 Task: Research Airbnb properties in Newport, United Kingdom from 23rd December, 2023 to 27th December, 2023 for 3 adults, 1 child. Place can be entire room with 3 bedrooms having 4 beds and 2 bathrooms. Property type can be house.
Action: Mouse moved to (524, 138)
Screenshot: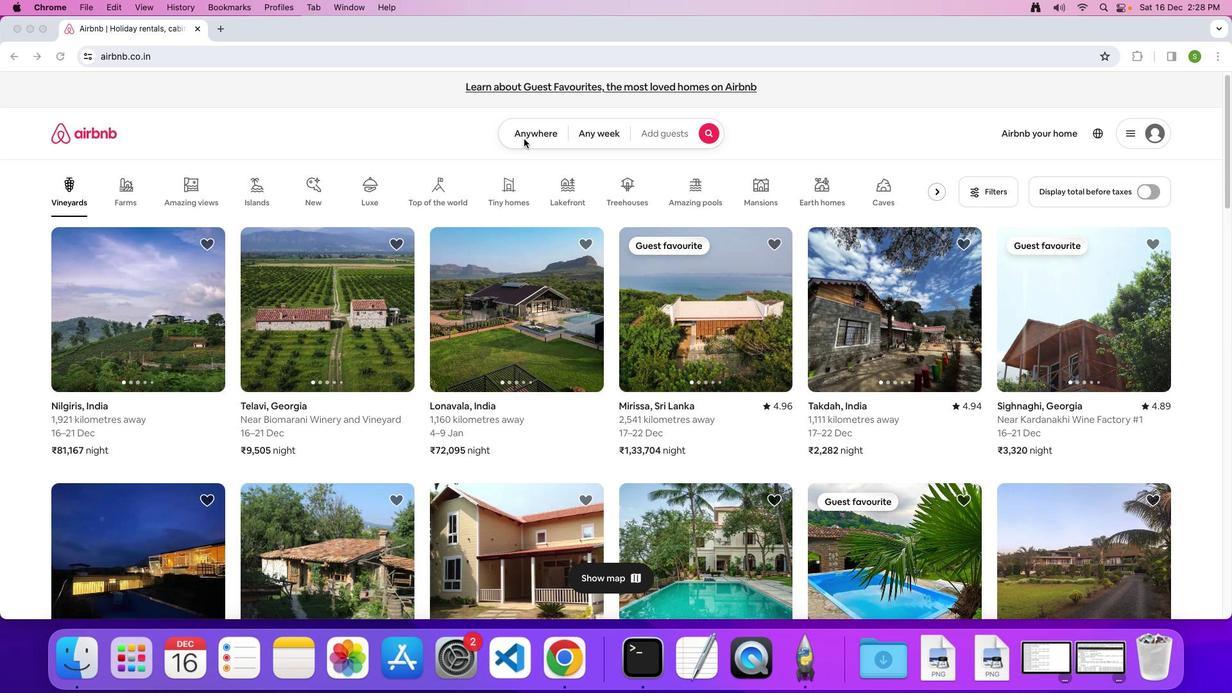 
Action: Mouse pressed left at (524, 138)
Screenshot: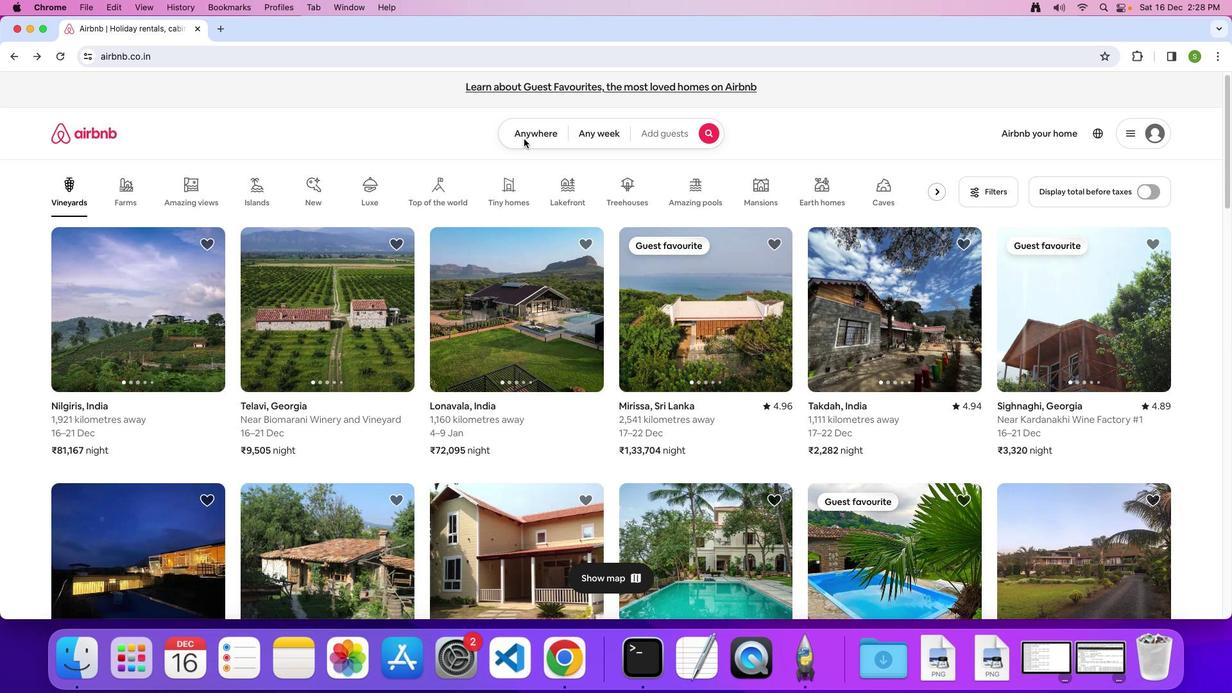 
Action: Mouse moved to (526, 129)
Screenshot: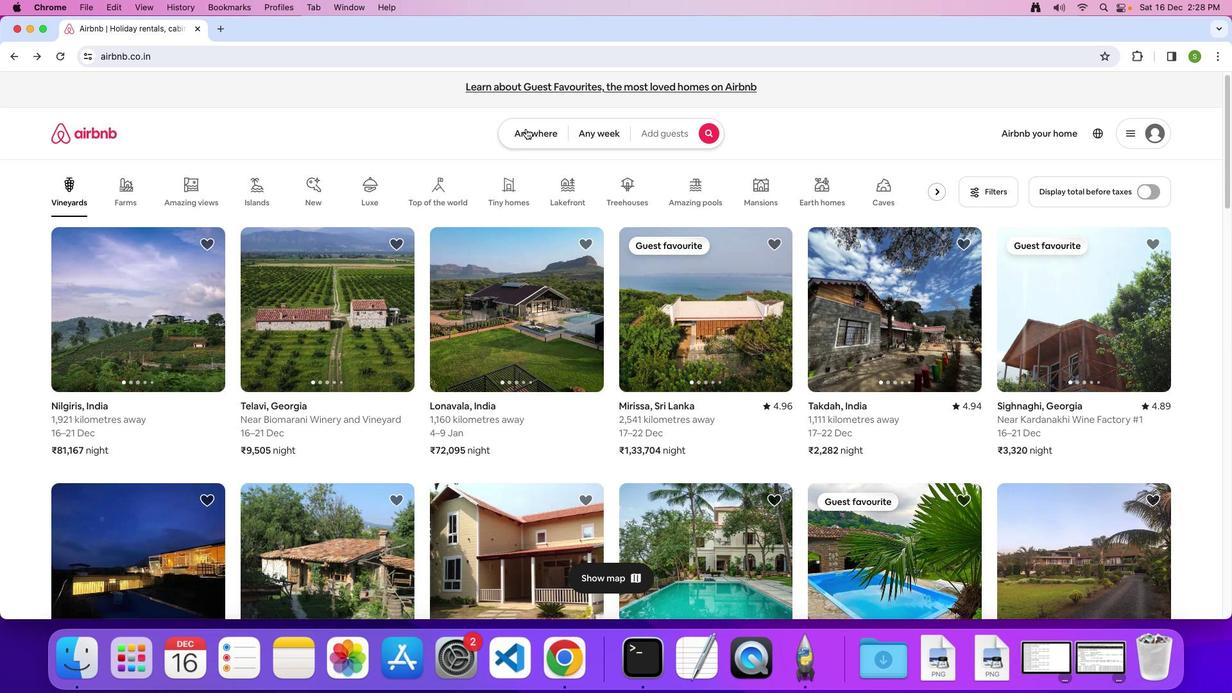 
Action: Mouse pressed left at (526, 129)
Screenshot: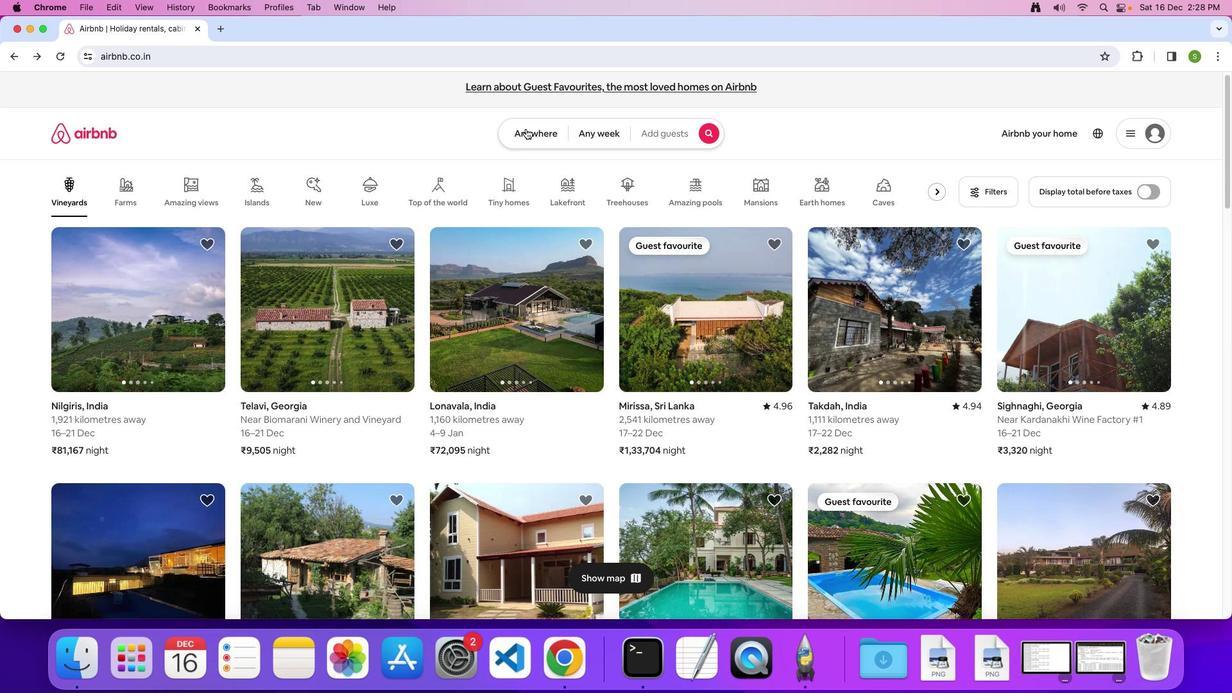 
Action: Mouse moved to (448, 175)
Screenshot: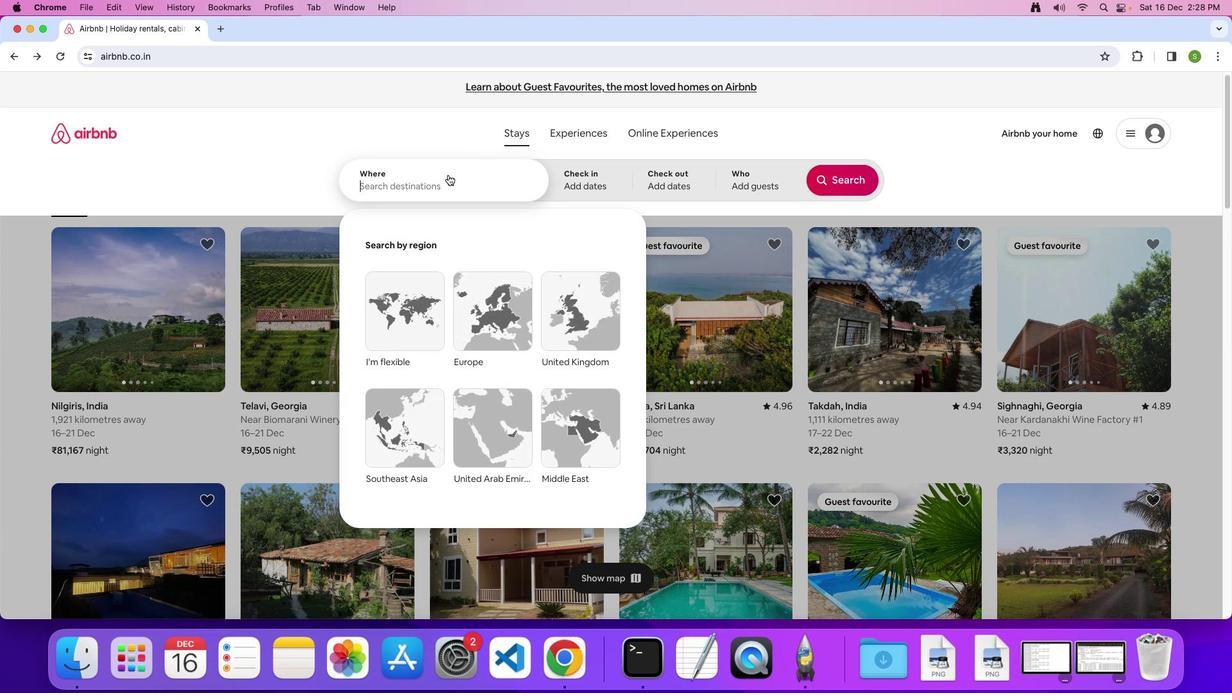 
Action: Mouse pressed left at (448, 175)
Screenshot: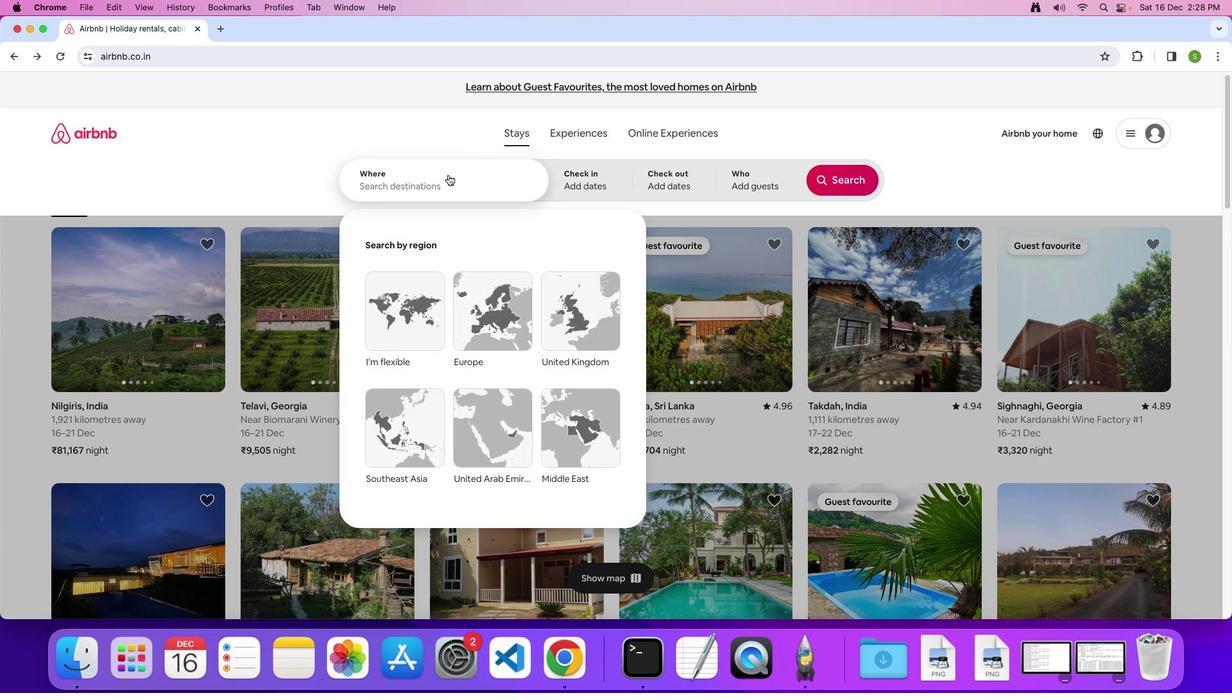 
Action: Key pressed 'N'Key.caps_lock'e''w''p''o''r''t'','Key.spaceKey.shift'U''n''i''t''e''d'Key.spaceKey.shift'K''i''n''g''d''o''m'Key.enter
Screenshot: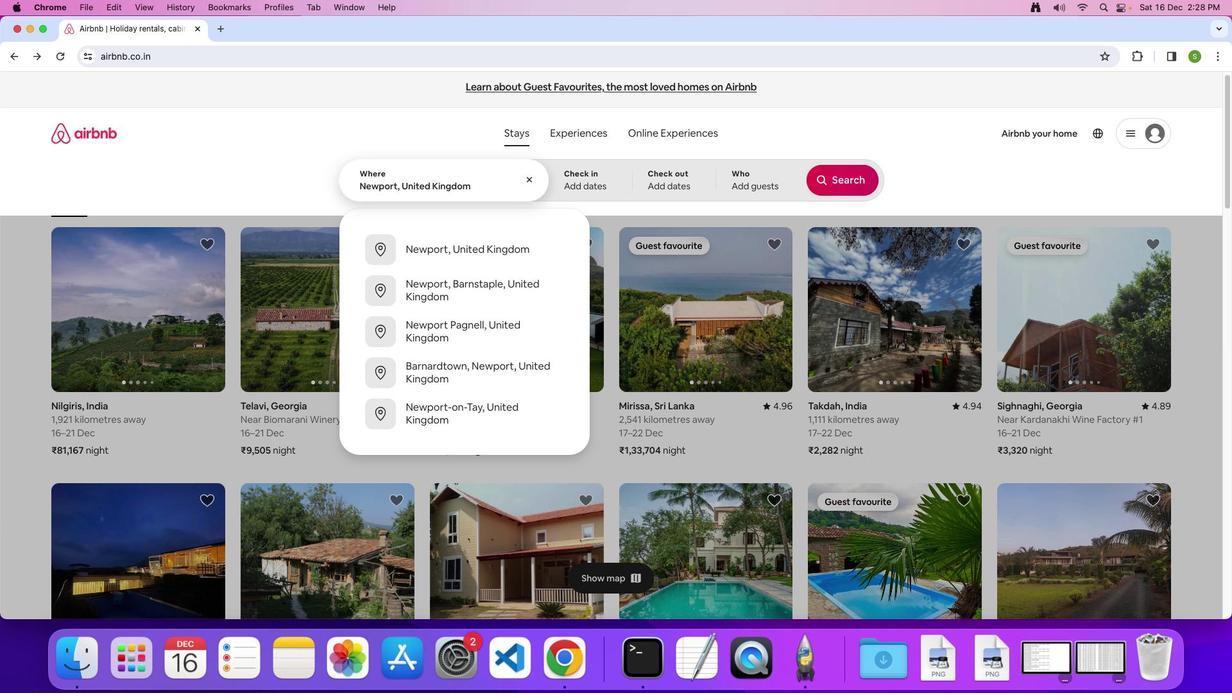 
Action: Mouse moved to (576, 432)
Screenshot: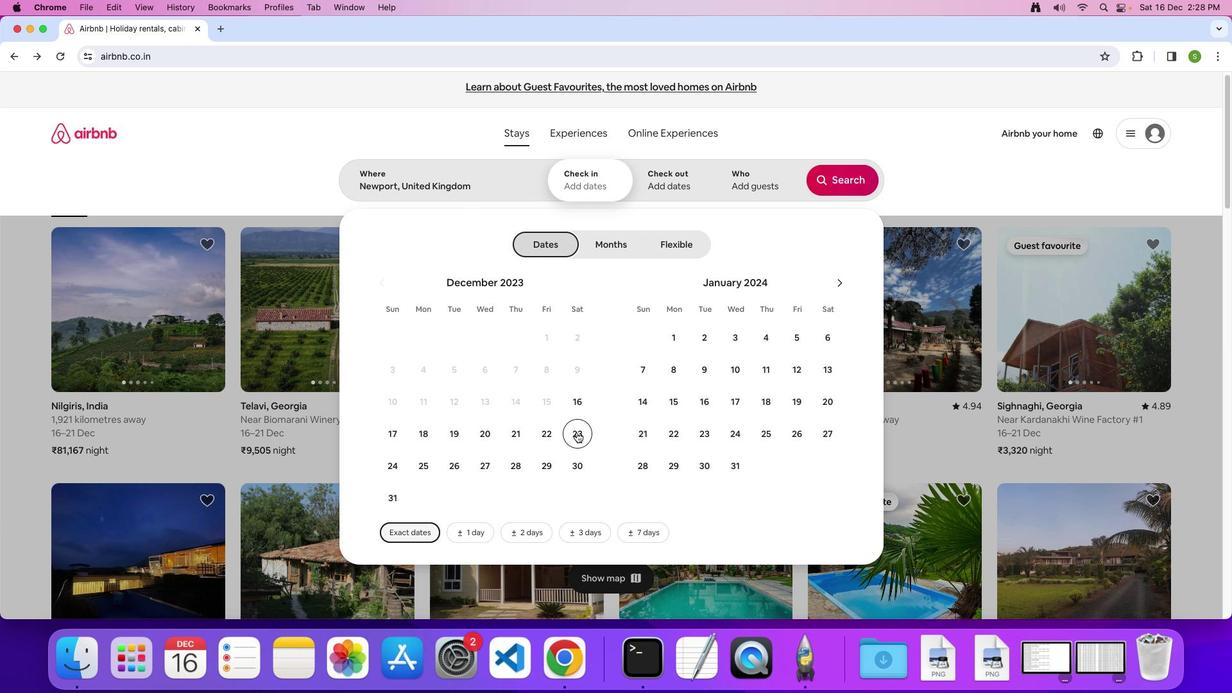 
Action: Mouse pressed left at (576, 432)
Screenshot: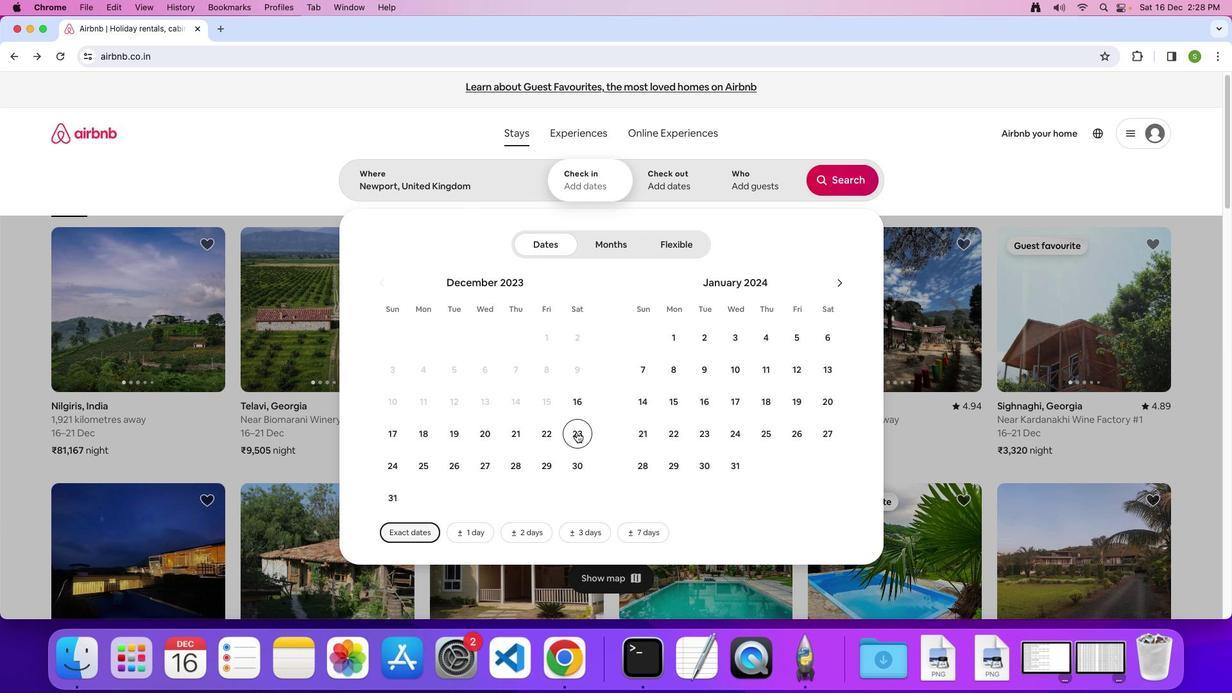
Action: Mouse moved to (493, 464)
Screenshot: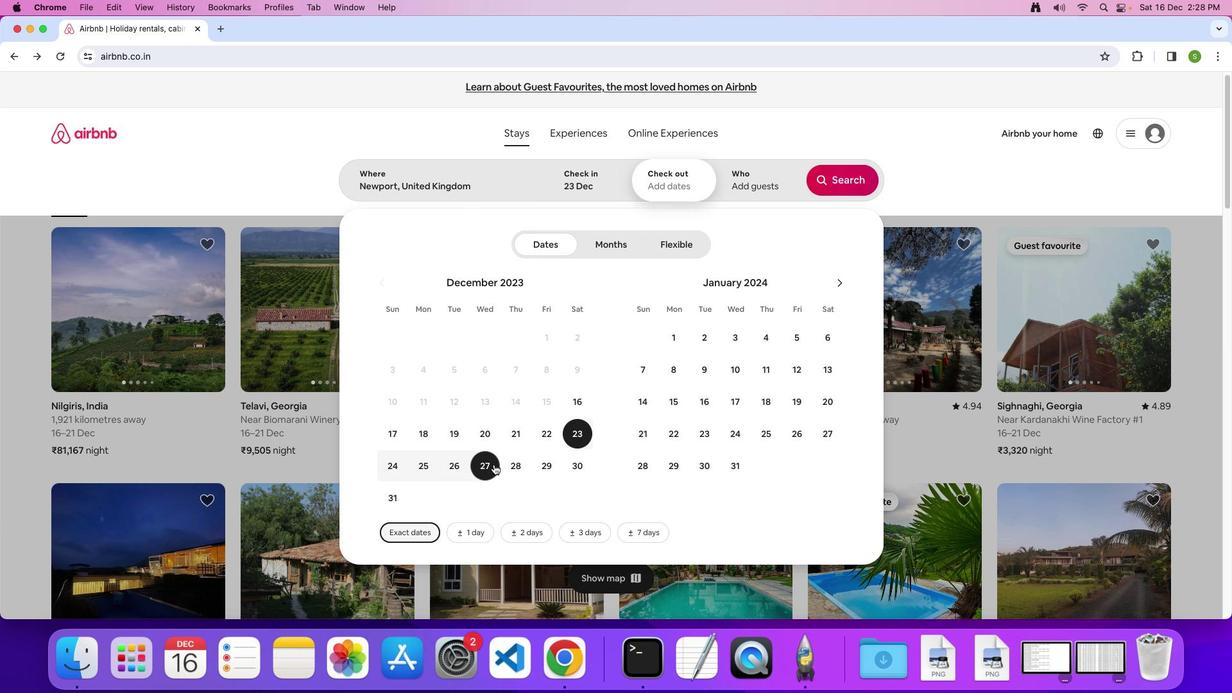 
Action: Mouse pressed left at (493, 464)
Screenshot: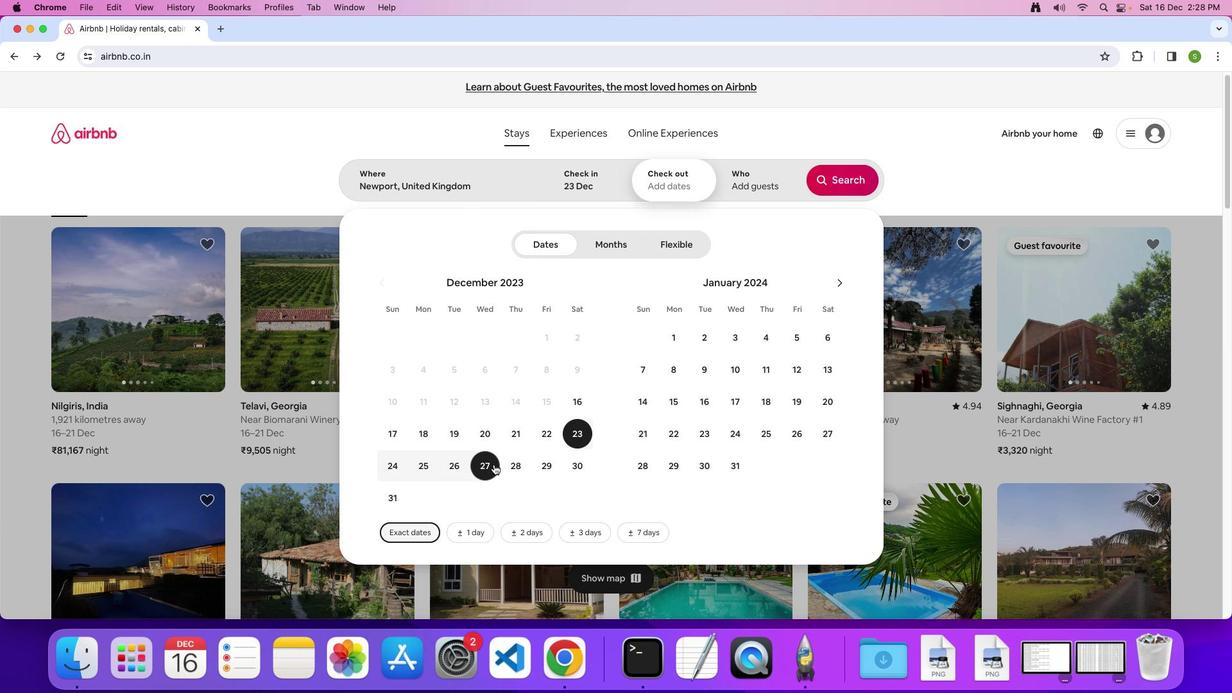 
Action: Mouse moved to (743, 191)
Screenshot: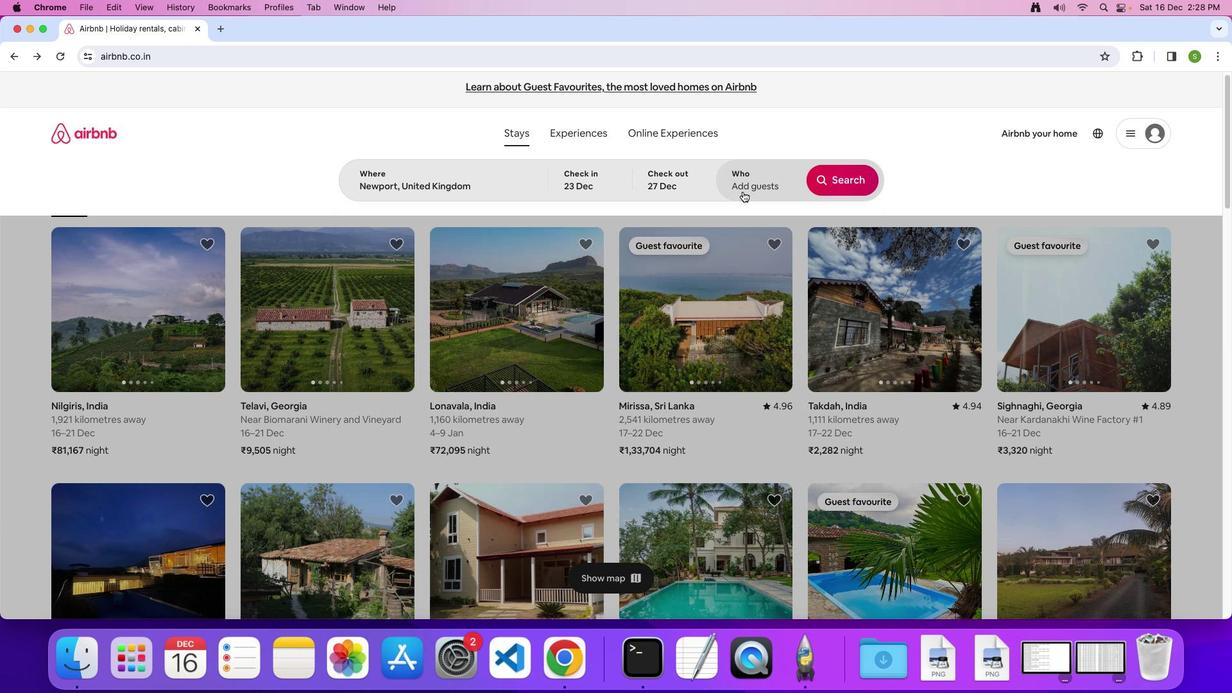 
Action: Mouse pressed left at (743, 191)
Screenshot: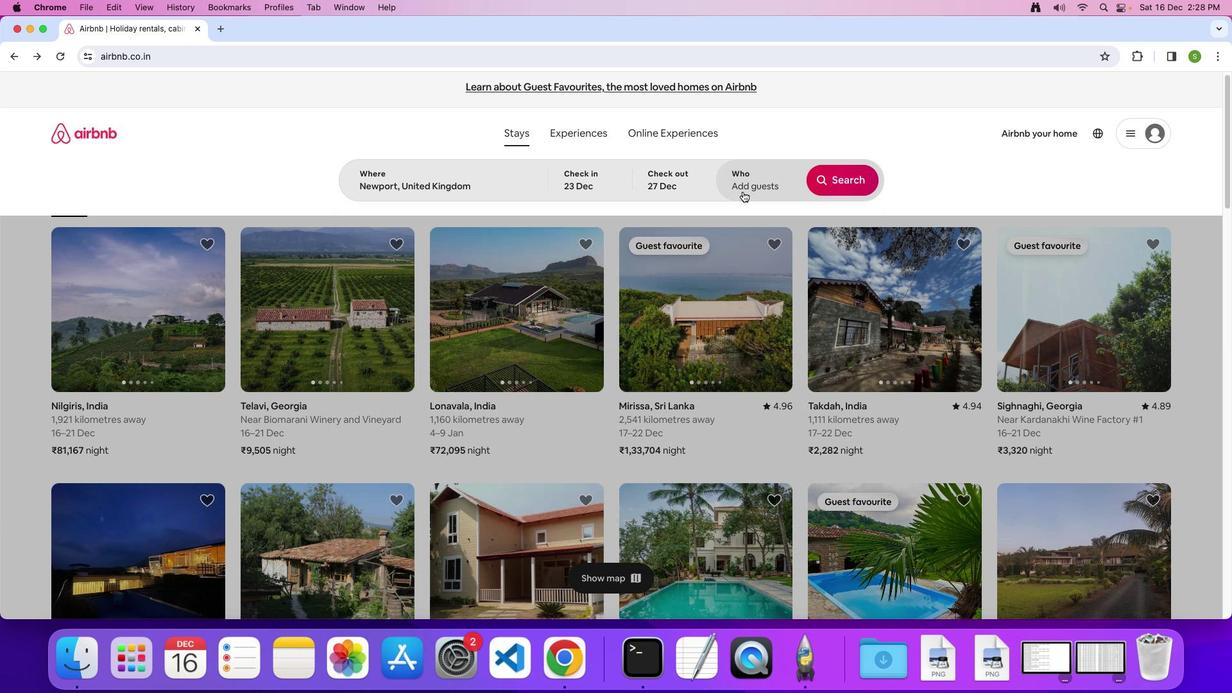 
Action: Mouse moved to (841, 249)
Screenshot: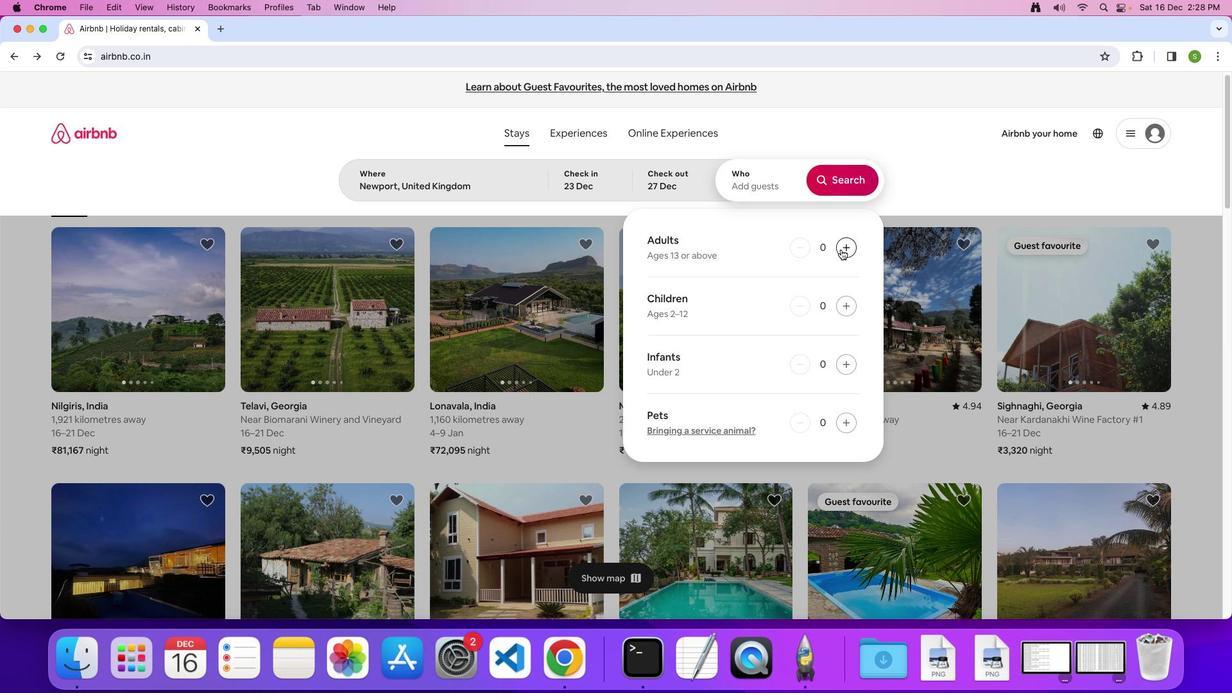
Action: Mouse pressed left at (841, 249)
Screenshot: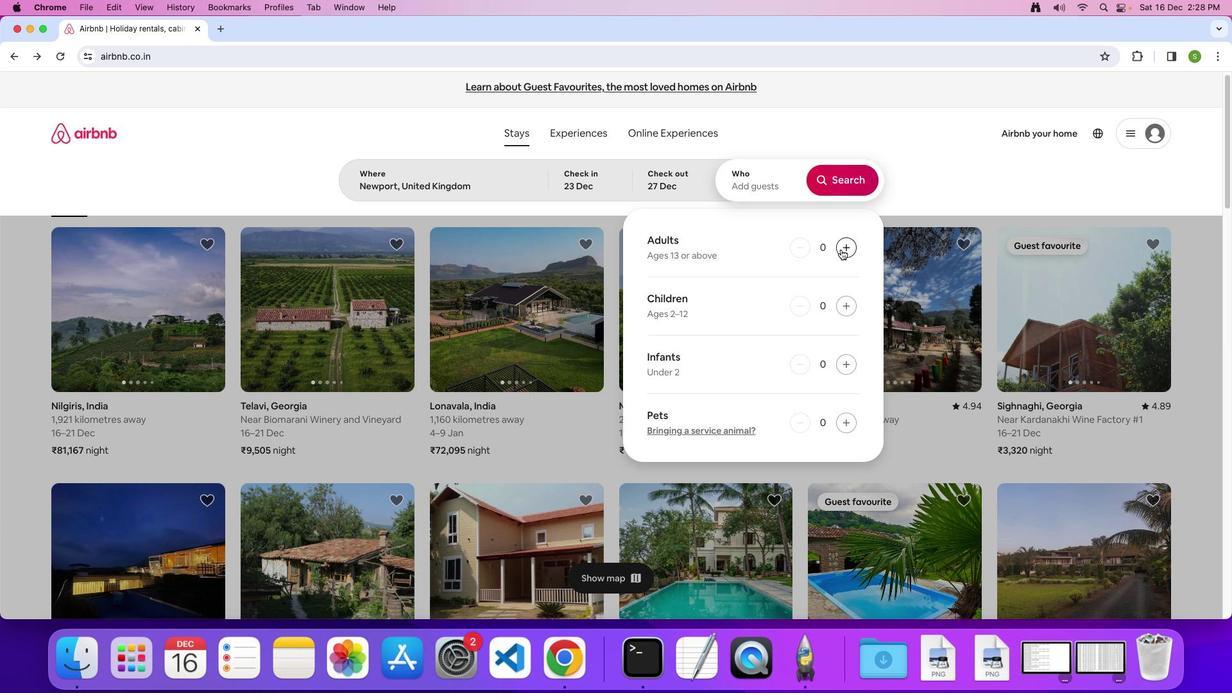 
Action: Mouse pressed left at (841, 249)
Screenshot: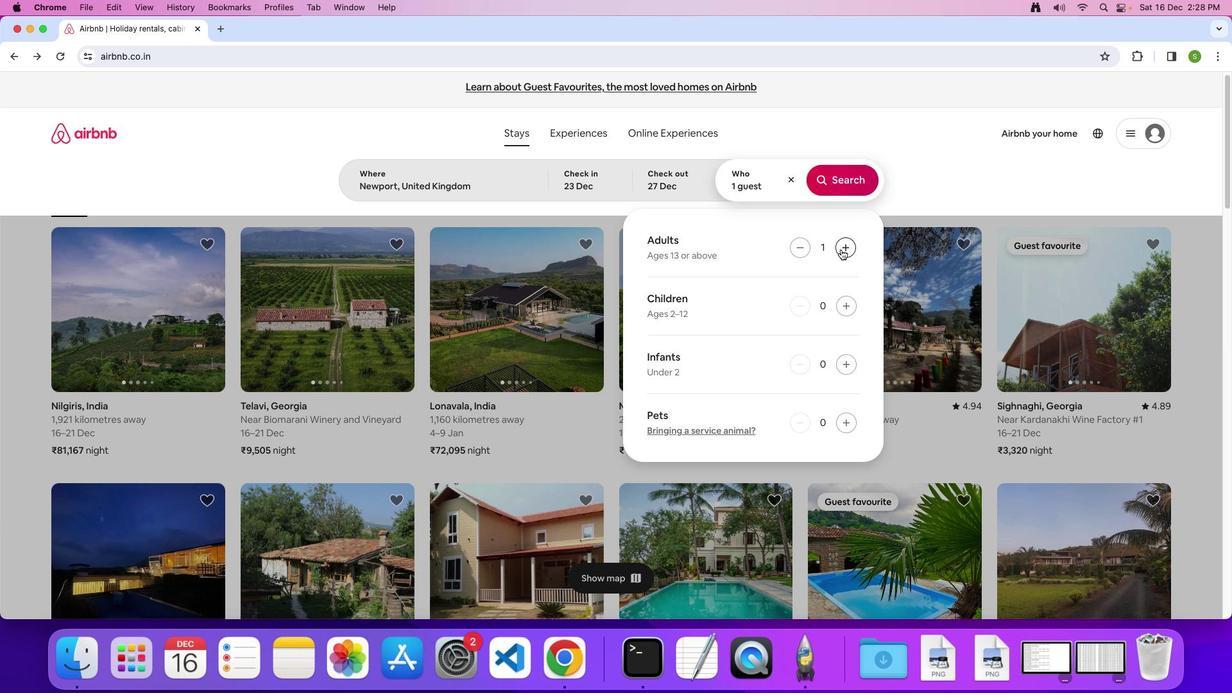 
Action: Mouse pressed left at (841, 249)
Screenshot: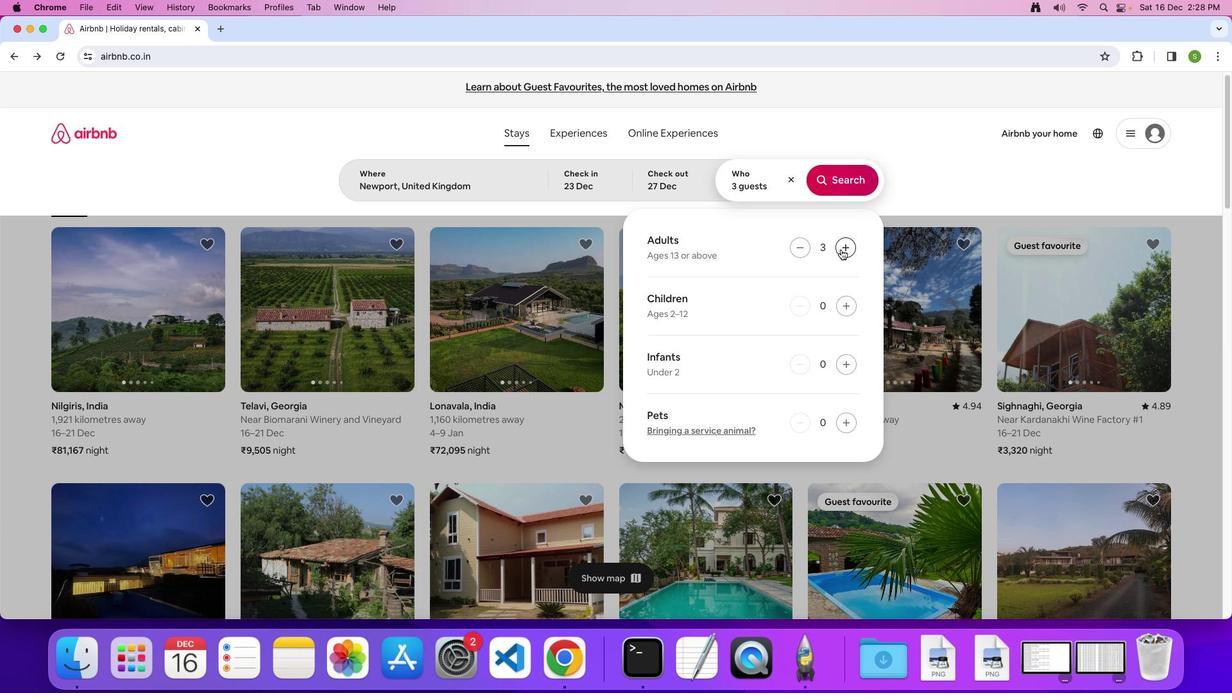 
Action: Mouse moved to (842, 305)
Screenshot: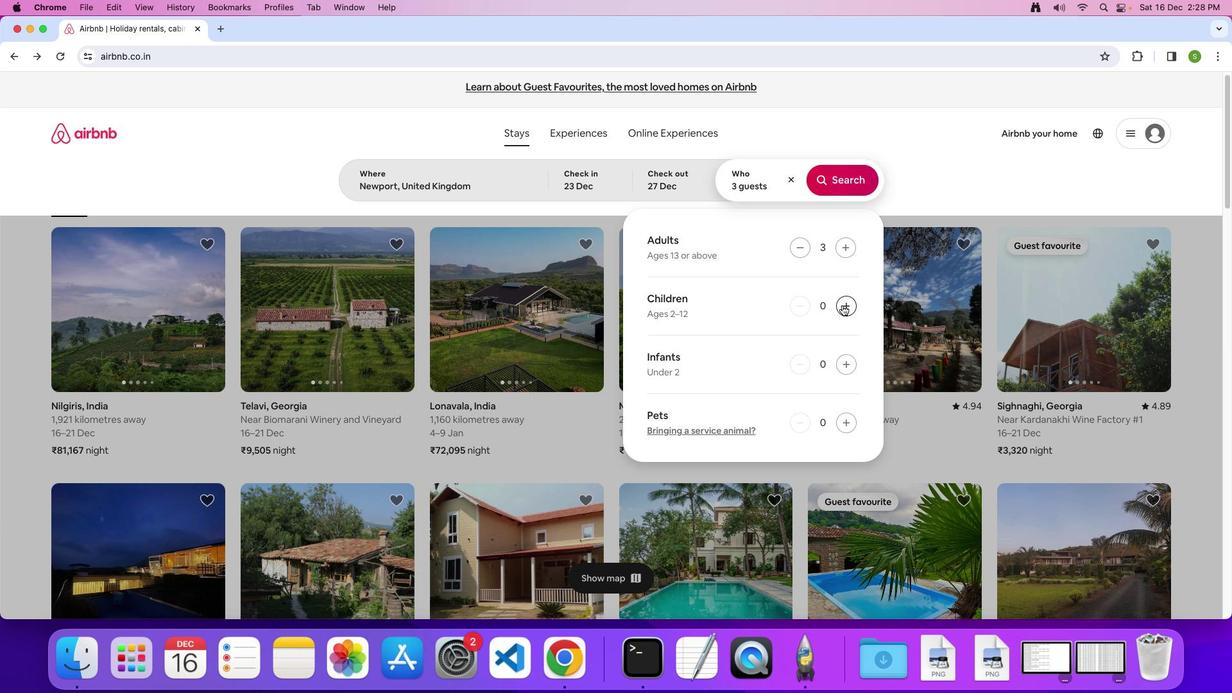 
Action: Mouse pressed left at (842, 305)
Screenshot: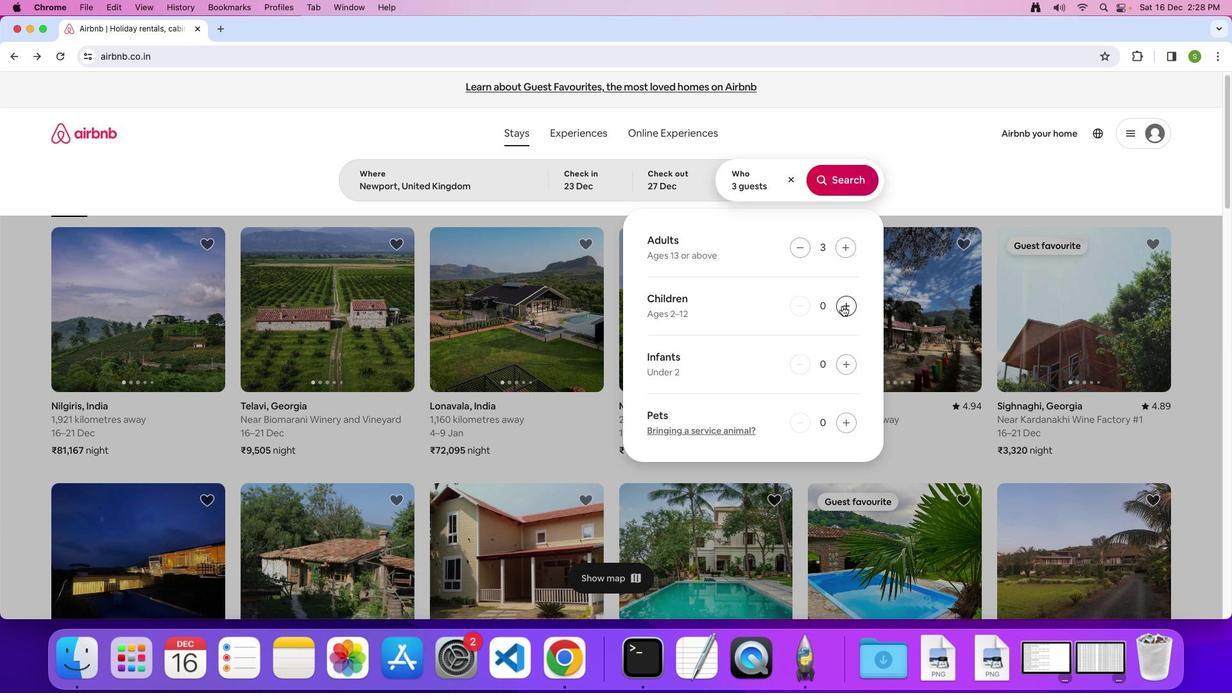 
Action: Mouse moved to (825, 182)
Screenshot: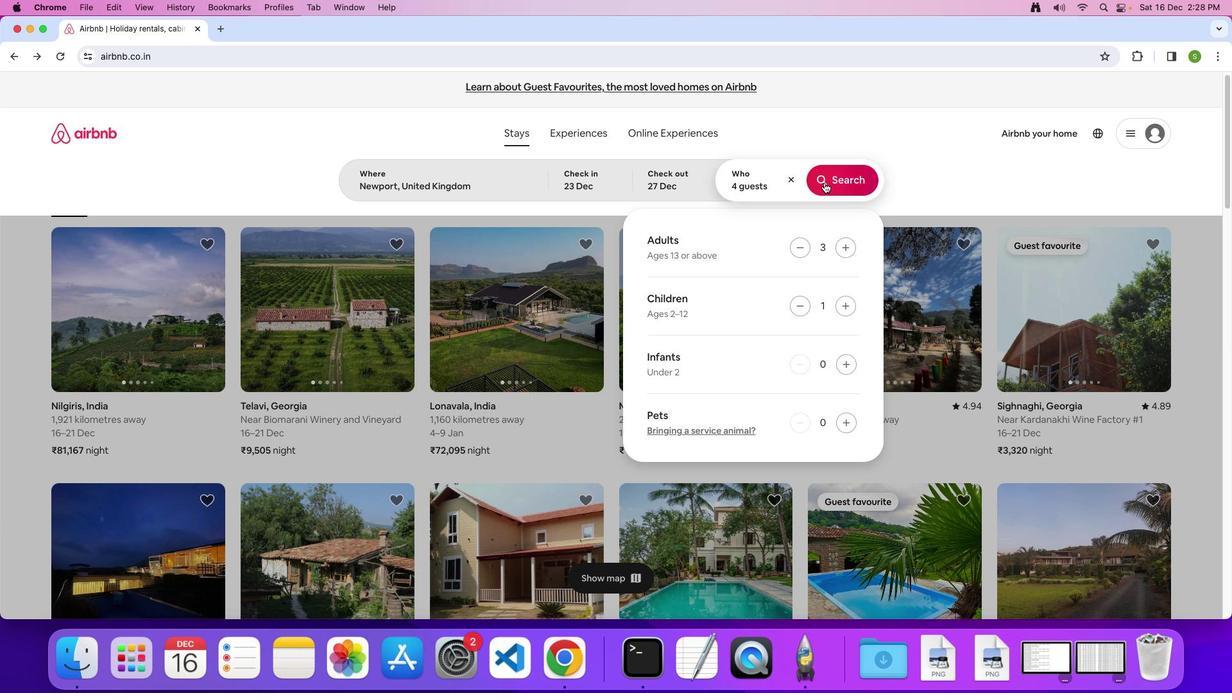 
Action: Mouse pressed left at (825, 182)
Screenshot: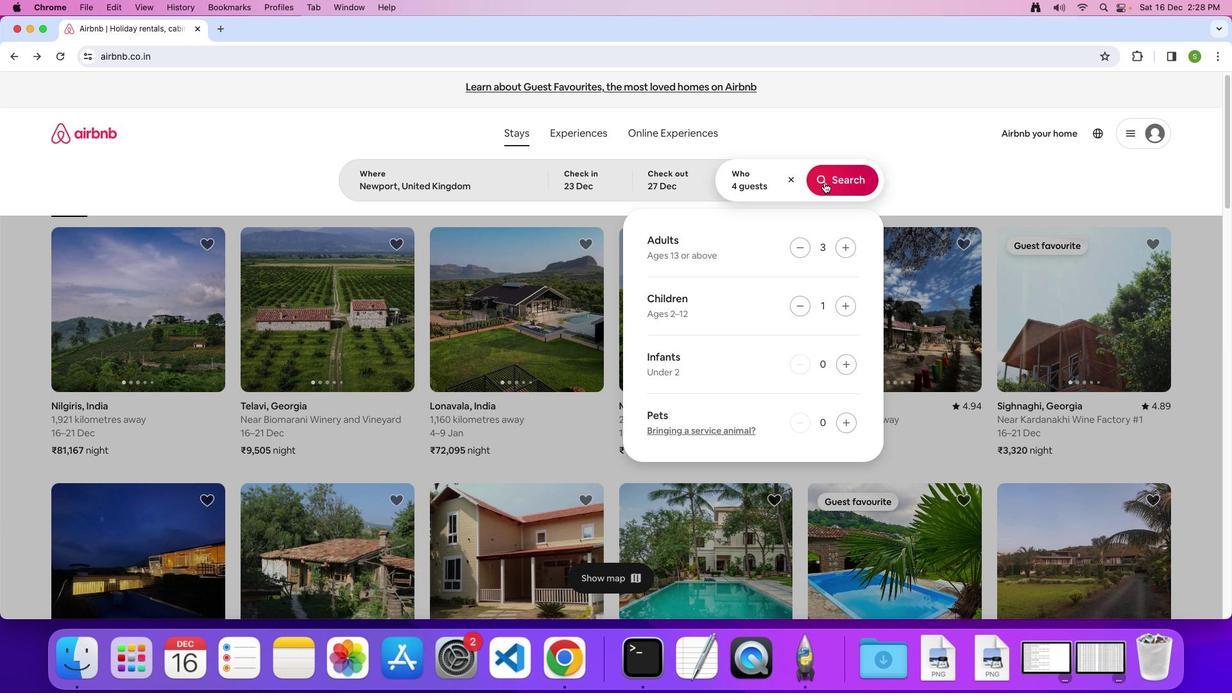 
Action: Mouse moved to (1030, 158)
Screenshot: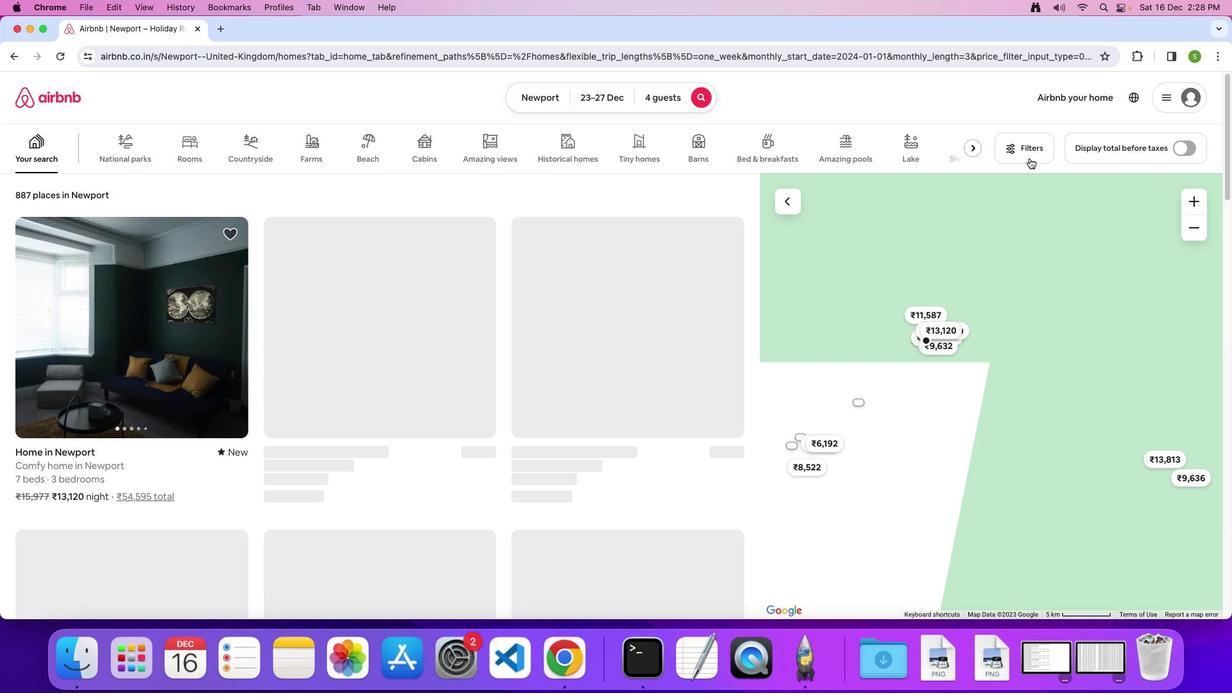 
Action: Mouse pressed left at (1030, 158)
Screenshot: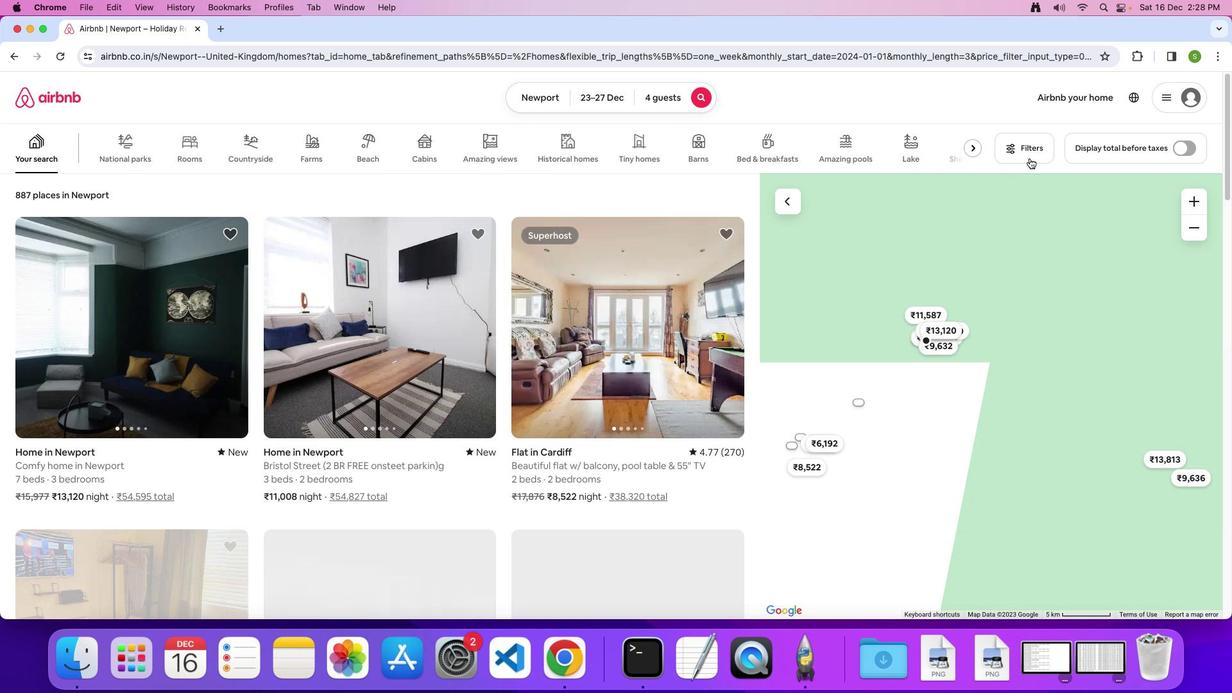 
Action: Mouse moved to (634, 371)
Screenshot: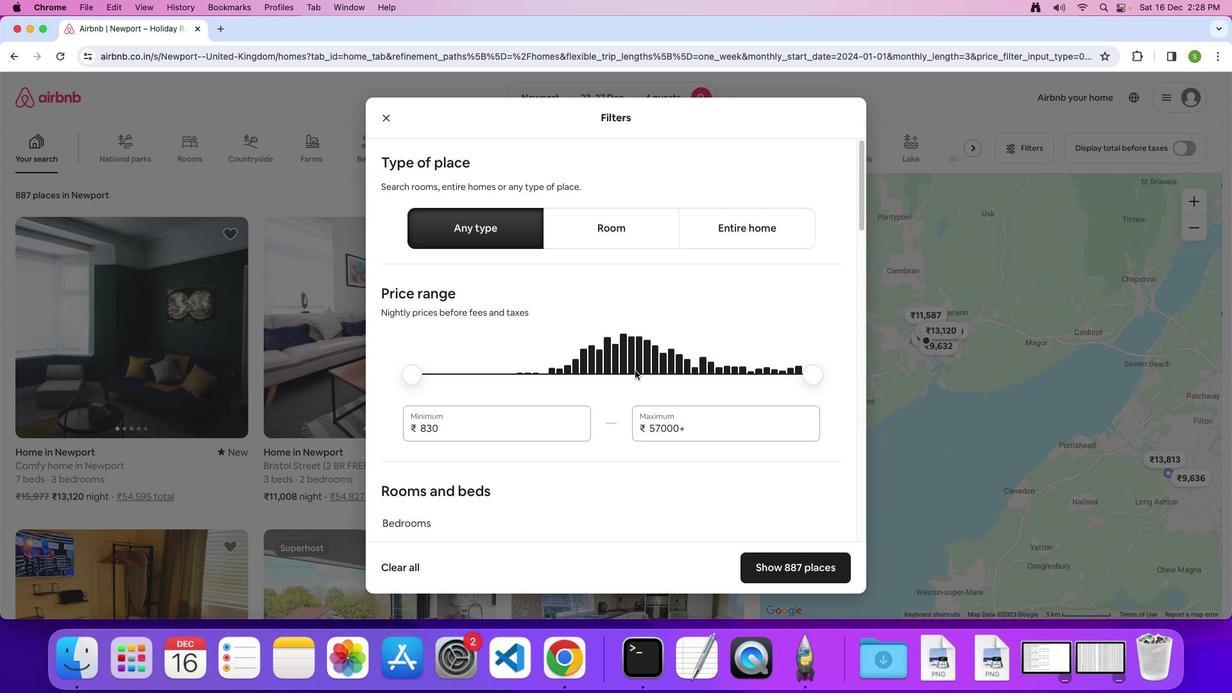 
Action: Mouse scrolled (634, 371) with delta (0, 0)
Screenshot: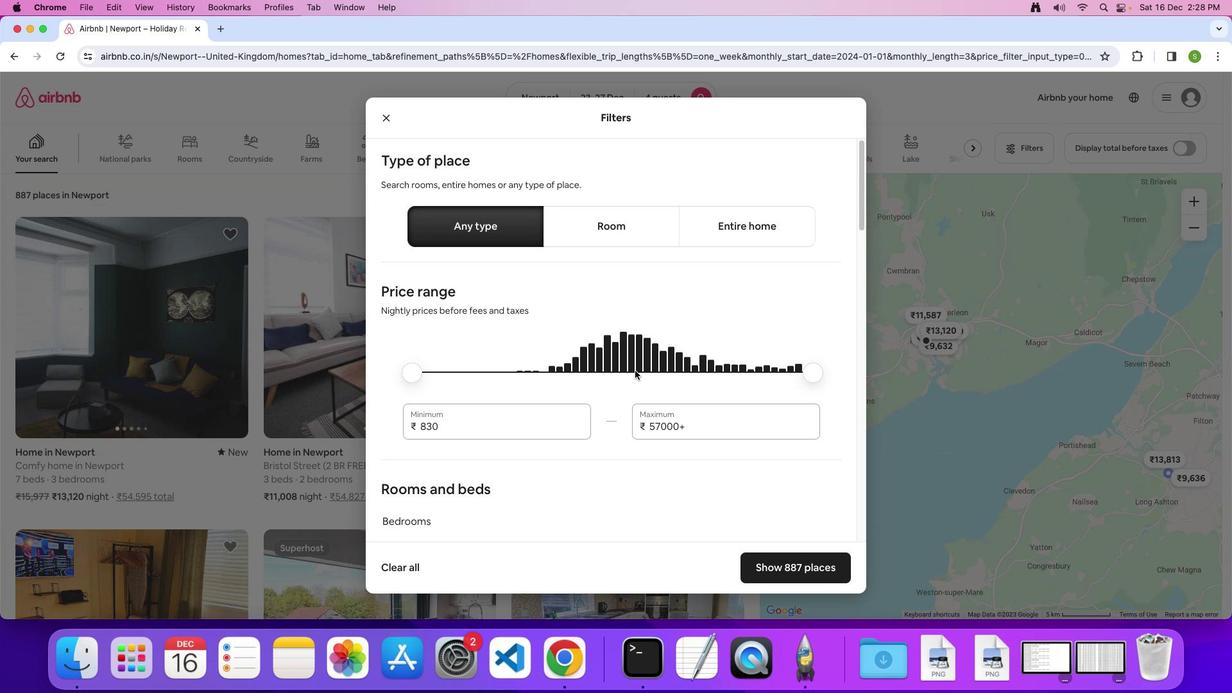 
Action: Mouse scrolled (634, 371) with delta (0, 0)
Screenshot: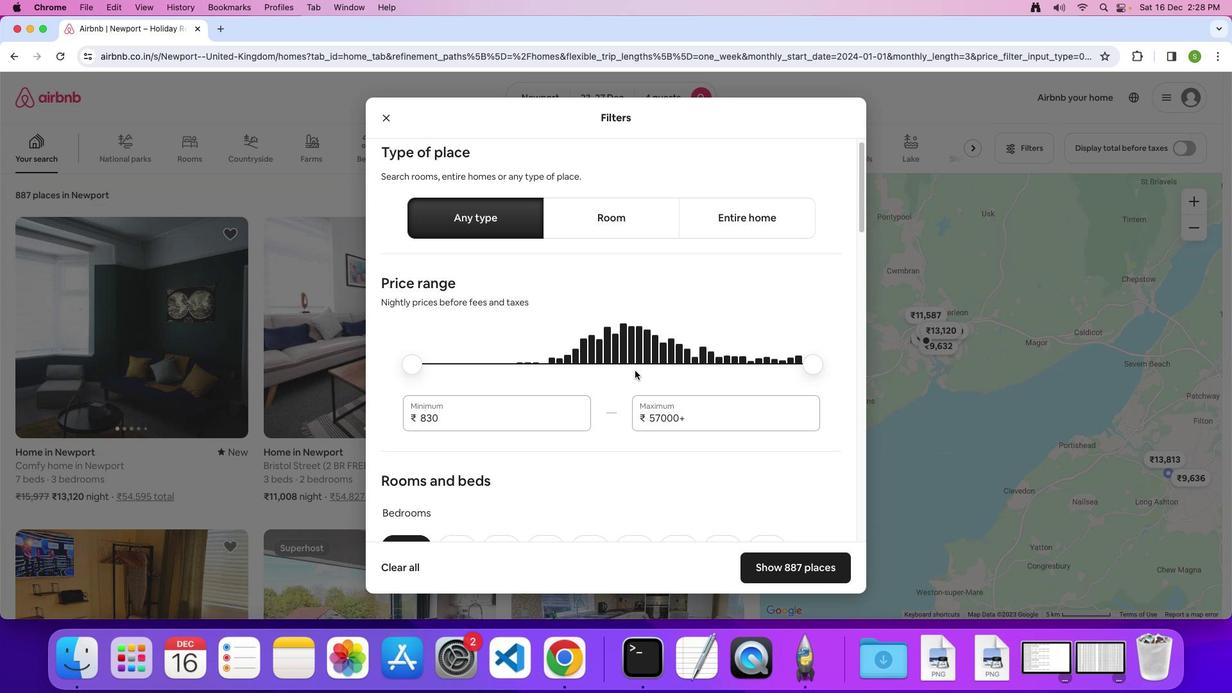 
Action: Mouse moved to (634, 370)
Screenshot: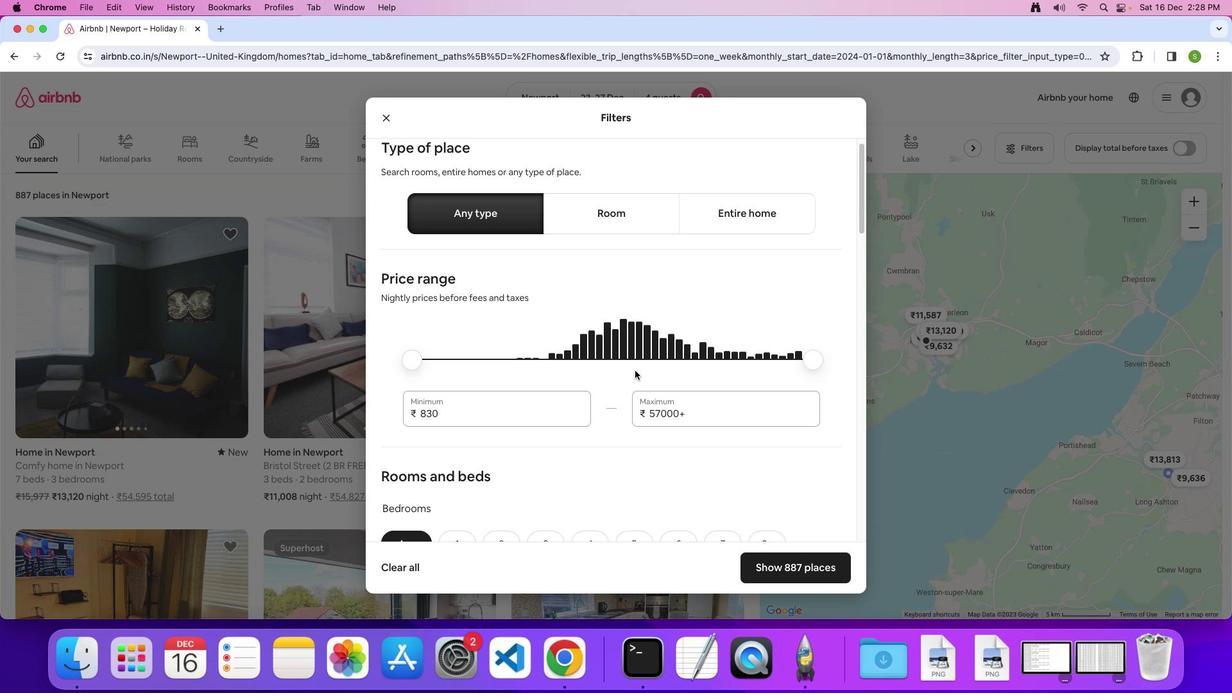 
Action: Mouse scrolled (634, 370) with delta (0, 0)
Screenshot: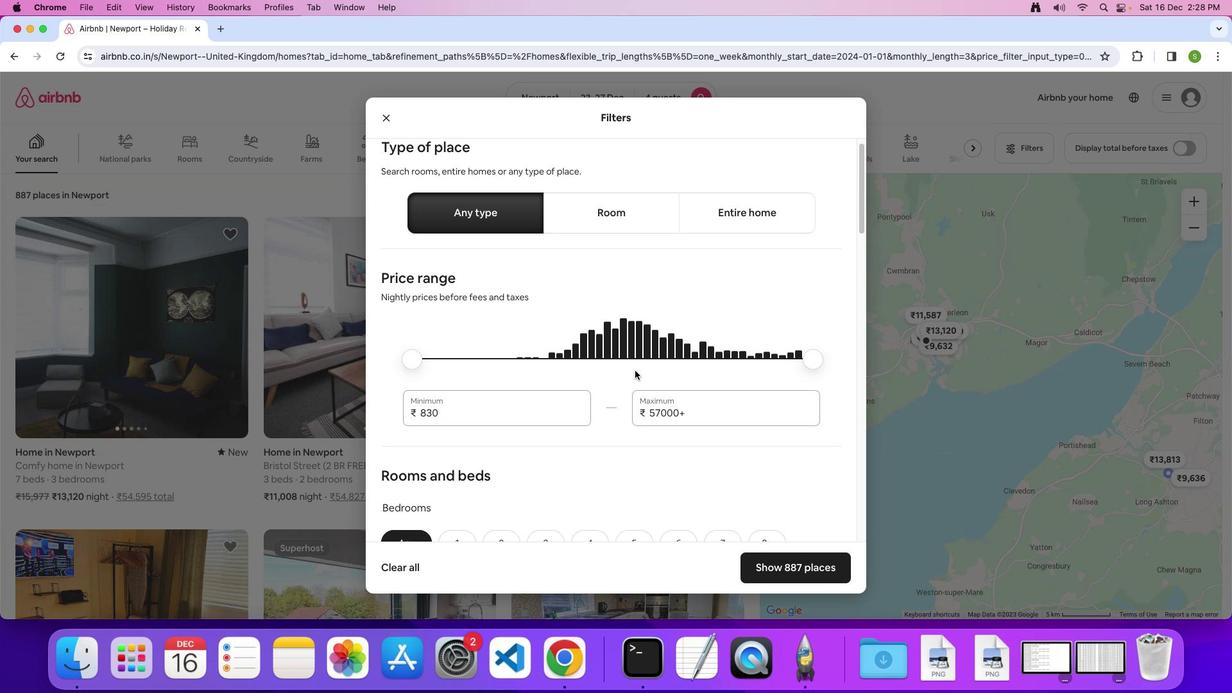 
Action: Mouse scrolled (634, 370) with delta (0, 0)
Screenshot: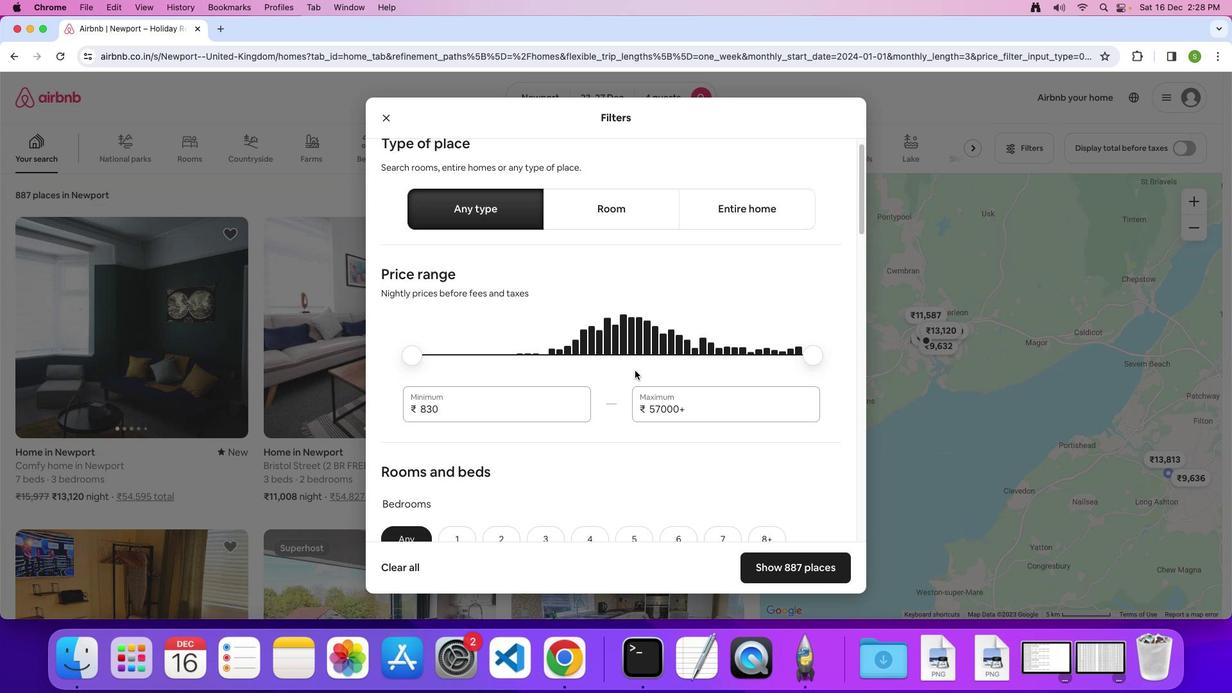 
Action: Mouse scrolled (634, 370) with delta (0, 0)
Screenshot: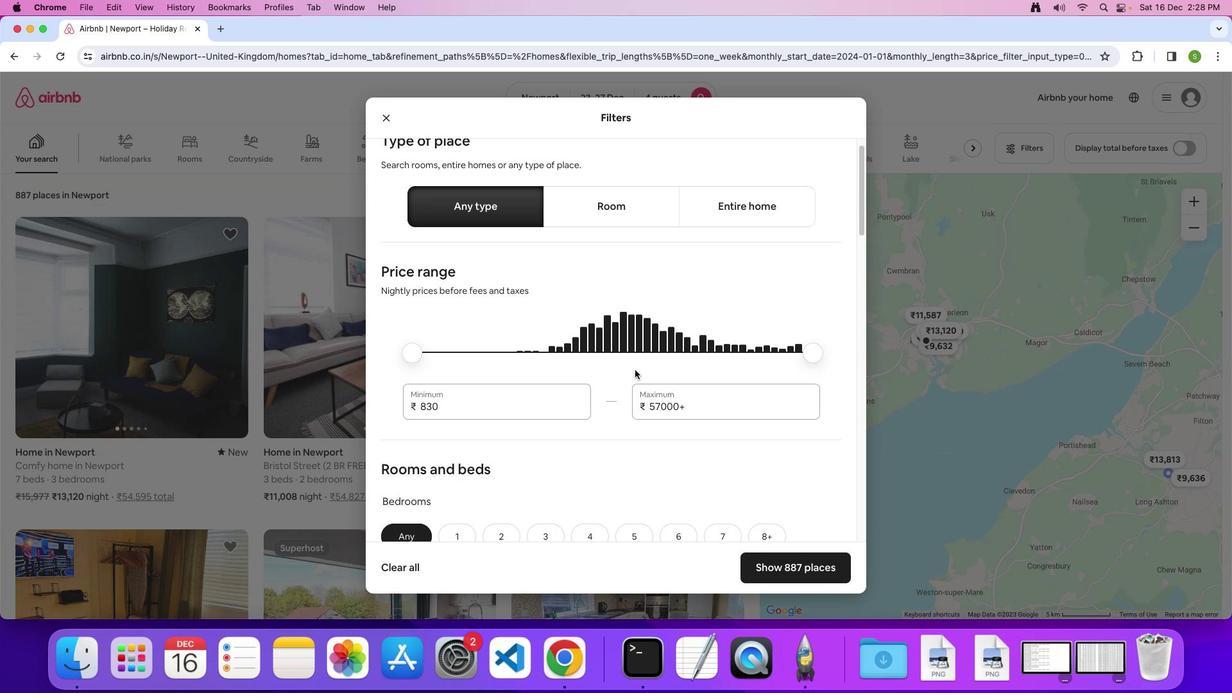 
Action: Mouse moved to (634, 370)
Screenshot: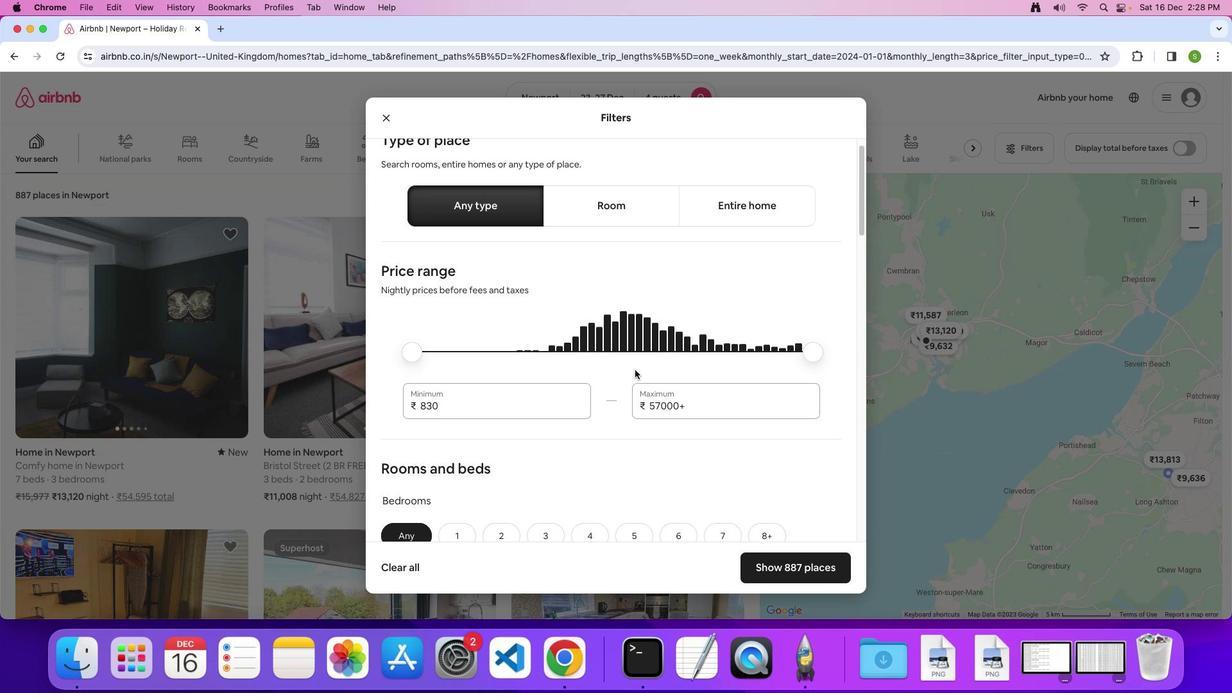 
Action: Mouse scrolled (634, 370) with delta (0, 0)
Screenshot: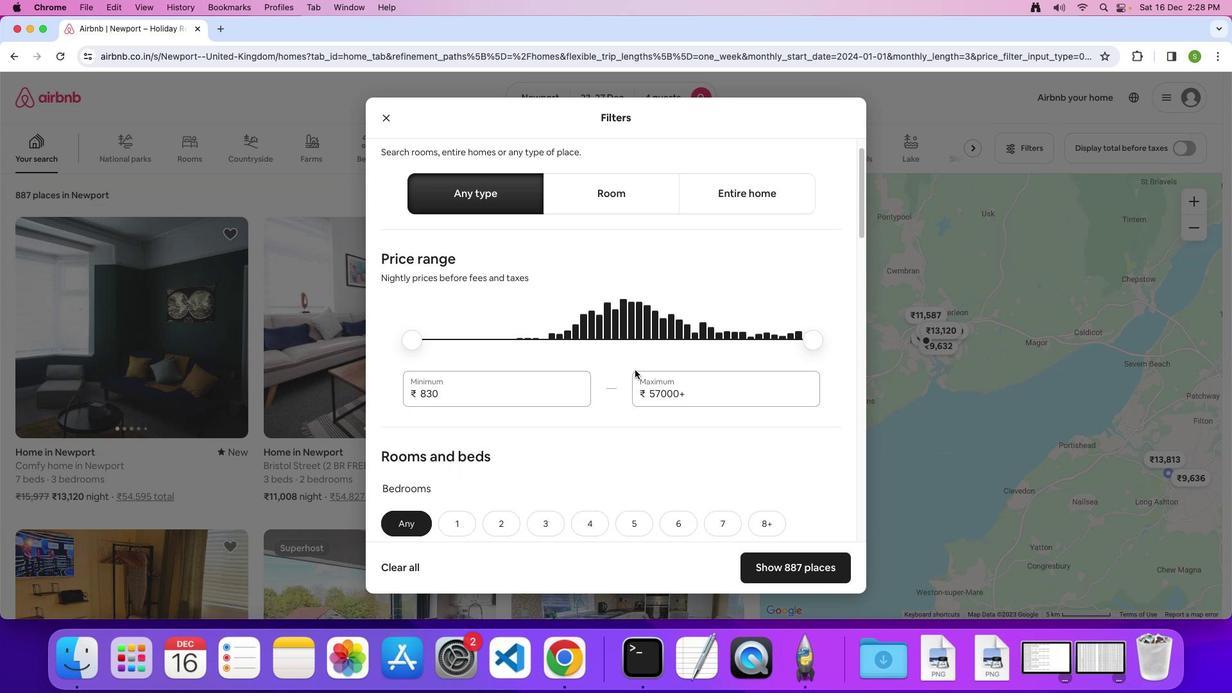 
Action: Mouse scrolled (634, 370) with delta (0, 0)
Screenshot: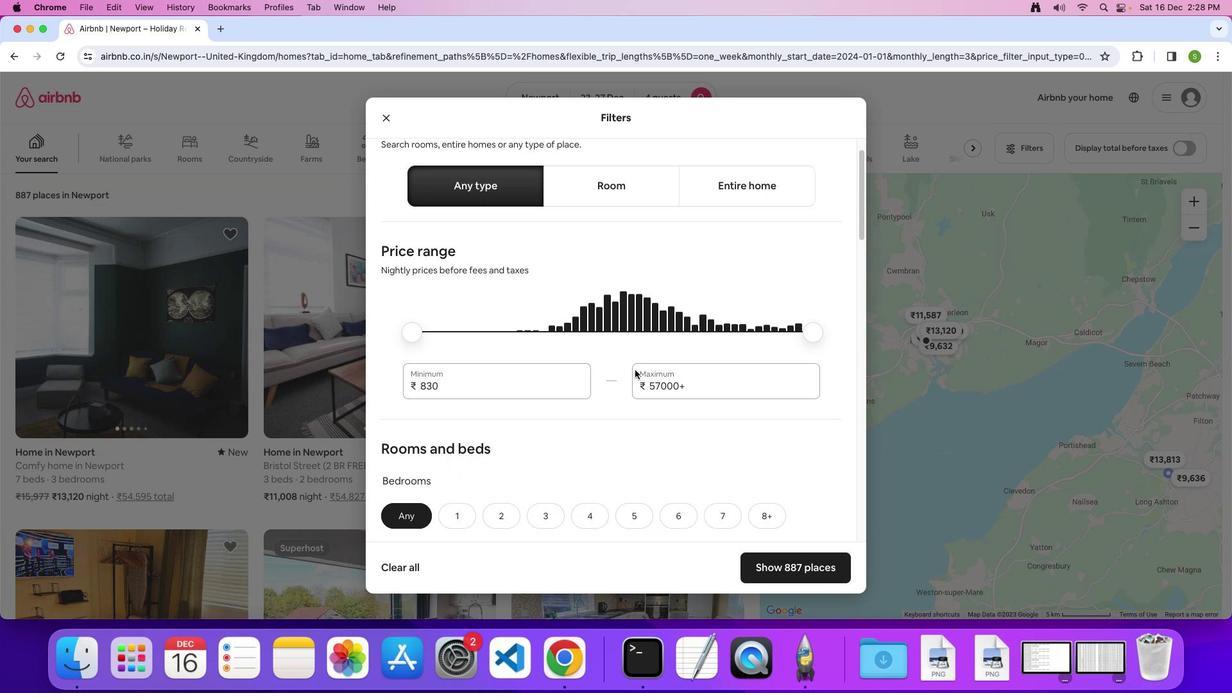 
Action: Mouse moved to (635, 369)
Screenshot: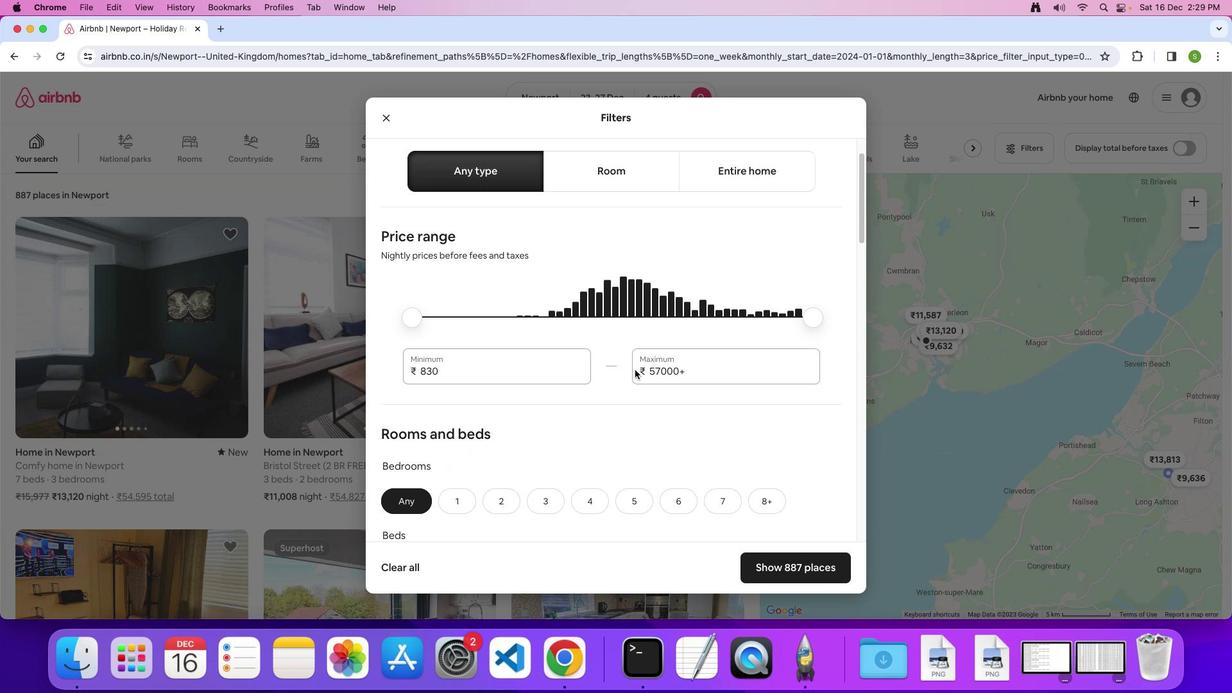 
Action: Mouse scrolled (635, 369) with delta (0, 0)
Screenshot: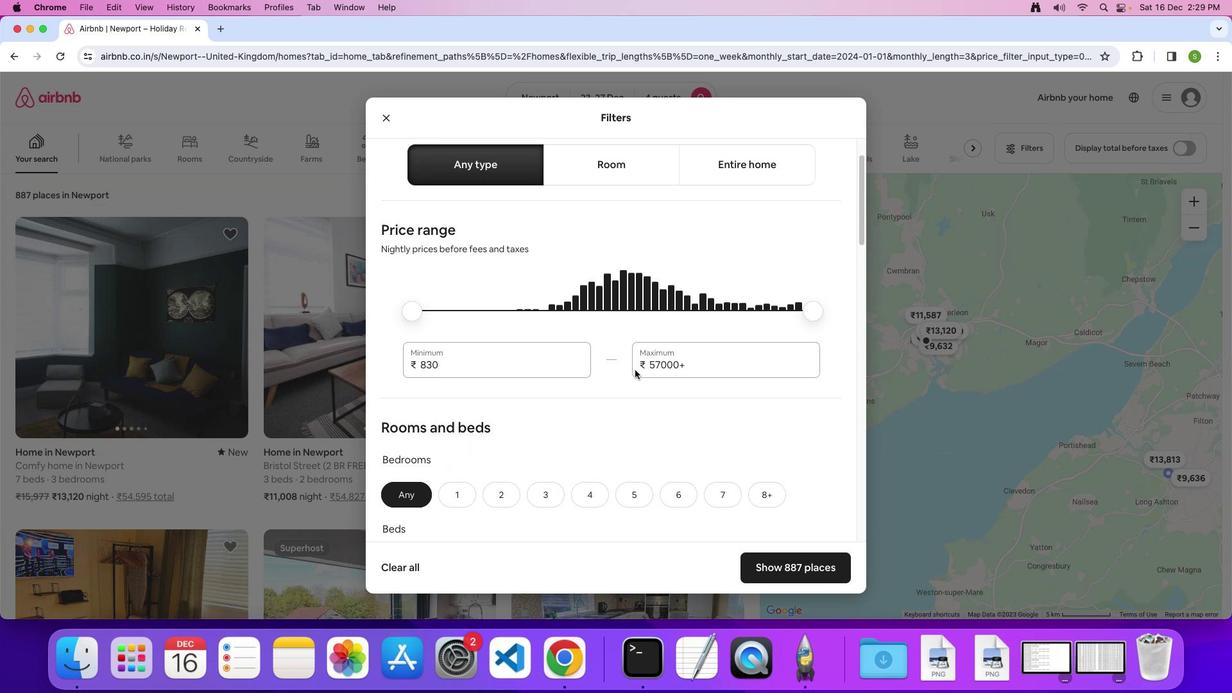 
Action: Mouse moved to (635, 369)
Screenshot: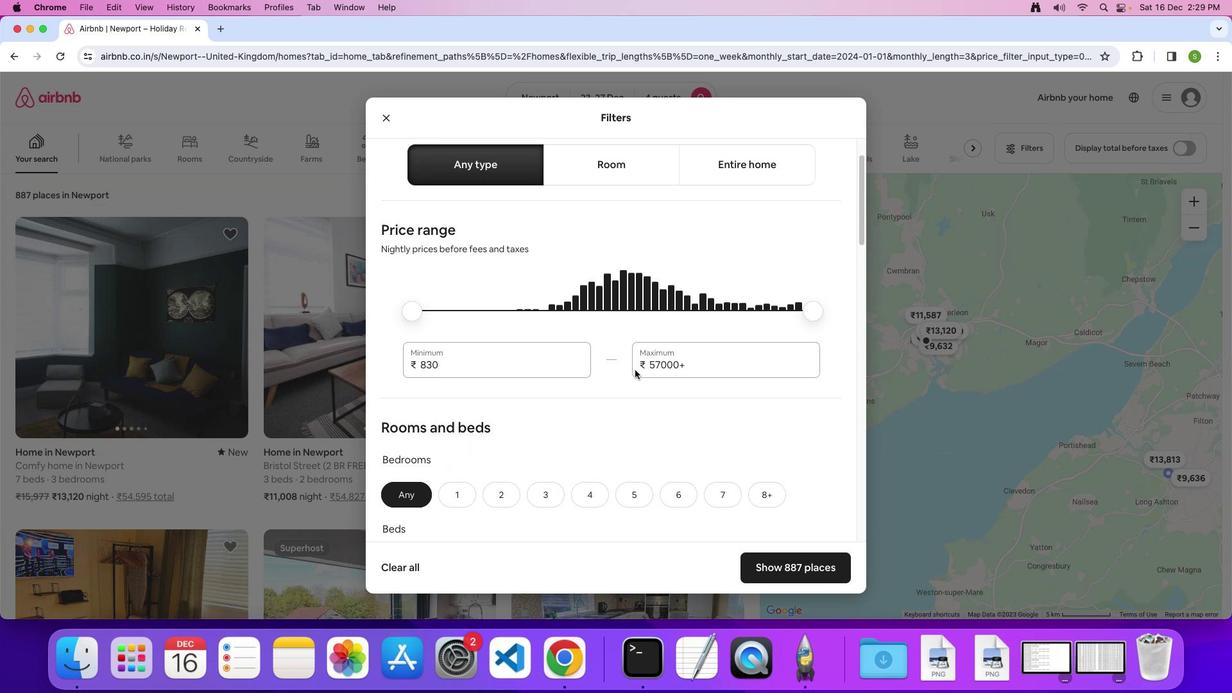 
Action: Mouse scrolled (635, 369) with delta (0, 0)
Screenshot: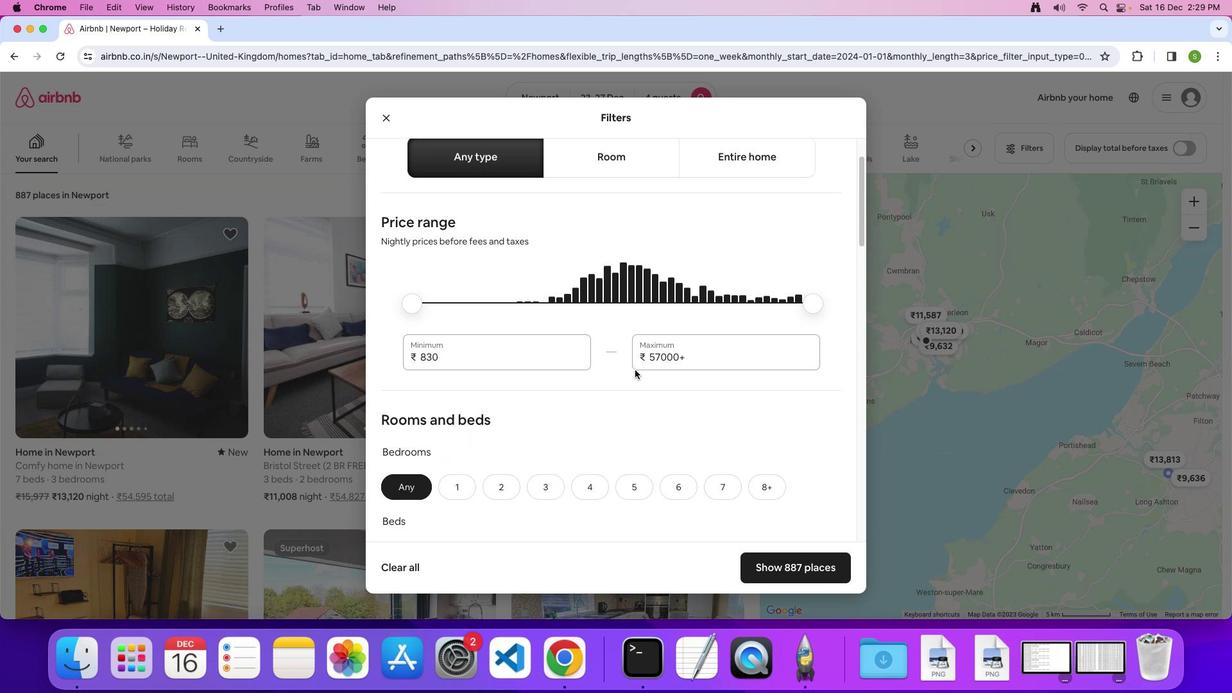 
Action: Mouse scrolled (635, 369) with delta (0, 0)
Screenshot: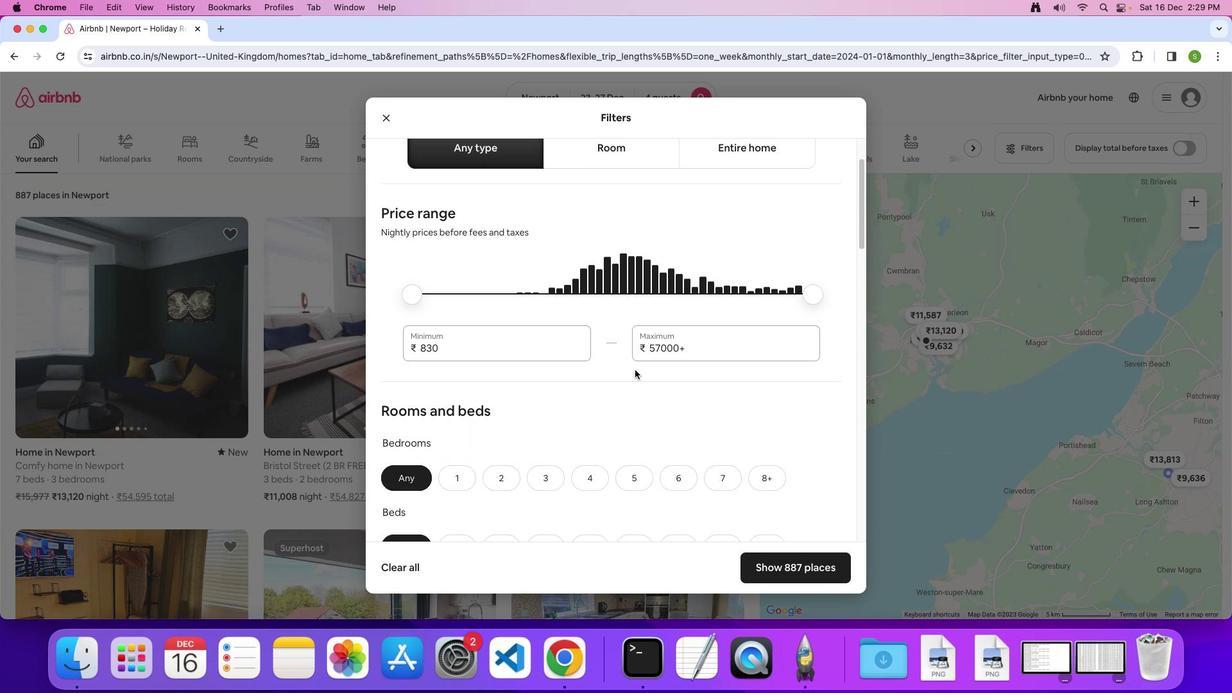 
Action: Mouse moved to (635, 369)
Screenshot: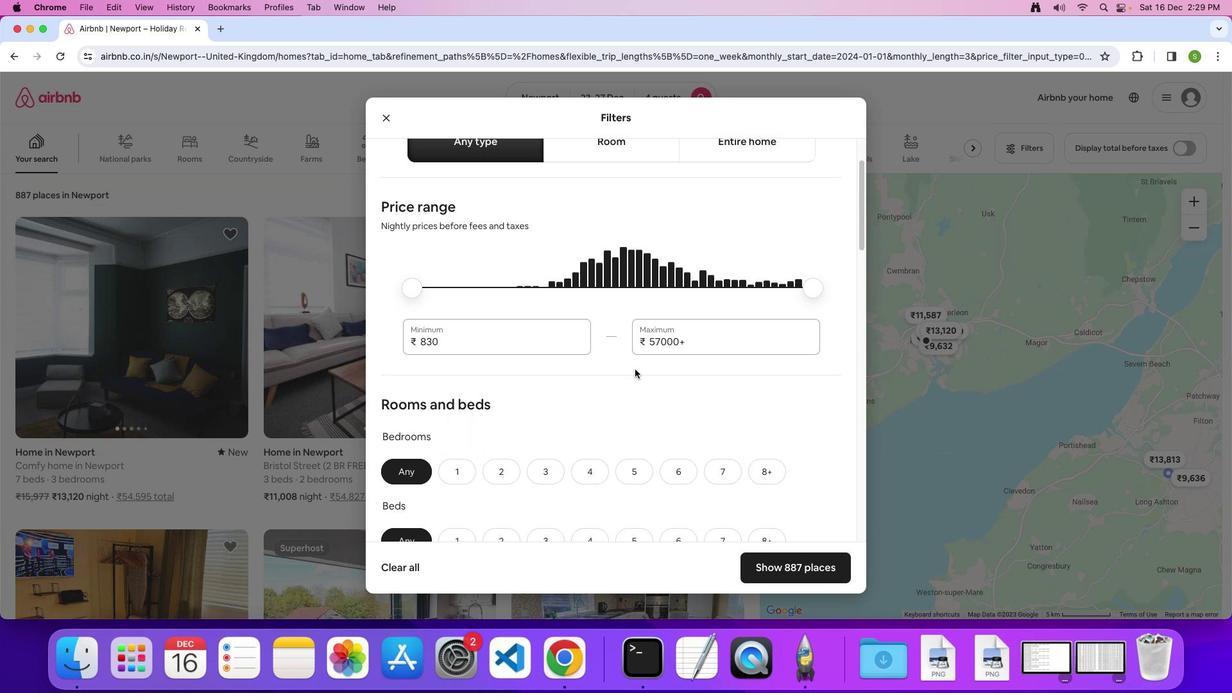 
Action: Mouse scrolled (635, 369) with delta (0, 0)
Screenshot: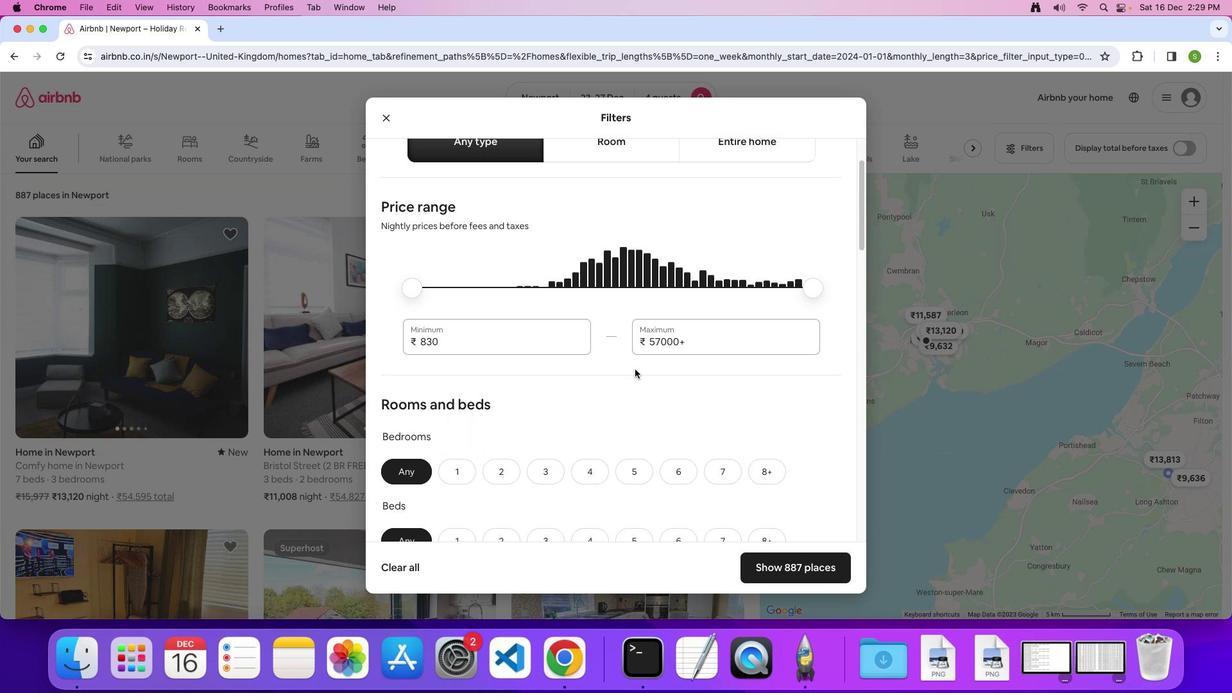 
Action: Mouse scrolled (635, 369) with delta (0, 0)
Screenshot: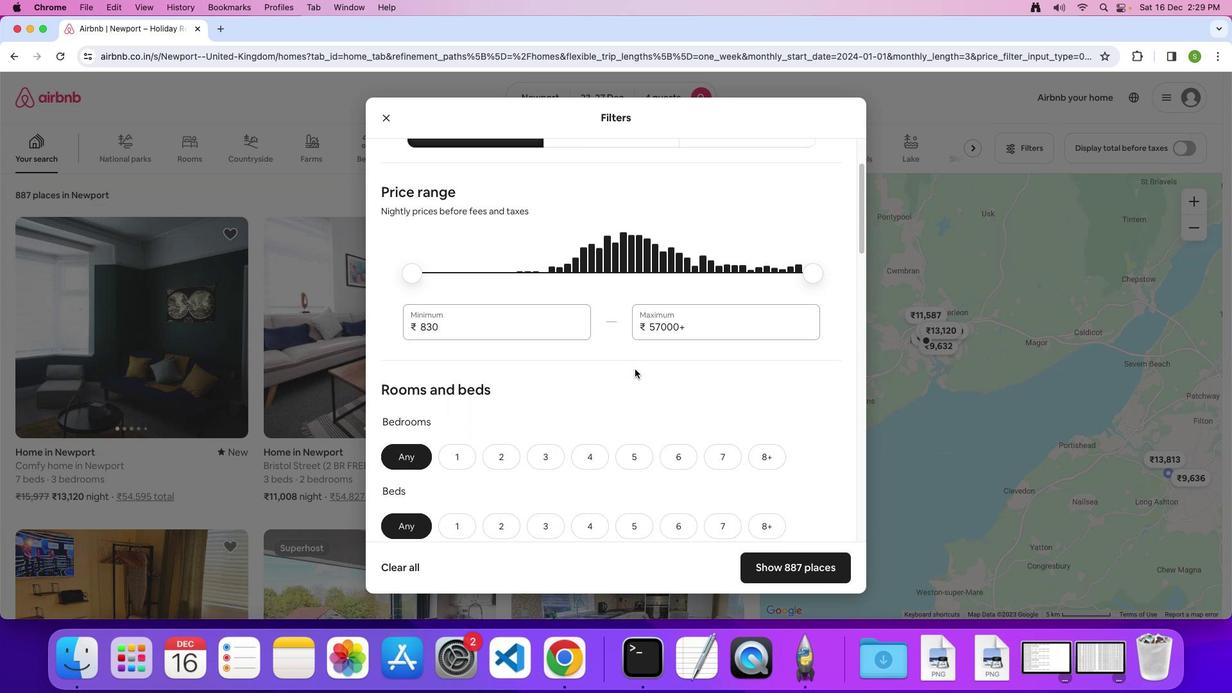 
Action: Mouse moved to (635, 369)
Screenshot: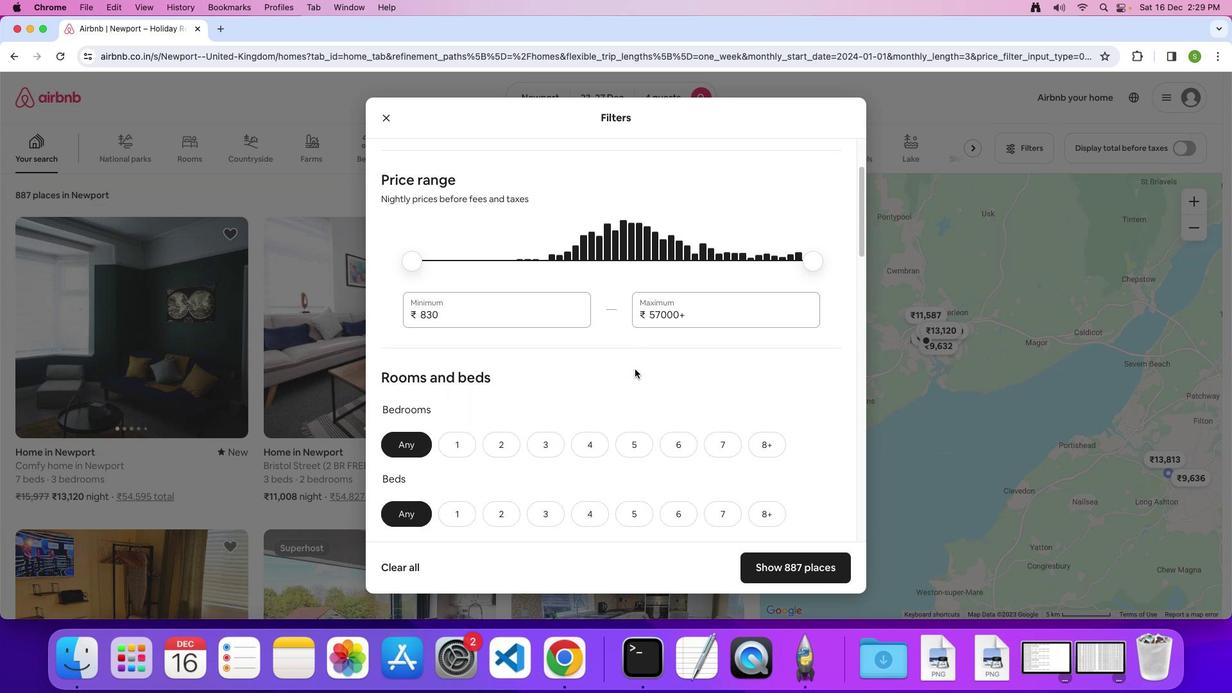
Action: Mouse scrolled (635, 369) with delta (0, 0)
Screenshot: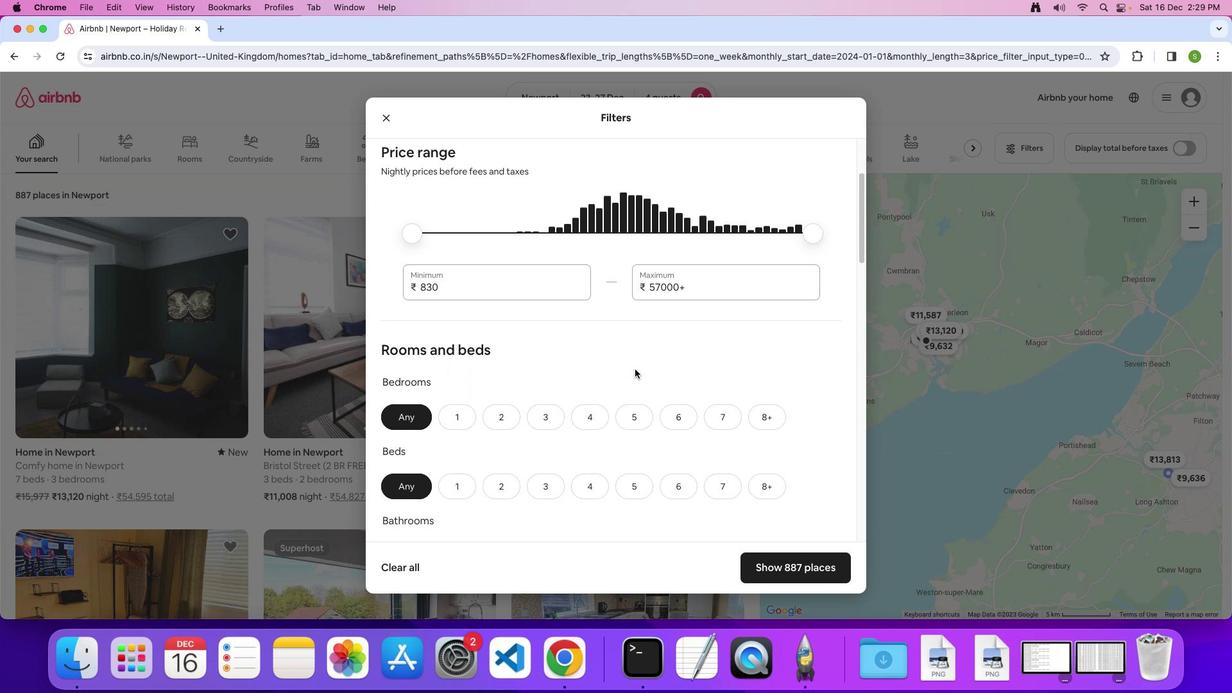 
Action: Mouse moved to (635, 368)
Screenshot: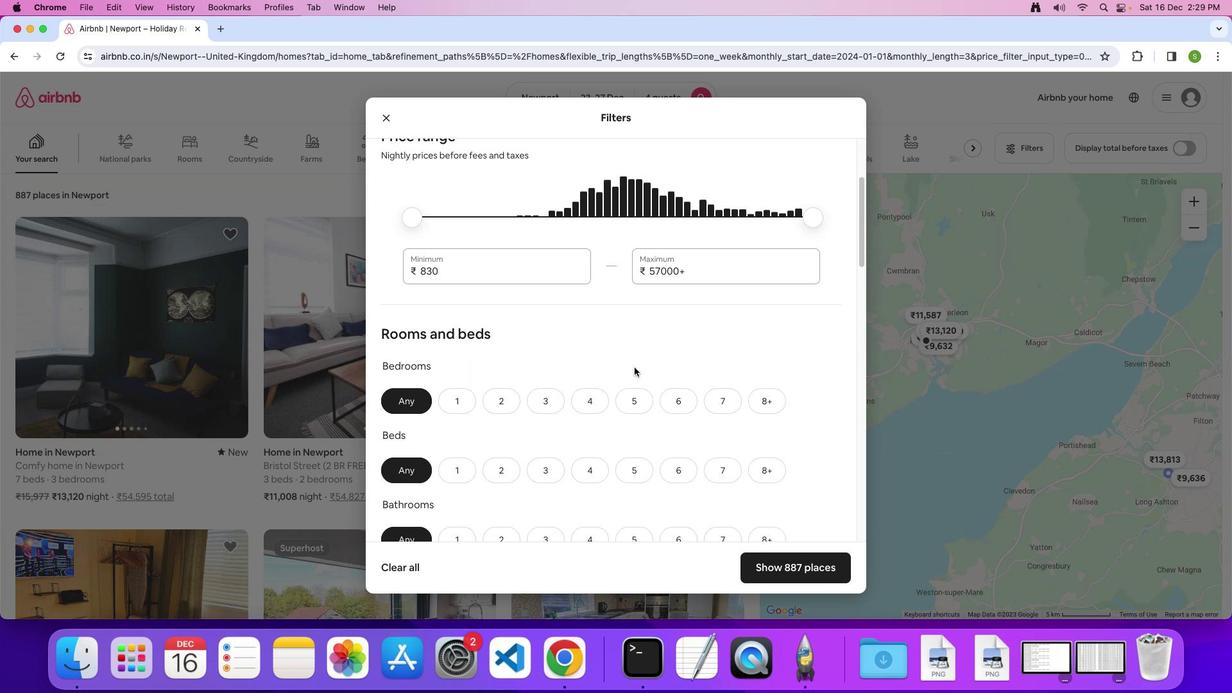 
Action: Mouse scrolled (635, 368) with delta (0, 0)
Screenshot: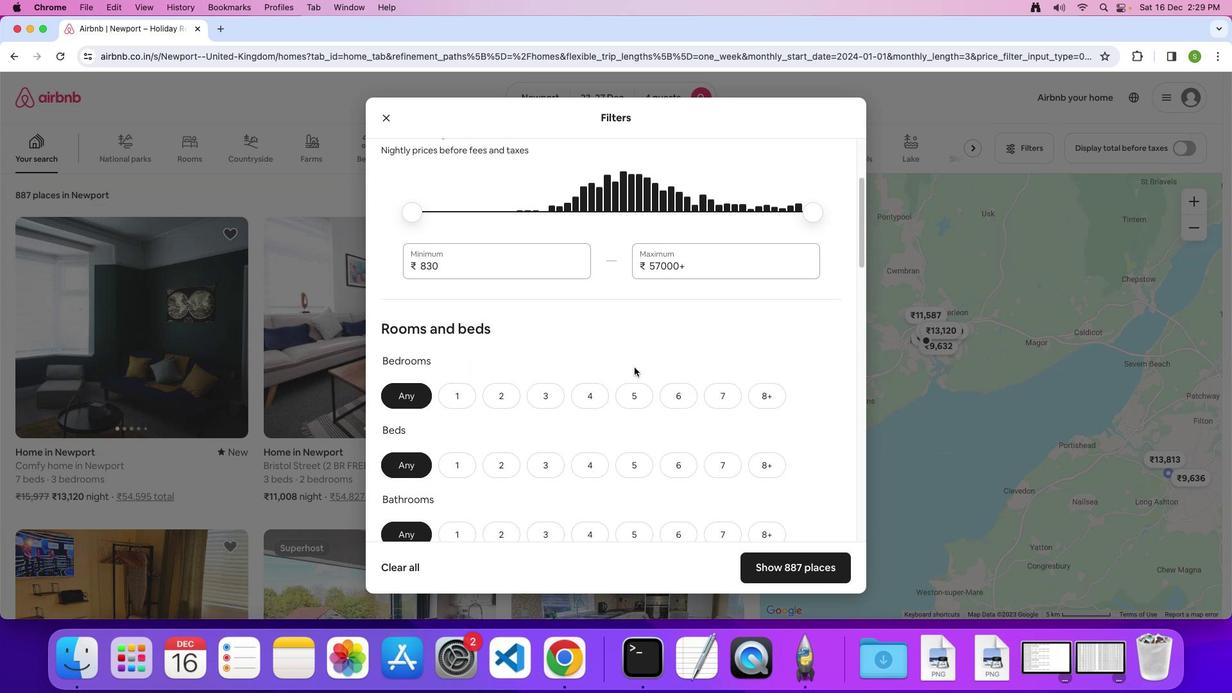
Action: Mouse moved to (635, 368)
Screenshot: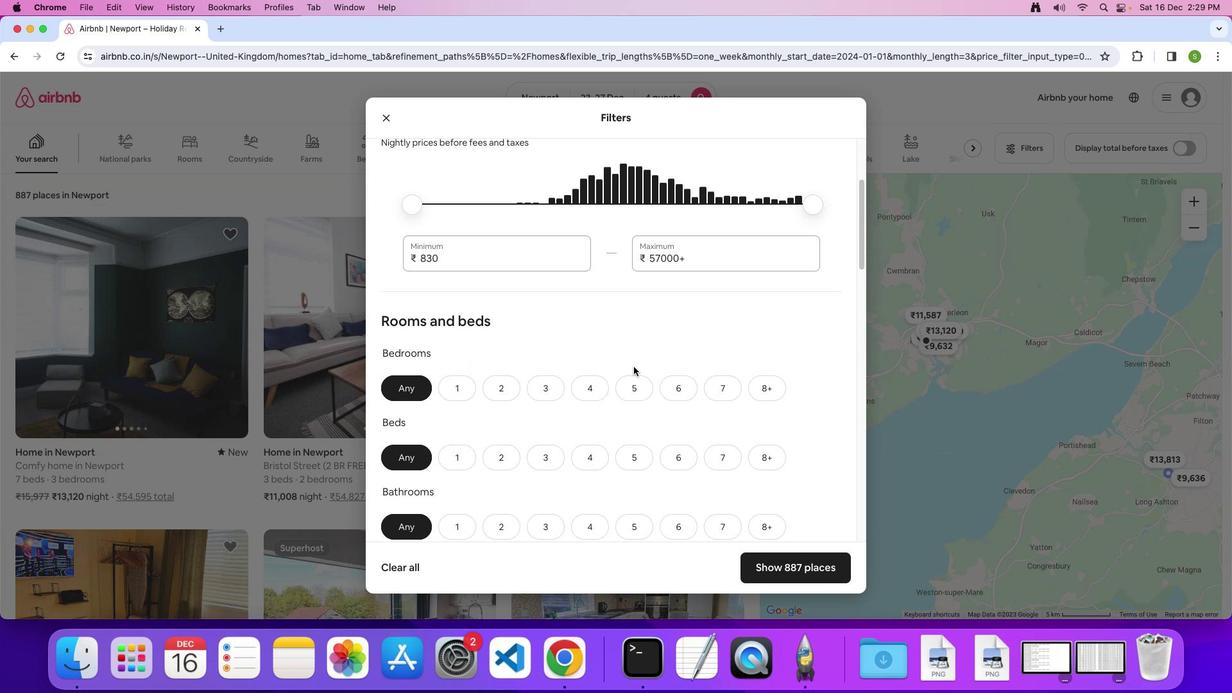 
Action: Mouse scrolled (635, 368) with delta (0, 0)
Screenshot: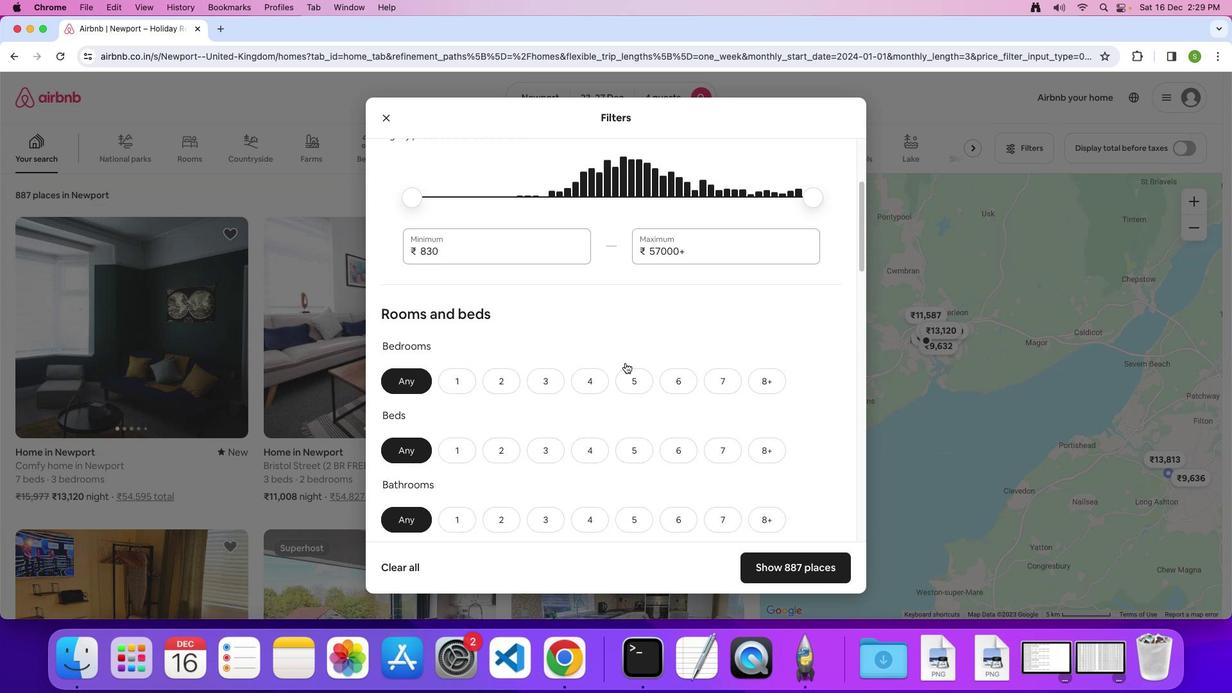 
Action: Mouse moved to (545, 374)
Screenshot: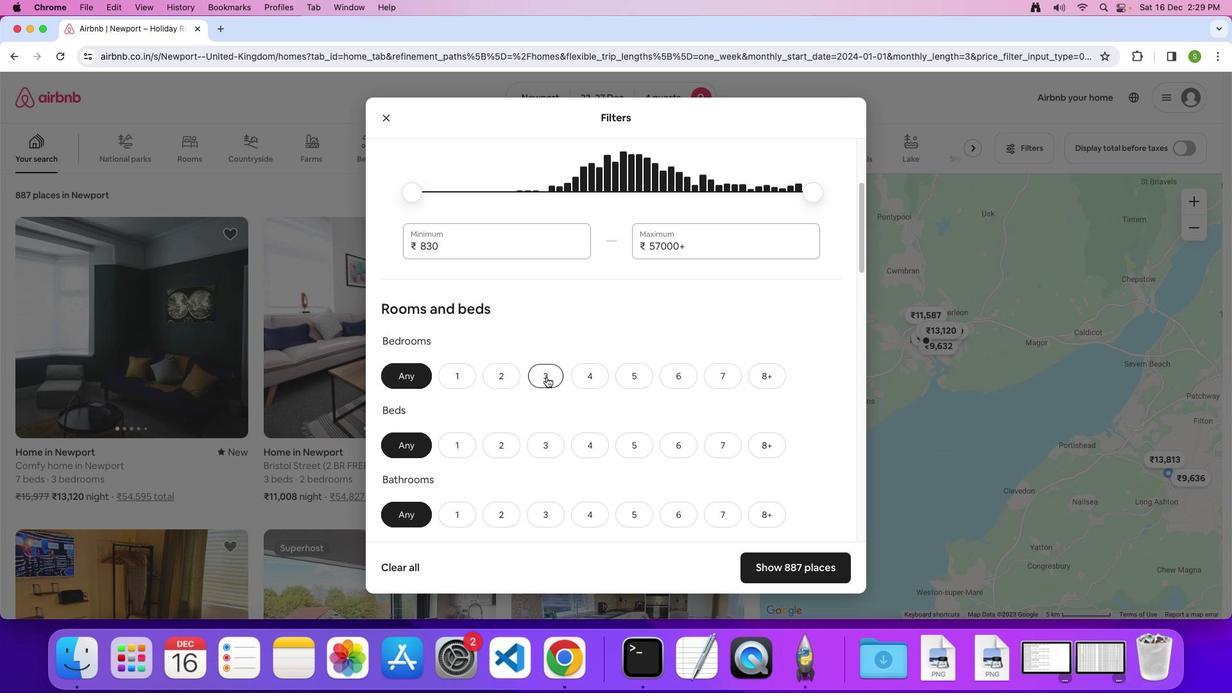 
Action: Mouse pressed left at (545, 374)
Screenshot: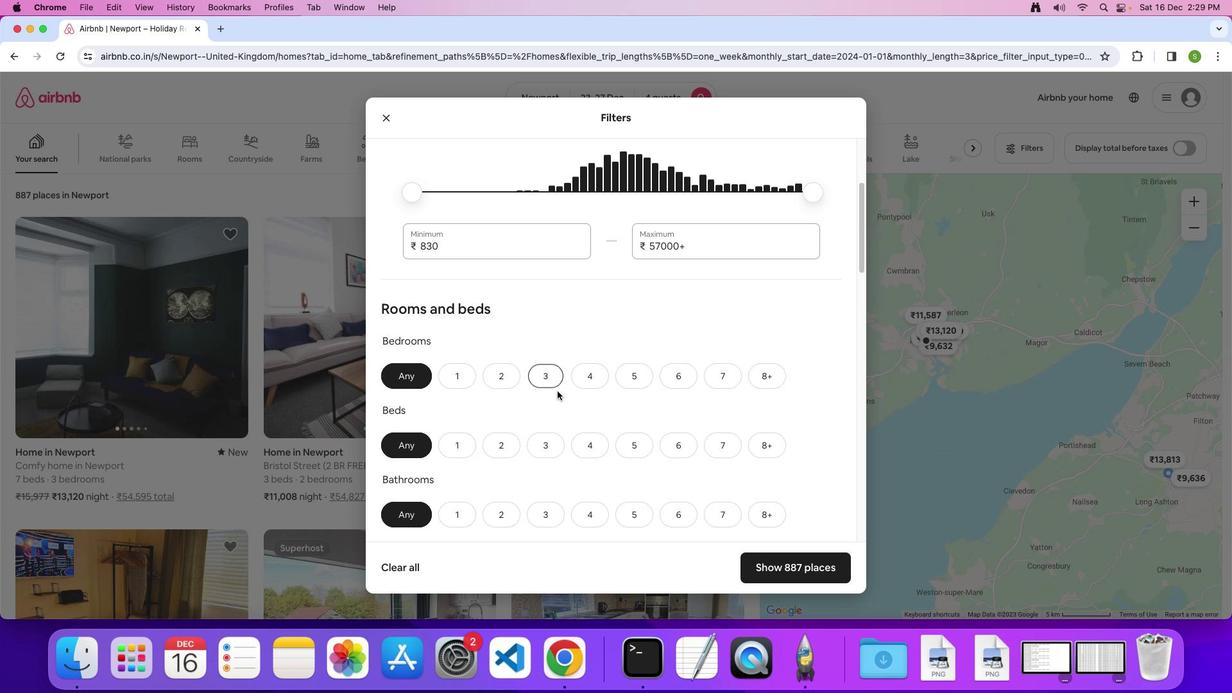 
Action: Mouse moved to (585, 445)
Screenshot: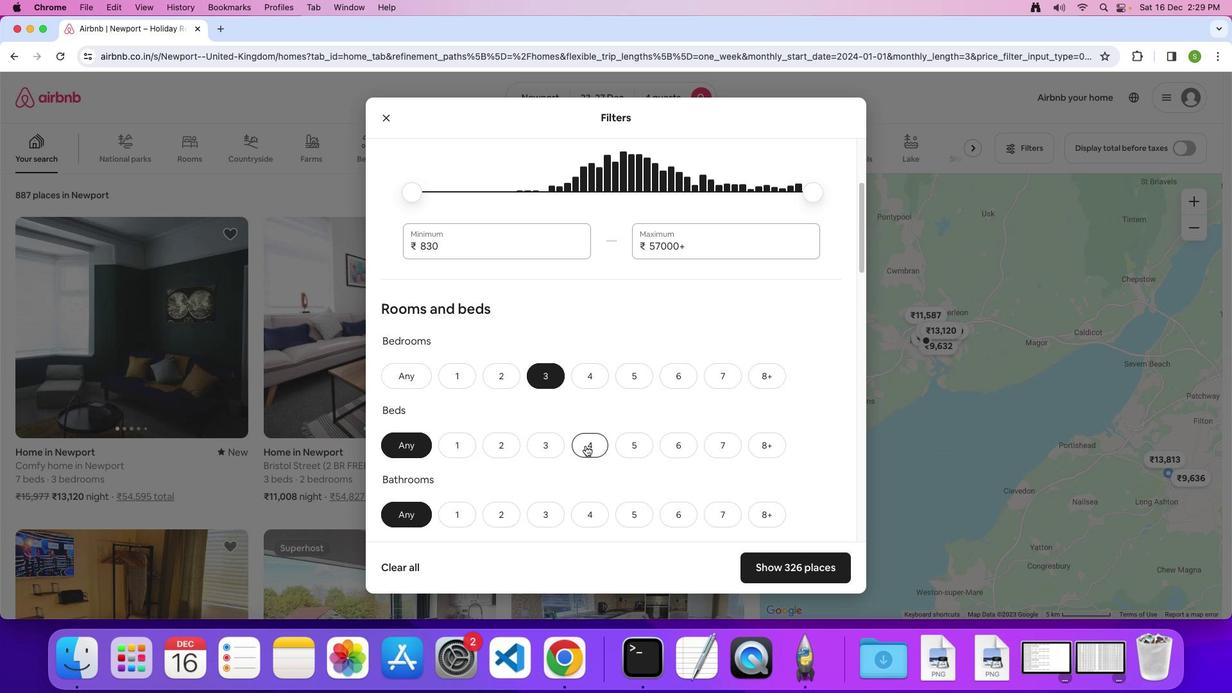 
Action: Mouse pressed left at (585, 445)
Screenshot: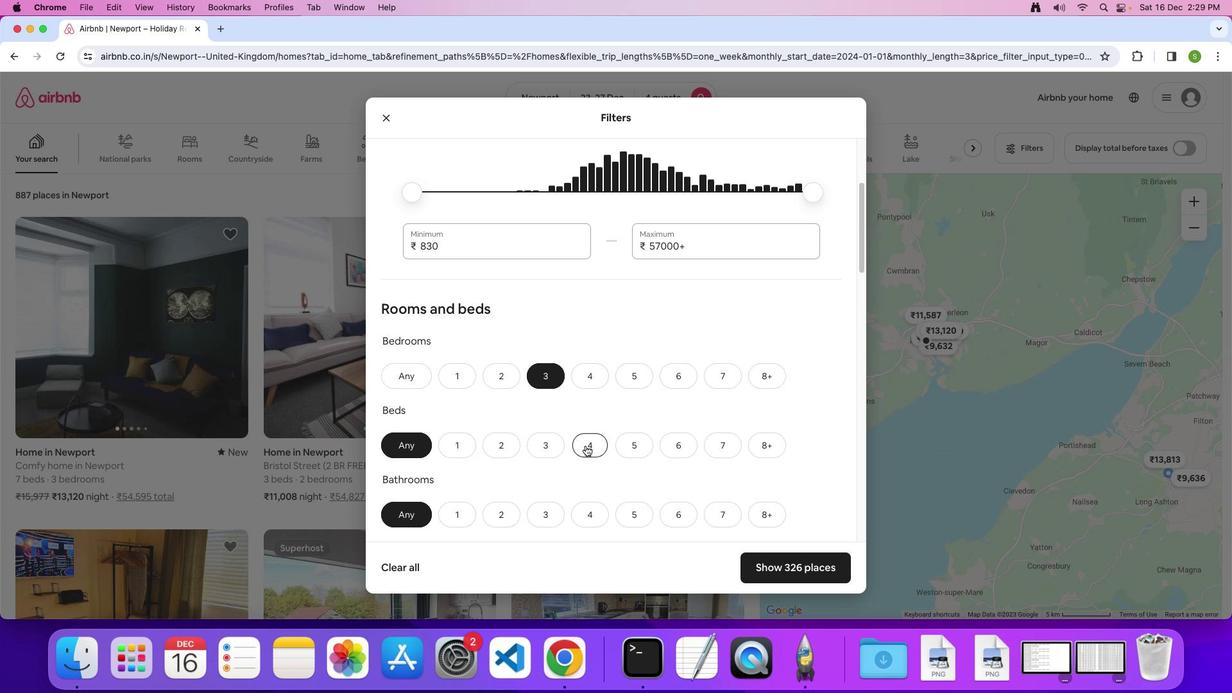 
Action: Mouse moved to (509, 512)
Screenshot: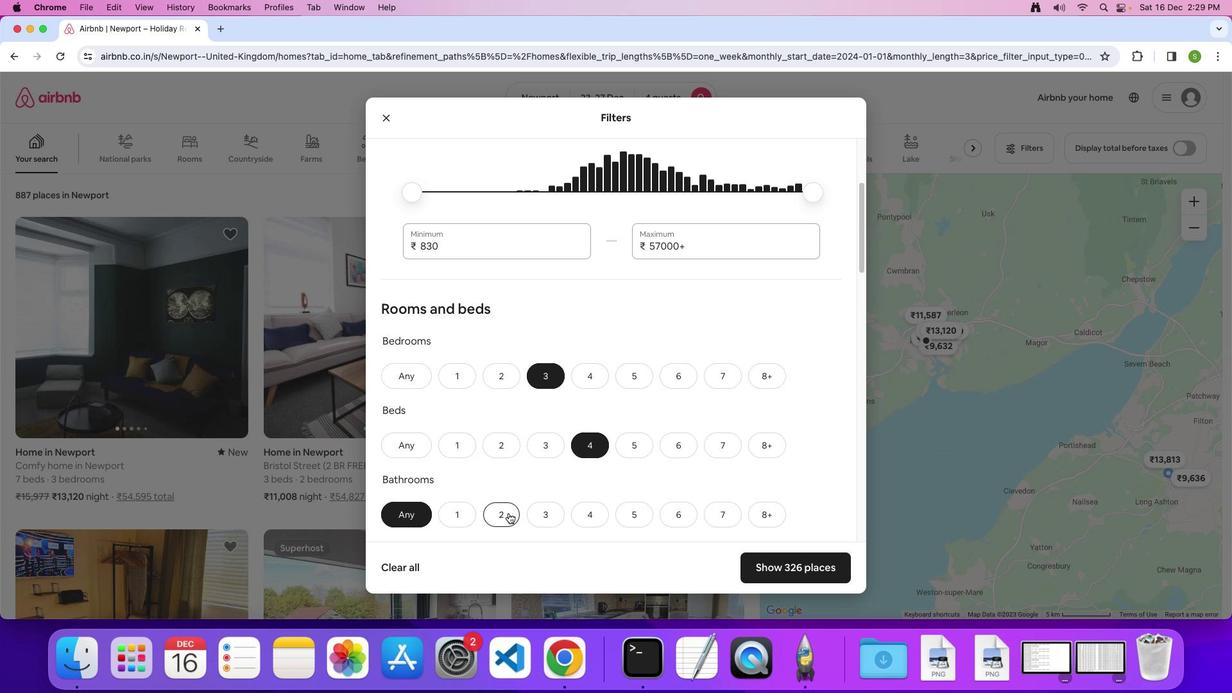 
Action: Mouse pressed left at (509, 512)
Screenshot: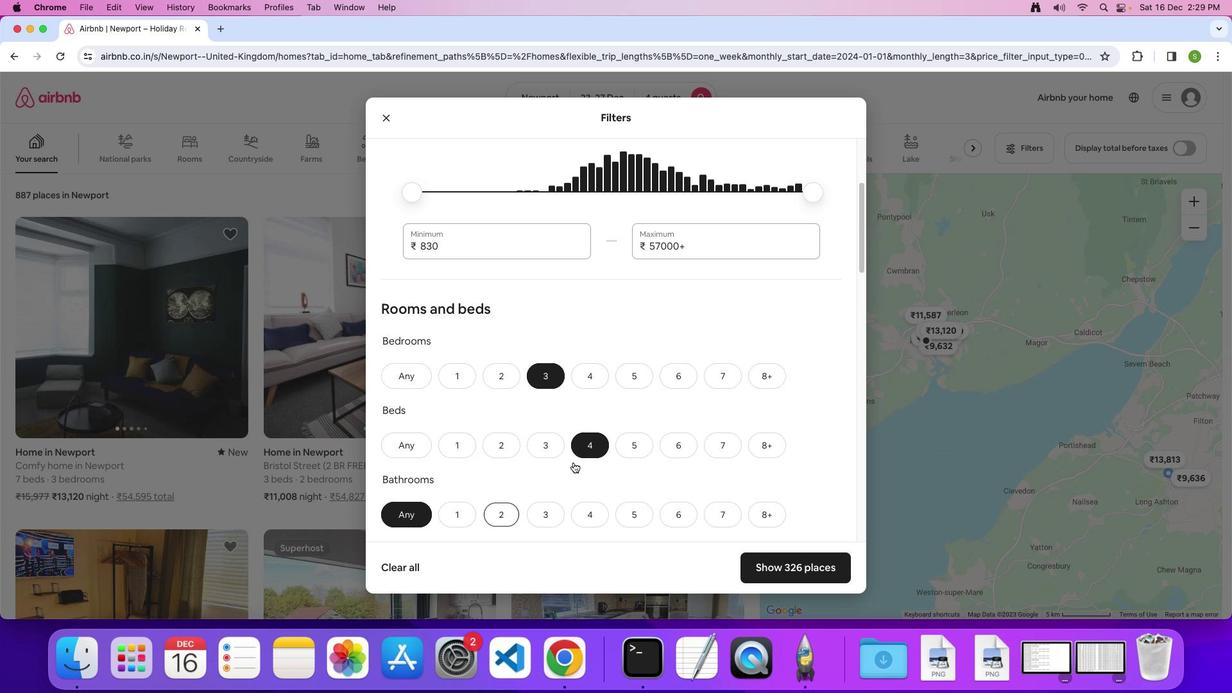 
Action: Mouse moved to (652, 364)
Screenshot: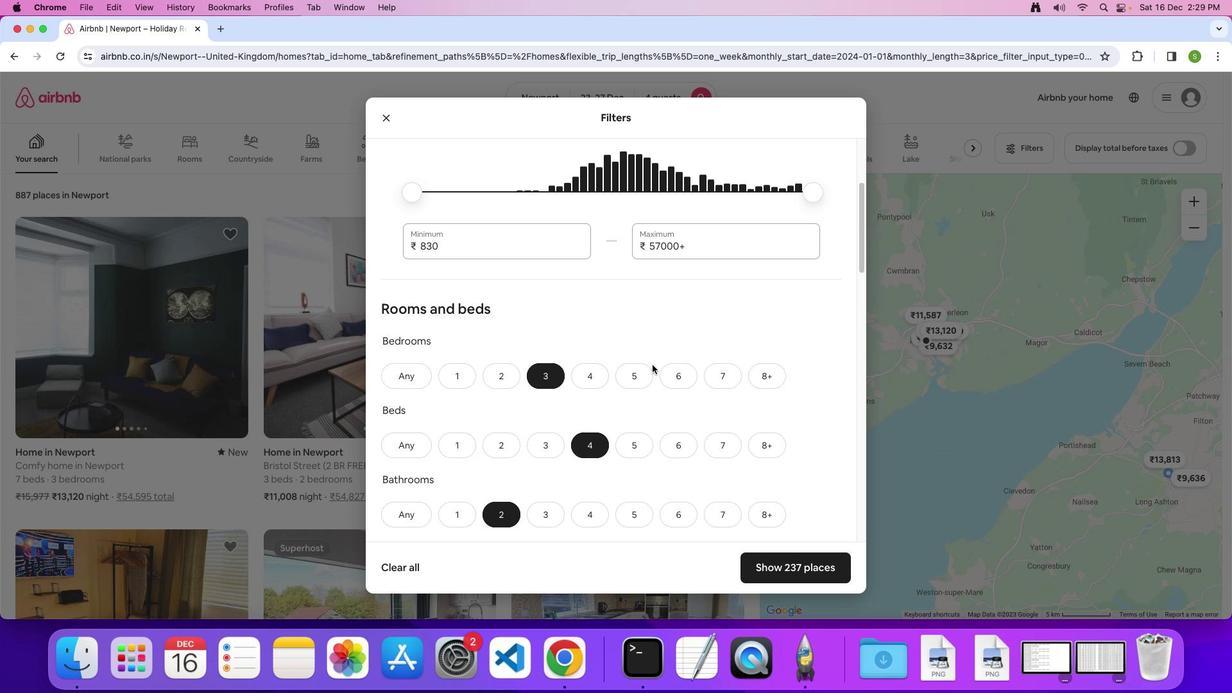 
Action: Mouse scrolled (652, 364) with delta (0, 0)
Screenshot: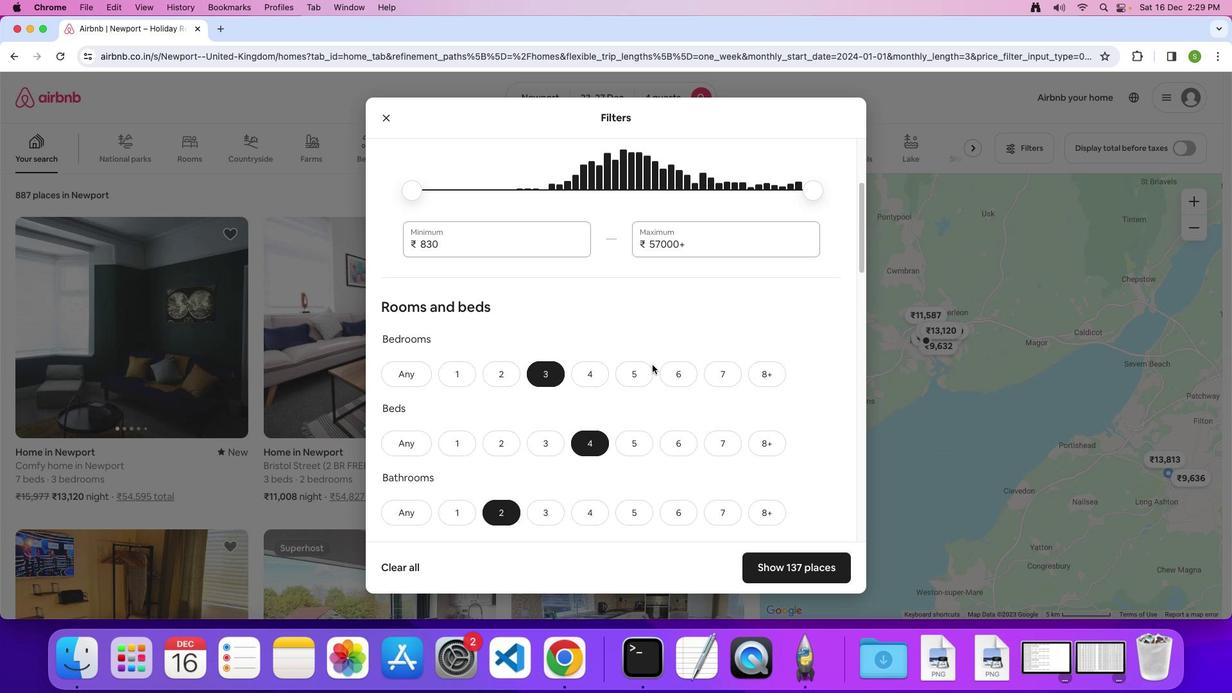 
Action: Mouse scrolled (652, 364) with delta (0, 0)
Screenshot: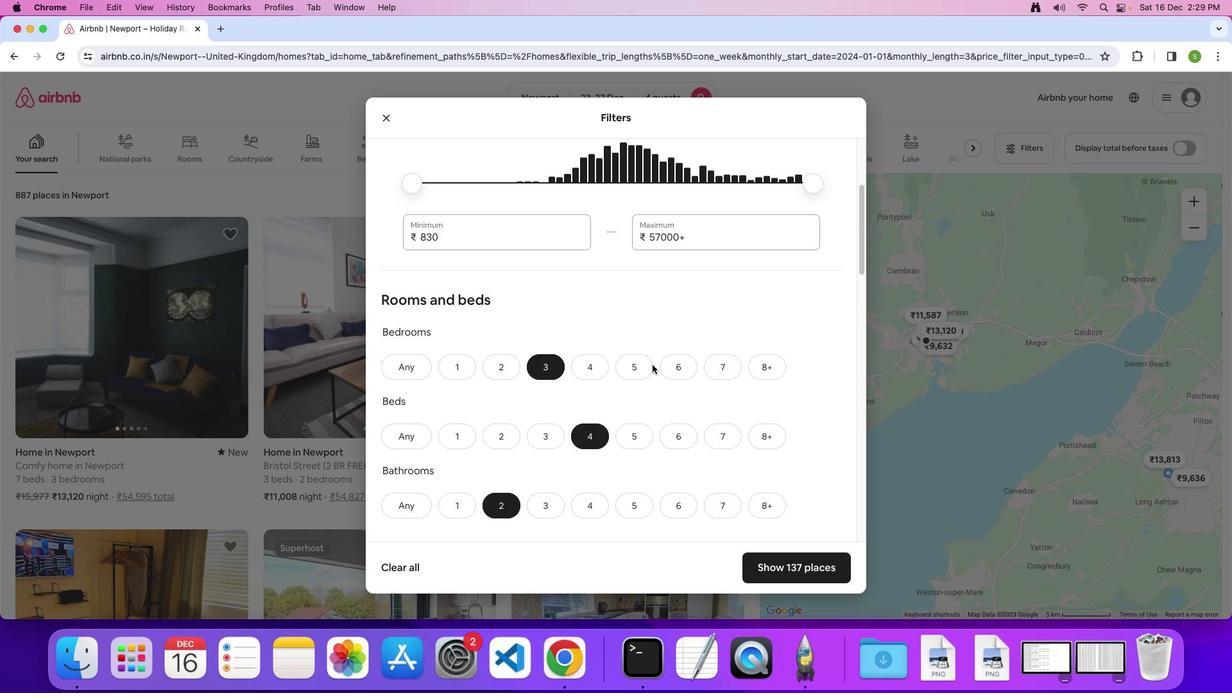 
Action: Mouse scrolled (652, 364) with delta (0, 0)
Screenshot: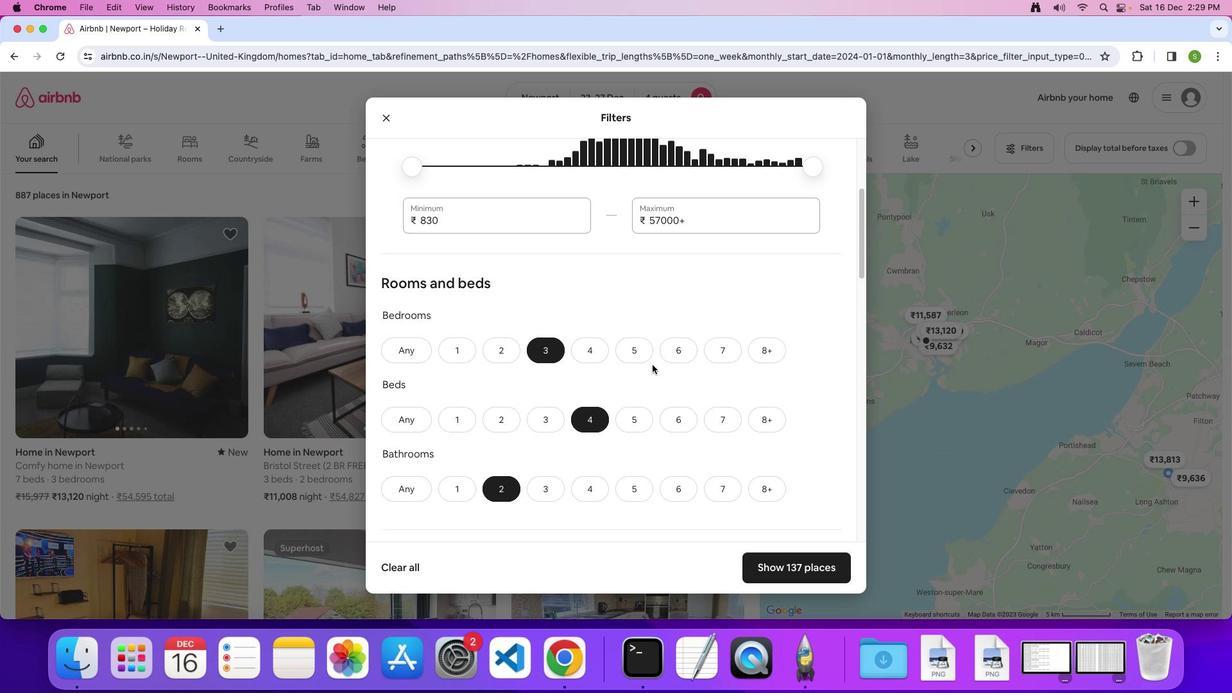 
Action: Mouse scrolled (652, 364) with delta (0, 0)
Screenshot: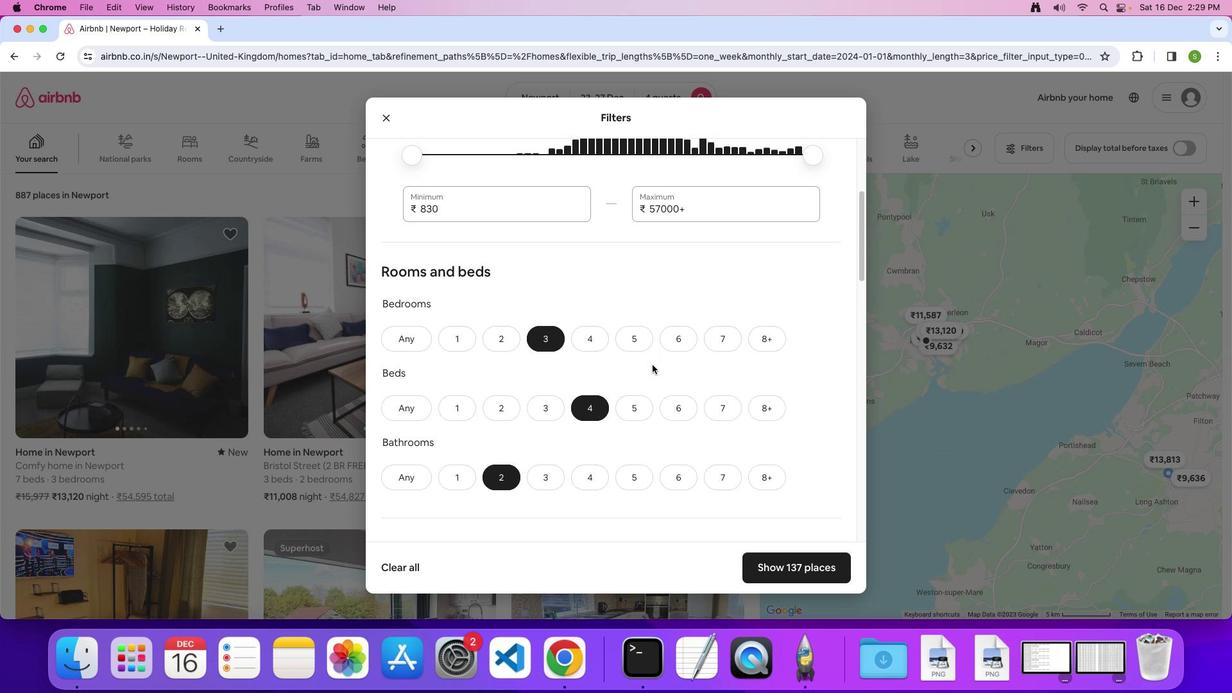 
Action: Mouse scrolled (652, 364) with delta (0, 0)
Screenshot: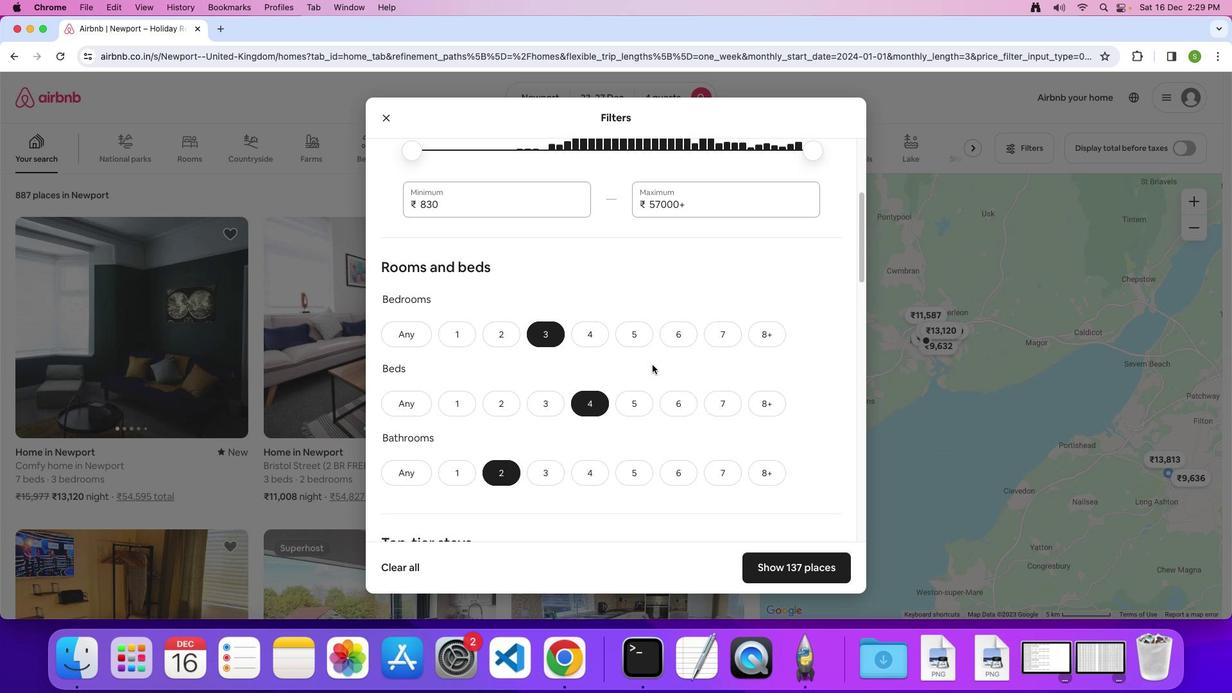 
Action: Mouse scrolled (652, 364) with delta (0, 0)
Screenshot: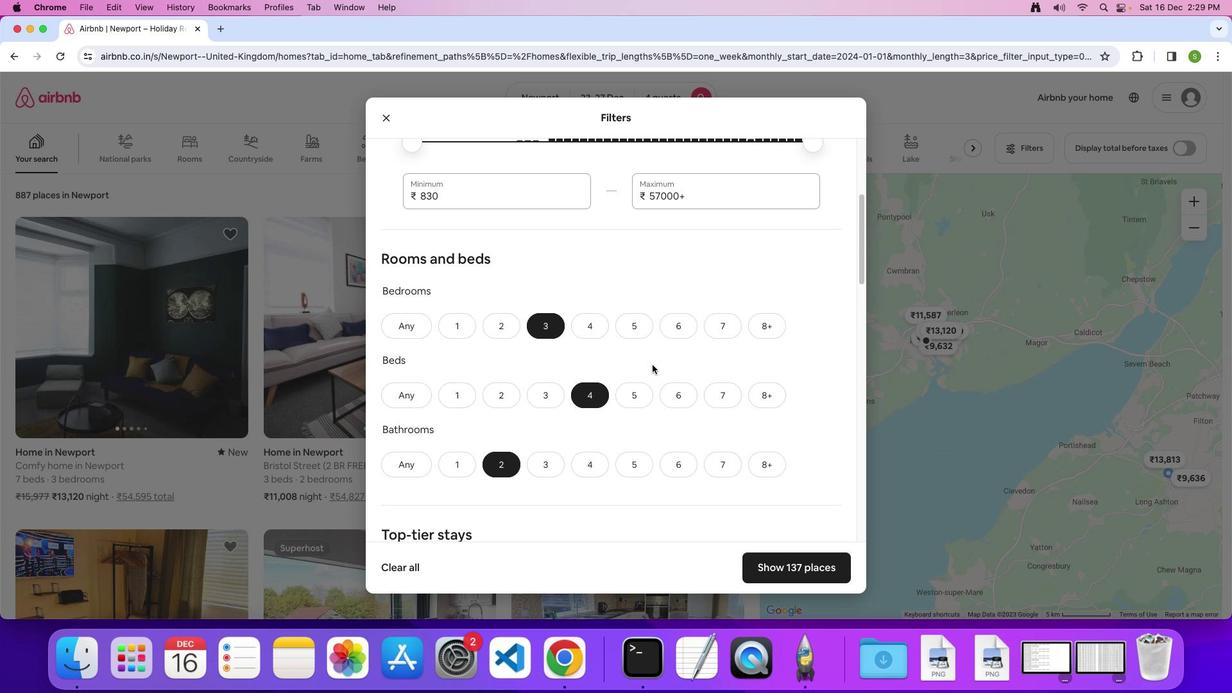 
Action: Mouse scrolled (652, 364) with delta (0, 0)
Screenshot: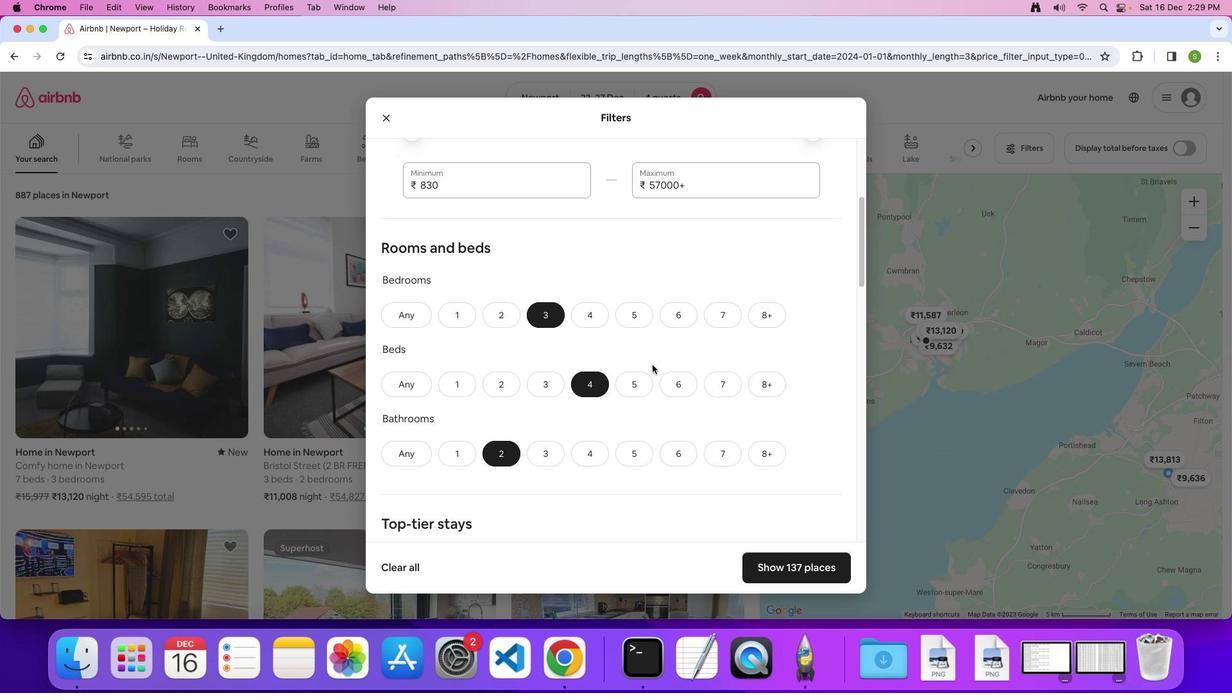 
Action: Mouse scrolled (652, 364) with delta (0, 0)
Screenshot: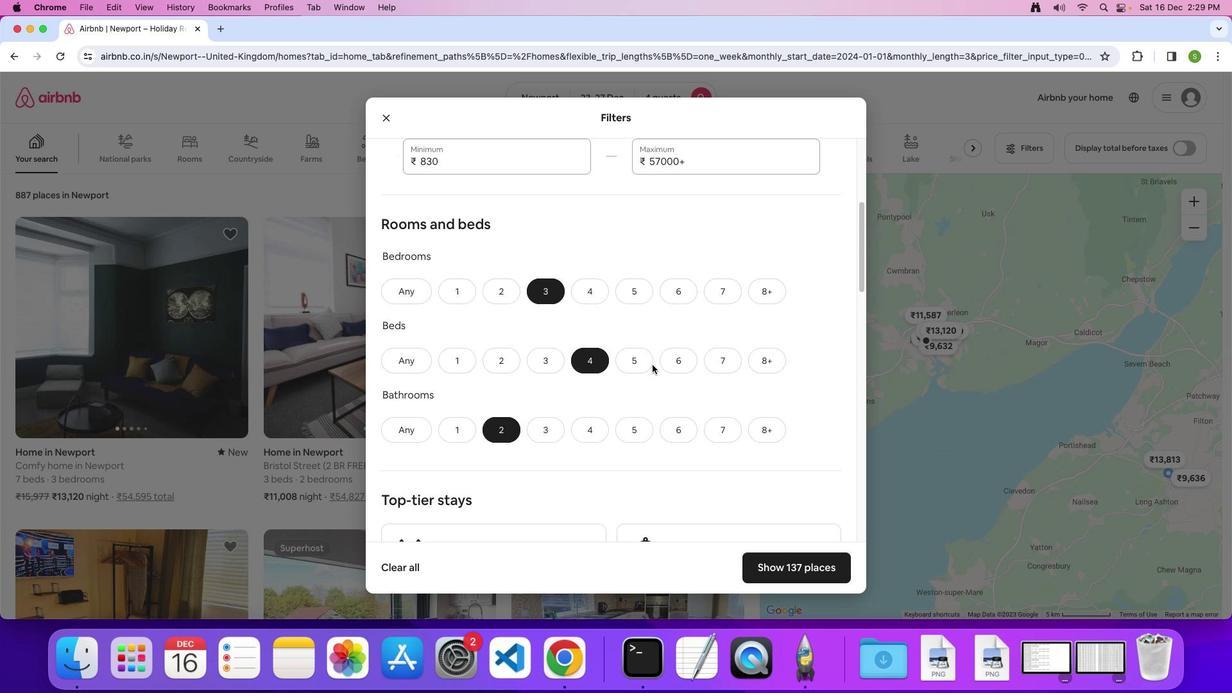 
Action: Mouse moved to (652, 362)
Screenshot: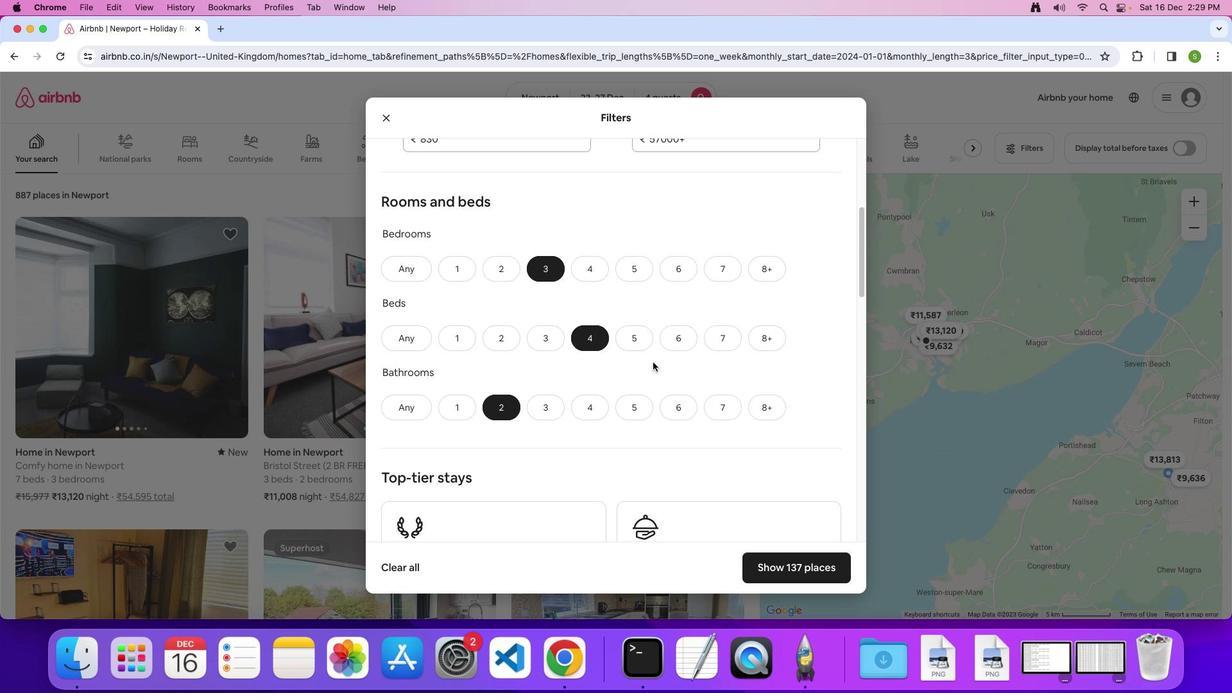 
Action: Mouse scrolled (652, 362) with delta (0, 0)
Screenshot: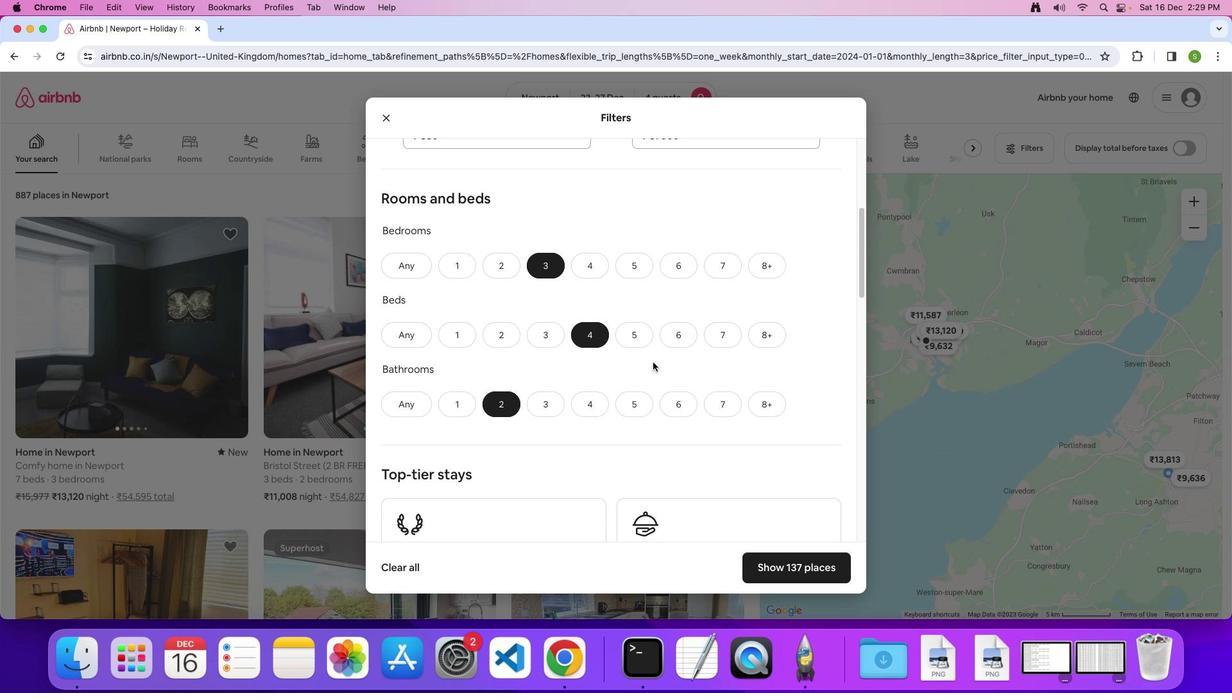 
Action: Mouse scrolled (652, 362) with delta (0, 0)
Screenshot: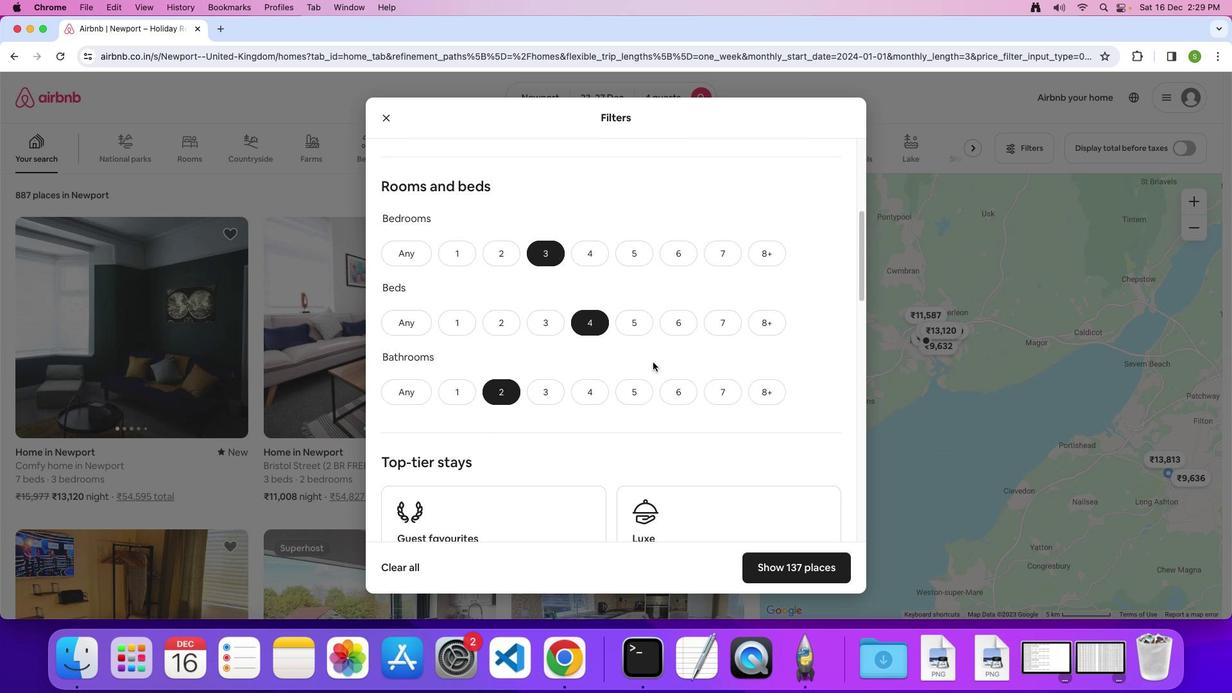 
Action: Mouse scrolled (652, 362) with delta (0, 0)
Screenshot: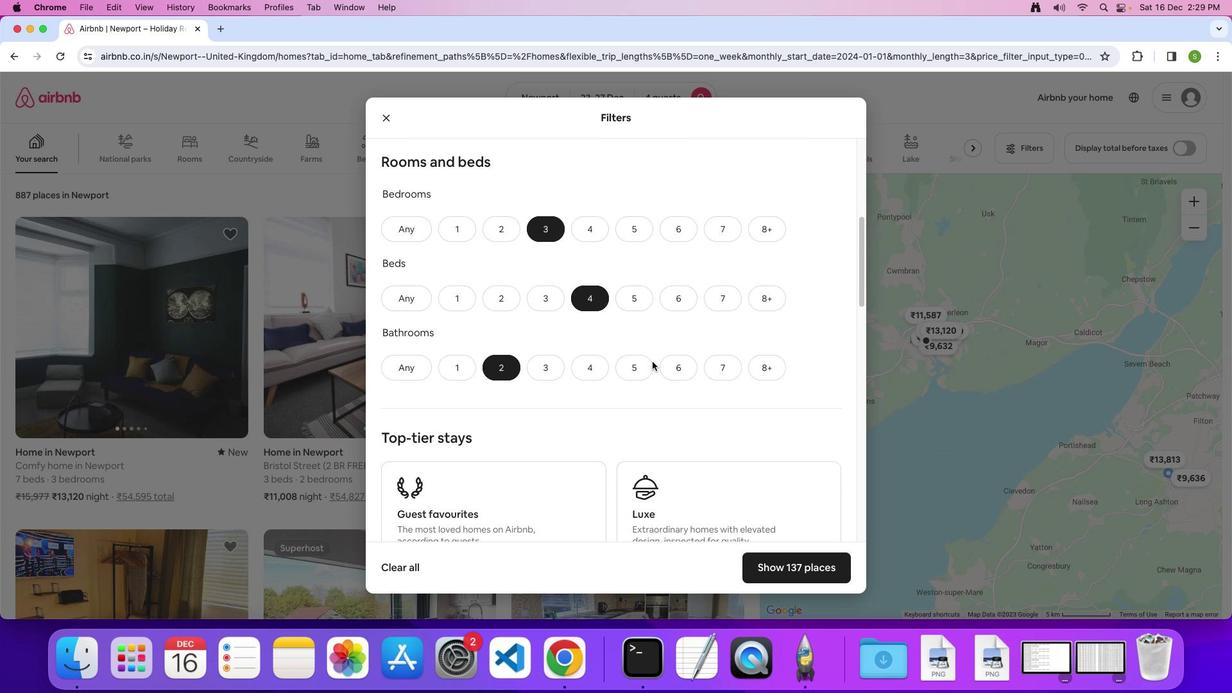 
Action: Mouse moved to (651, 362)
Screenshot: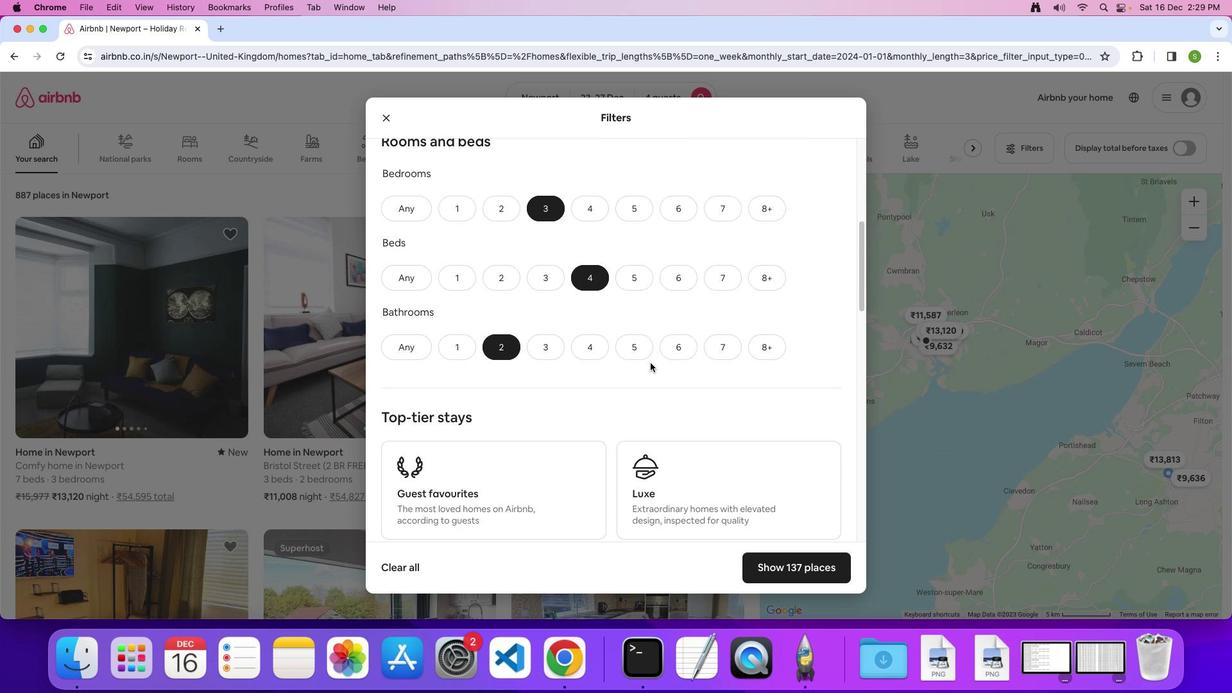 
Action: Mouse scrolled (651, 362) with delta (0, 0)
Screenshot: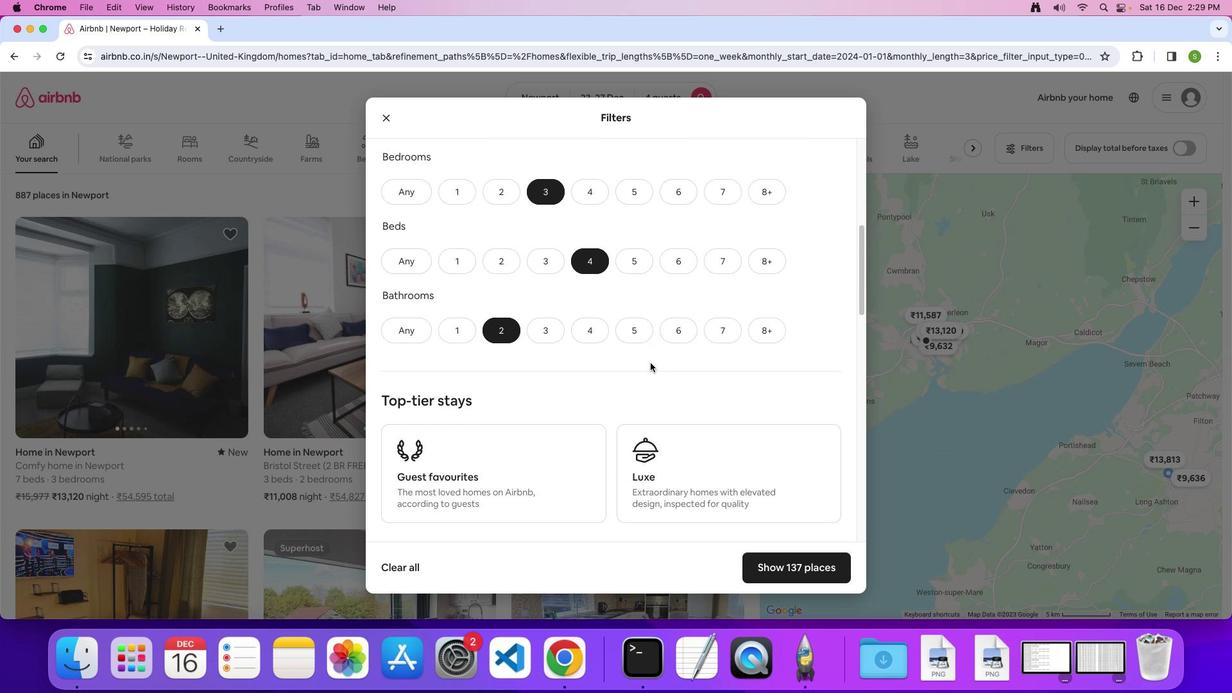 
Action: Mouse scrolled (651, 362) with delta (0, 0)
Screenshot: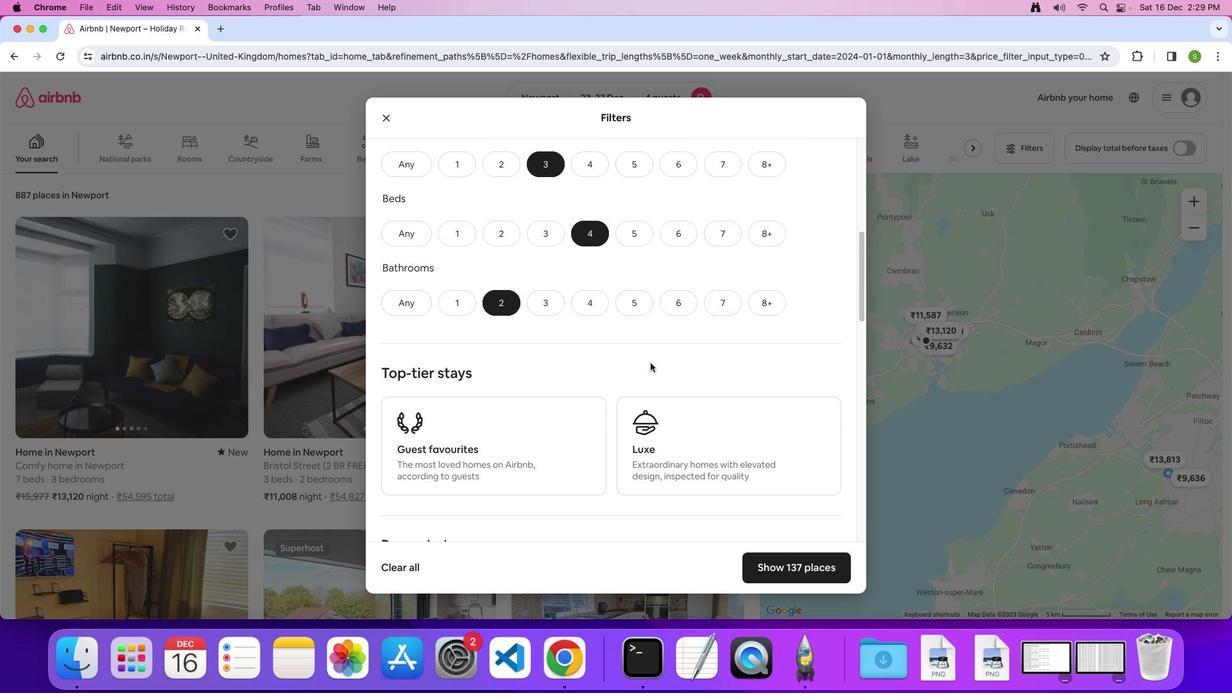 
Action: Mouse scrolled (651, 362) with delta (0, -1)
Screenshot: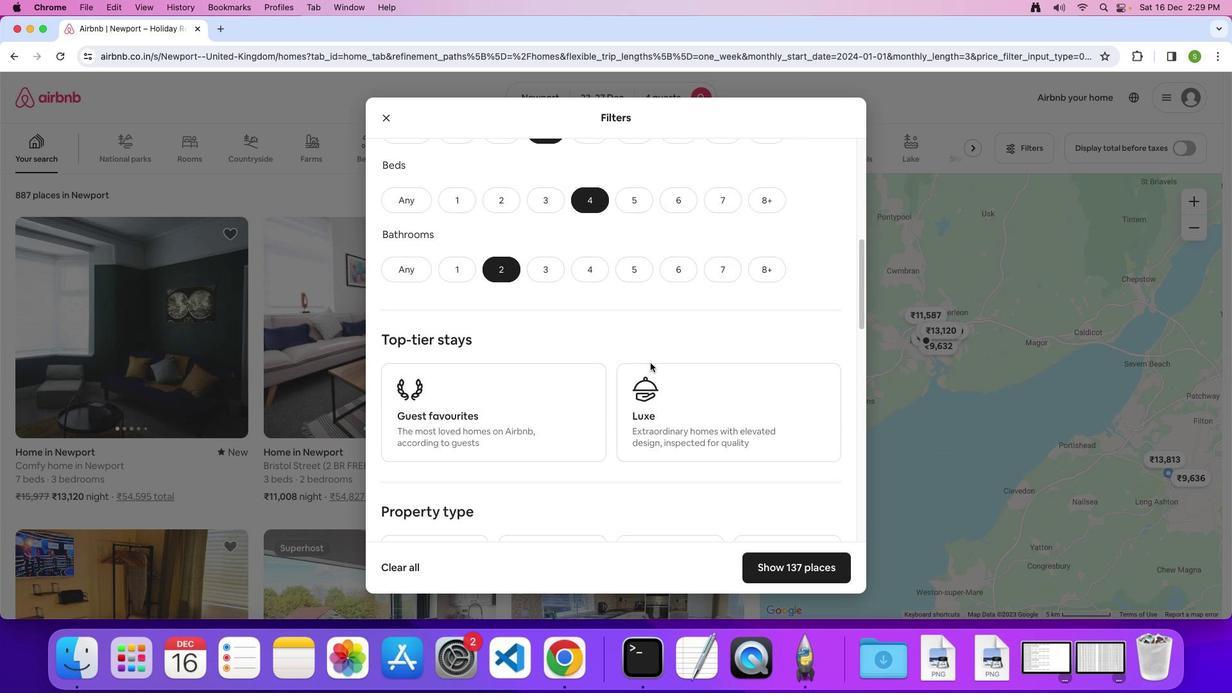 
Action: Mouse moved to (649, 363)
Screenshot: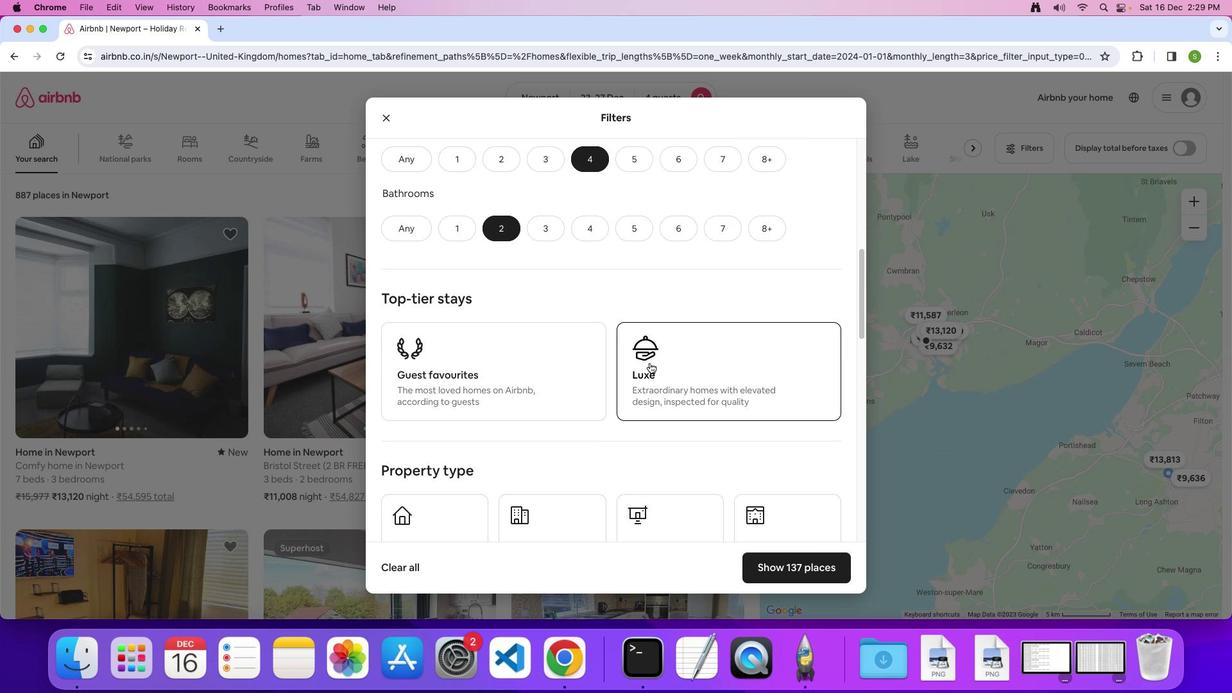 
Action: Mouse scrolled (649, 363) with delta (0, 0)
Screenshot: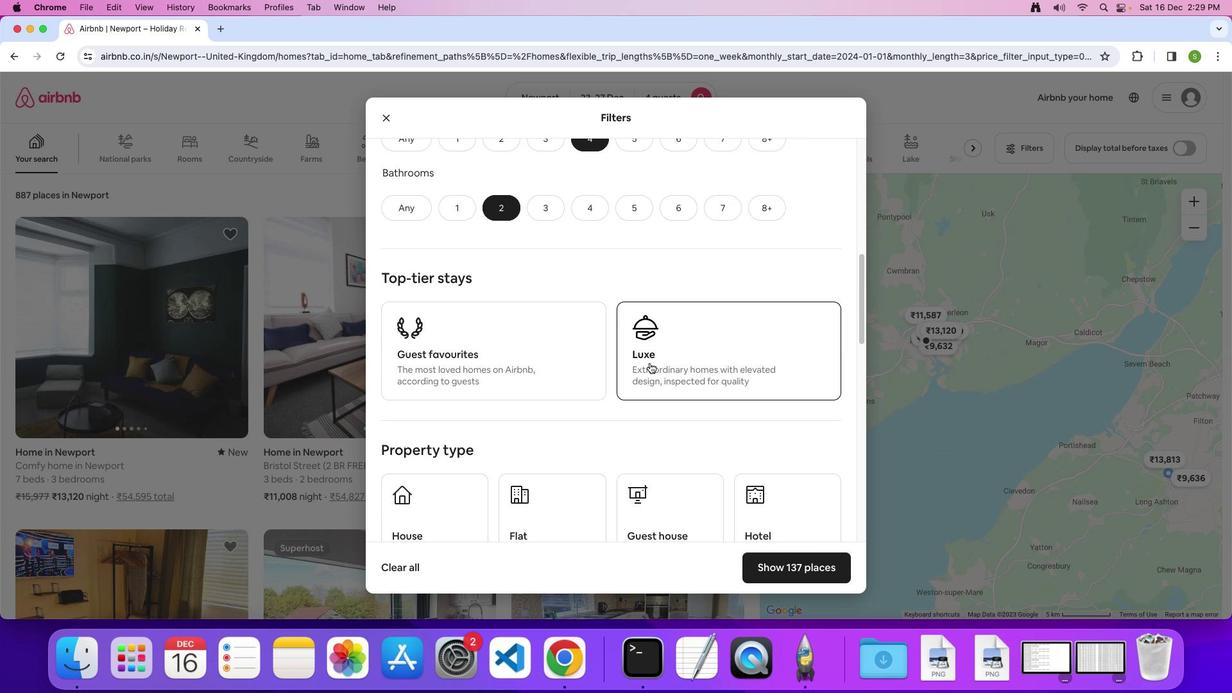 
Action: Mouse scrolled (649, 363) with delta (0, 0)
Screenshot: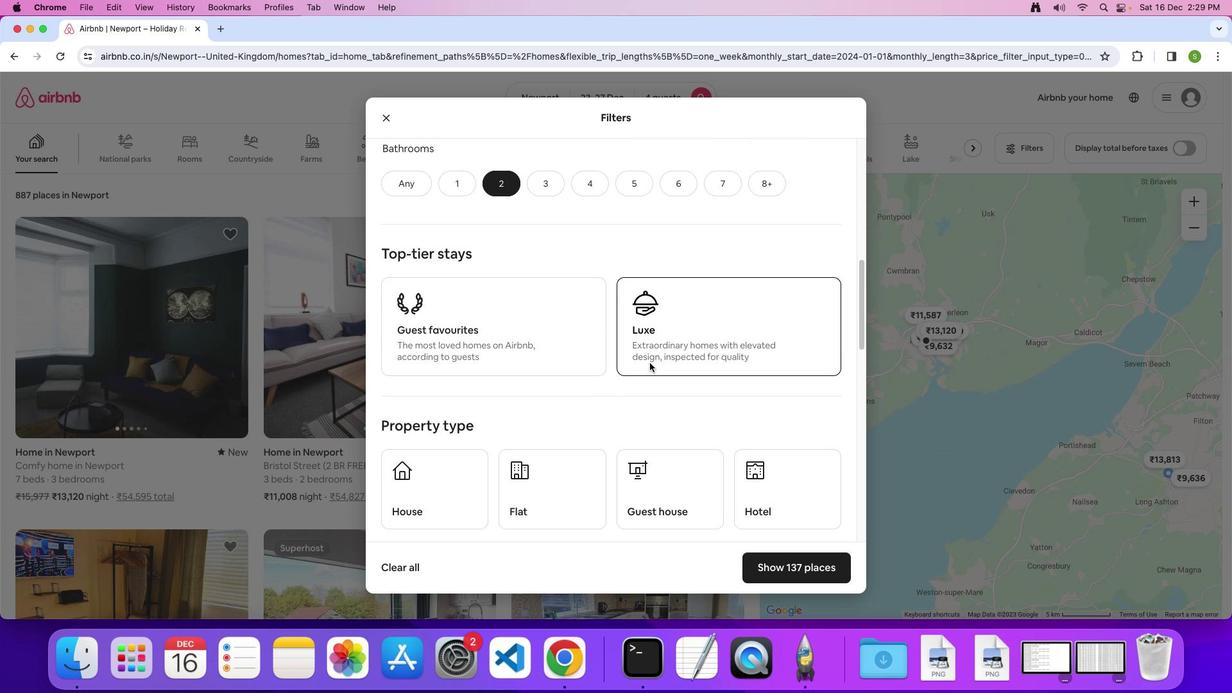 
Action: Mouse scrolled (649, 363) with delta (0, -1)
Screenshot: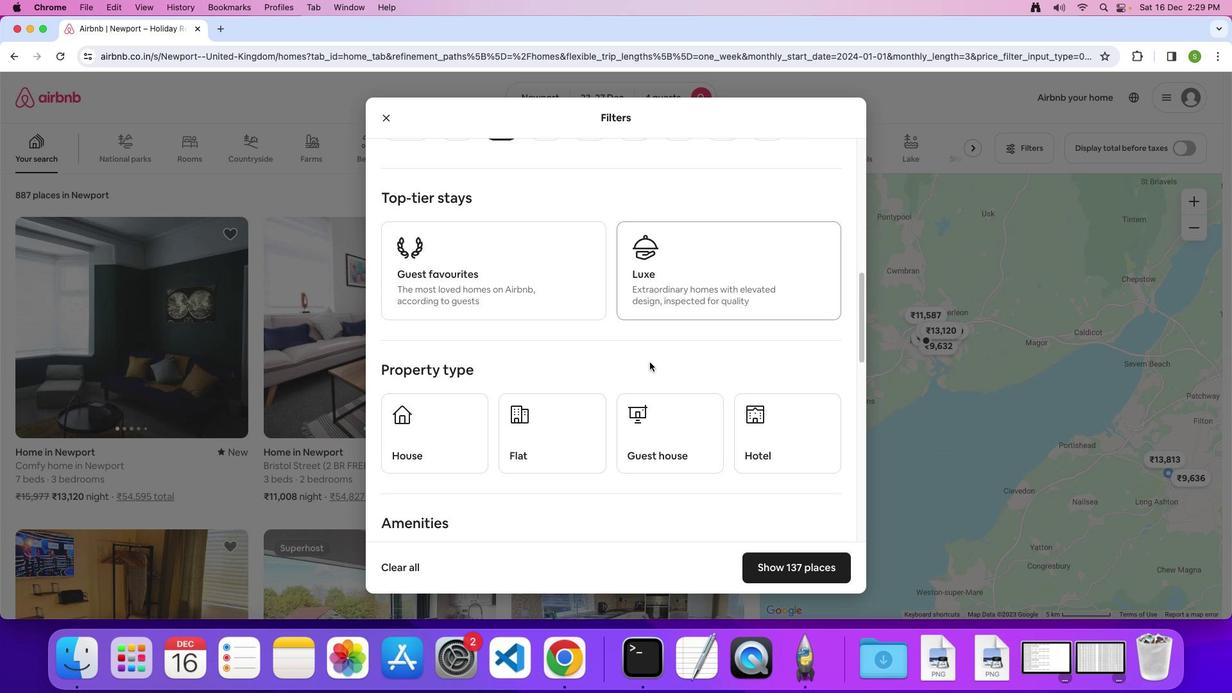 
Action: Mouse moved to (649, 362)
Screenshot: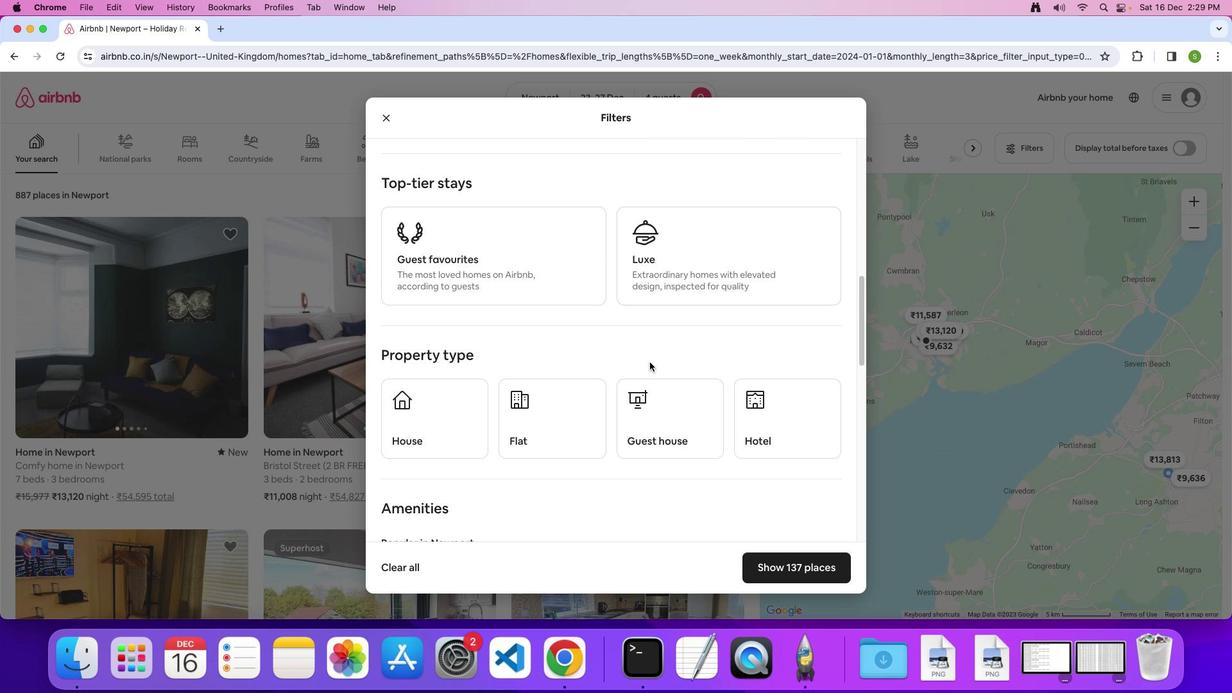 
Action: Mouse scrolled (649, 362) with delta (0, 0)
Screenshot: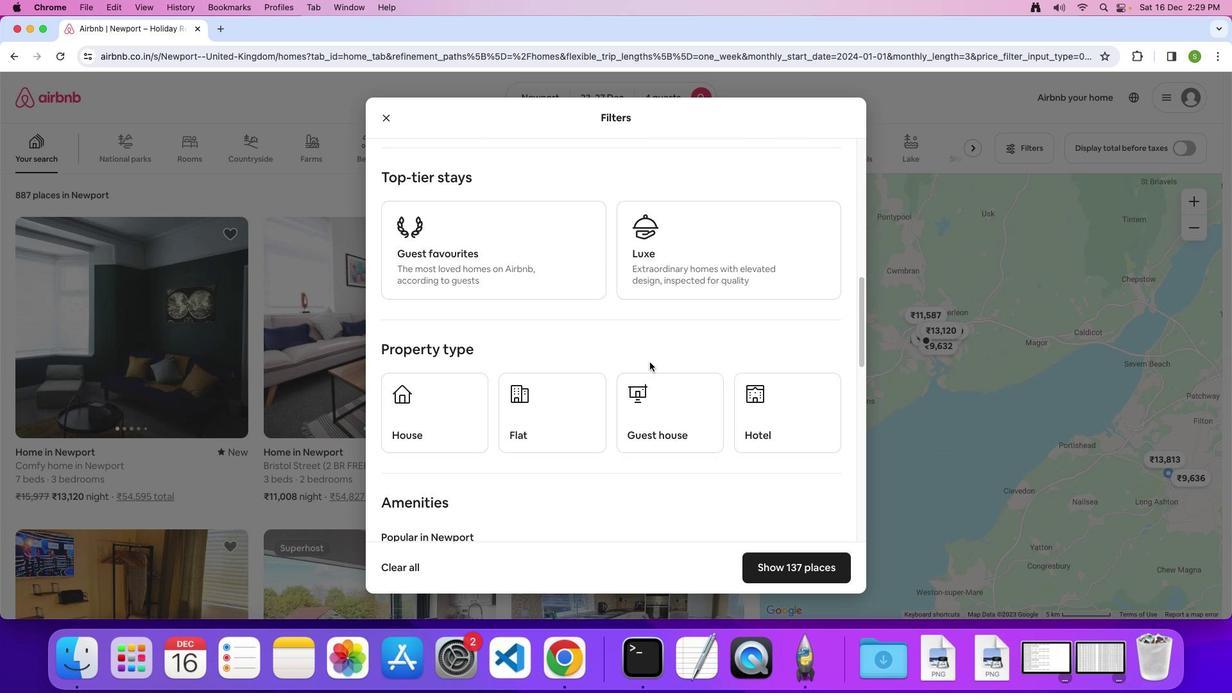 
Action: Mouse scrolled (649, 362) with delta (0, 0)
Screenshot: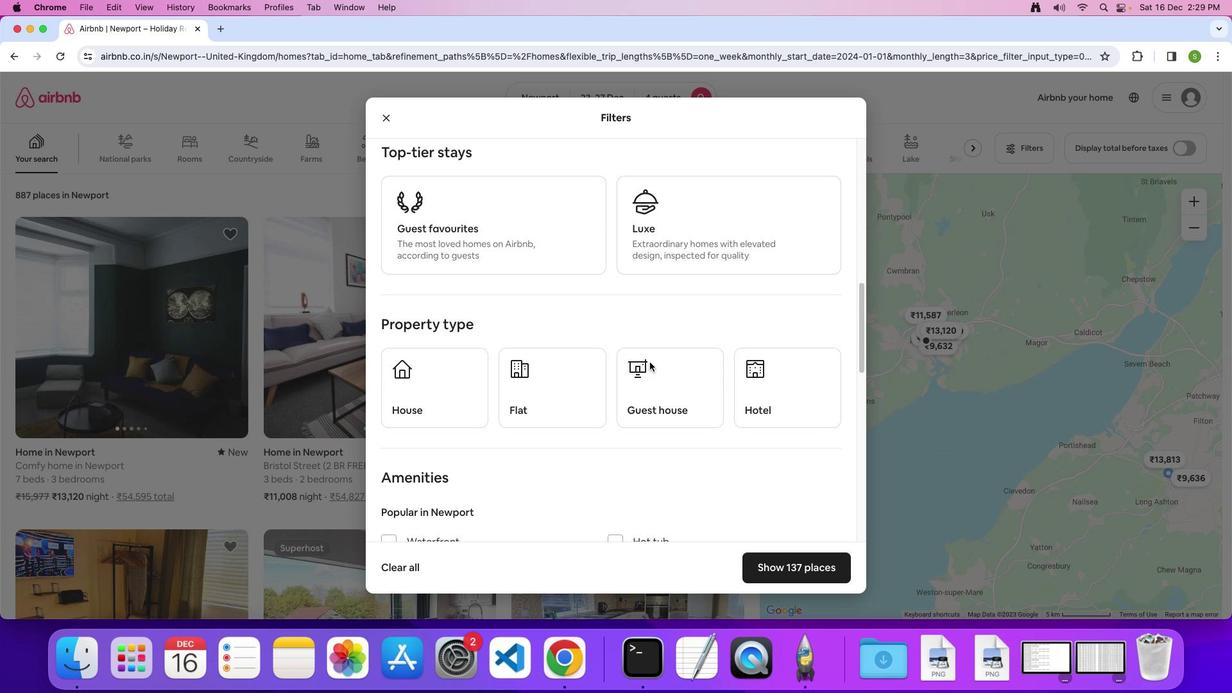
Action: Mouse scrolled (649, 362) with delta (0, -1)
Screenshot: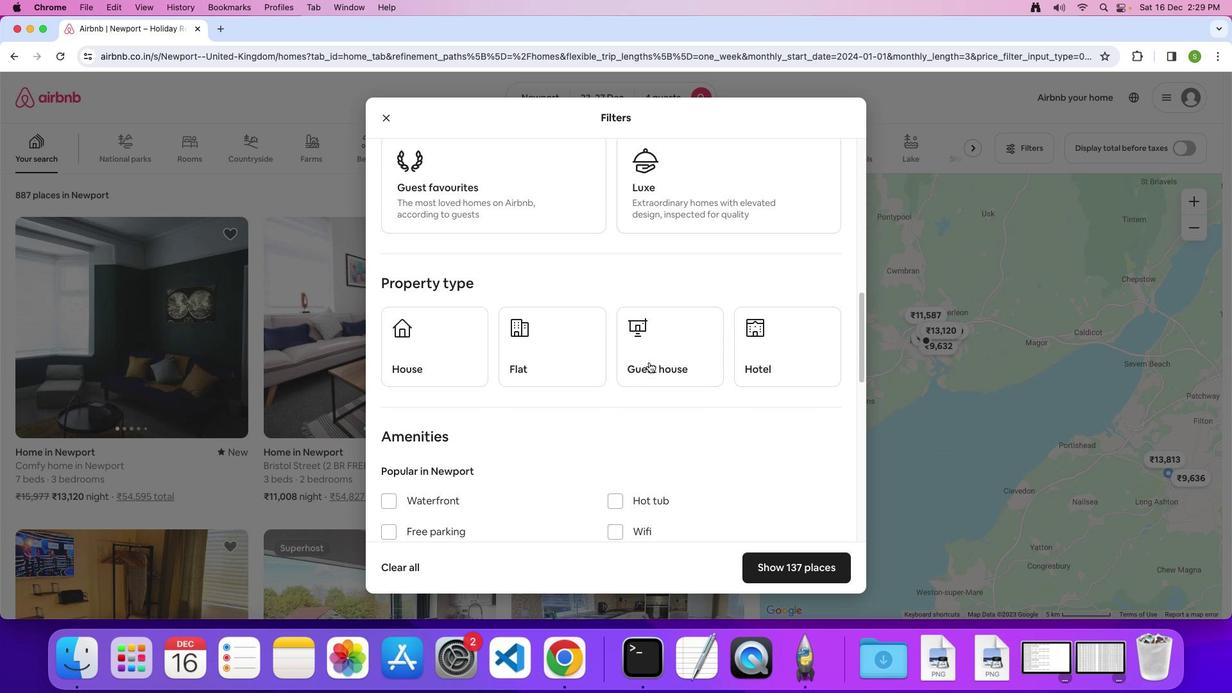 
Action: Mouse moved to (429, 334)
Screenshot: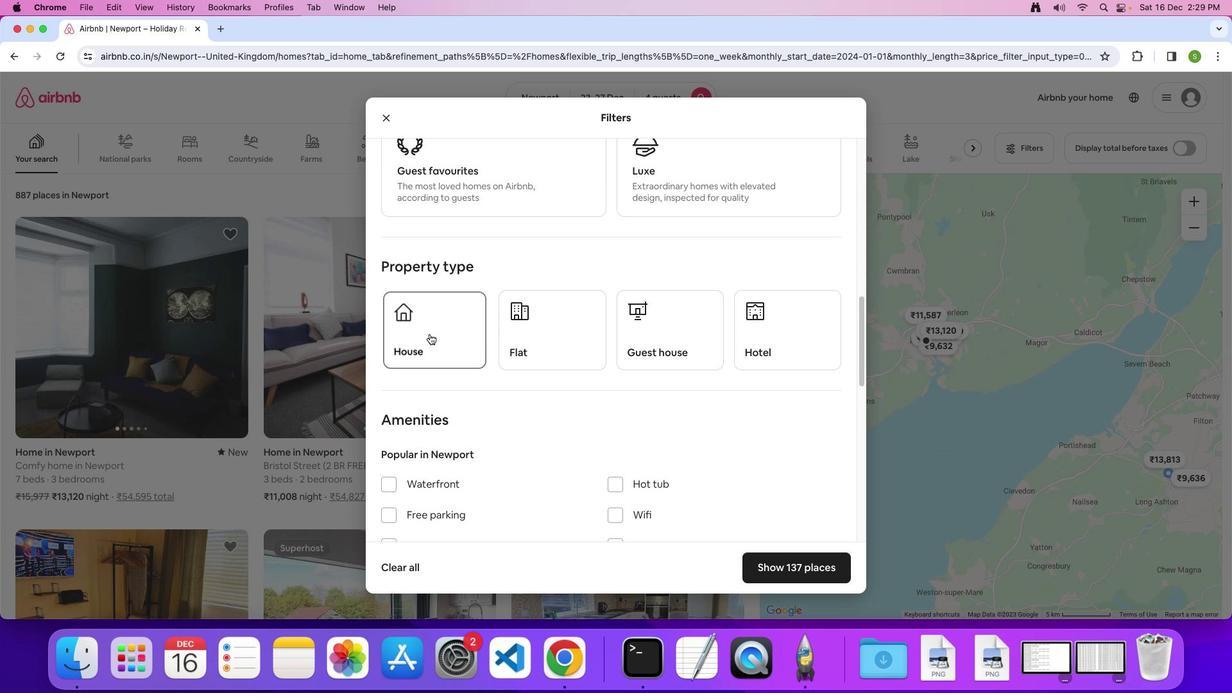 
Action: Mouse pressed left at (429, 334)
Screenshot: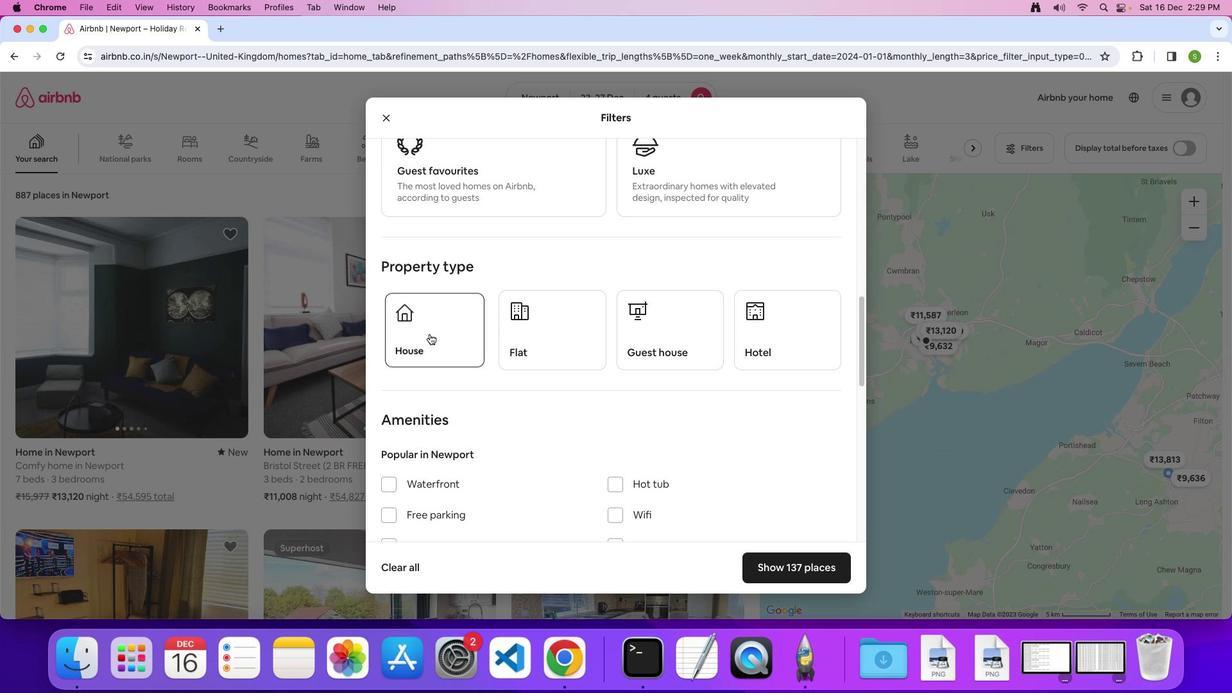 
Action: Mouse moved to (668, 368)
Screenshot: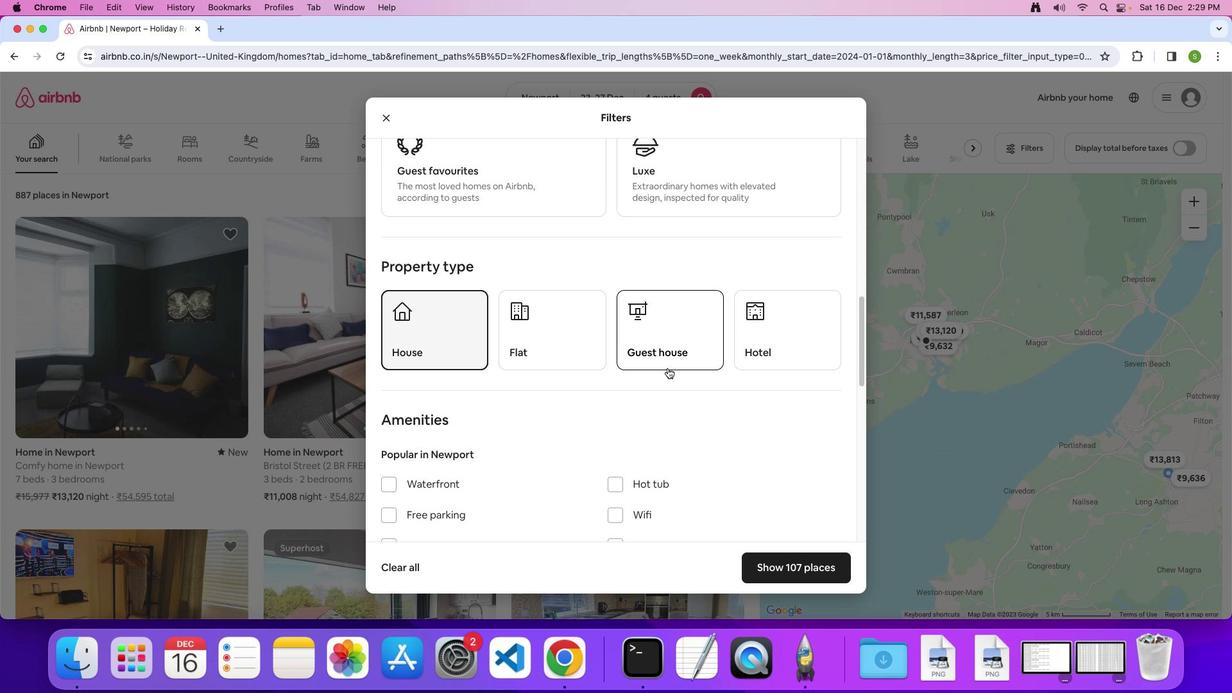 
Action: Mouse scrolled (668, 368) with delta (0, 0)
Screenshot: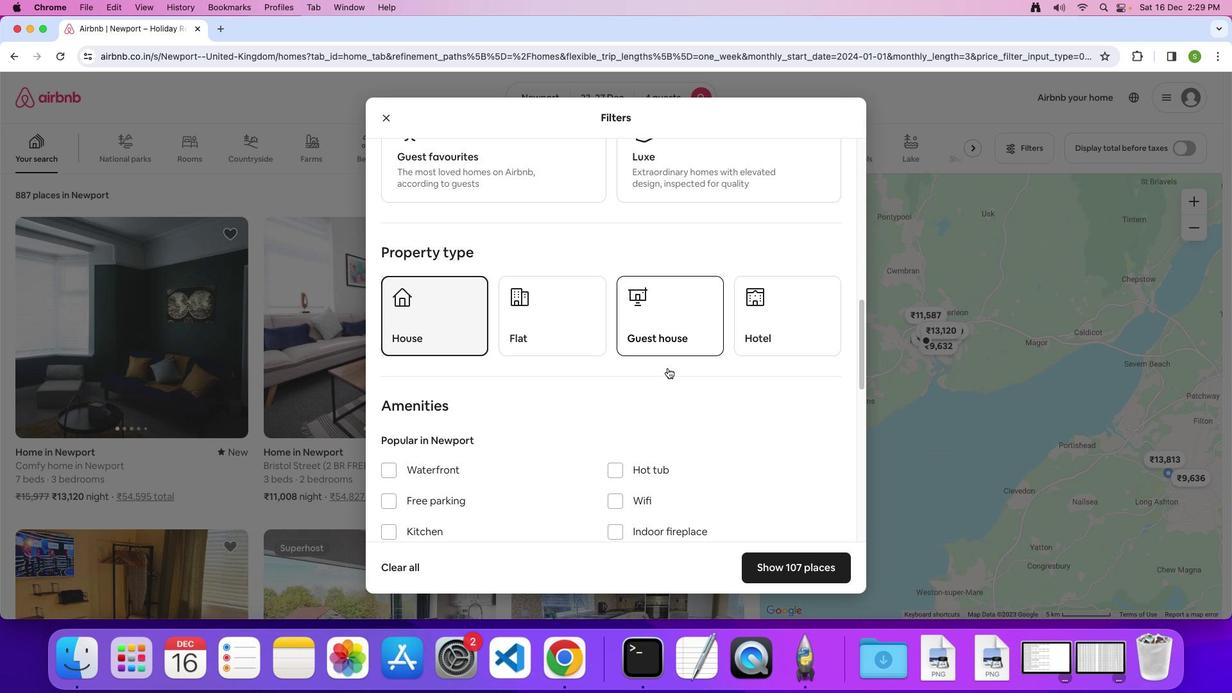 
Action: Mouse scrolled (668, 368) with delta (0, 0)
Screenshot: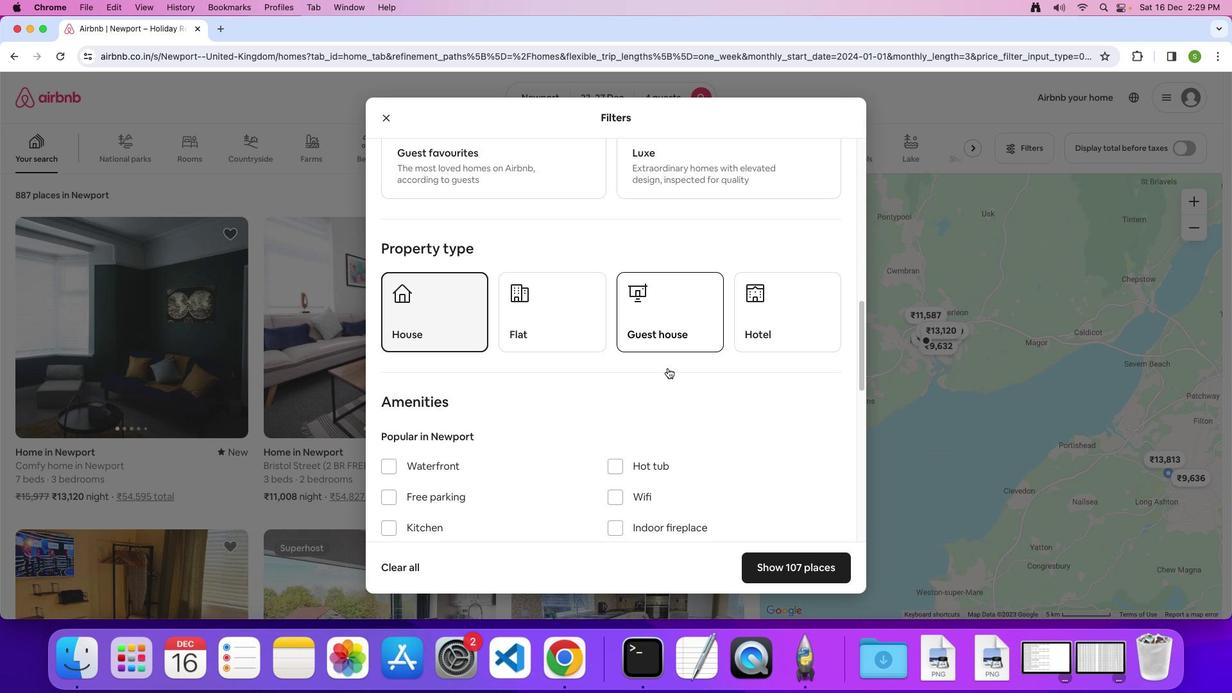 
Action: Mouse moved to (667, 368)
Screenshot: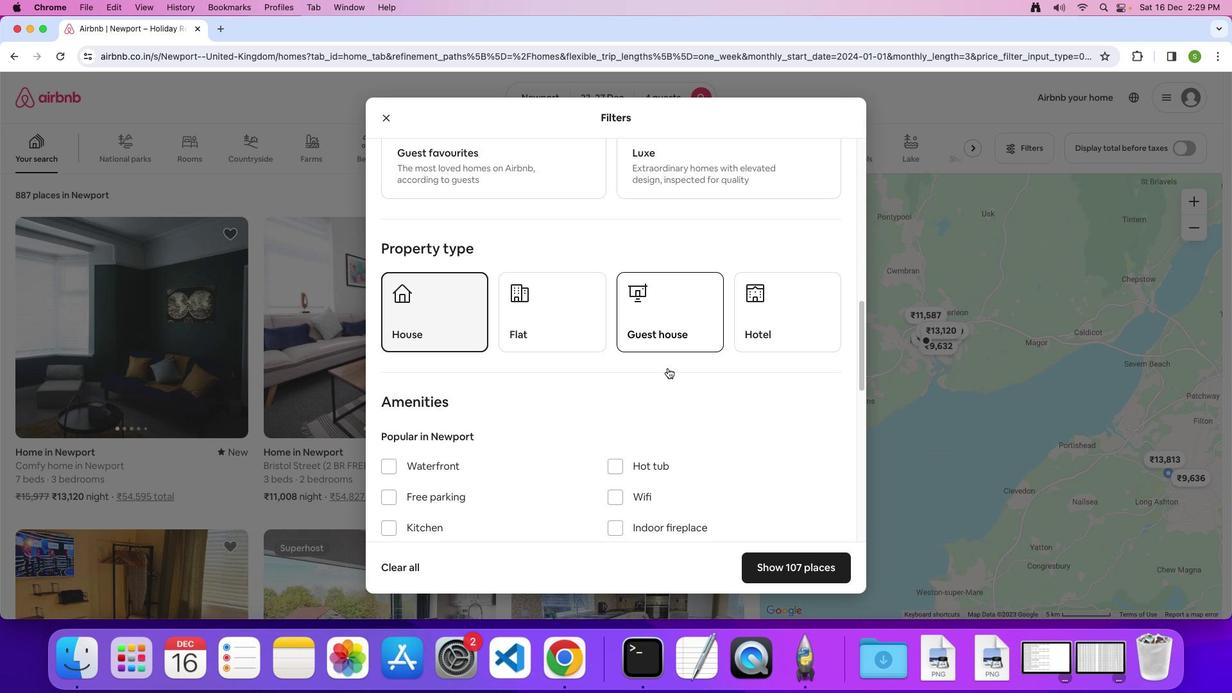 
Action: Mouse scrolled (667, 368) with delta (0, 0)
Screenshot: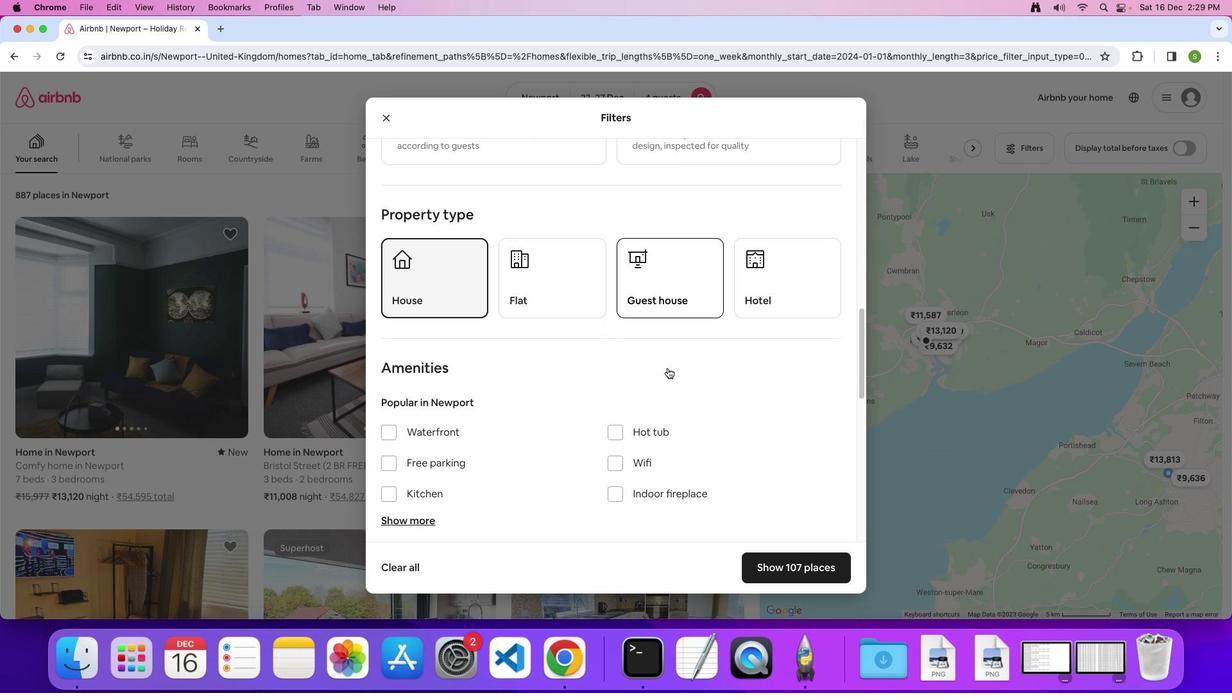 
Action: Mouse moved to (667, 366)
Screenshot: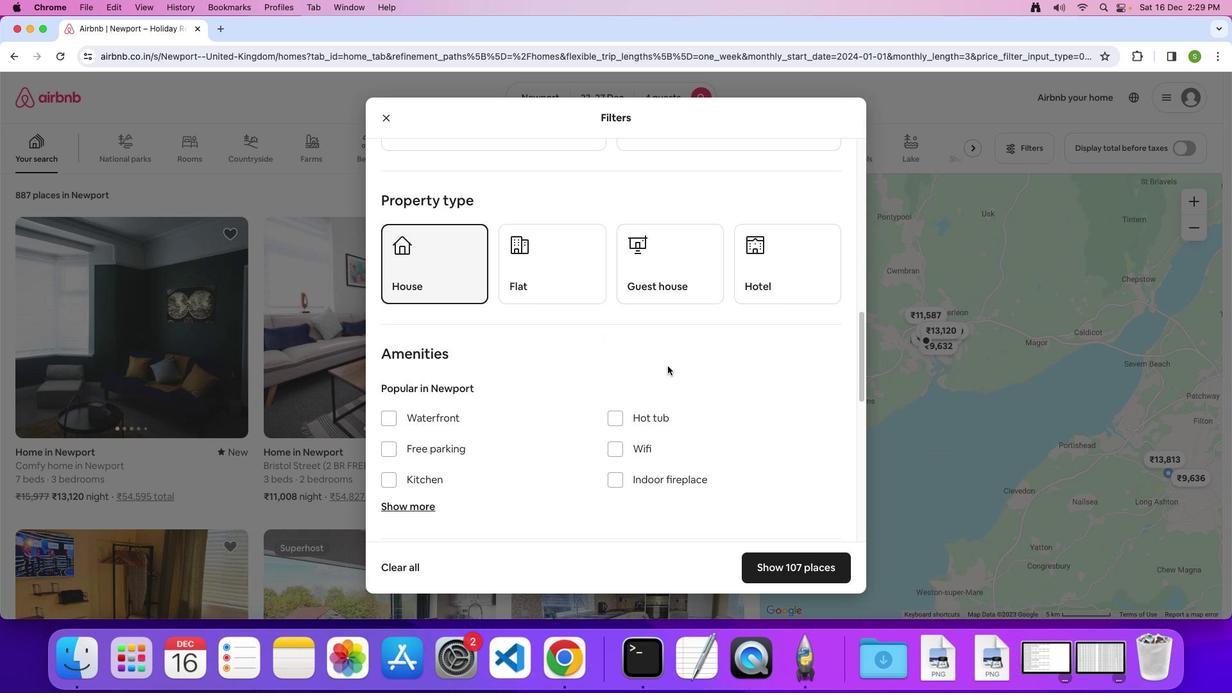 
Action: Mouse scrolled (667, 366) with delta (0, 0)
Screenshot: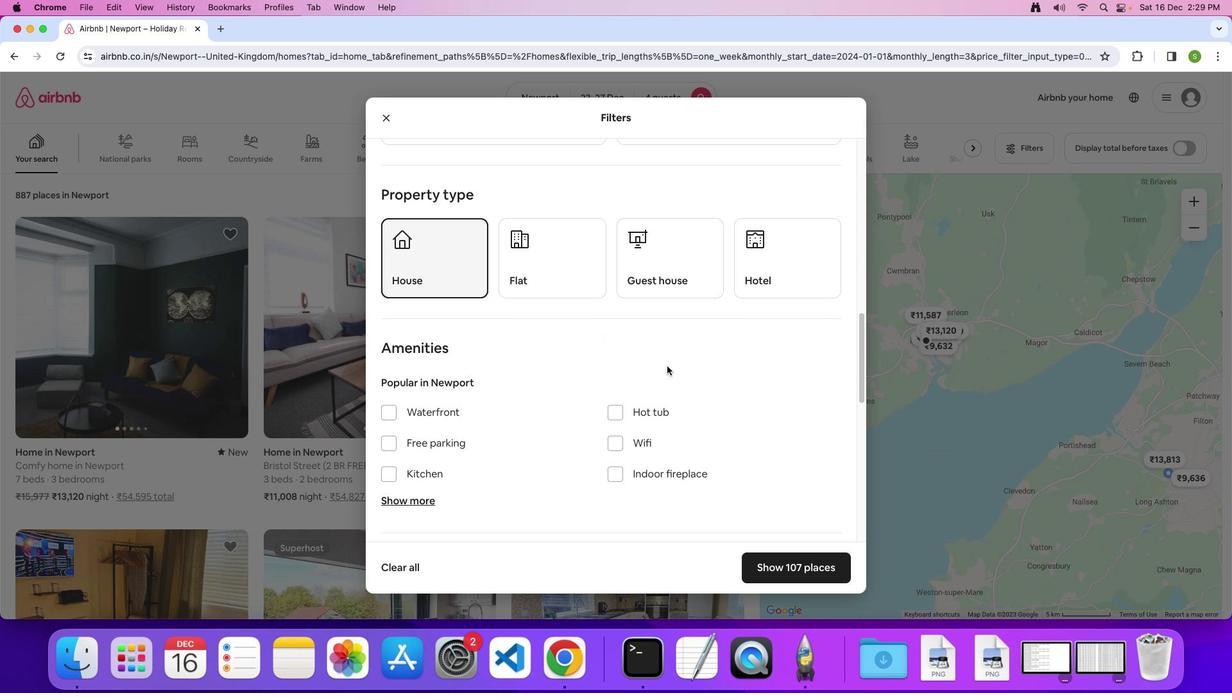 
Action: Mouse scrolled (667, 366) with delta (0, 0)
Screenshot: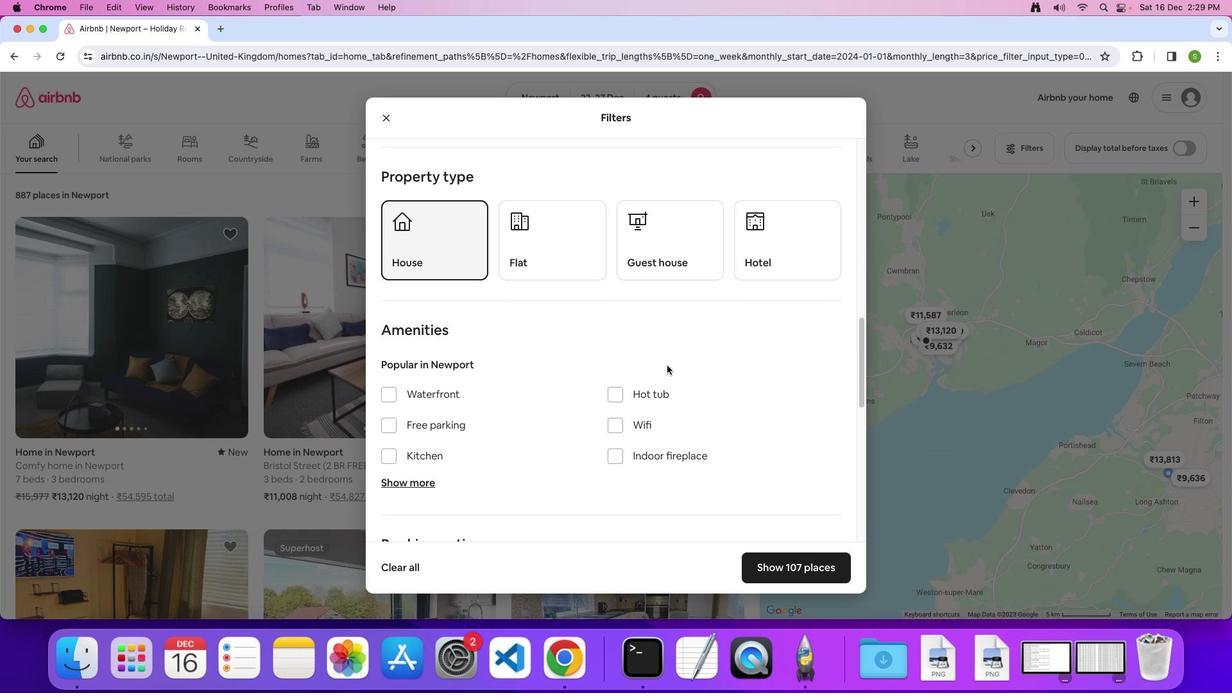 
Action: Mouse moved to (667, 365)
Screenshot: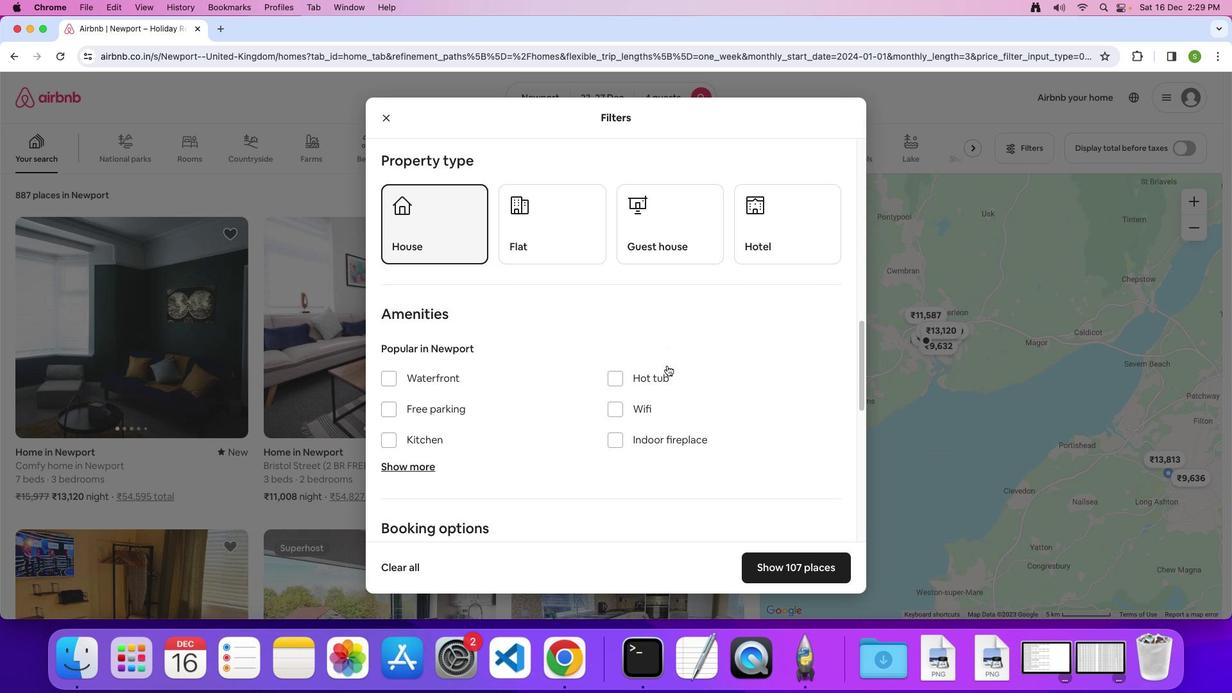 
Action: Mouse scrolled (667, 365) with delta (0, -1)
Screenshot: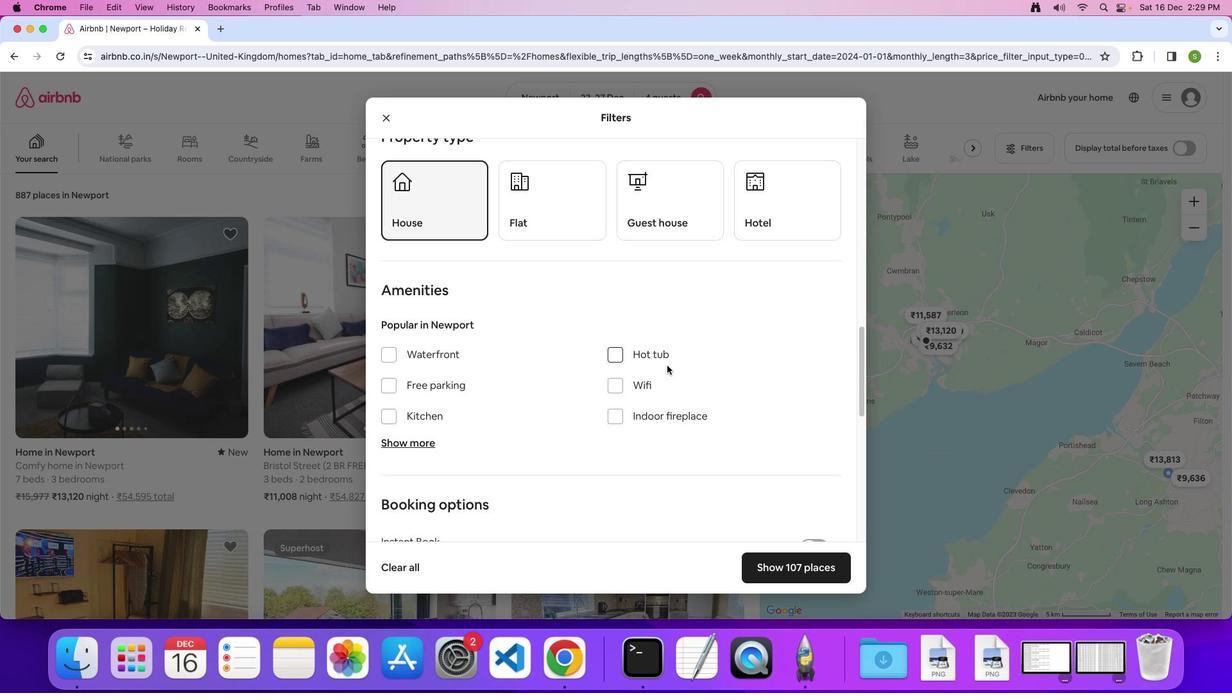 
Action: Mouse moved to (667, 365)
Screenshot: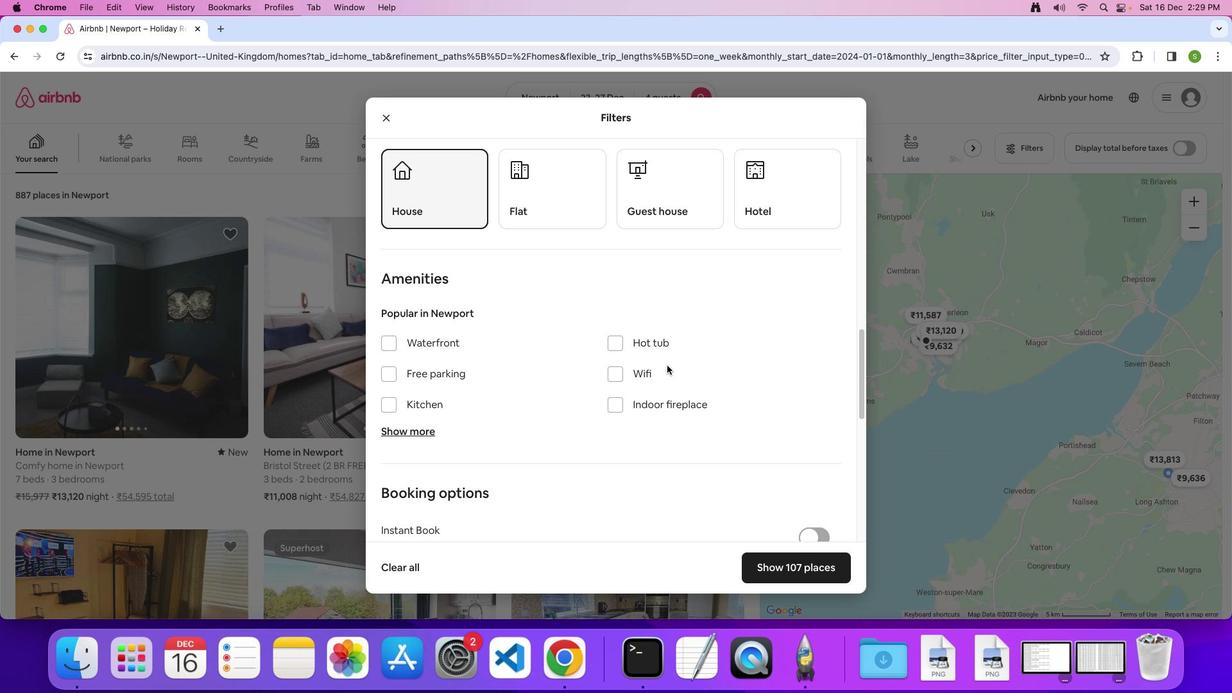 
Action: Mouse scrolled (667, 365) with delta (0, 0)
Screenshot: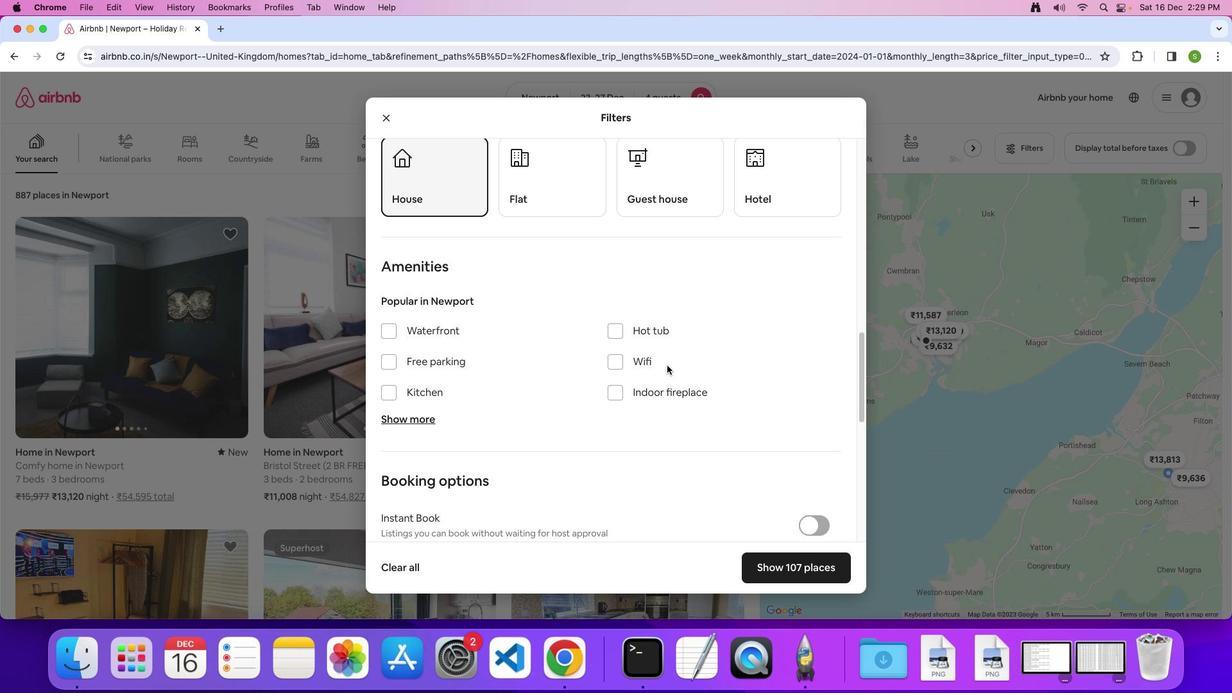 
Action: Mouse scrolled (667, 365) with delta (0, 0)
Screenshot: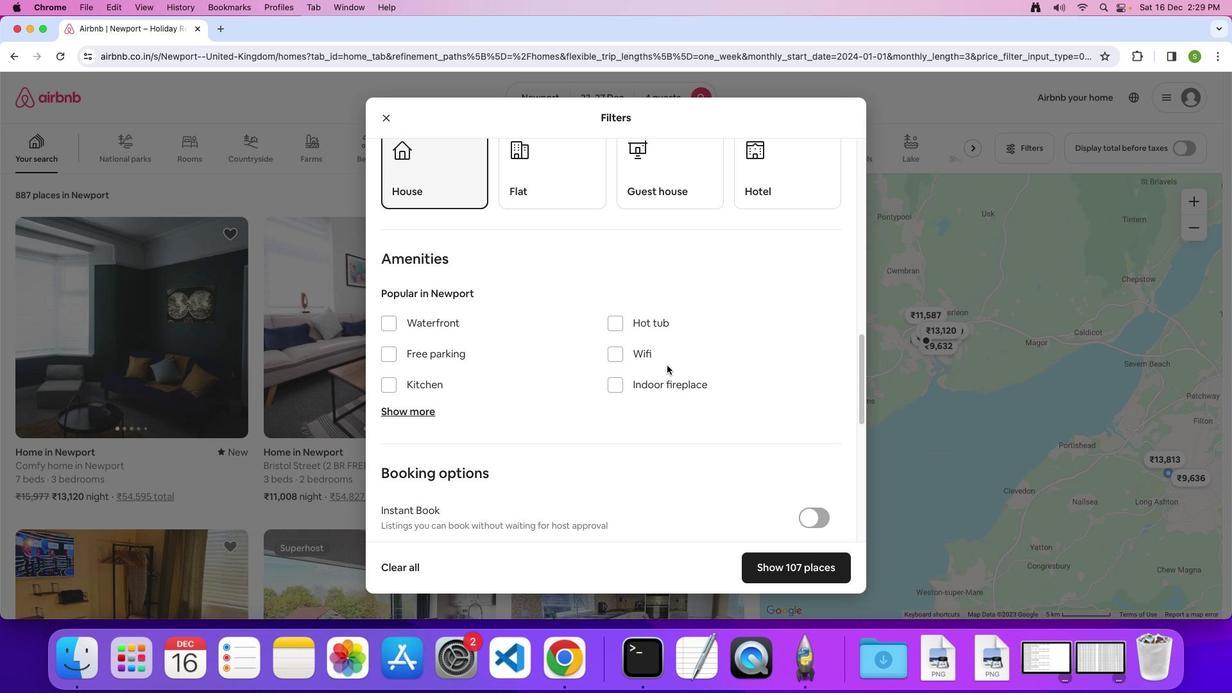
Action: Mouse scrolled (667, 365) with delta (0, 0)
Screenshot: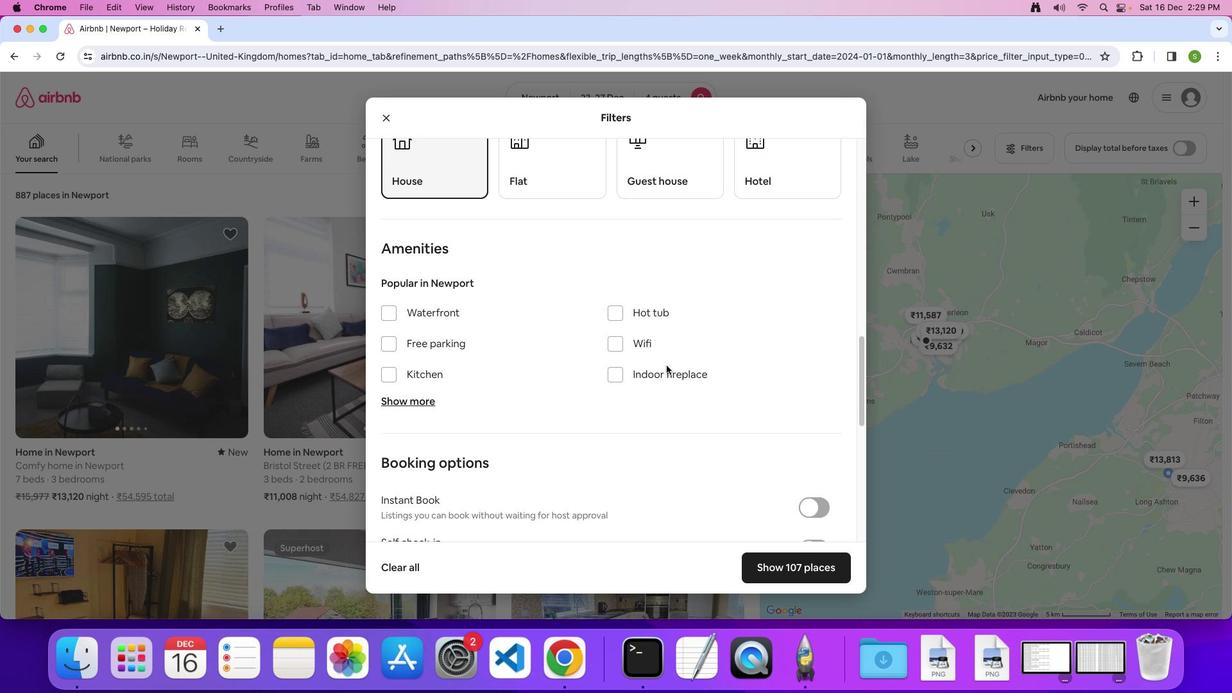 
Action: Mouse moved to (667, 365)
Screenshot: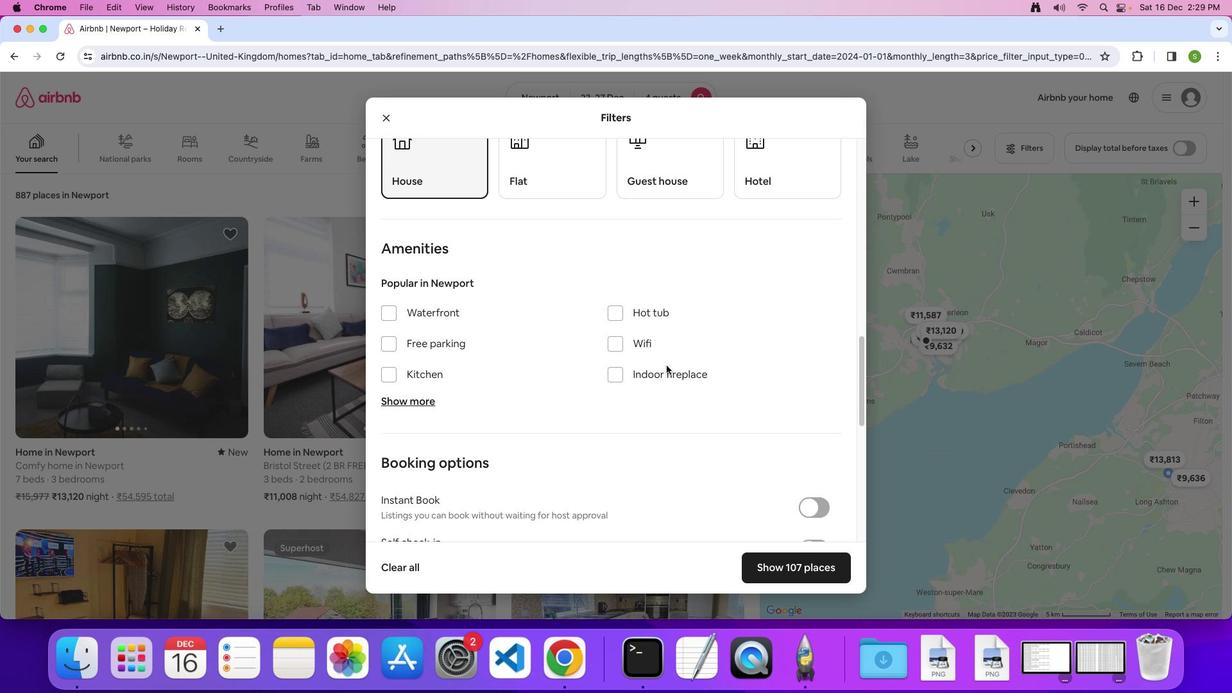 
Action: Mouse scrolled (667, 365) with delta (0, 0)
Screenshot: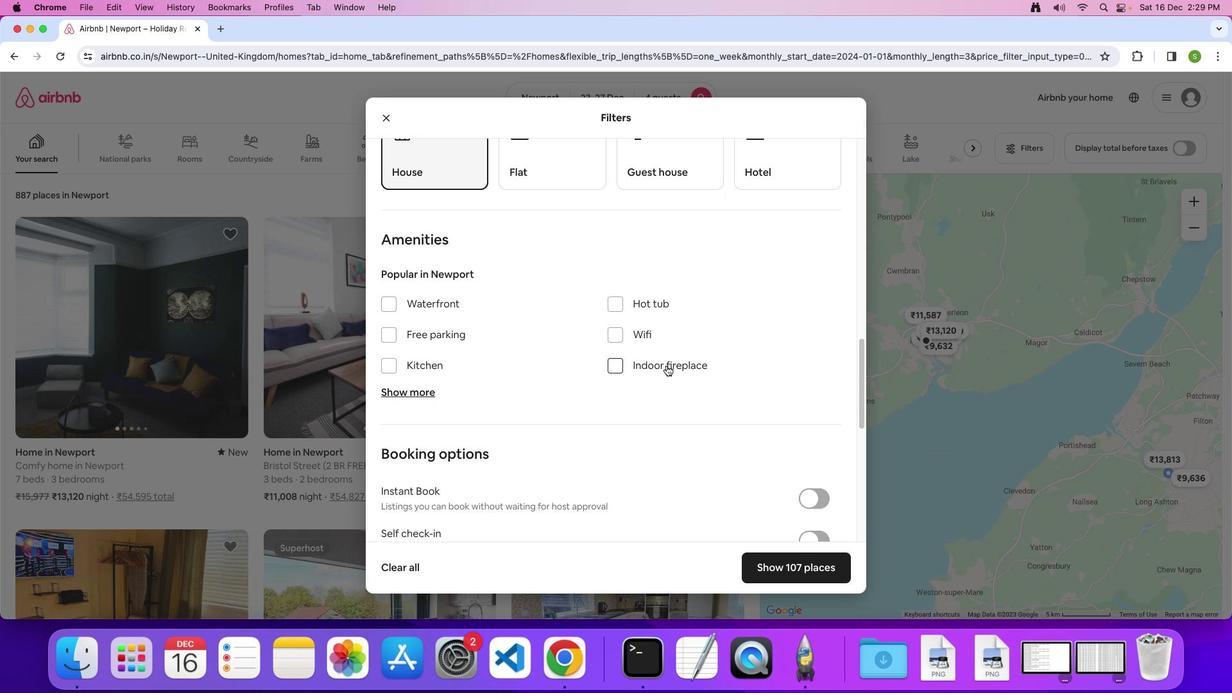 
Action: Mouse scrolled (667, 365) with delta (0, 0)
Screenshot: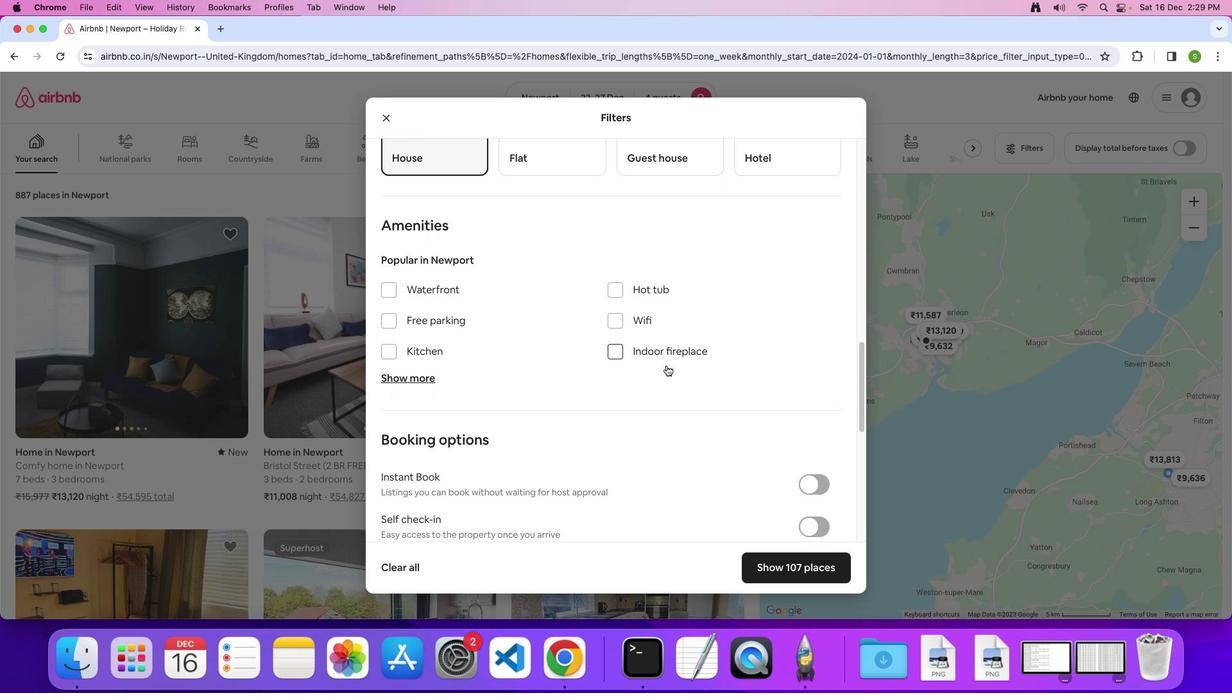
Action: Mouse moved to (666, 365)
Screenshot: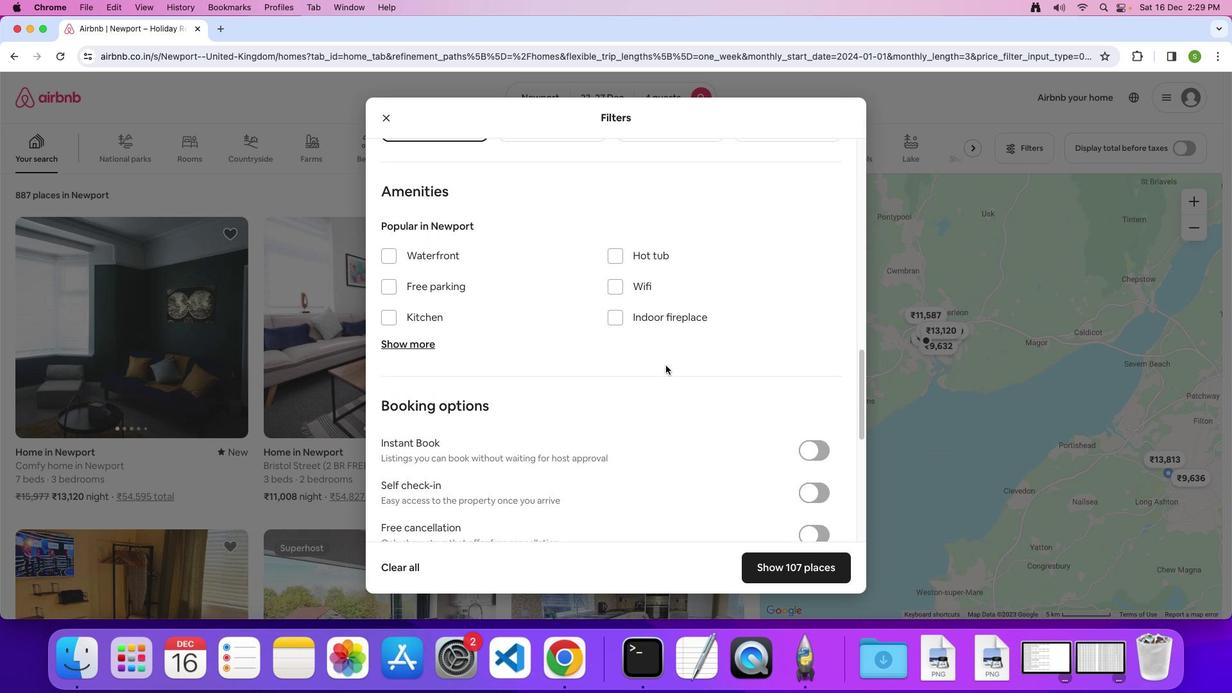 
Action: Mouse scrolled (666, 365) with delta (0, 0)
Screenshot: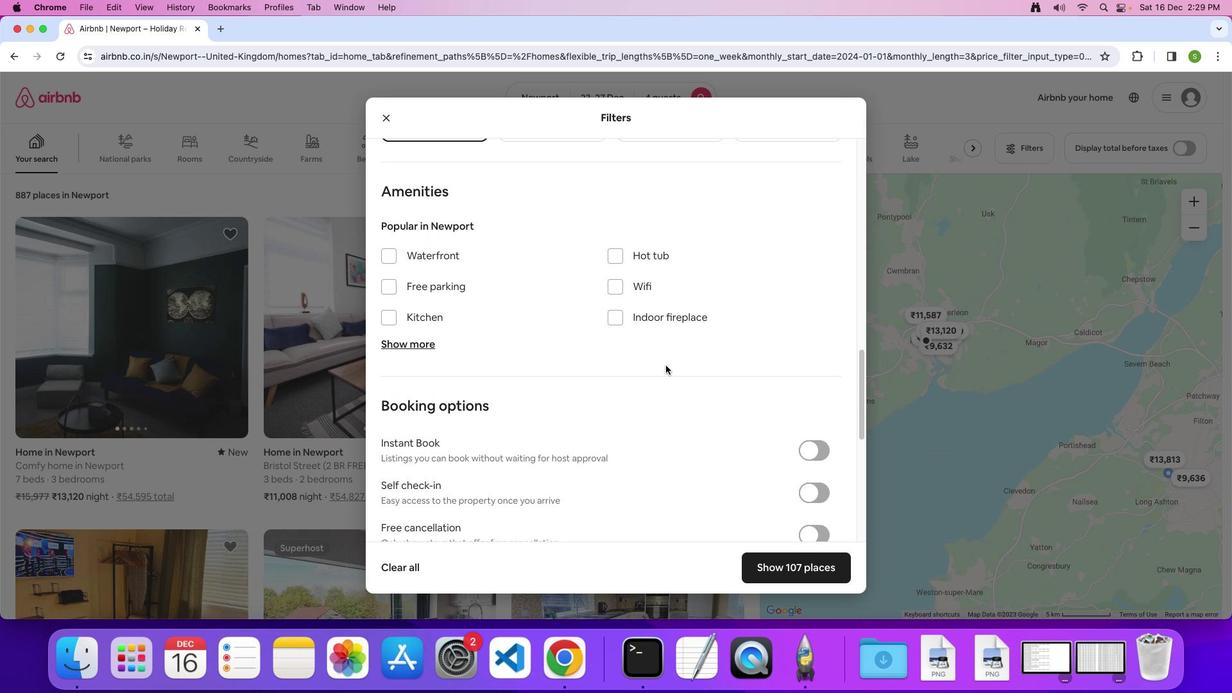 
Action: Mouse moved to (665, 365)
Screenshot: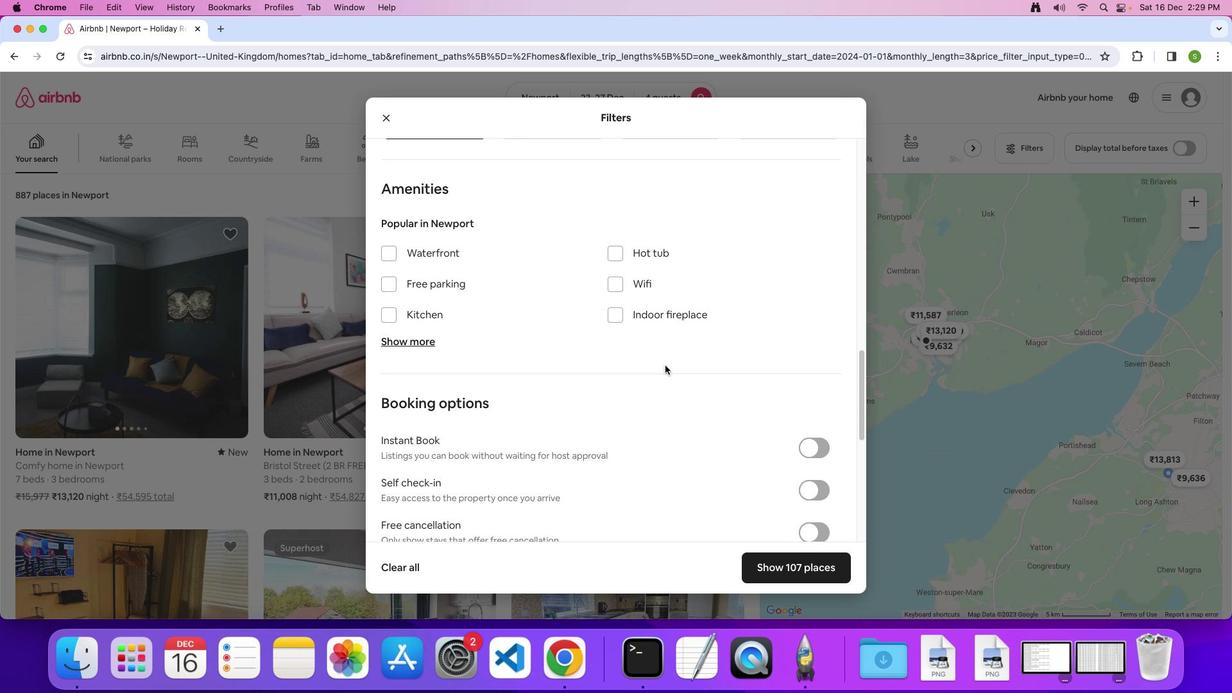 
Action: Mouse scrolled (665, 365) with delta (0, 0)
Screenshot: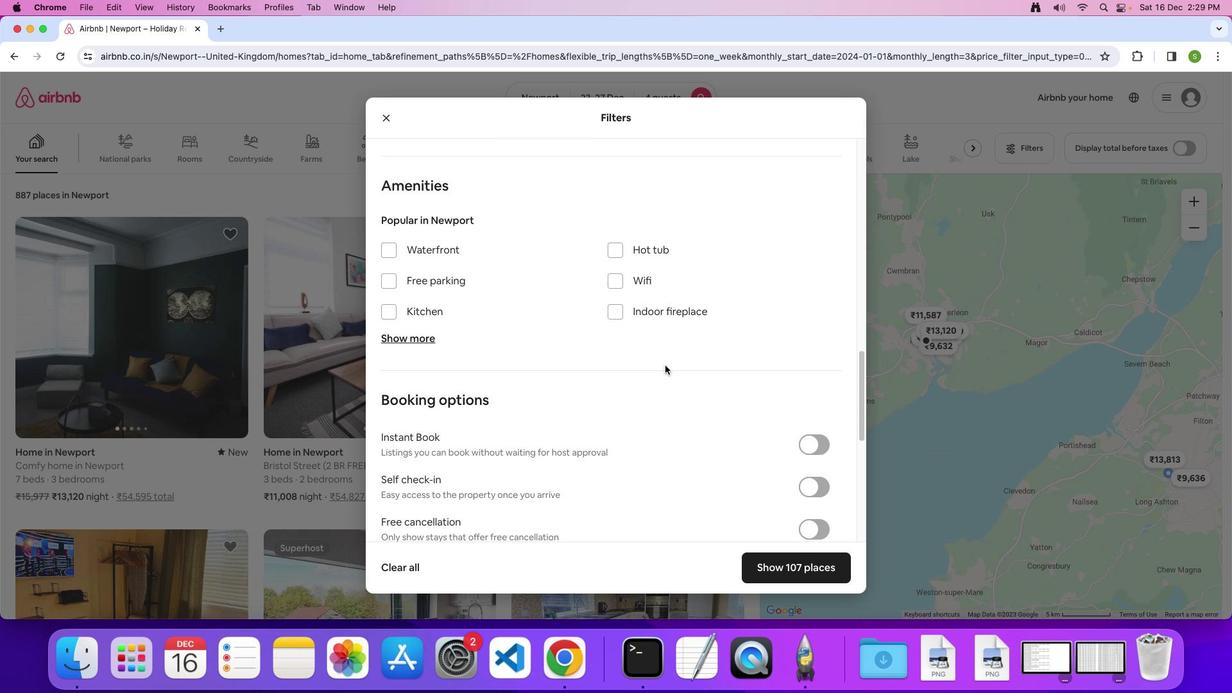 
Action: Mouse moved to (665, 365)
Screenshot: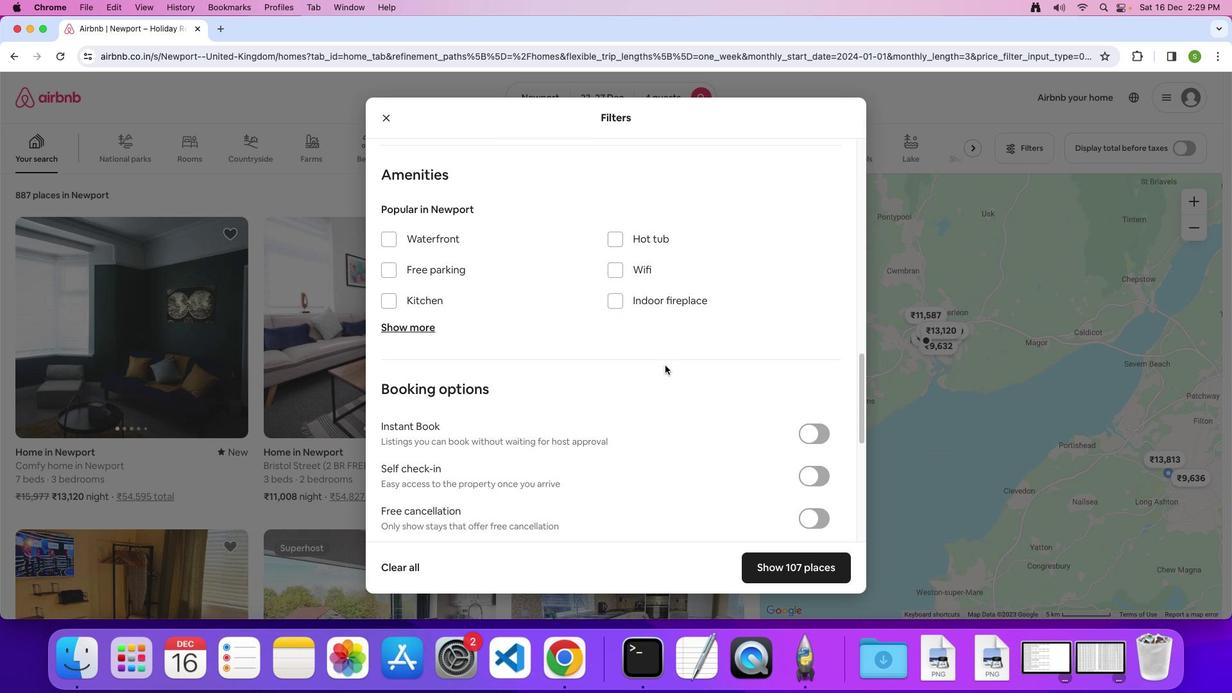 
Action: Mouse scrolled (665, 365) with delta (0, 0)
Screenshot: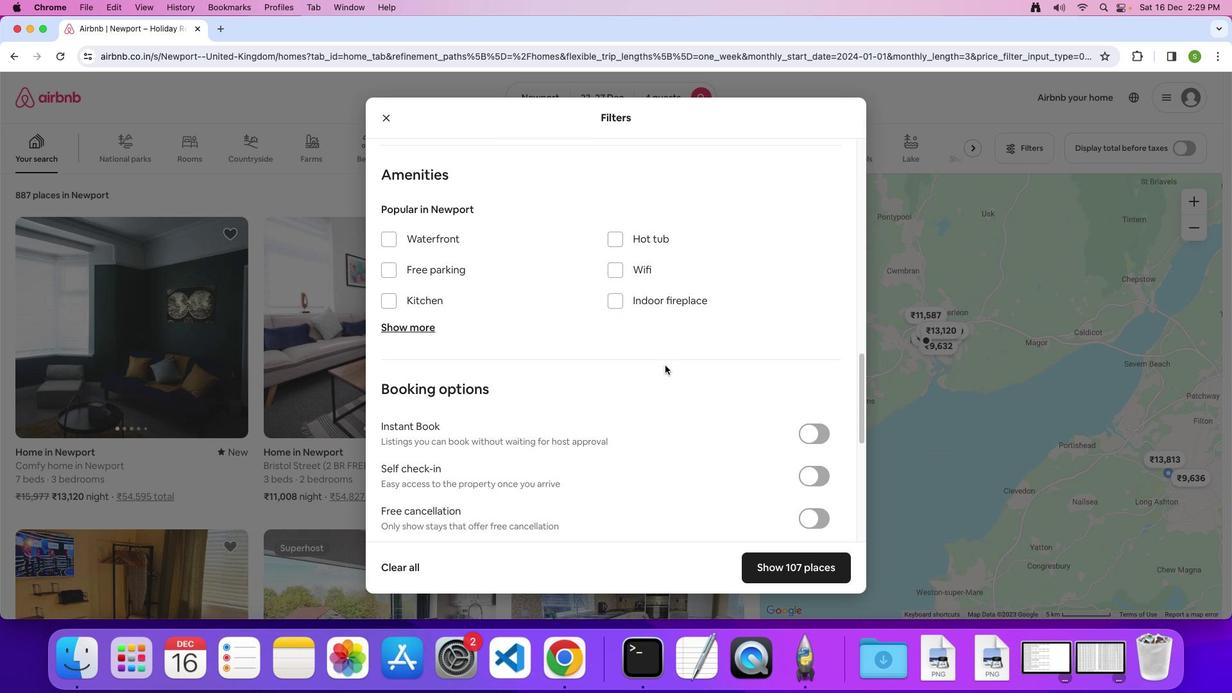 
Action: Mouse moved to (665, 365)
Screenshot: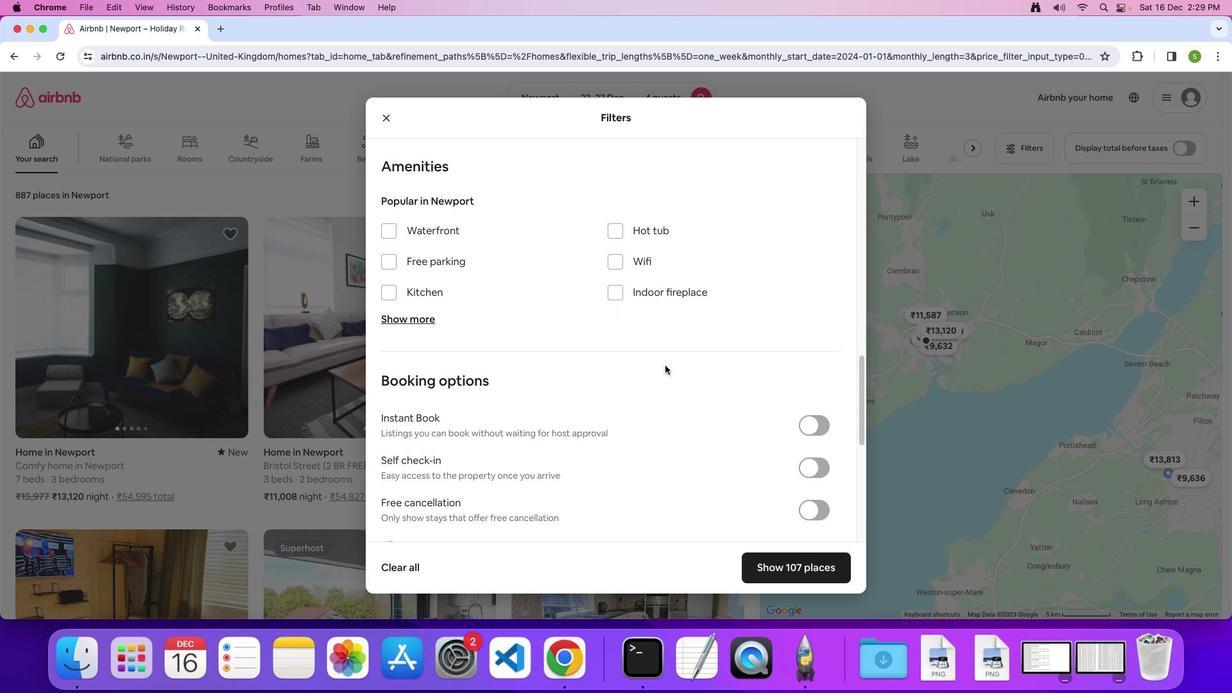 
Action: Mouse scrolled (665, 365) with delta (0, 0)
Screenshot: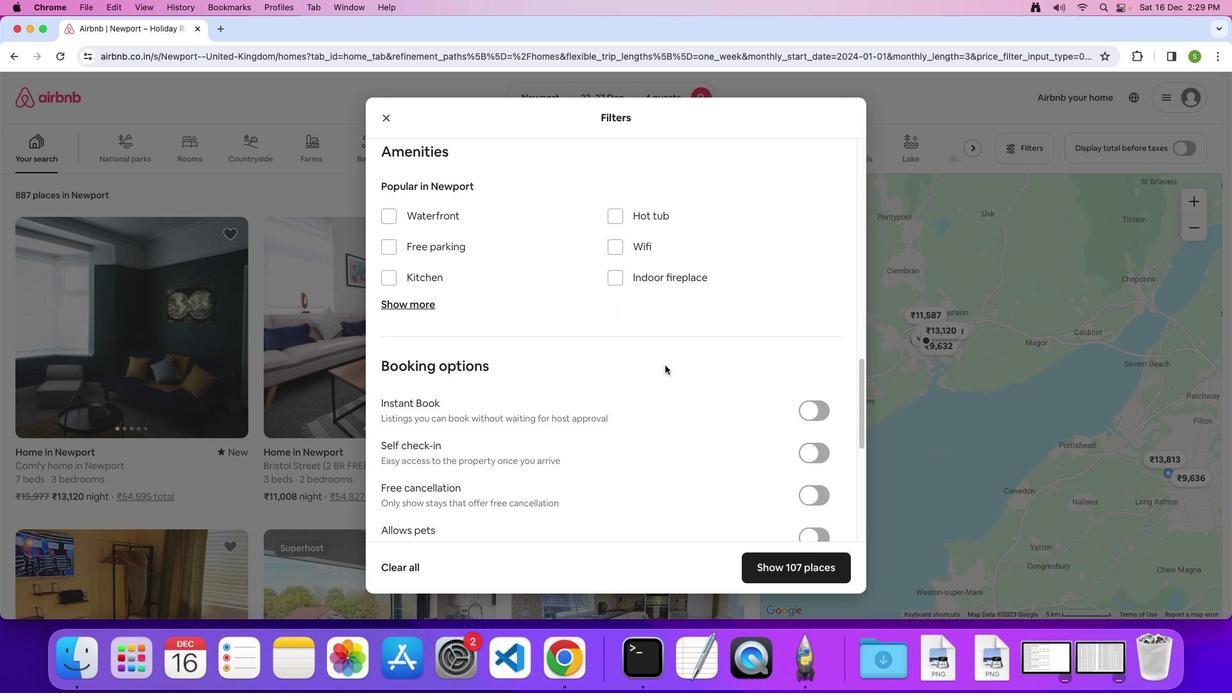
Action: Mouse scrolled (665, 365) with delta (0, 0)
Screenshot: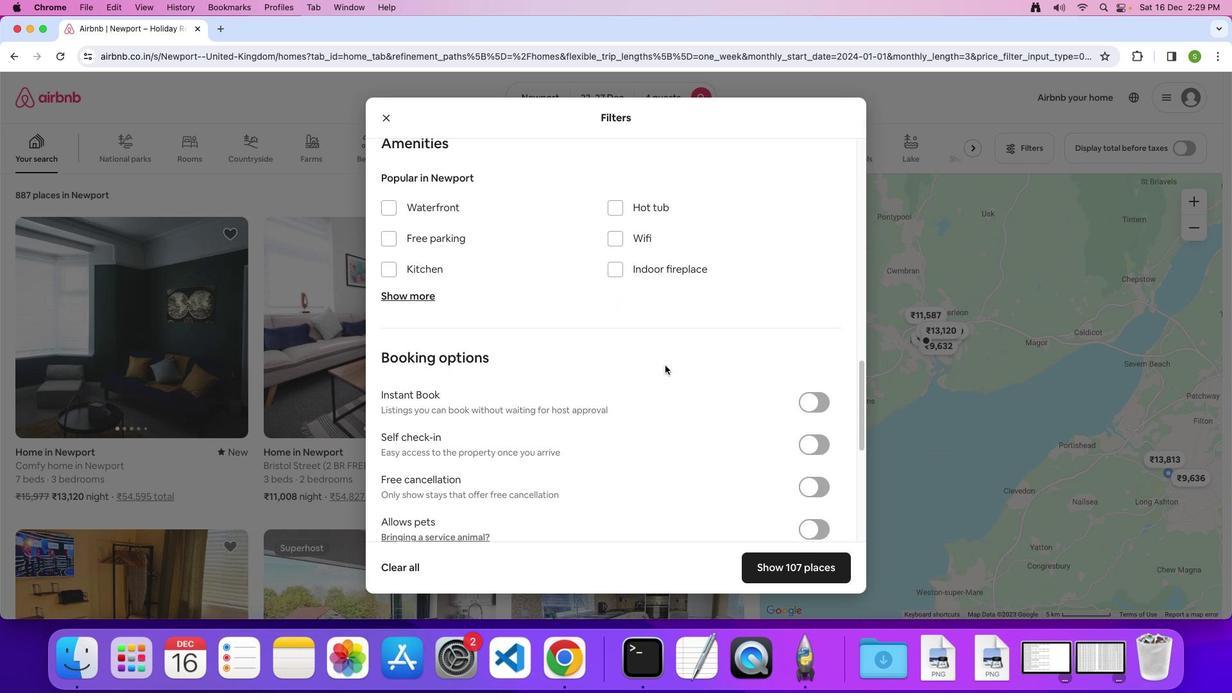 
Action: Mouse scrolled (665, 365) with delta (0, -1)
Screenshot: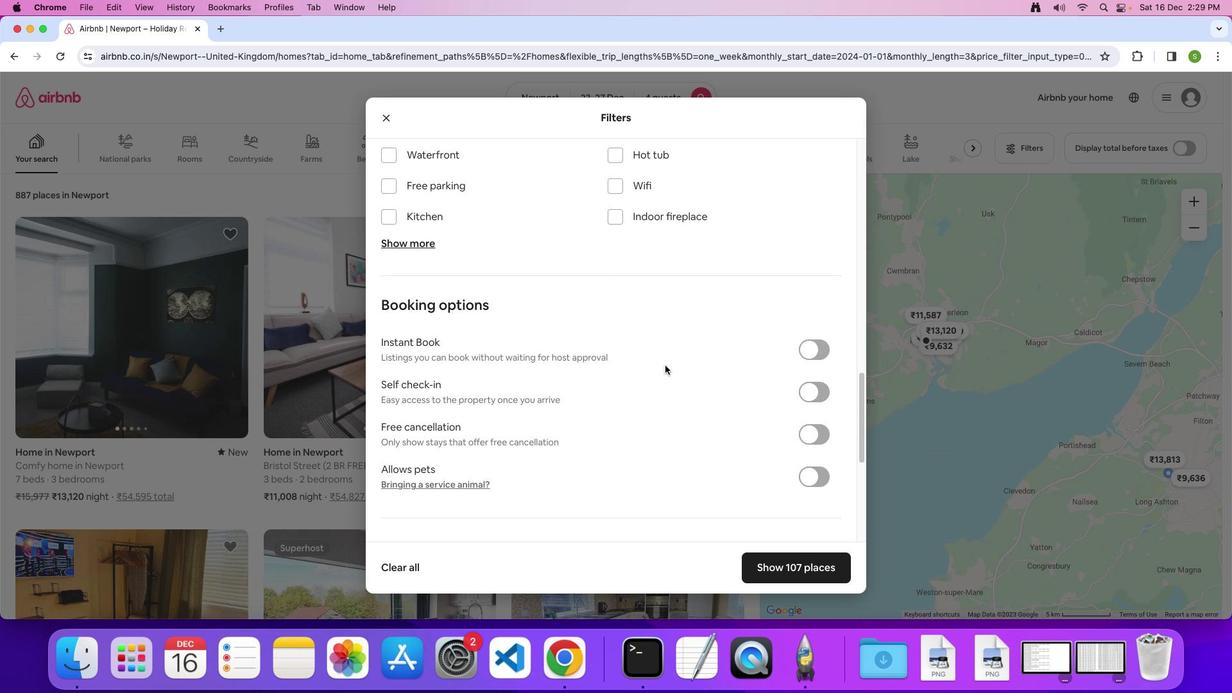 
Action: Mouse scrolled (665, 365) with delta (0, 0)
Screenshot: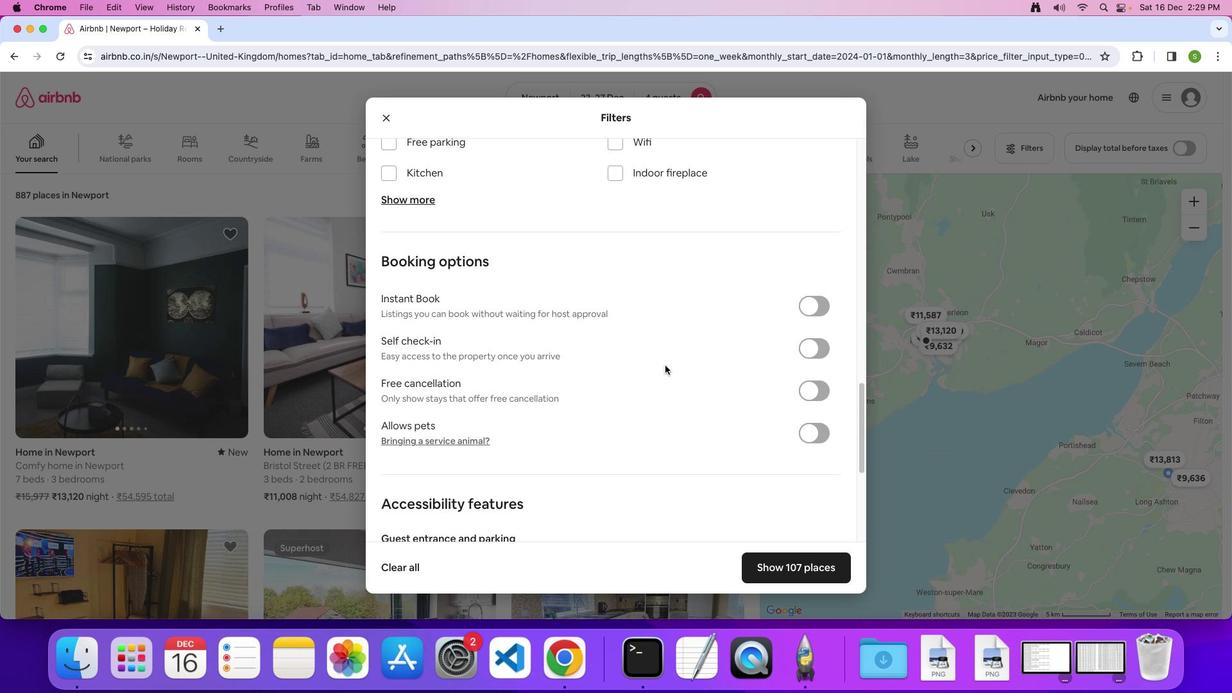 
Action: Mouse scrolled (665, 365) with delta (0, 0)
Screenshot: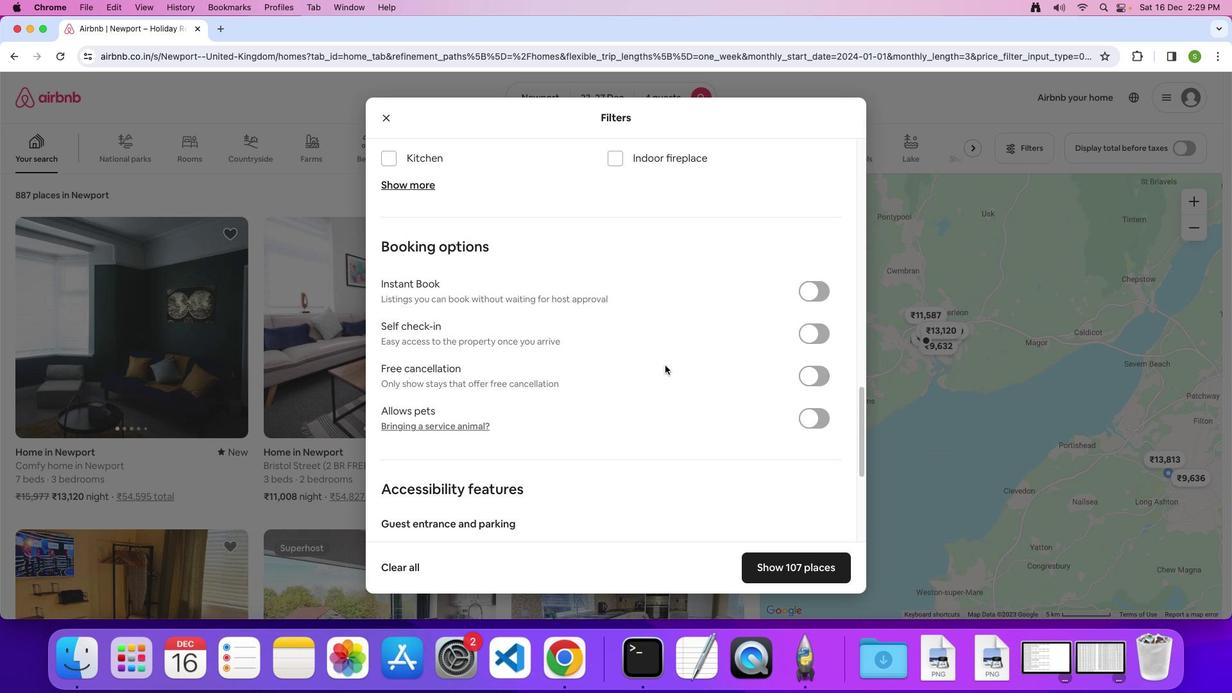 
Action: Mouse scrolled (665, 365) with delta (0, -1)
Screenshot: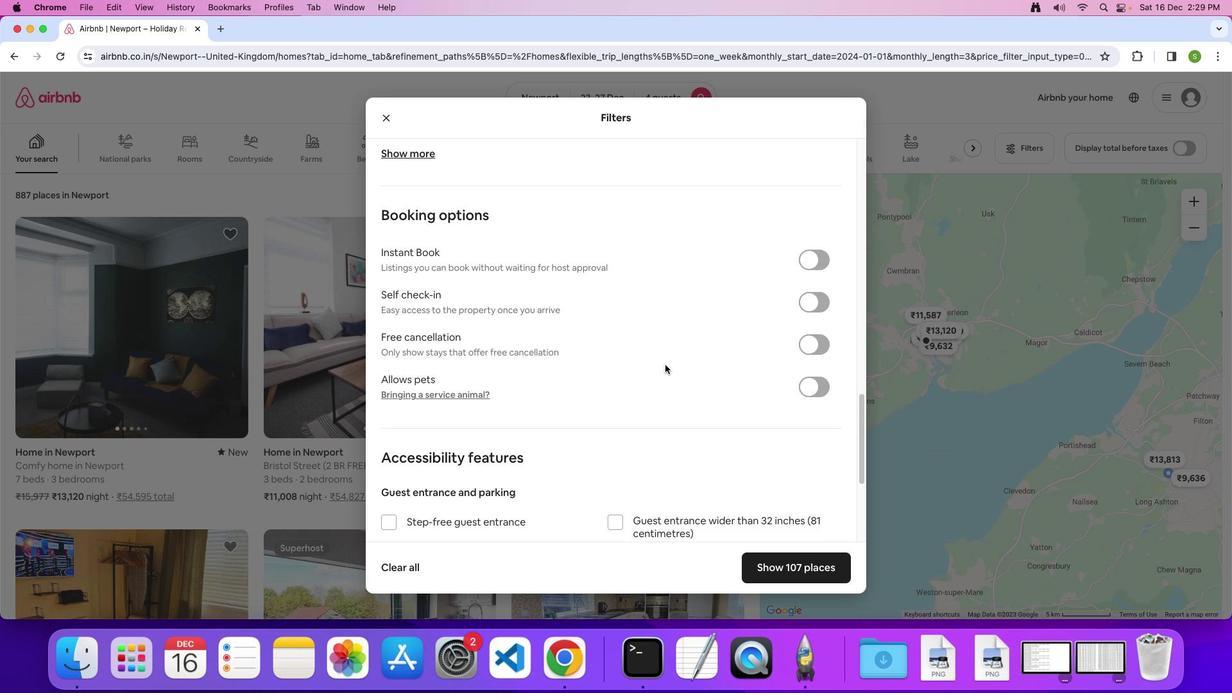 
Action: Mouse moved to (665, 365)
Screenshot: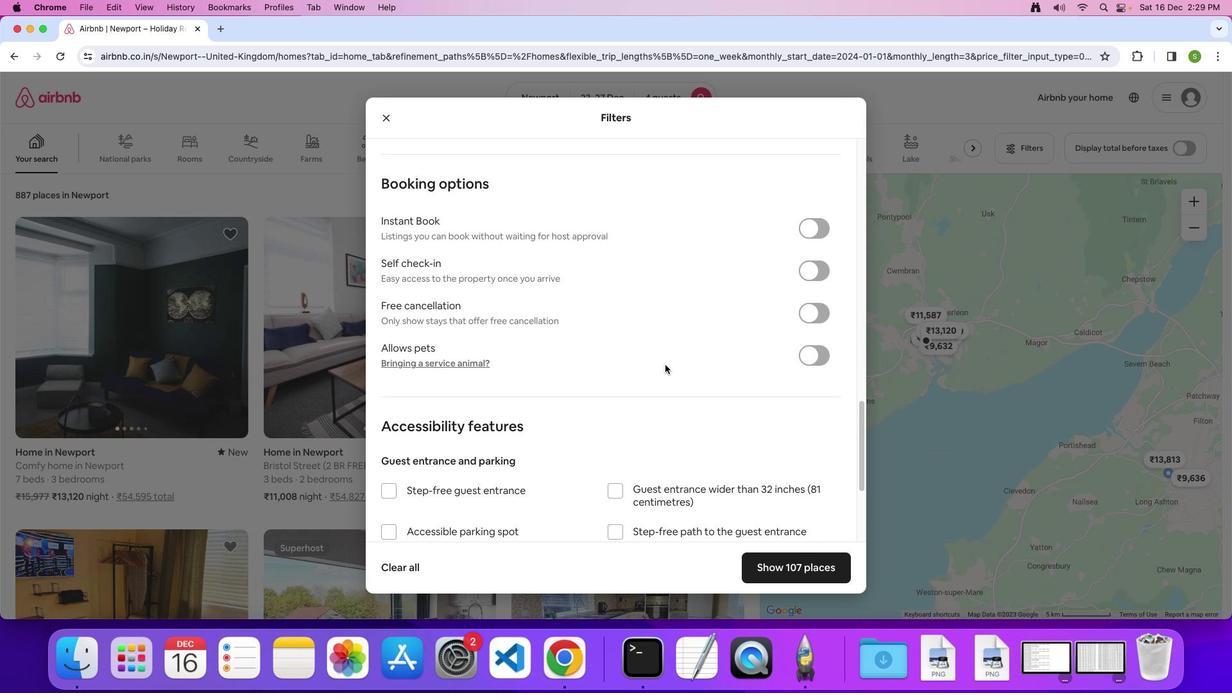
Action: Mouse scrolled (665, 365) with delta (0, 0)
Screenshot: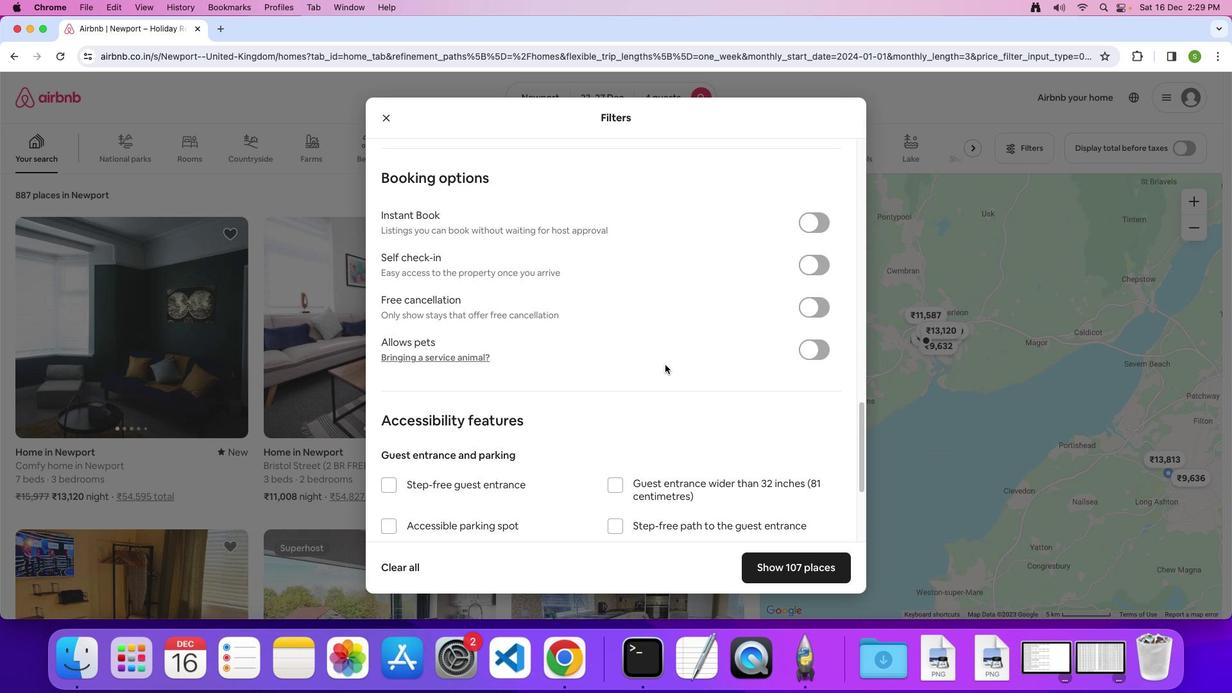 
Action: Mouse scrolled (665, 365) with delta (0, 0)
Screenshot: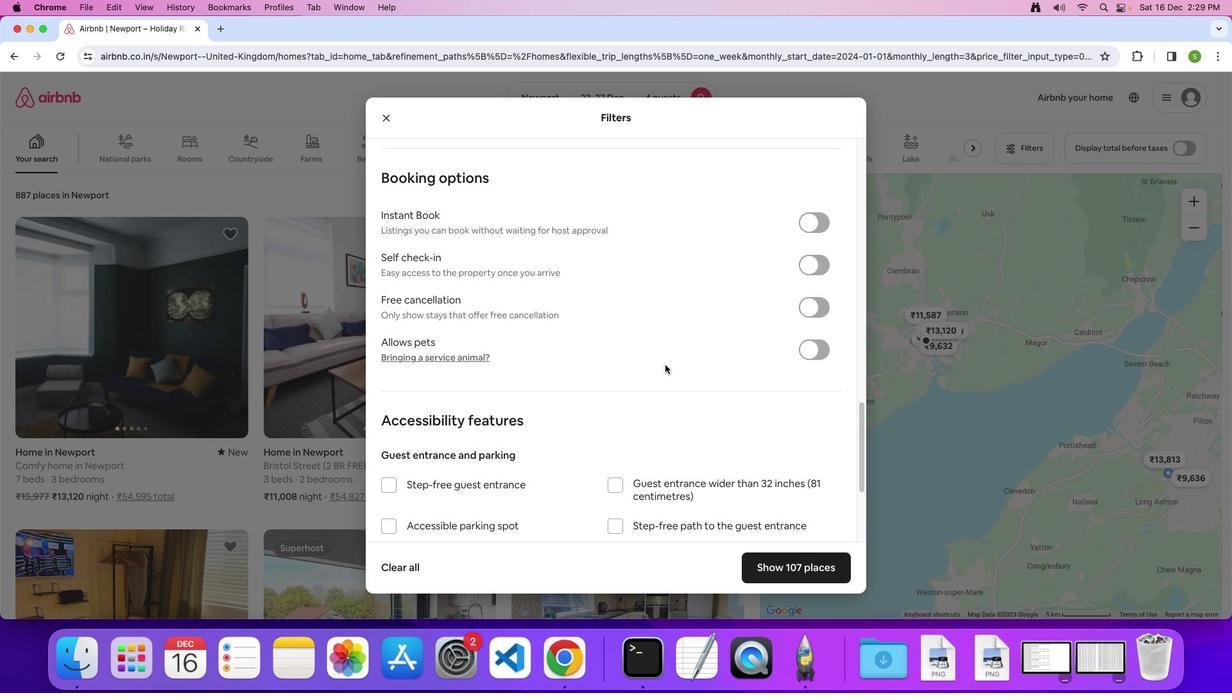 
Action: Mouse moved to (662, 365)
Screenshot: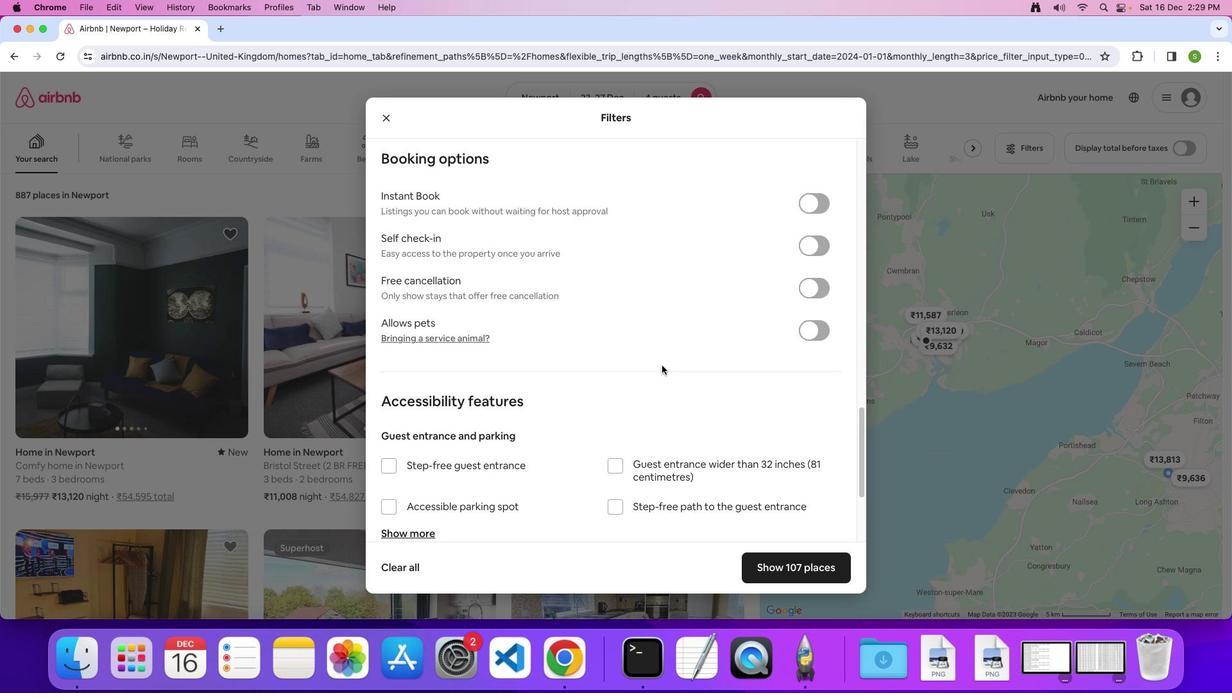 
Action: Mouse scrolled (662, 365) with delta (0, 0)
Screenshot: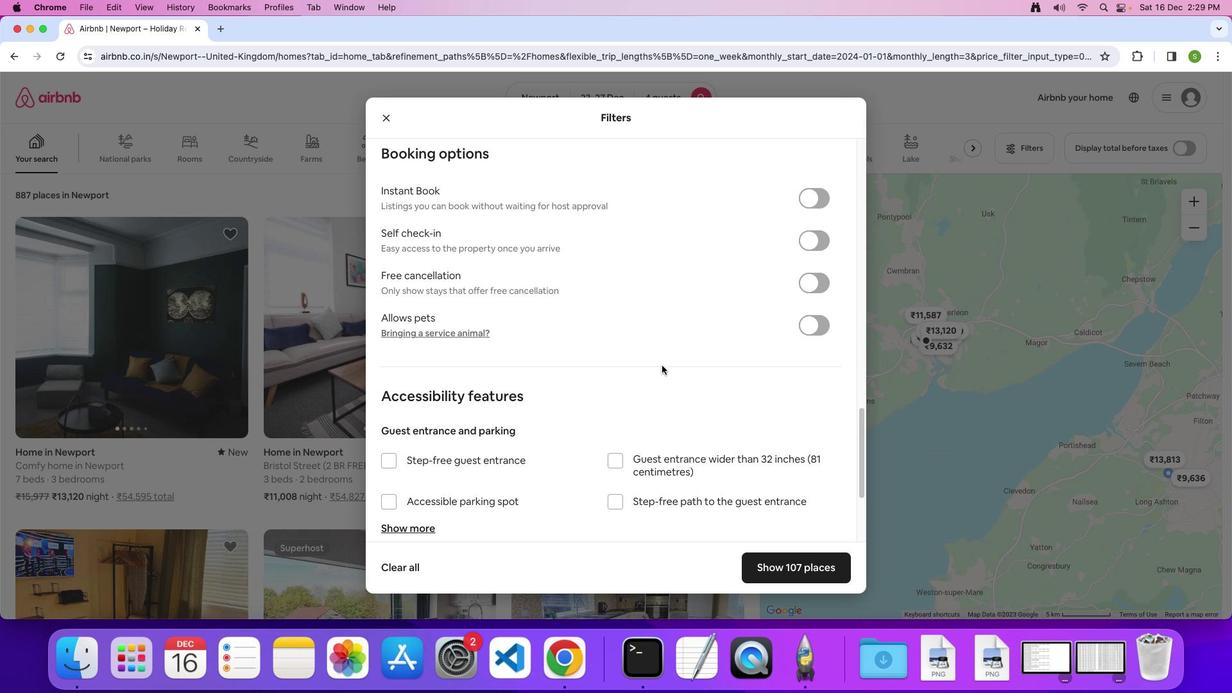 
Action: Mouse moved to (661, 365)
Screenshot: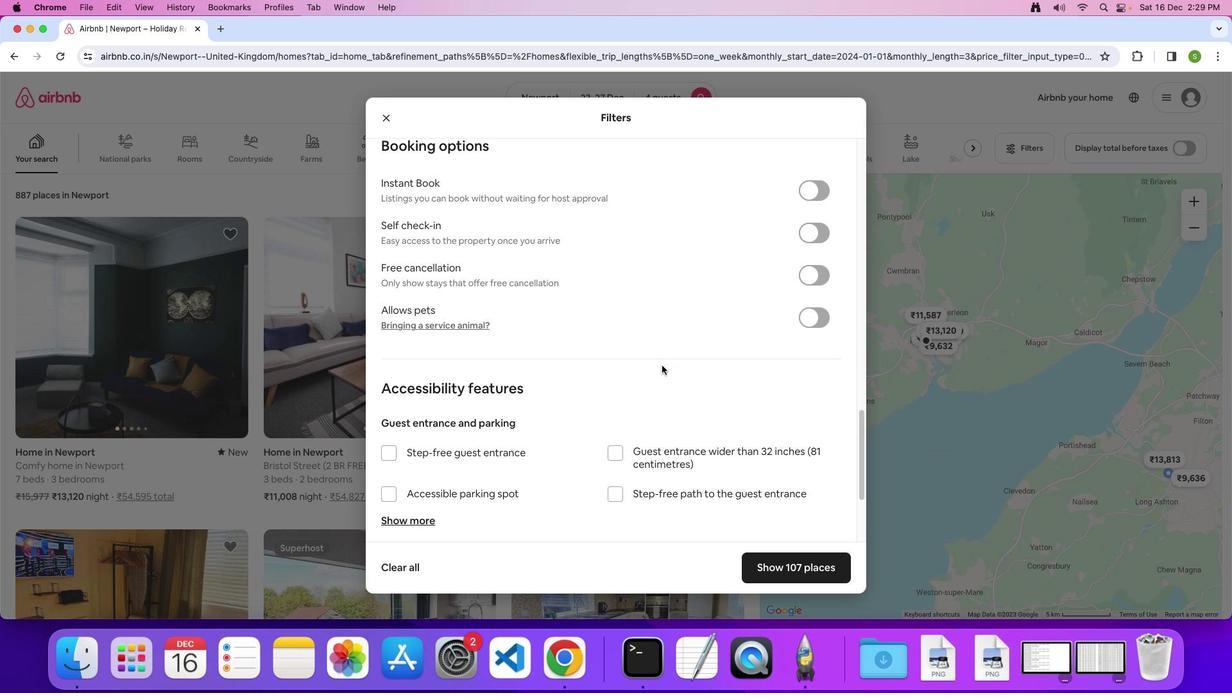
Action: Mouse scrolled (661, 365) with delta (0, 0)
Screenshot: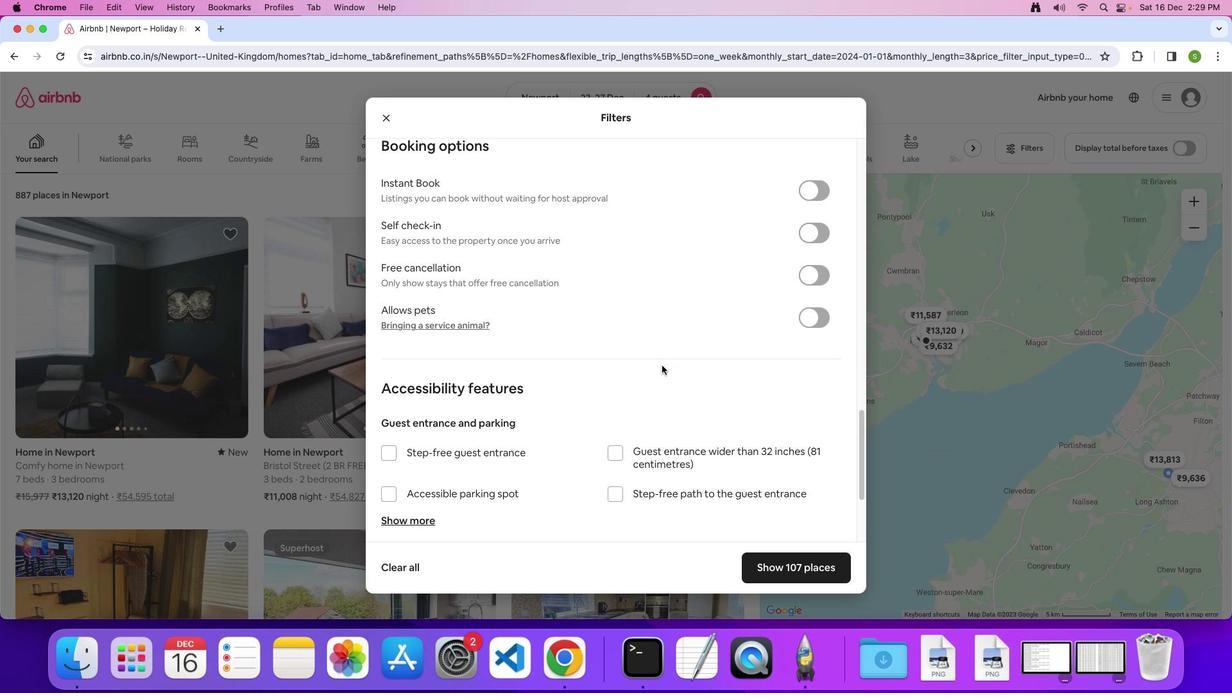 
Action: Mouse moved to (661, 365)
Screenshot: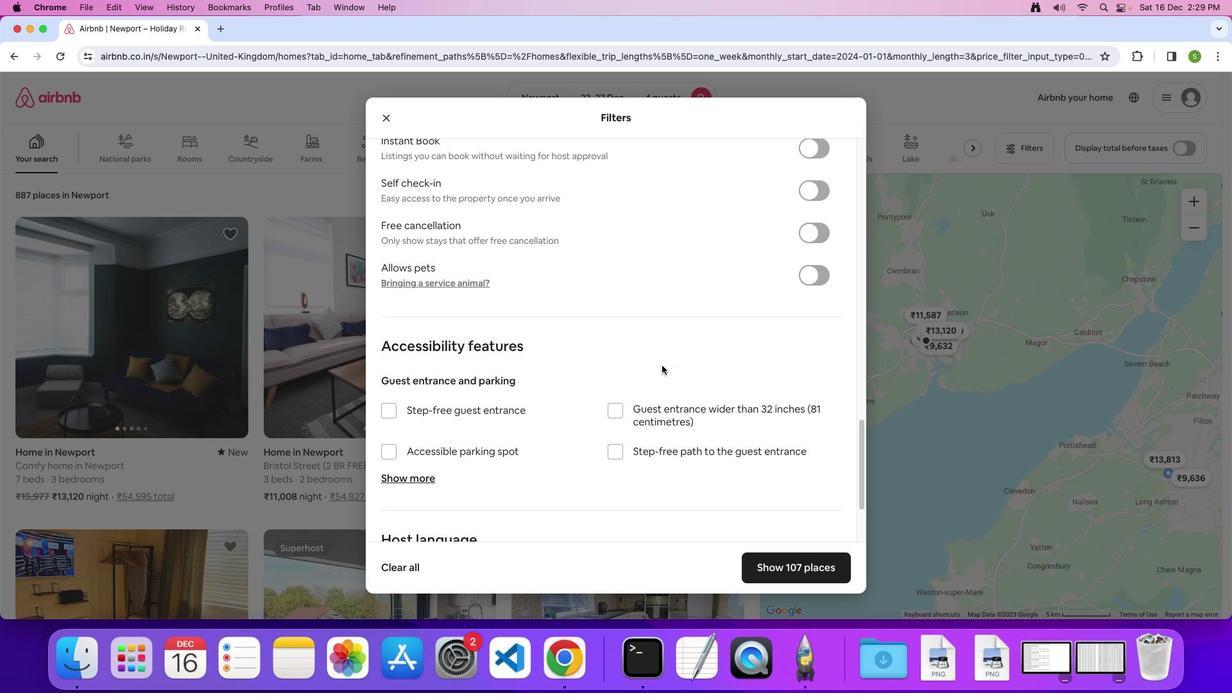 
Action: Mouse scrolled (661, 365) with delta (0, -1)
Screenshot: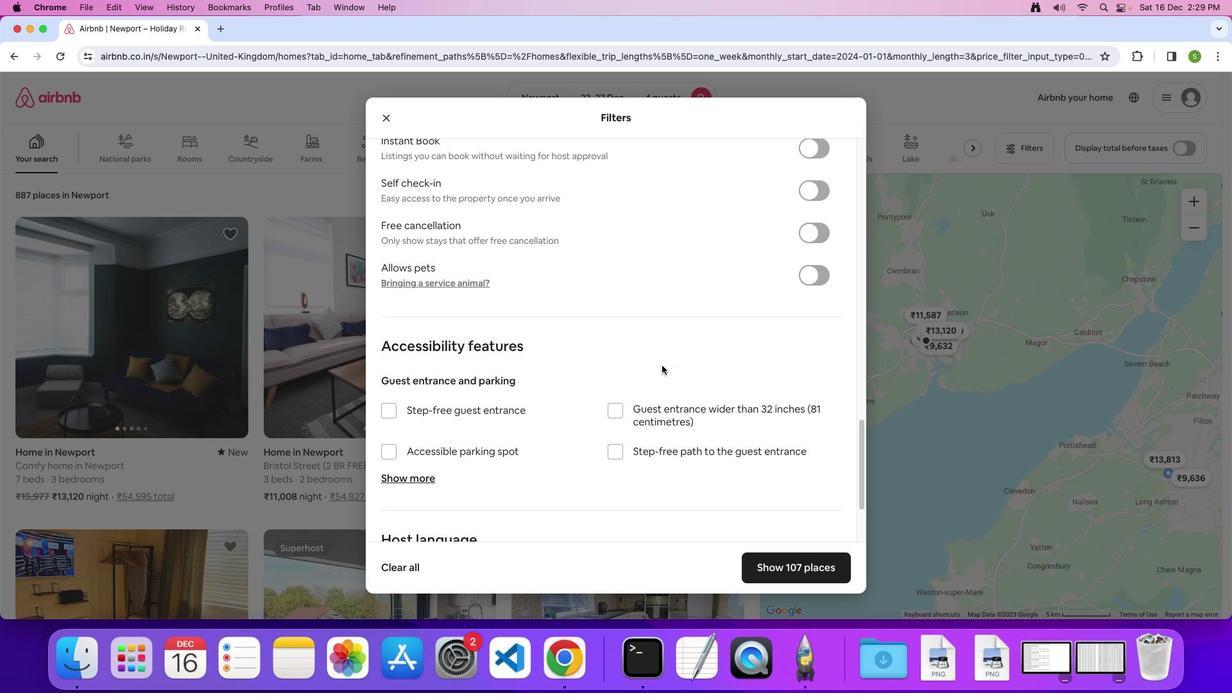 
Action: Mouse moved to (661, 365)
Screenshot: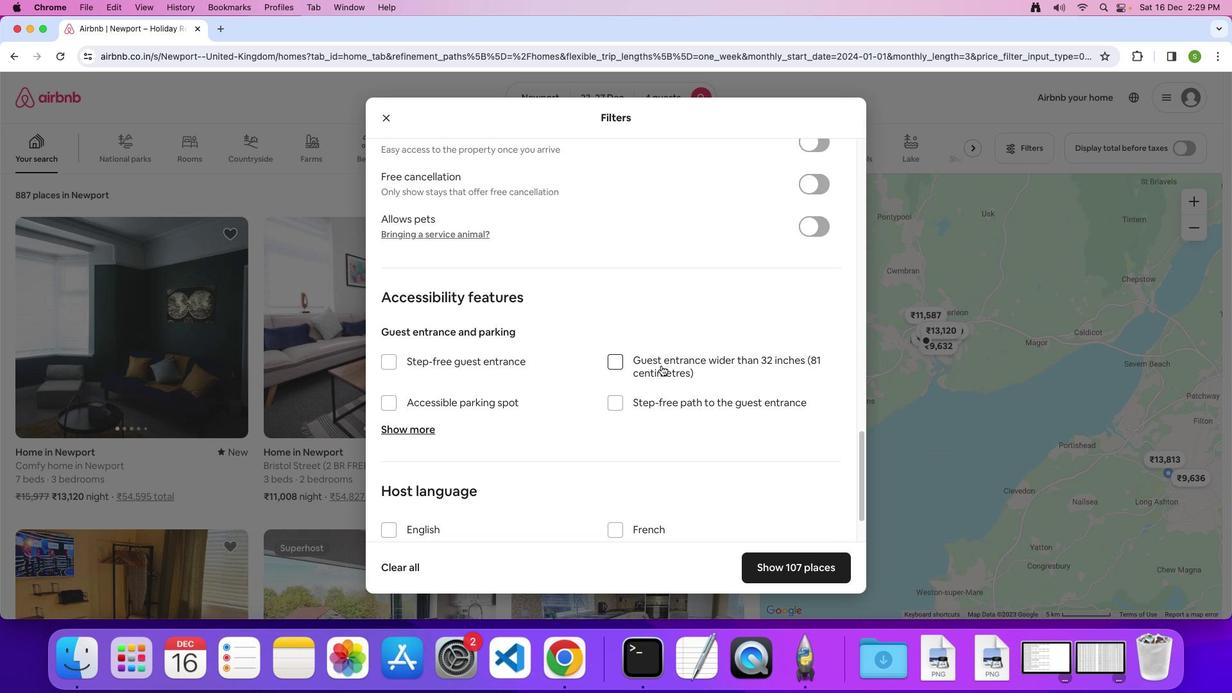 
Action: Mouse scrolled (661, 365) with delta (0, 0)
Screenshot: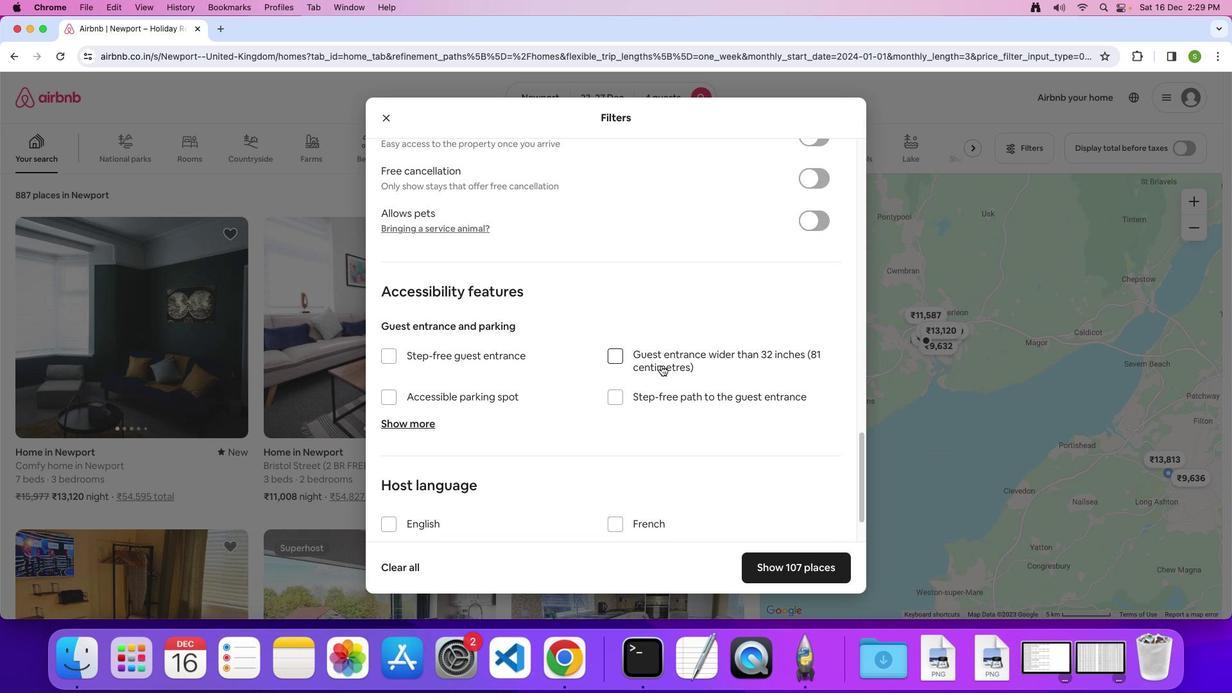 
Action: Mouse moved to (661, 365)
Screenshot: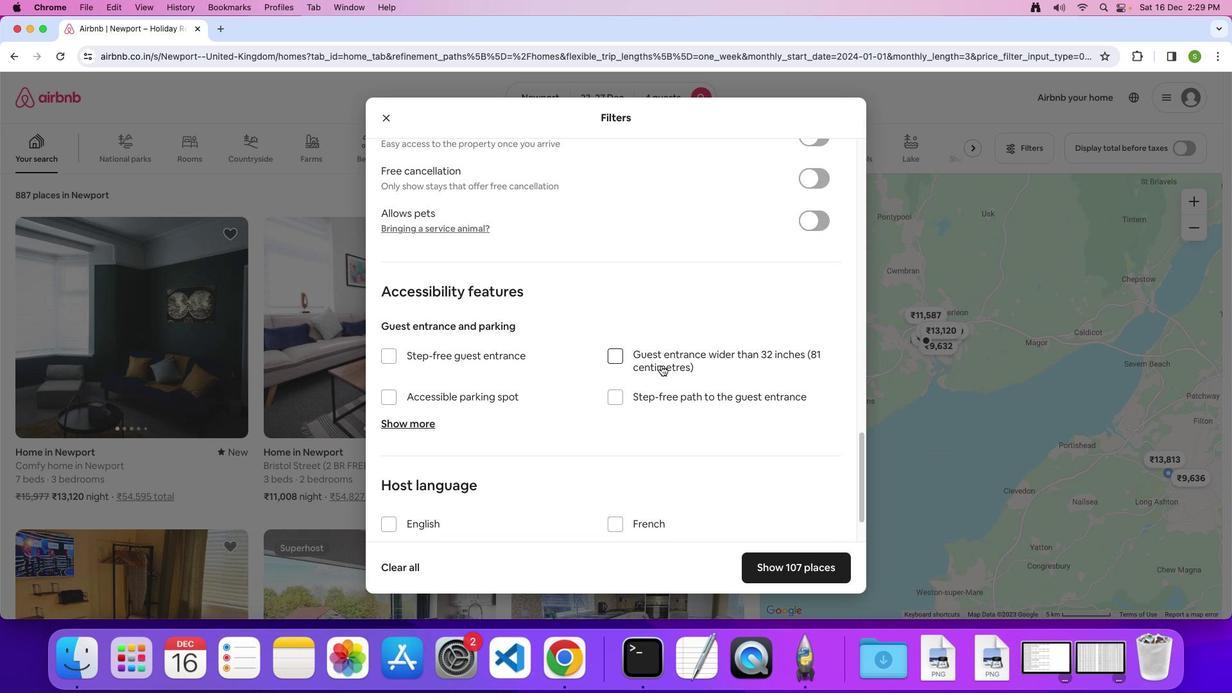 
Action: Mouse scrolled (661, 365) with delta (0, 0)
Screenshot: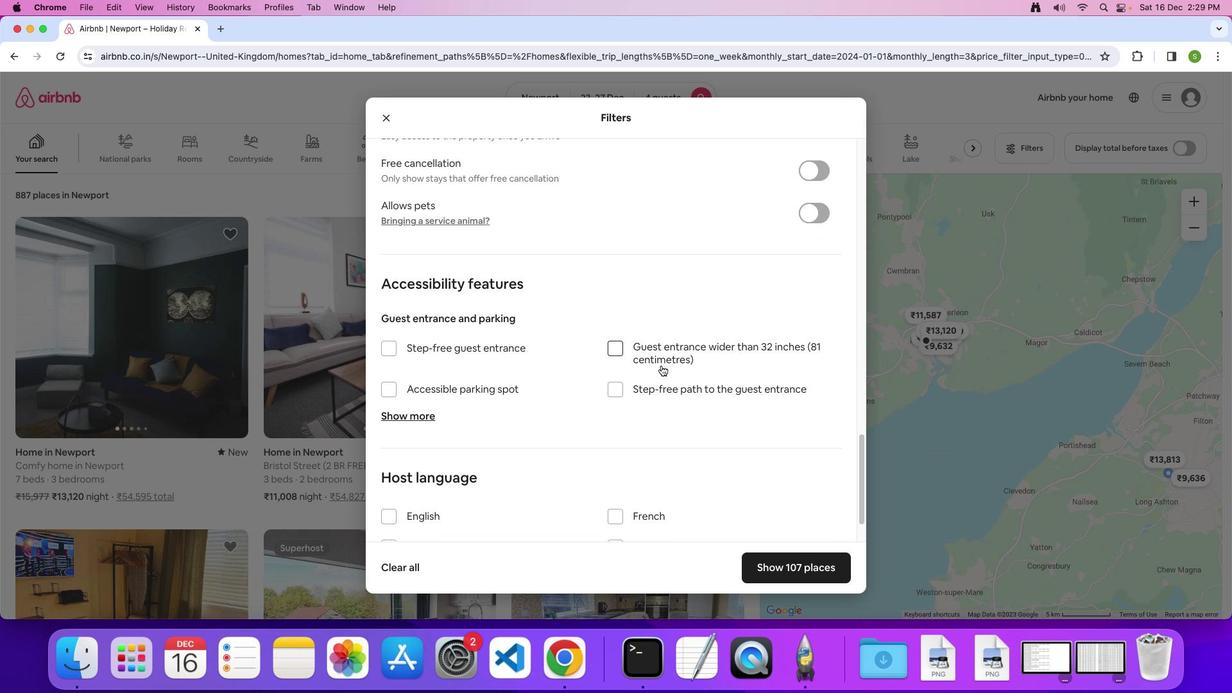 
Action: Mouse scrolled (661, 365) with delta (0, -1)
Screenshot: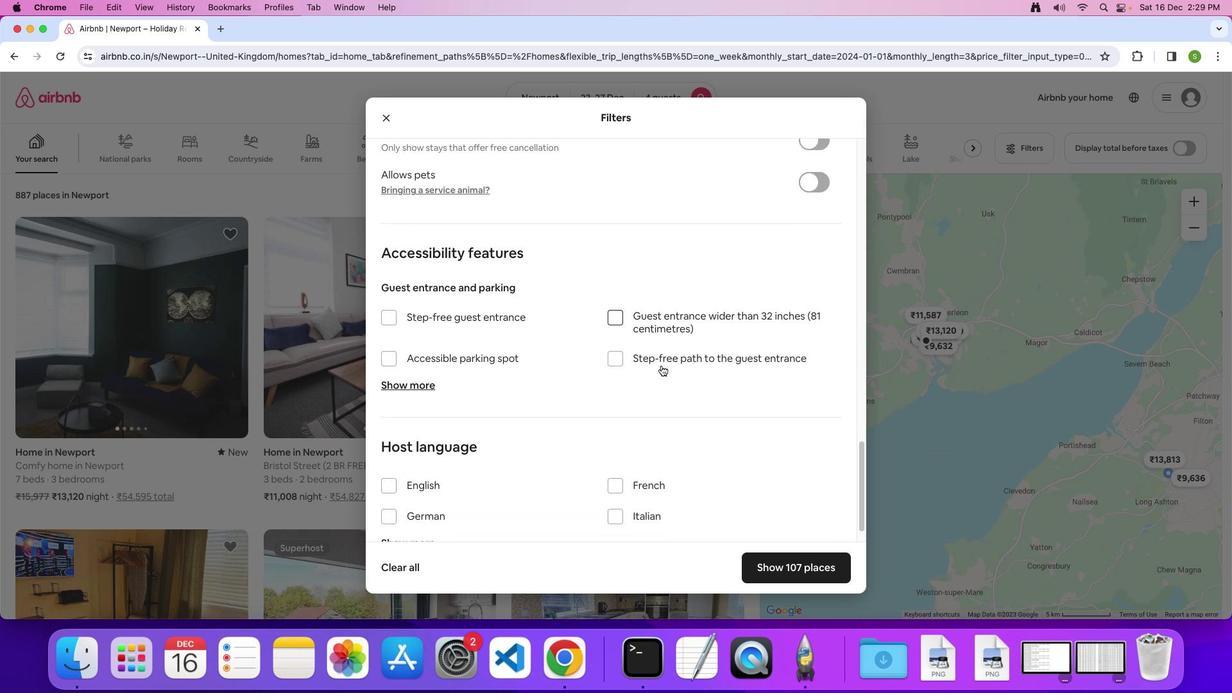 
Action: Mouse moved to (661, 365)
Screenshot: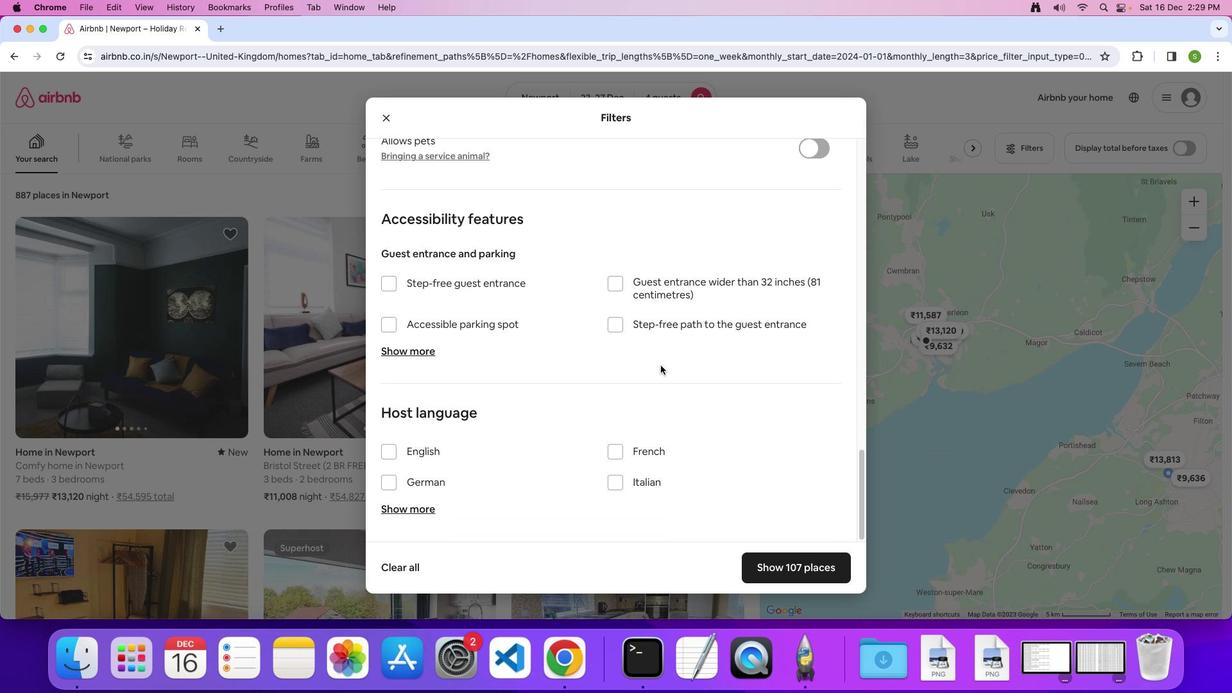 
Action: Mouse scrolled (661, 365) with delta (0, 0)
Screenshot: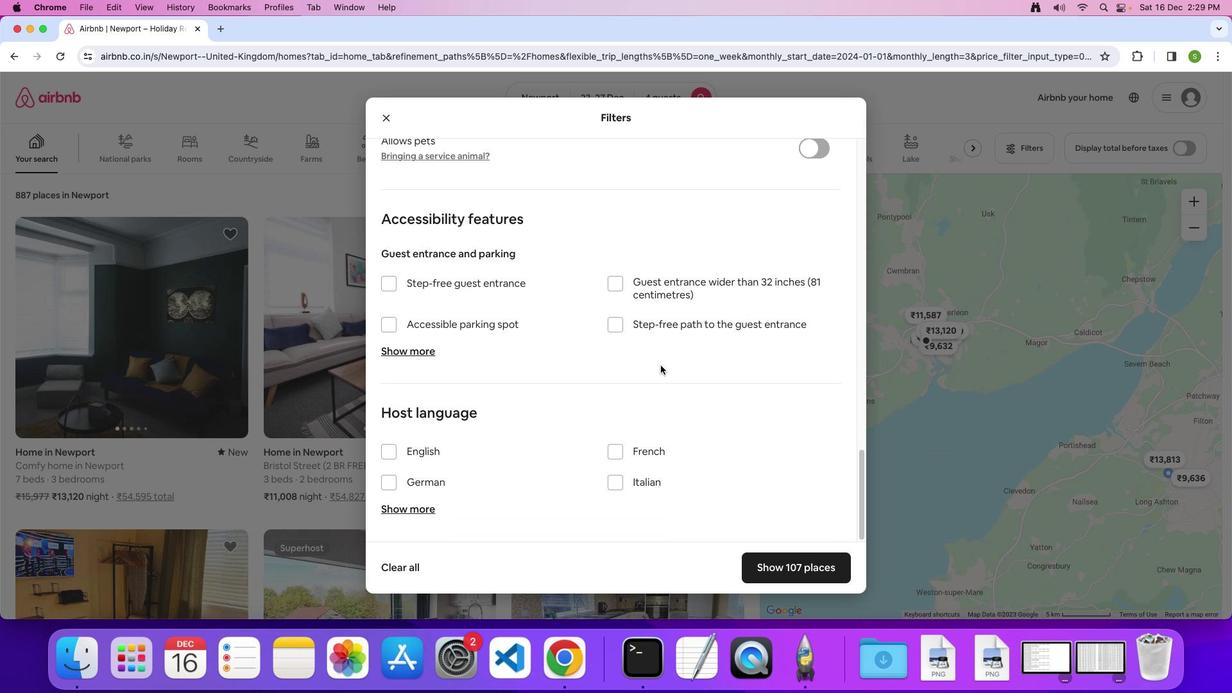 
Action: Mouse scrolled (661, 365) with delta (0, 0)
Screenshot: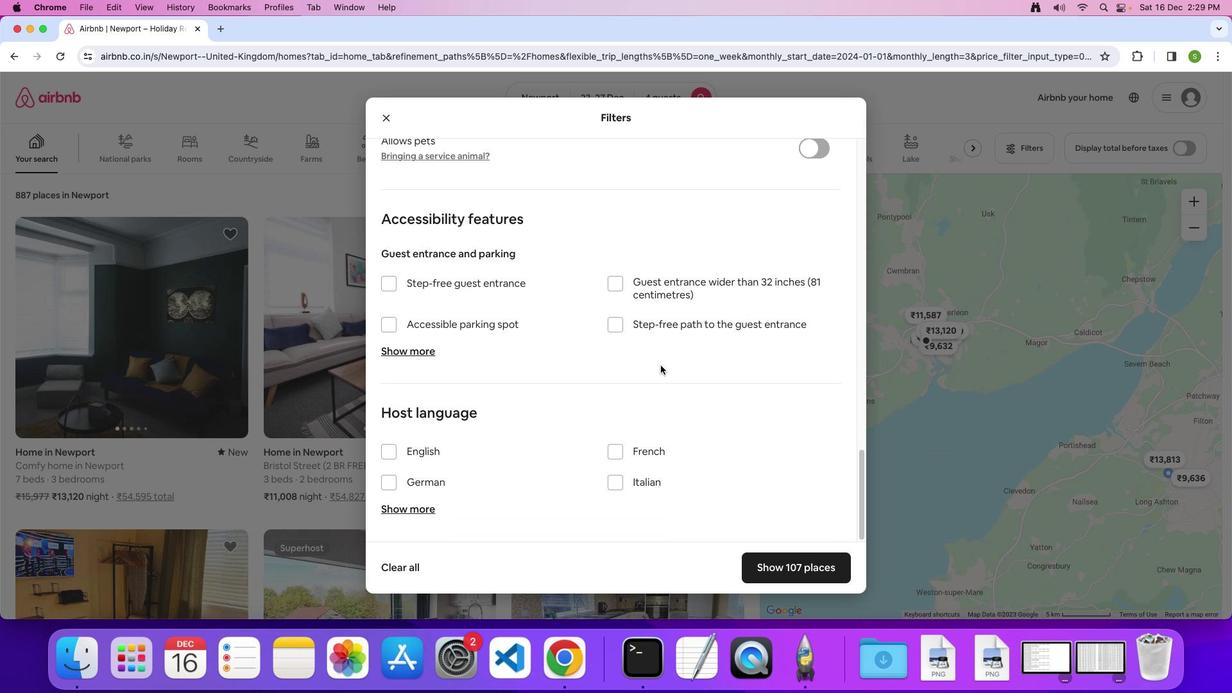 
Action: Mouse moved to (660, 365)
Screenshot: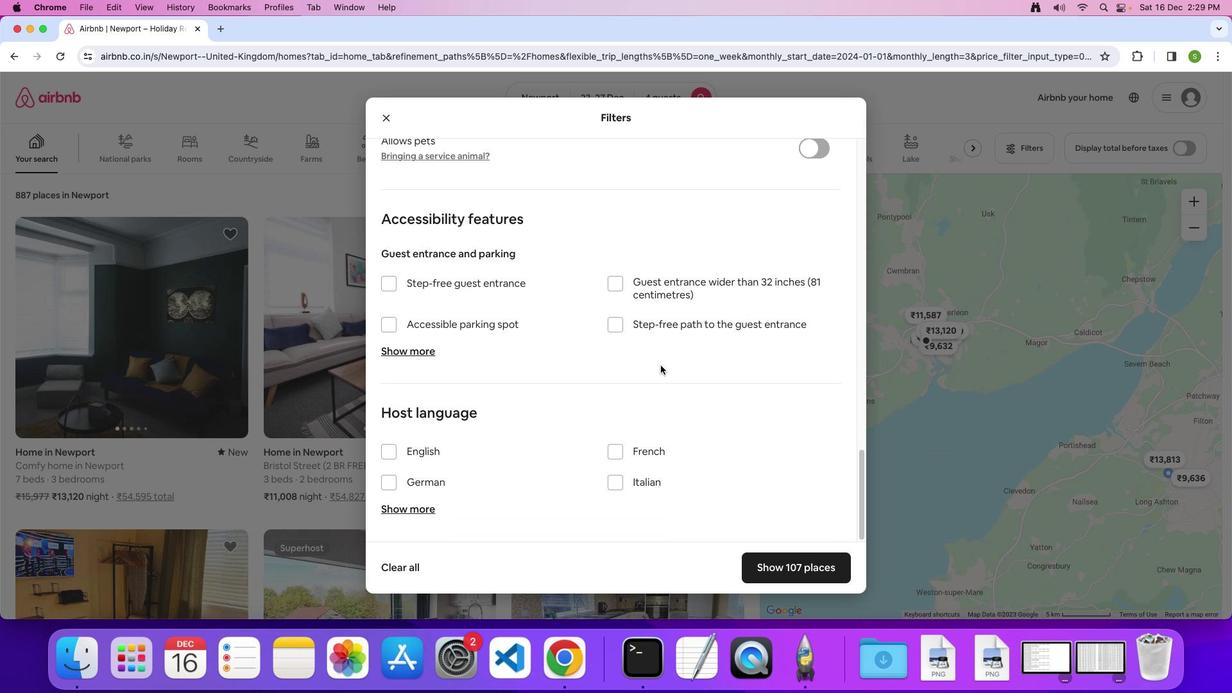 
Action: Mouse scrolled (660, 365) with delta (0, 0)
Screenshot: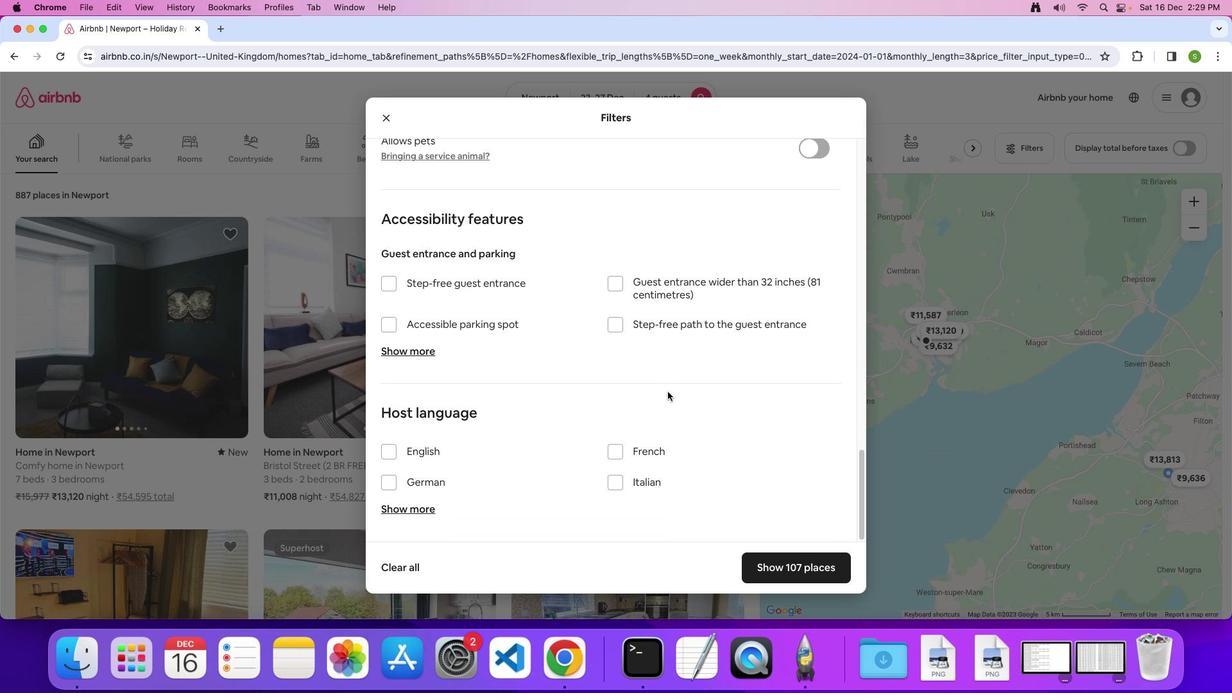 
Action: Mouse moved to (765, 559)
Screenshot: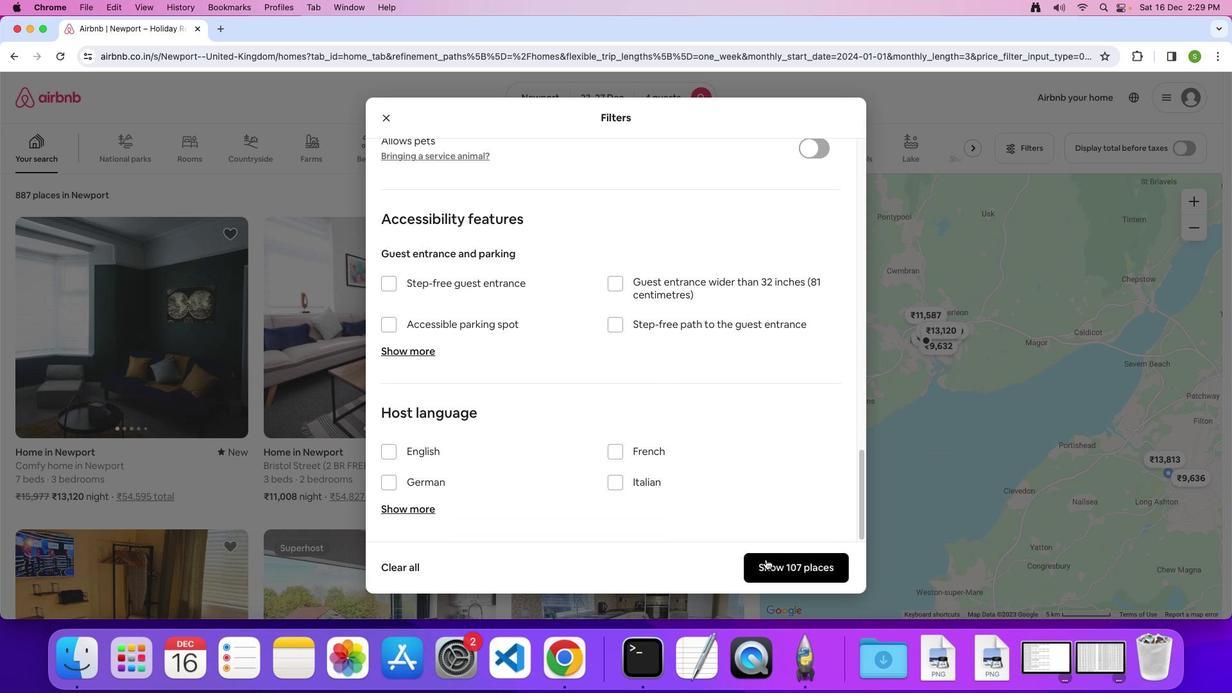 
Action: Mouse pressed left at (765, 559)
Screenshot: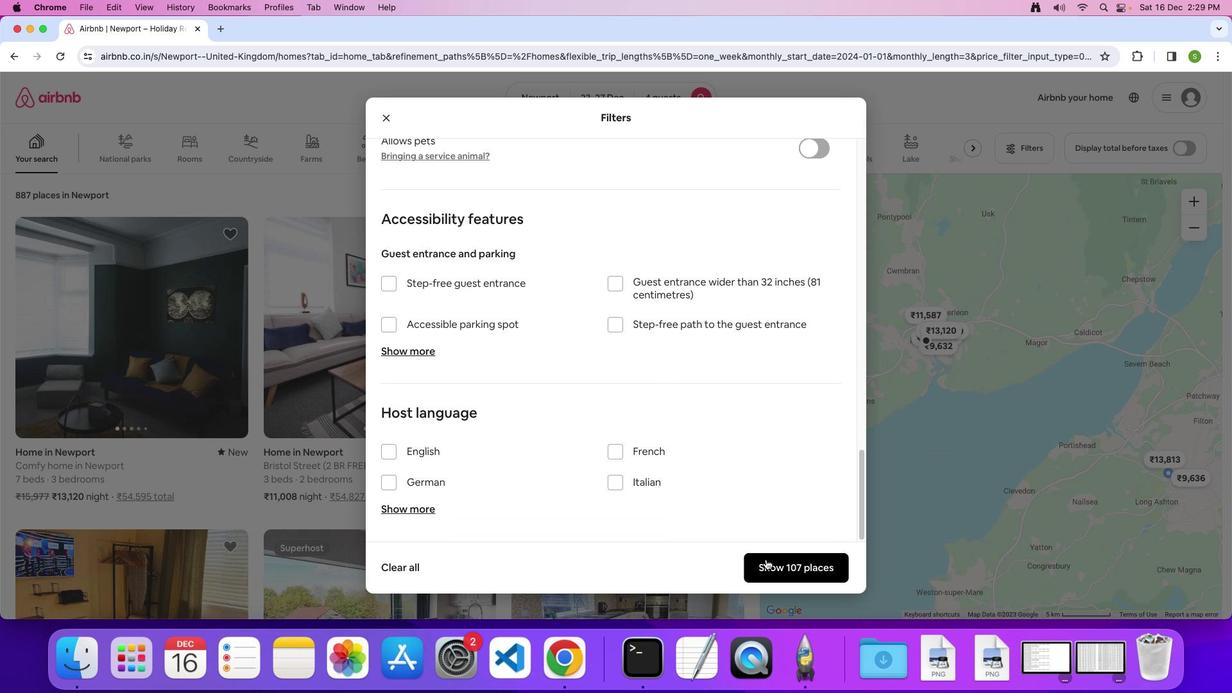 
Action: Mouse moved to (175, 370)
Screenshot: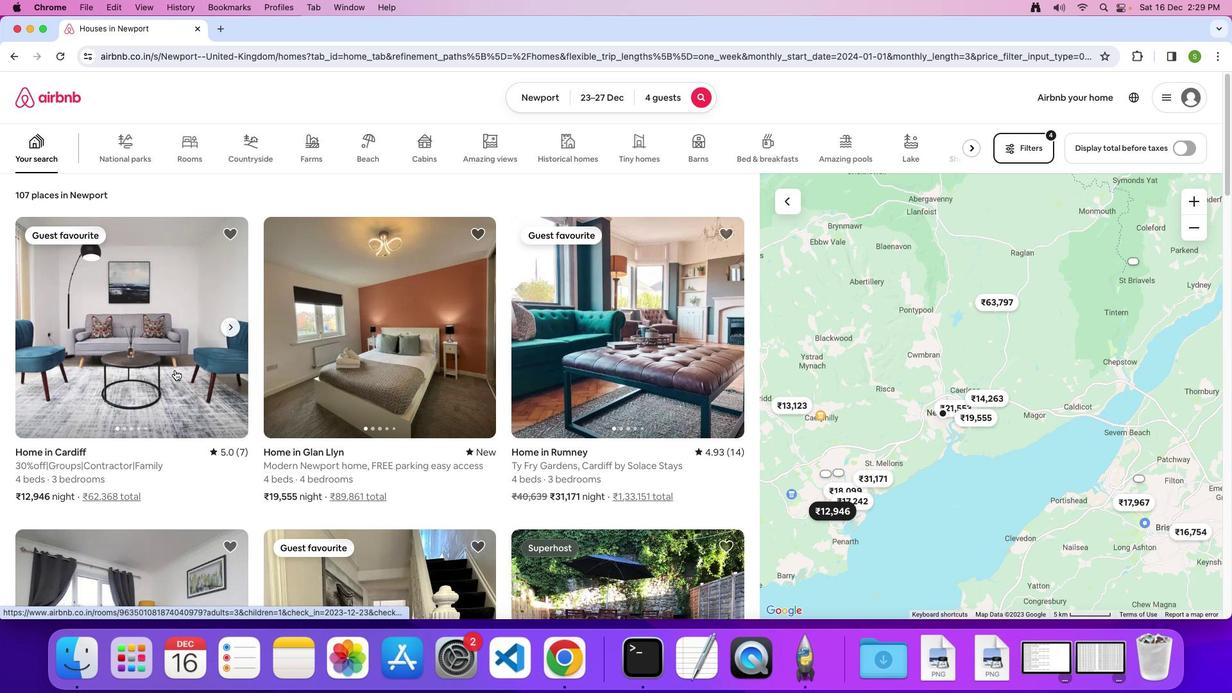 
Action: Mouse pressed left at (175, 370)
Screenshot: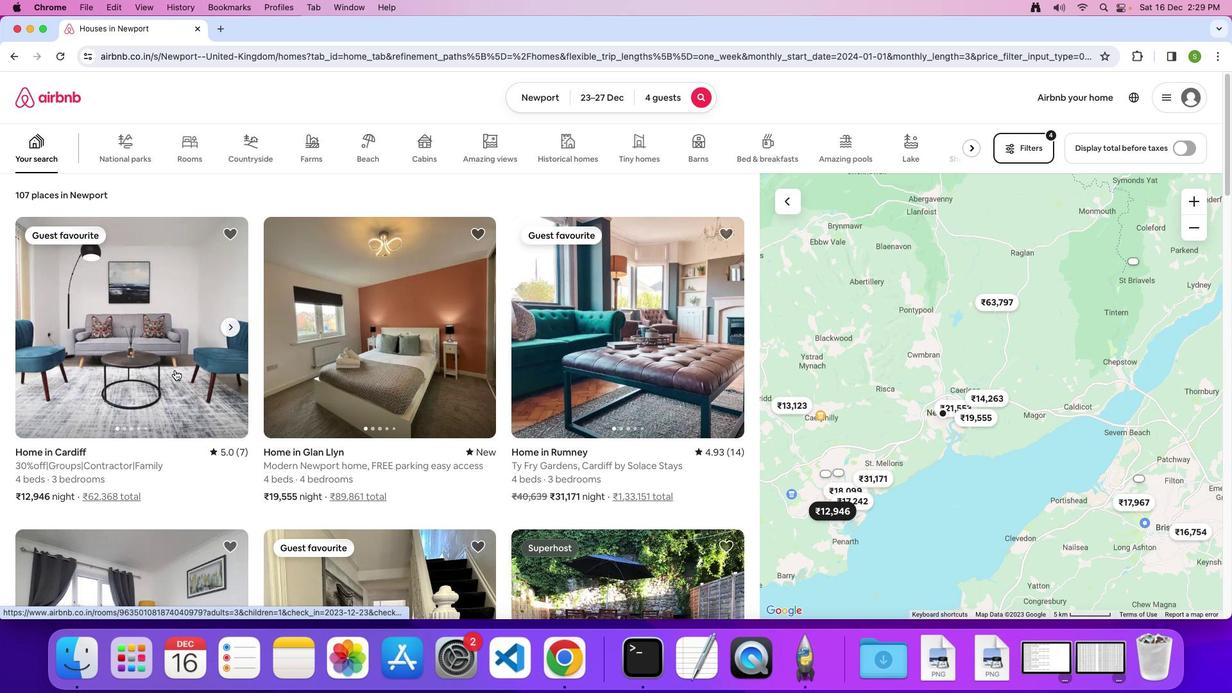 
Action: Mouse moved to (487, 288)
Screenshot: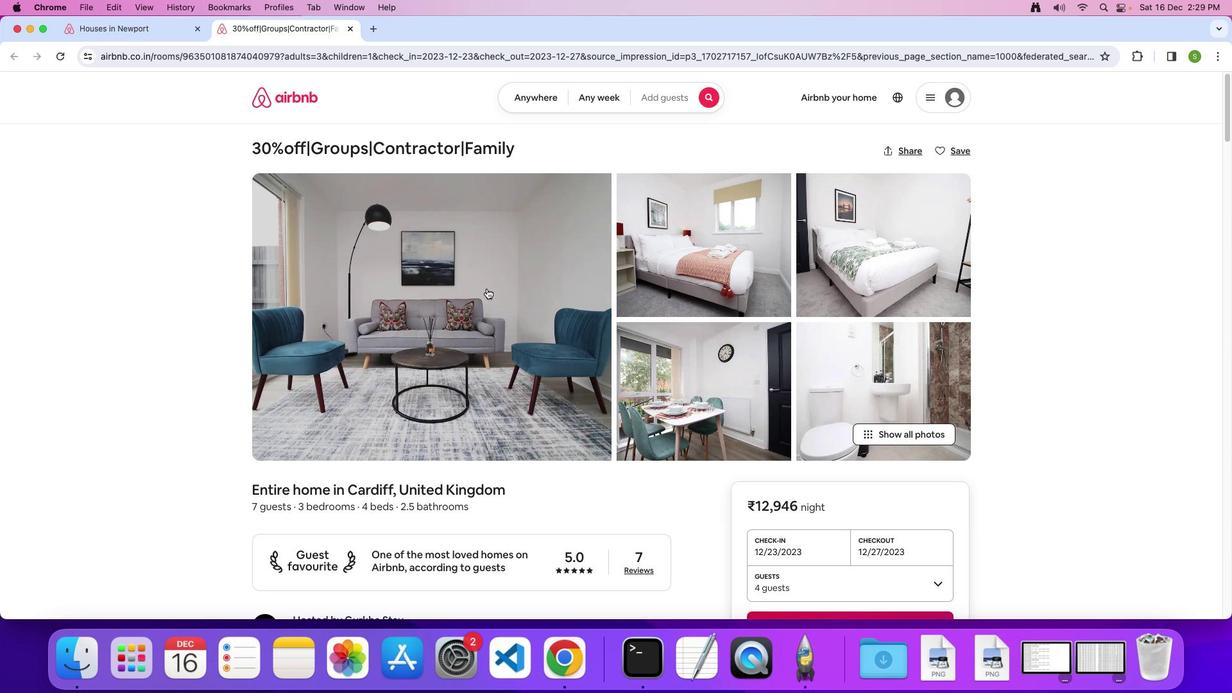 
Action: Mouse pressed left at (487, 288)
Screenshot: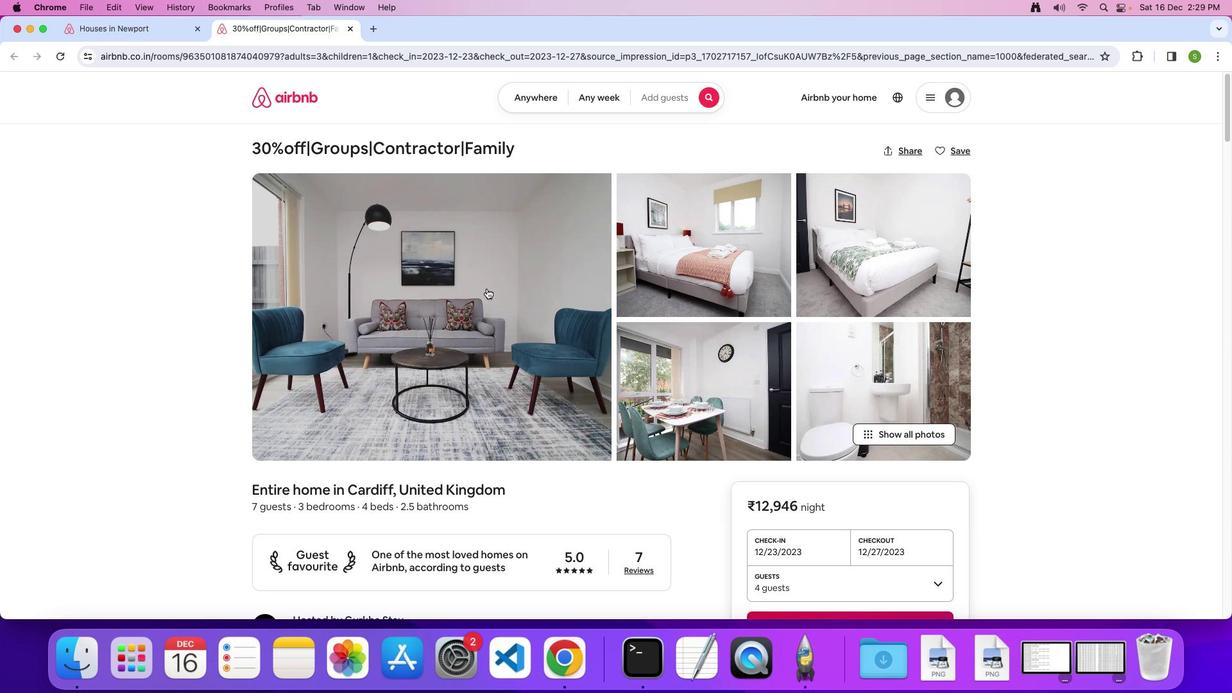 
Action: Mouse moved to (548, 309)
Screenshot: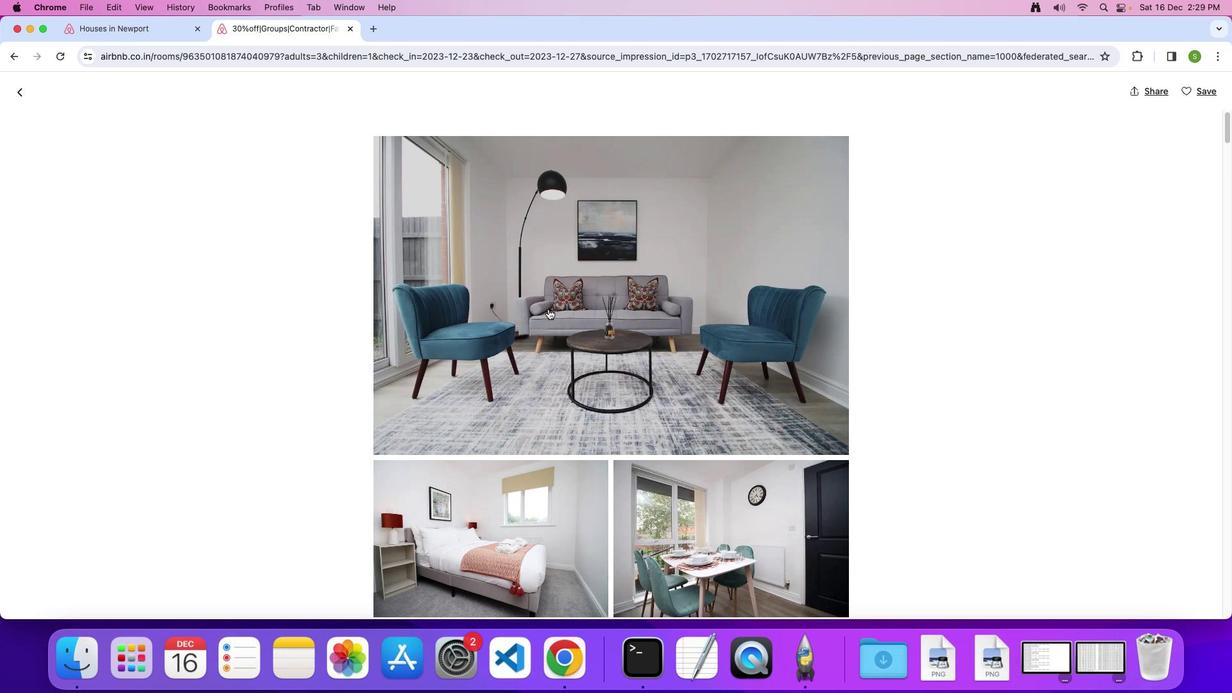 
Action: Mouse scrolled (548, 309) with delta (0, 0)
Screenshot: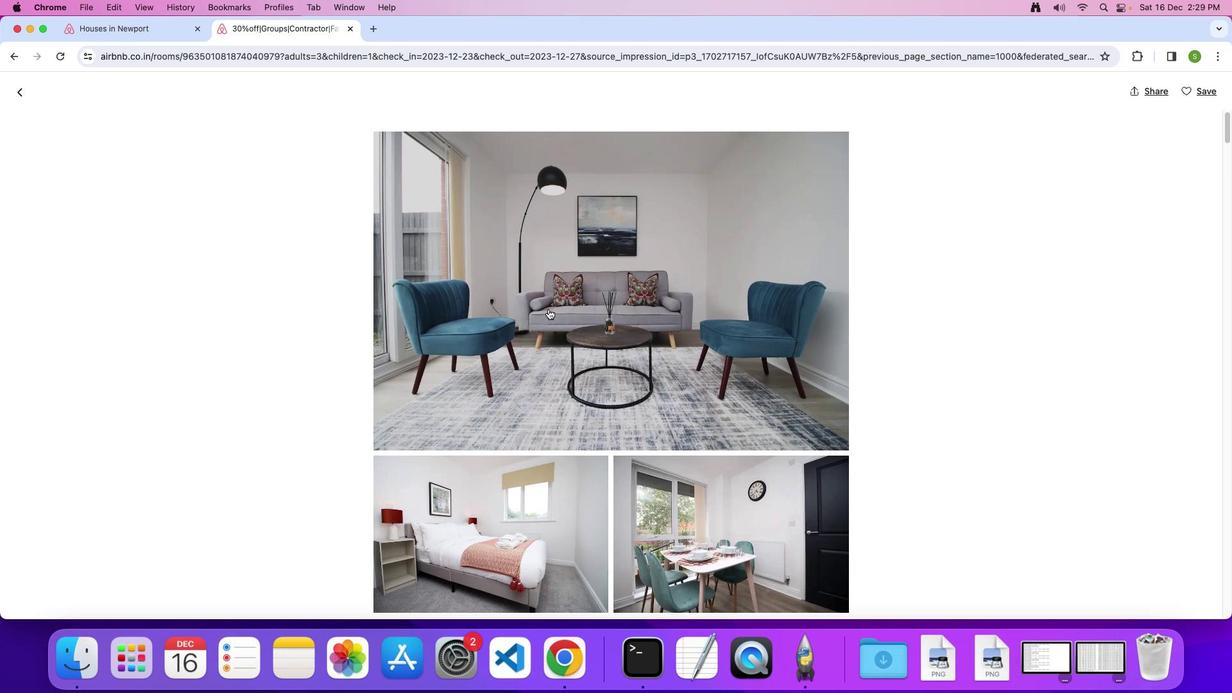 
Action: Mouse scrolled (548, 309) with delta (0, 0)
Screenshot: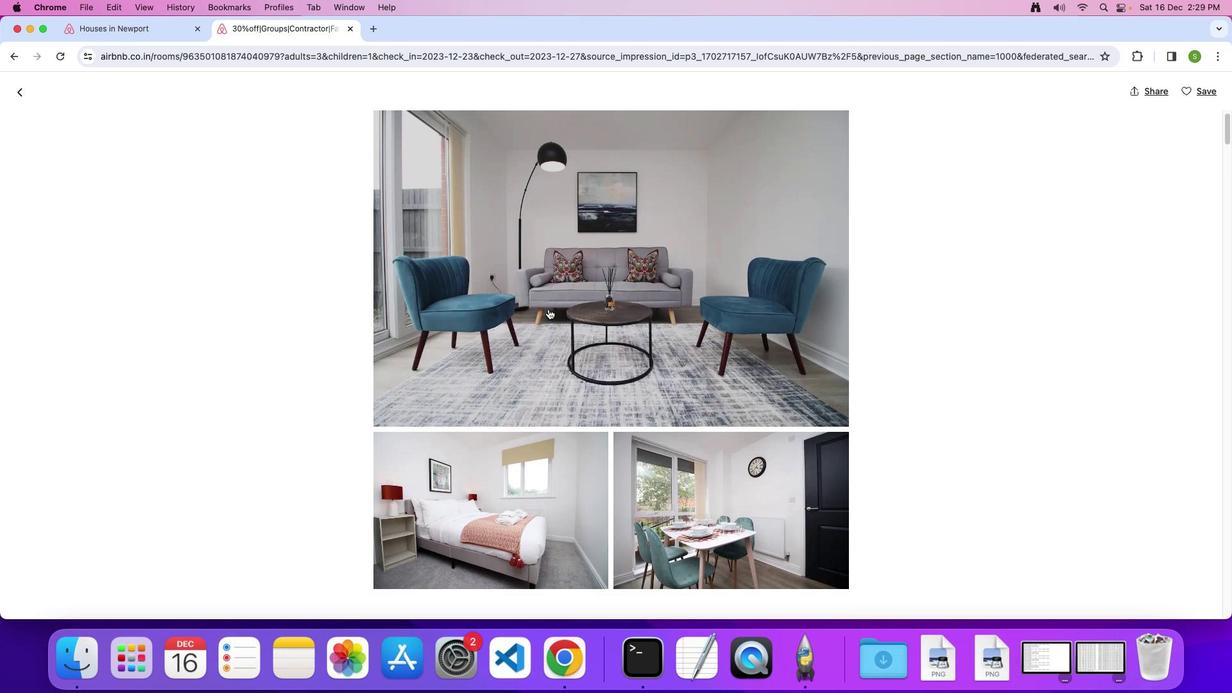 
Action: Mouse scrolled (548, 309) with delta (0, -1)
Screenshot: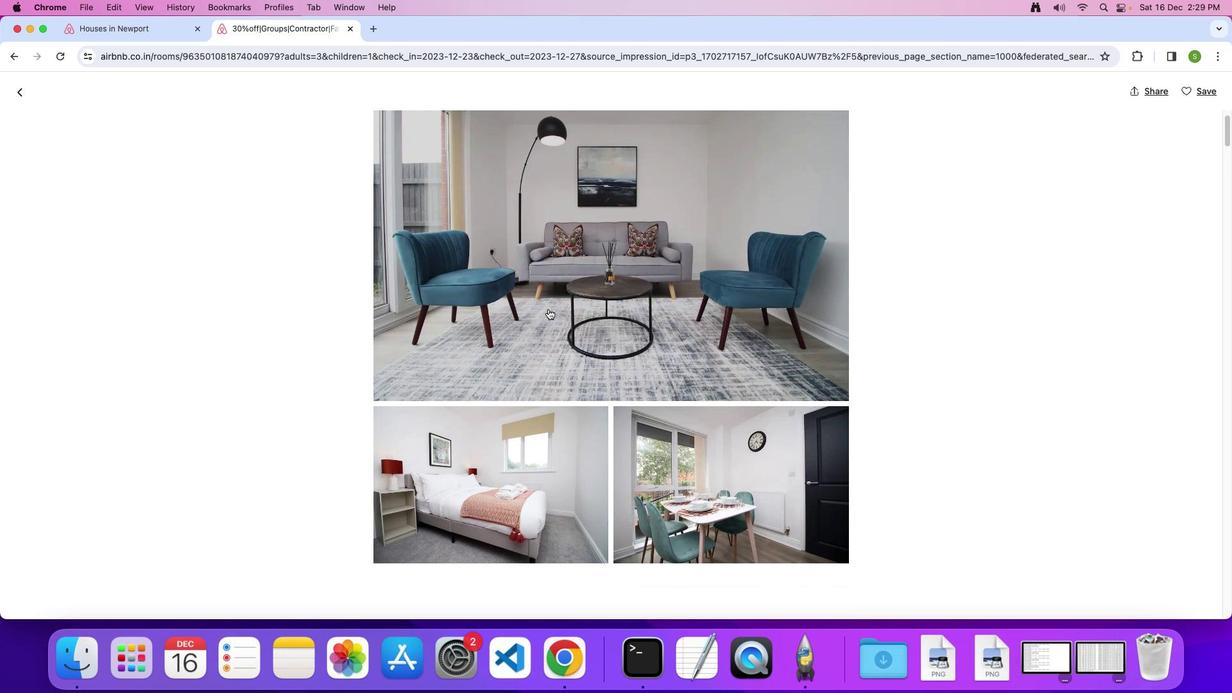 
Action: Mouse scrolled (548, 309) with delta (0, 0)
Screenshot: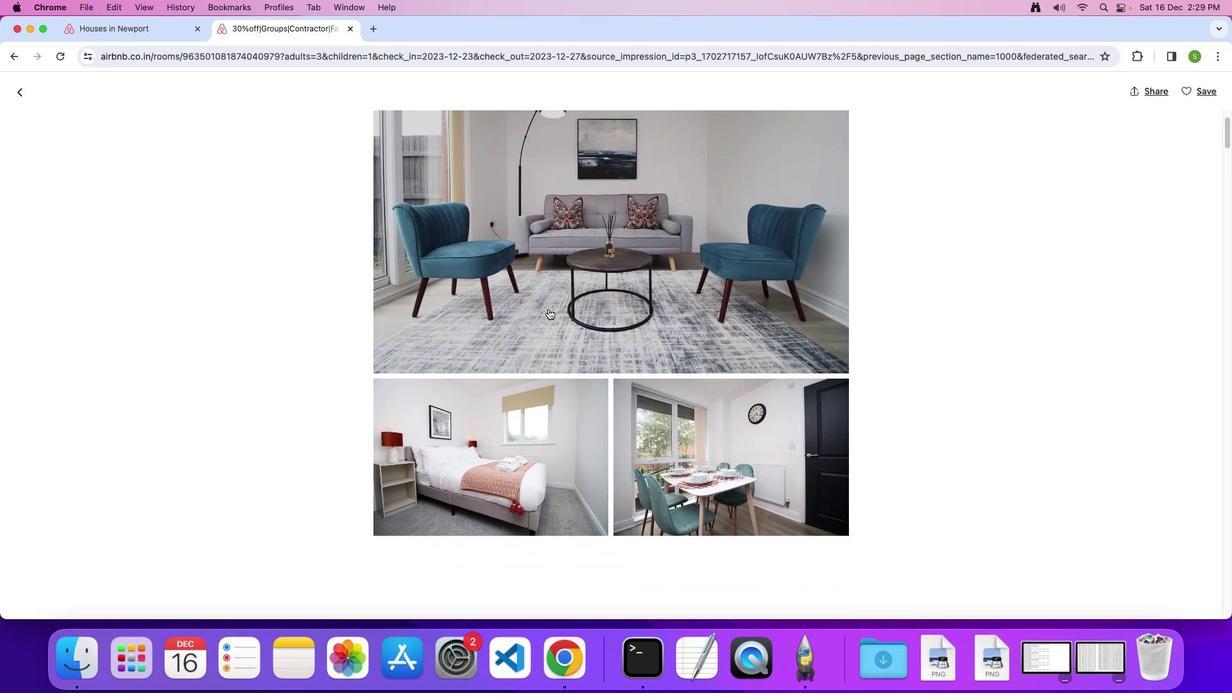 
Action: Mouse scrolled (548, 309) with delta (0, 0)
Screenshot: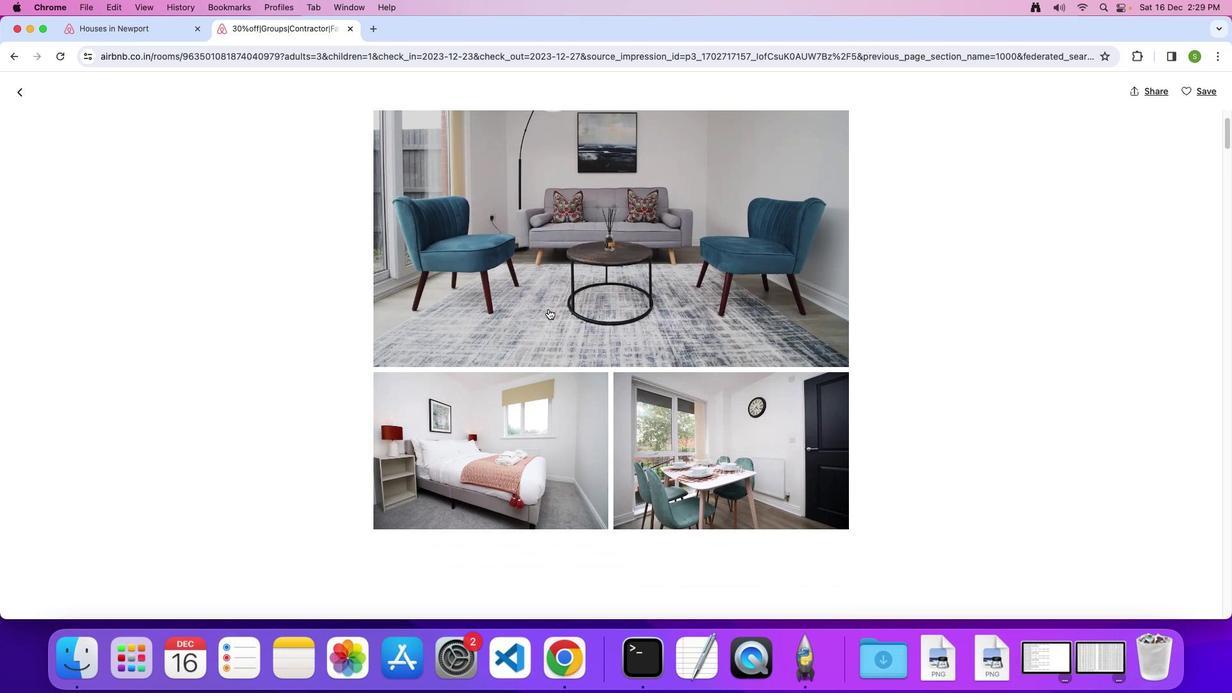 
Action: Mouse scrolled (548, 309) with delta (0, 0)
Screenshot: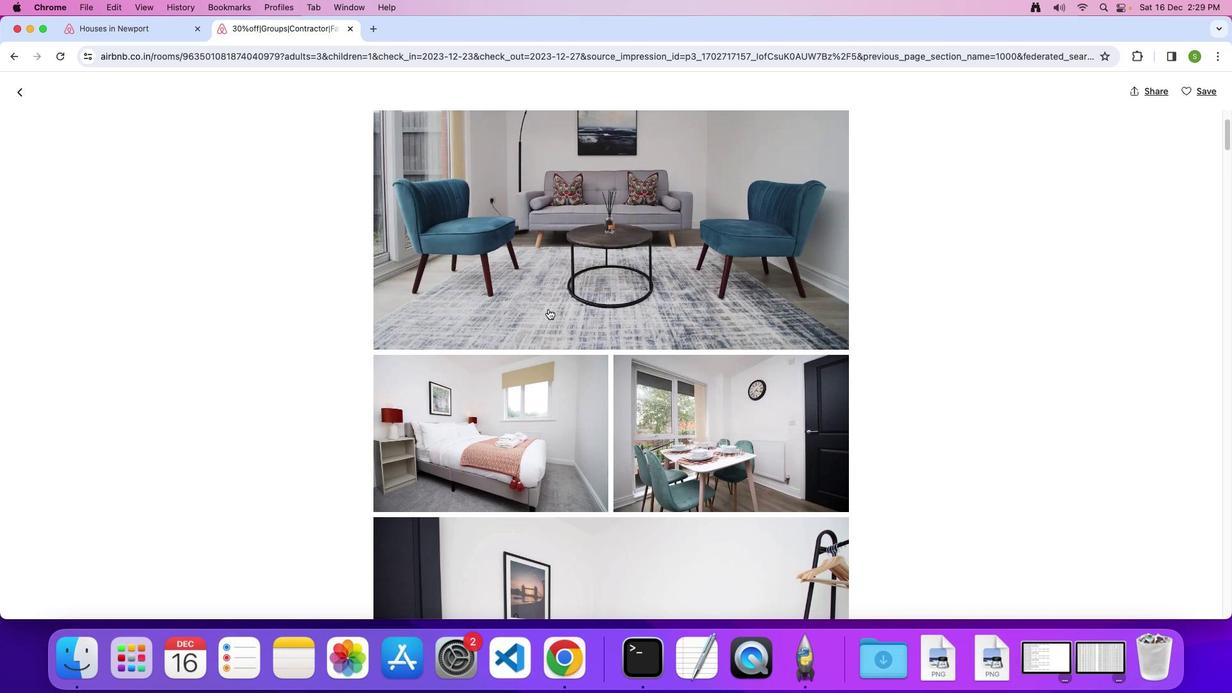 
Action: Mouse scrolled (548, 309) with delta (0, 0)
Screenshot: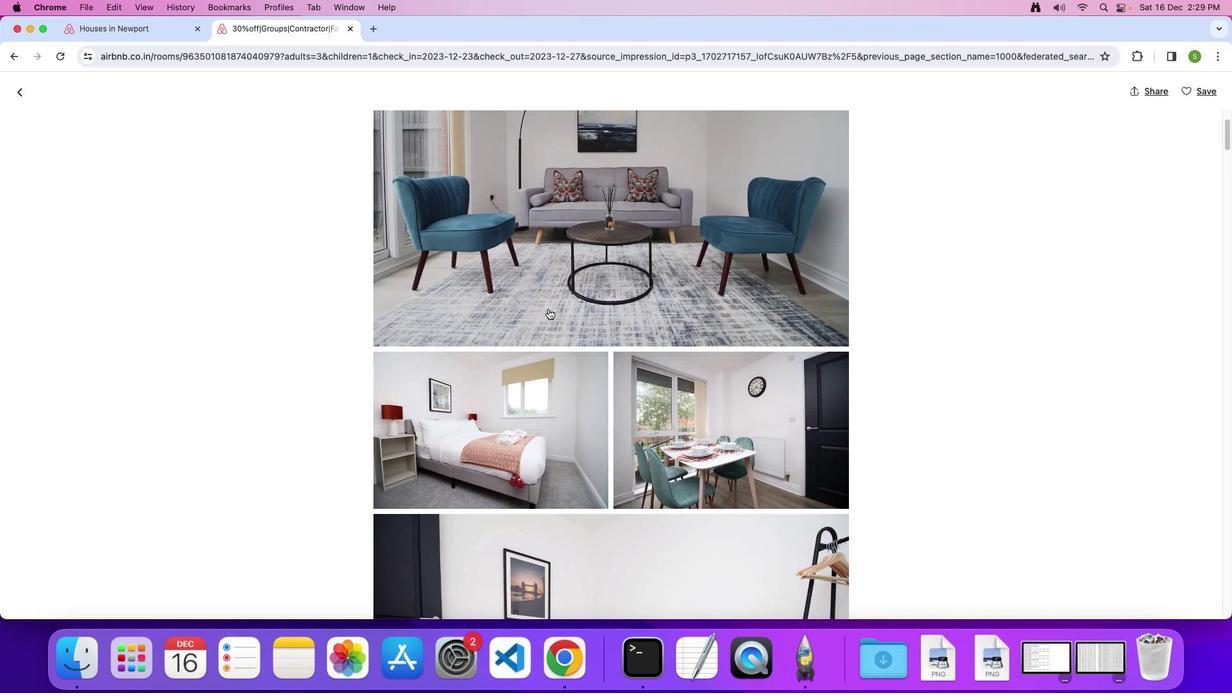 
Action: Mouse scrolled (548, 309) with delta (0, 0)
Screenshot: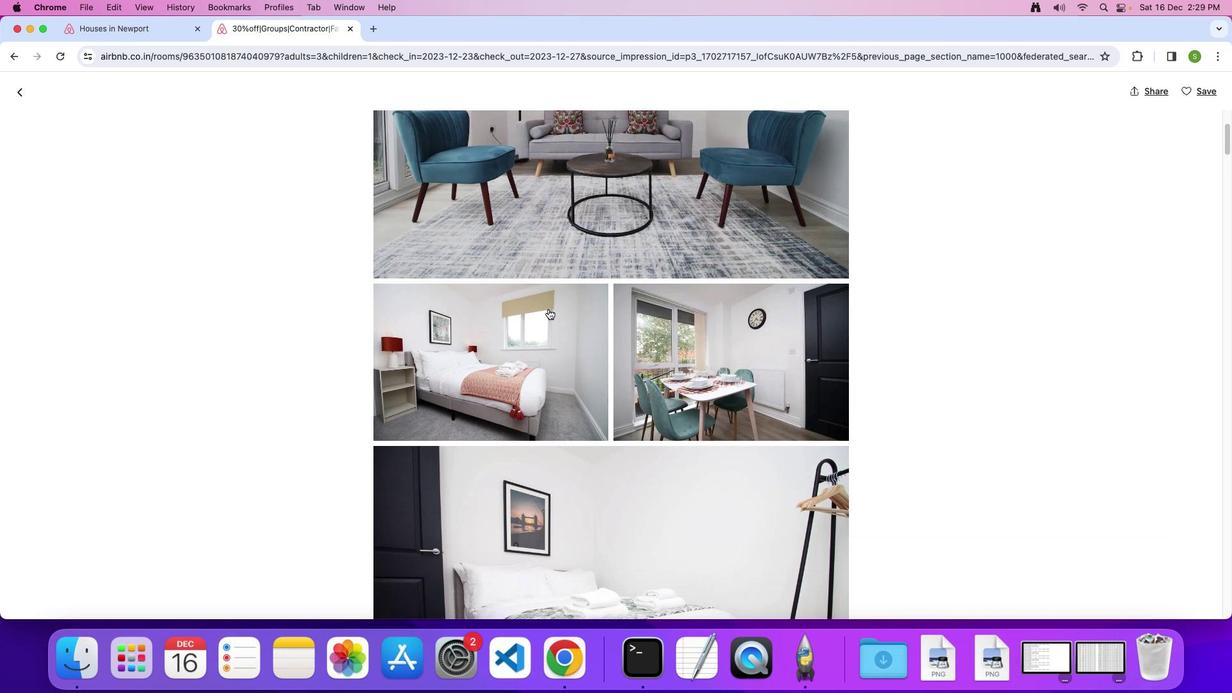 
Action: Mouse scrolled (548, 309) with delta (0, -1)
Screenshot: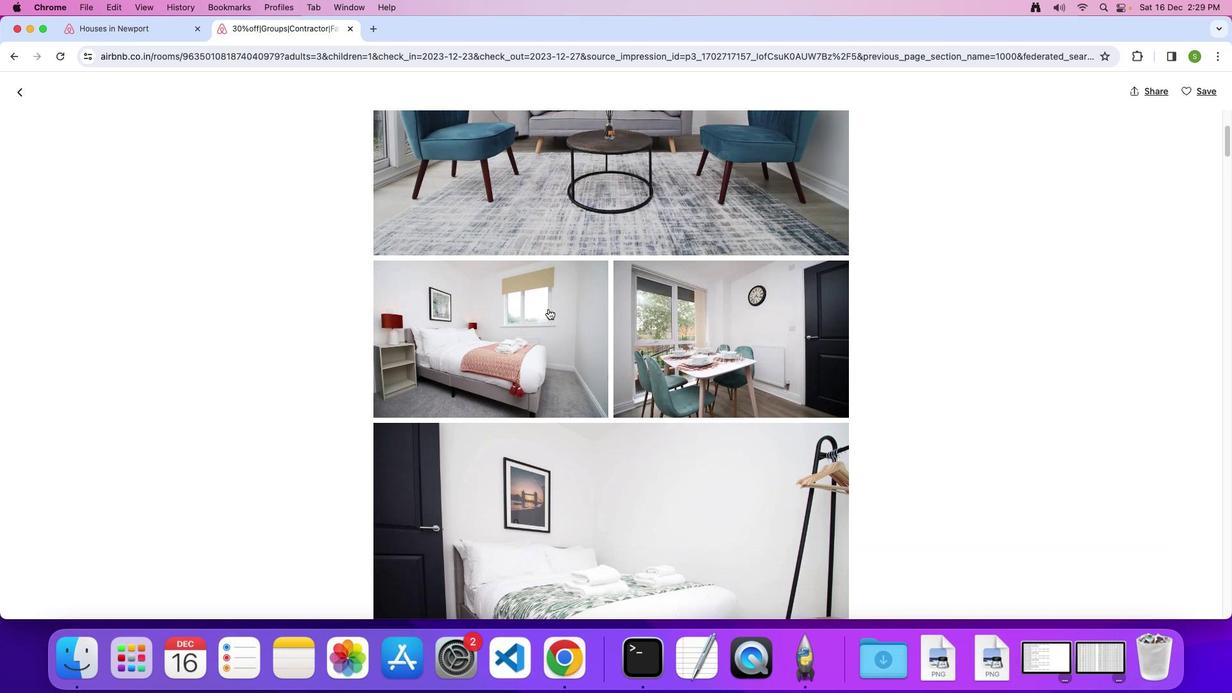 
Action: Mouse scrolled (548, 309) with delta (0, 0)
Screenshot: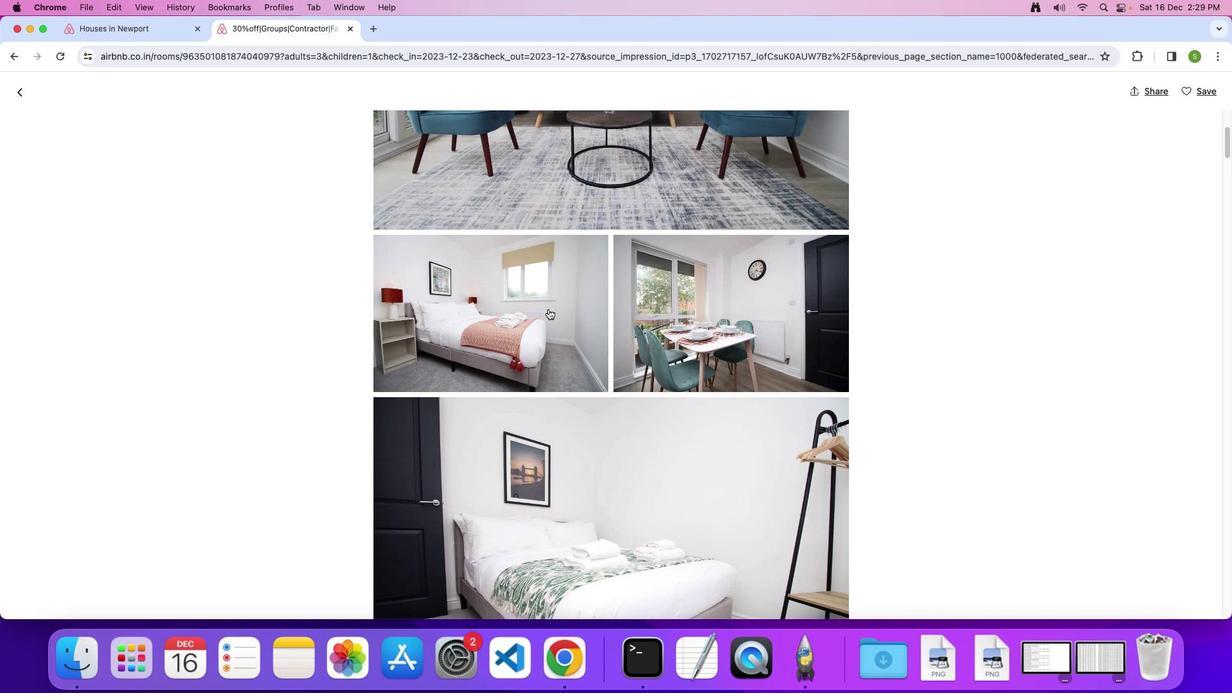 
Action: Mouse scrolled (548, 309) with delta (0, 0)
Screenshot: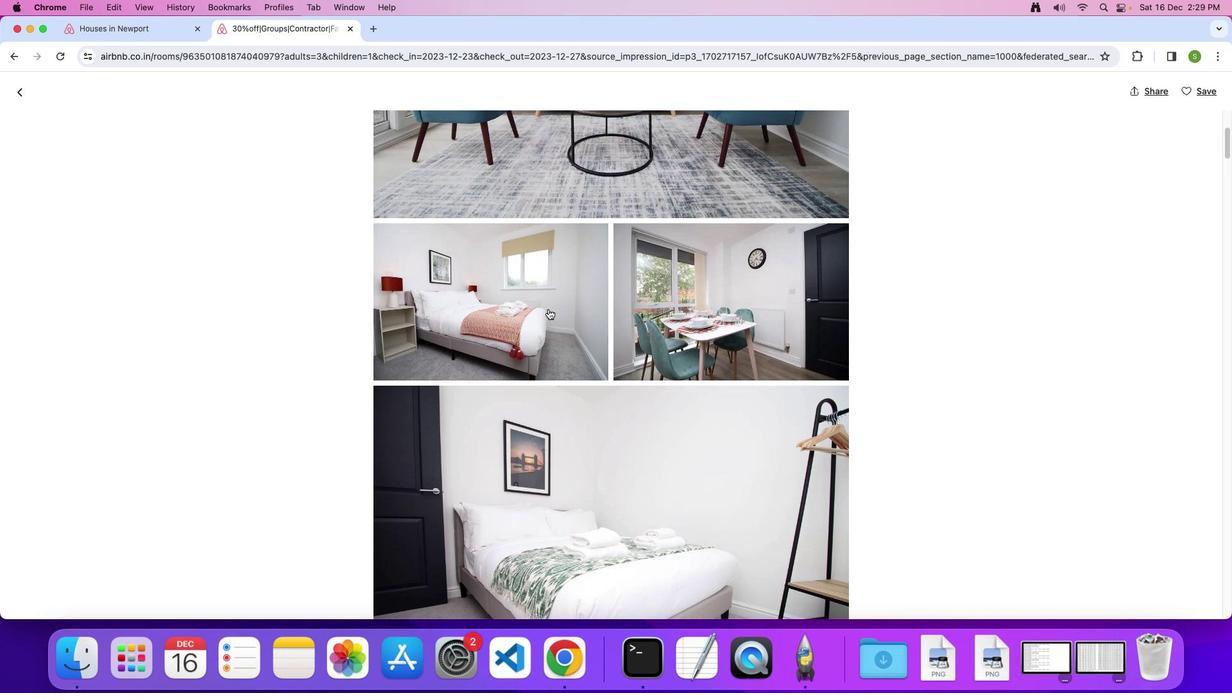 
Action: Mouse scrolled (548, 309) with delta (0, 0)
Screenshot: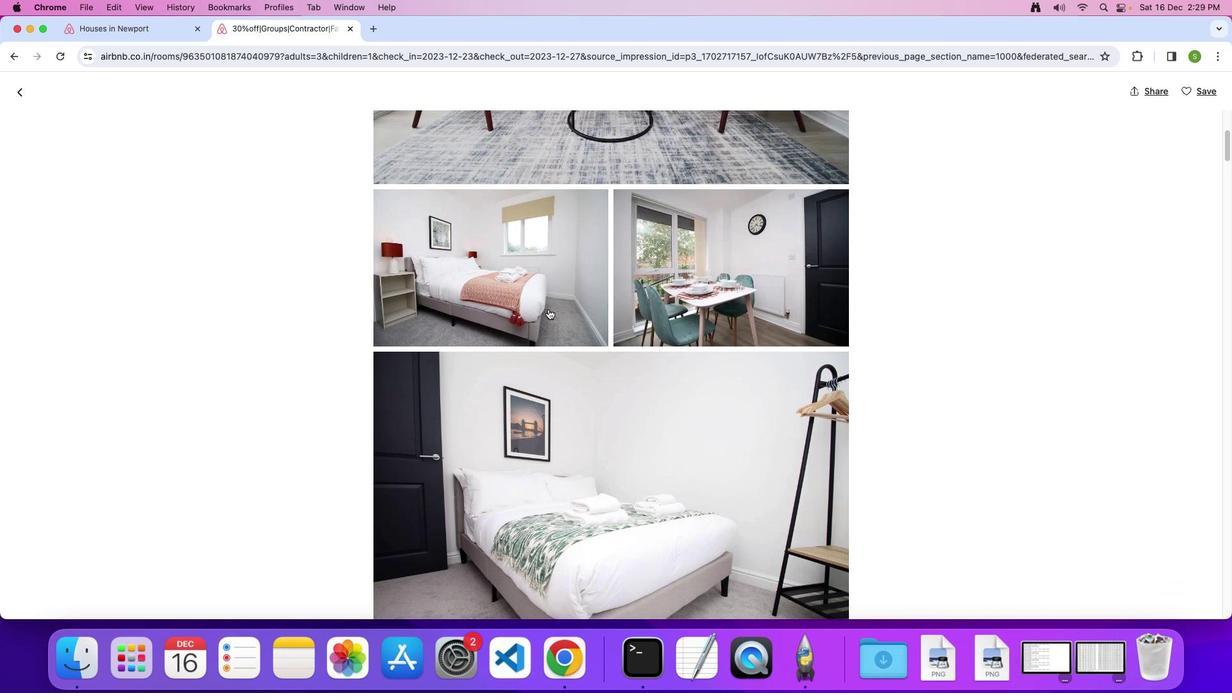 
Action: Mouse scrolled (548, 309) with delta (0, 0)
Screenshot: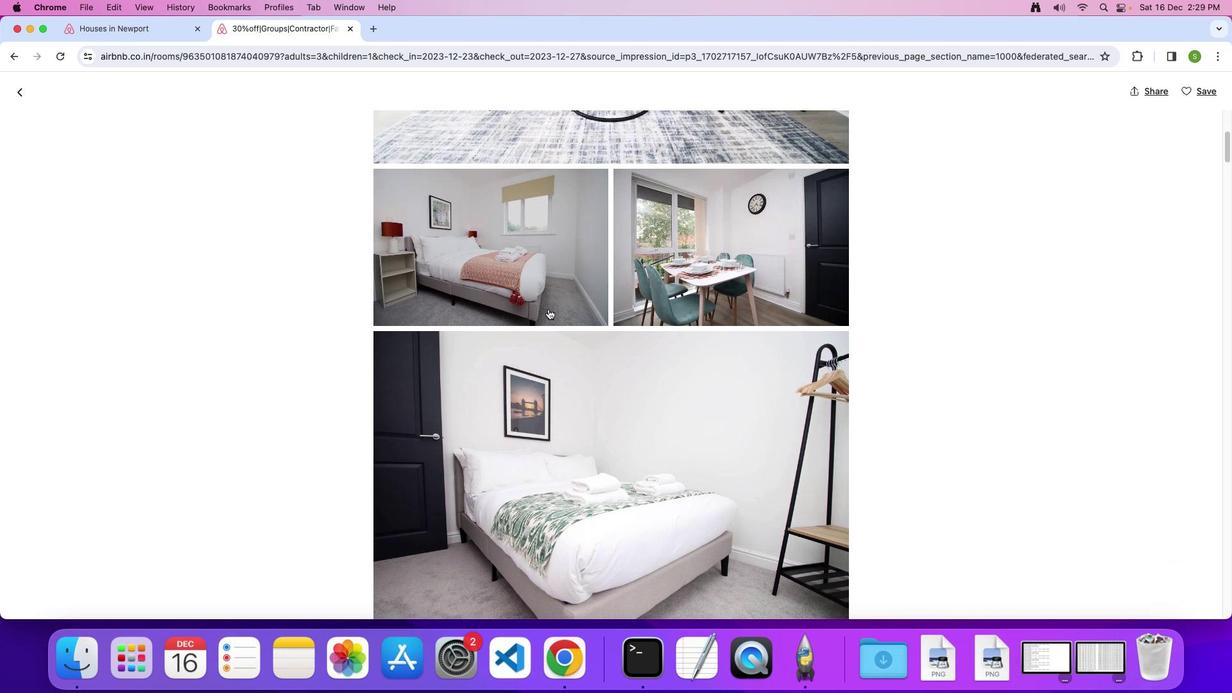 
Action: Mouse scrolled (548, 309) with delta (0, 0)
Screenshot: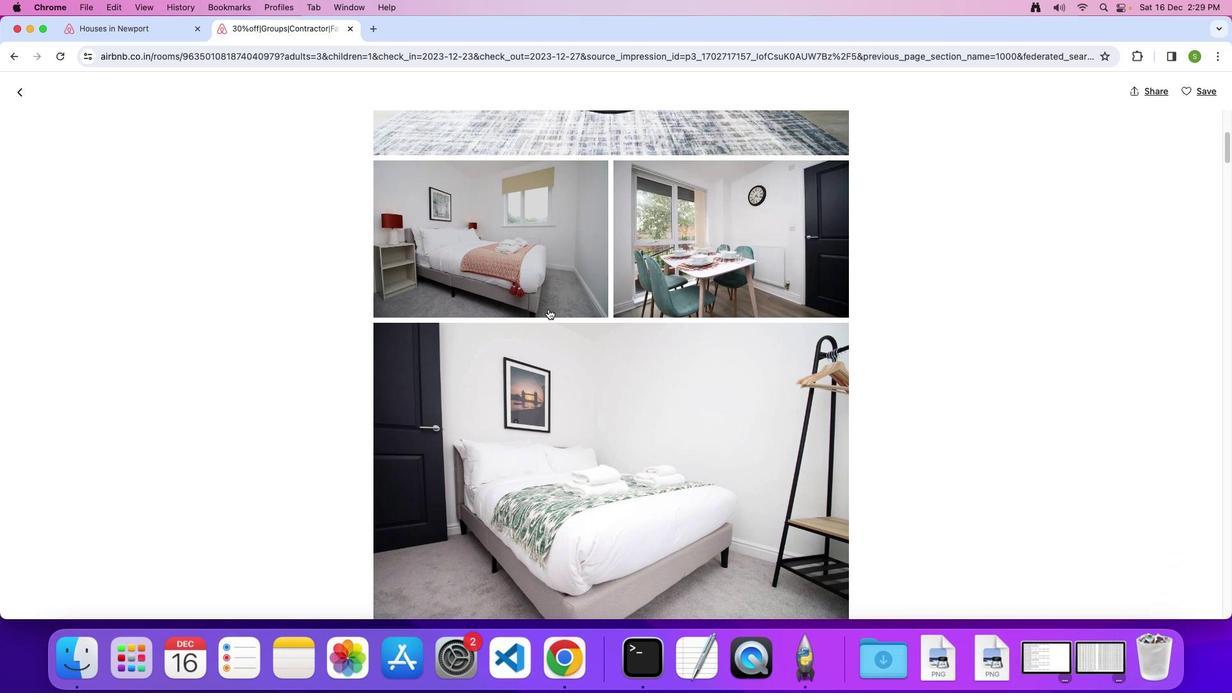 
Action: Mouse scrolled (548, 309) with delta (0, -1)
Screenshot: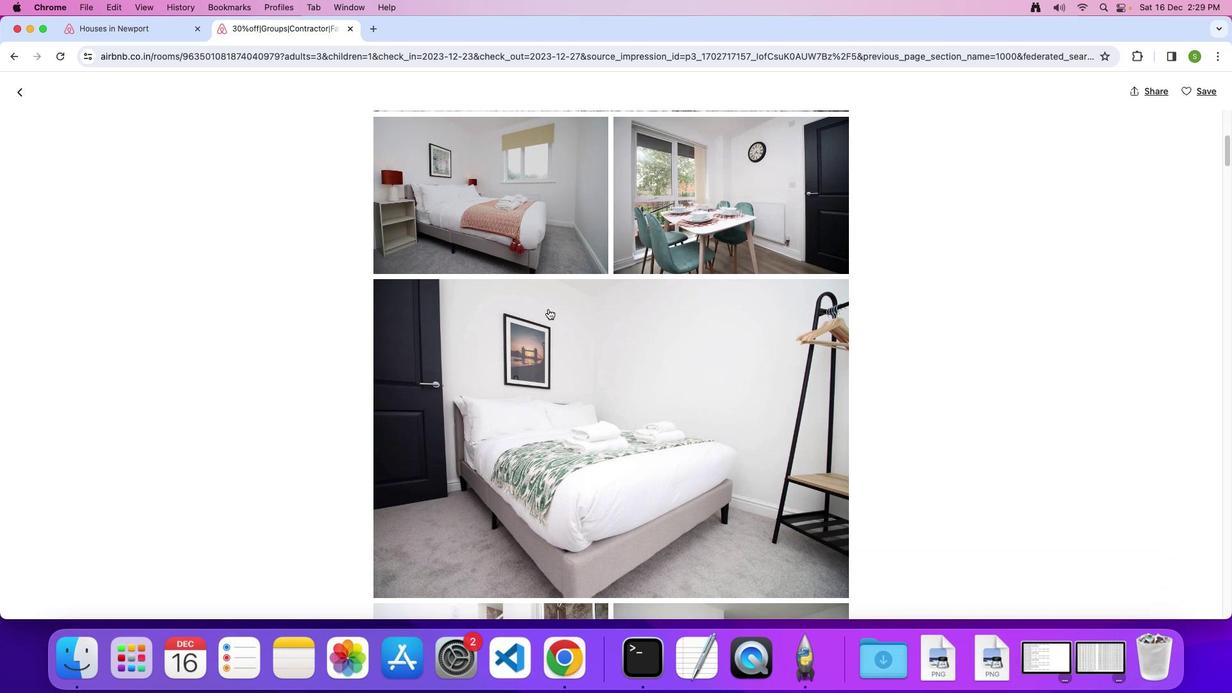 
Action: Mouse scrolled (548, 309) with delta (0, 0)
Screenshot: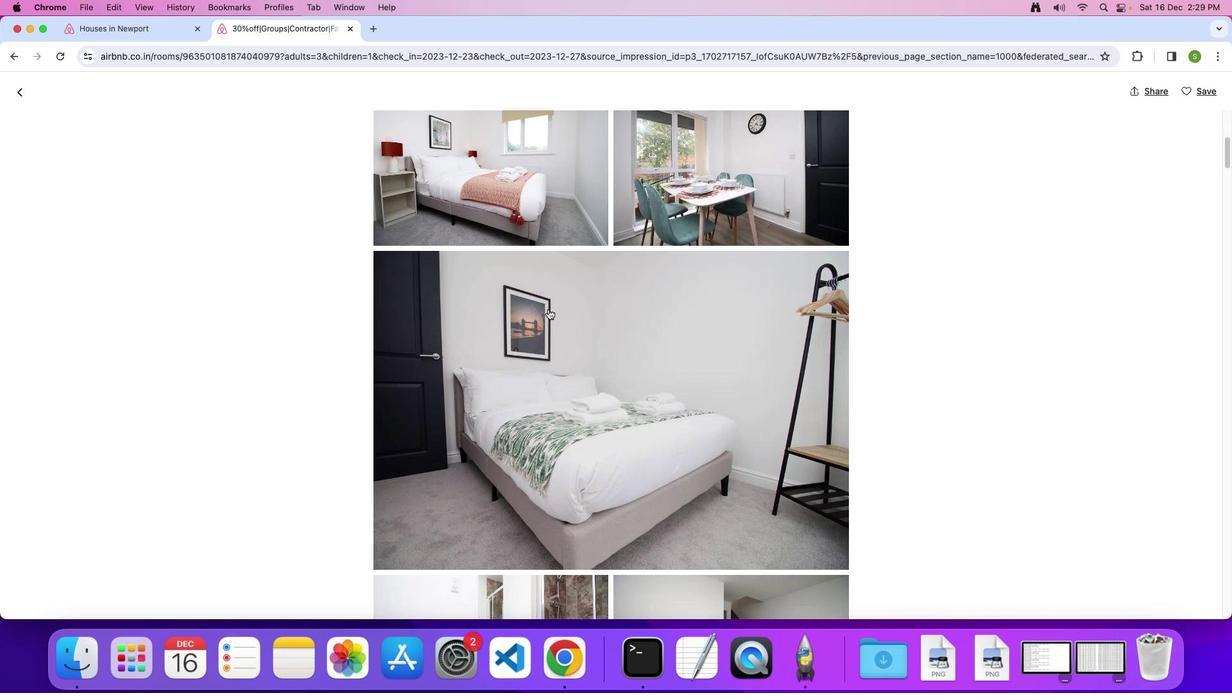 
Action: Mouse scrolled (548, 309) with delta (0, 0)
Screenshot: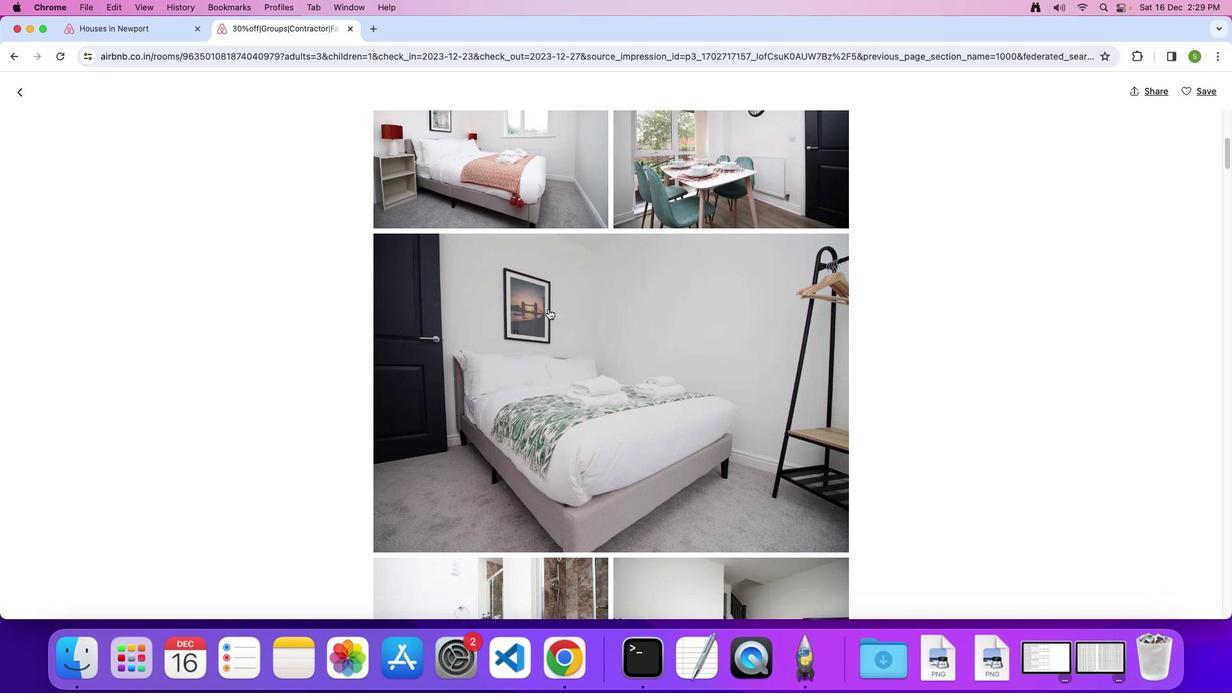 
Action: Mouse moved to (548, 308)
Screenshot: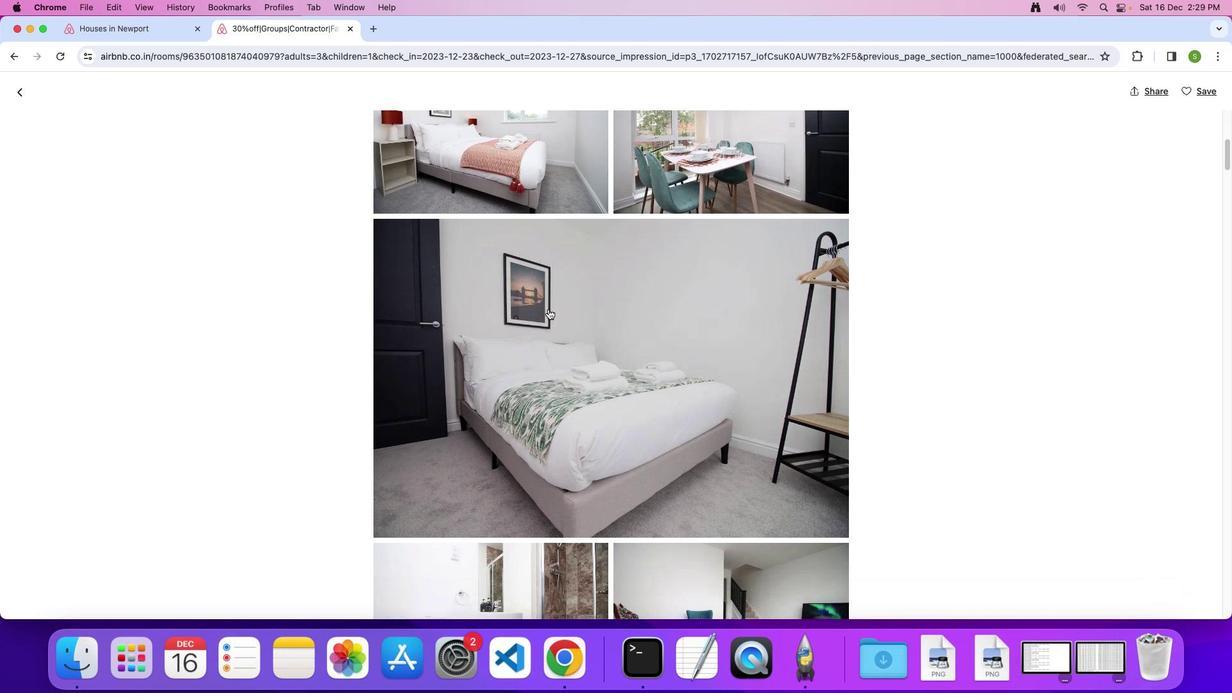 
Action: Mouse scrolled (548, 308) with delta (0, -1)
Screenshot: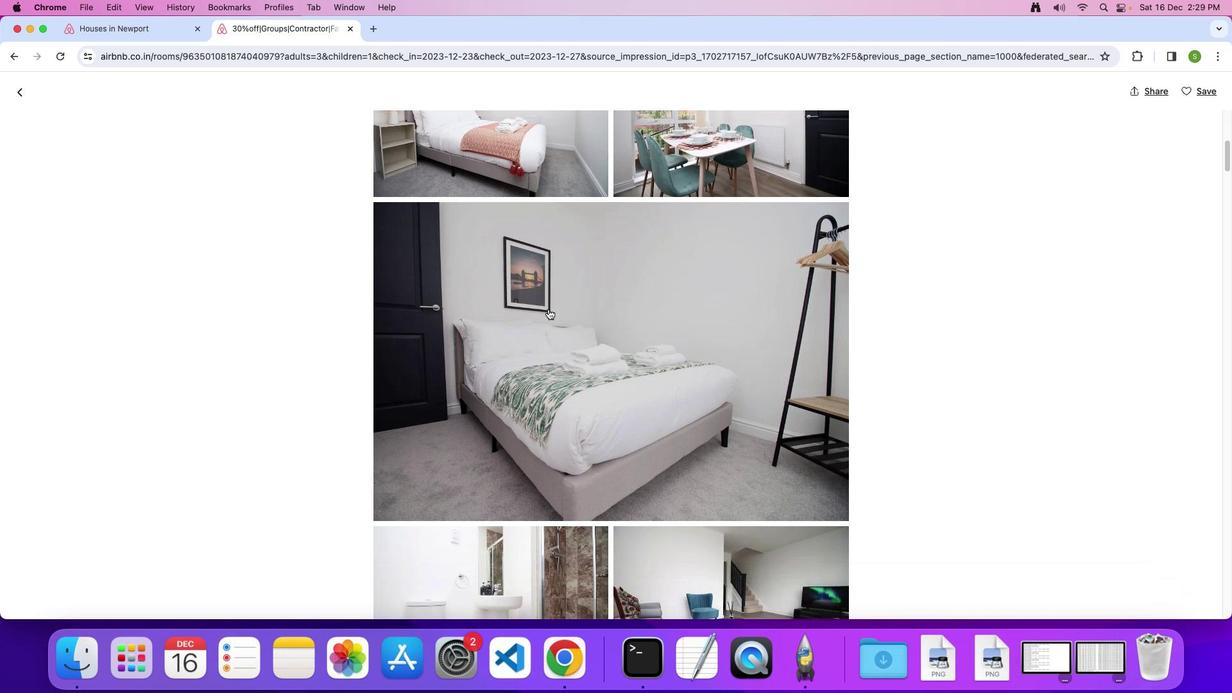 
Action: Mouse moved to (548, 308)
Screenshot: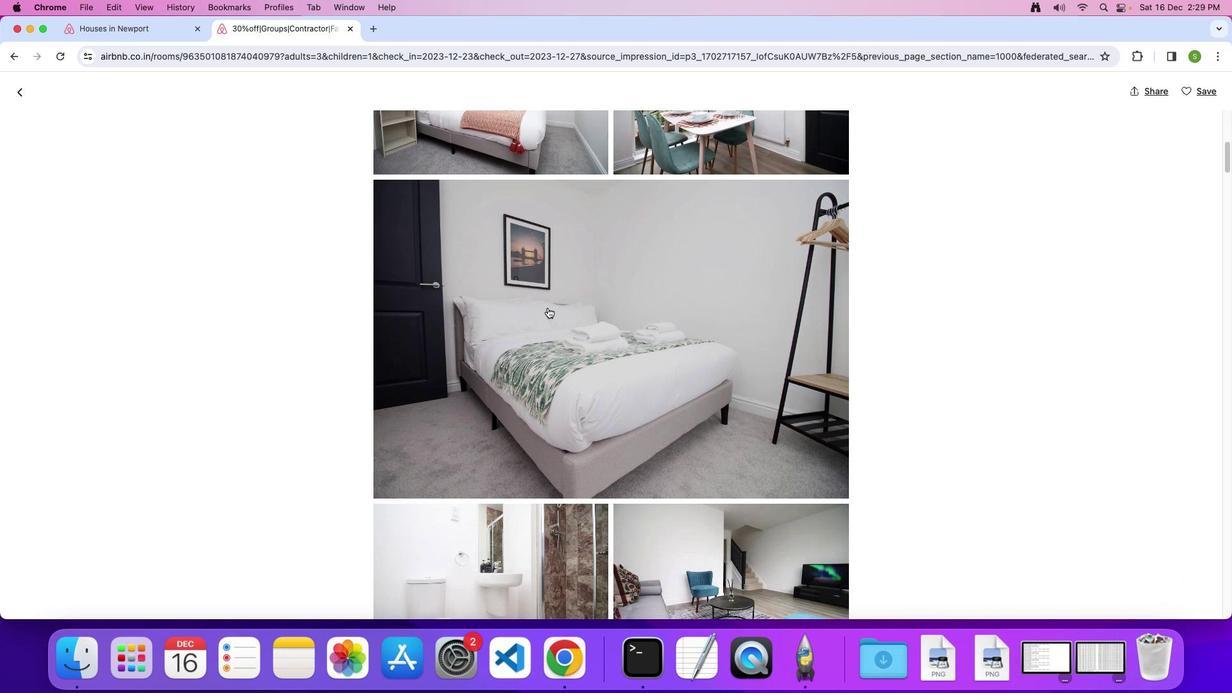 
Action: Mouse scrolled (548, 308) with delta (0, 0)
Screenshot: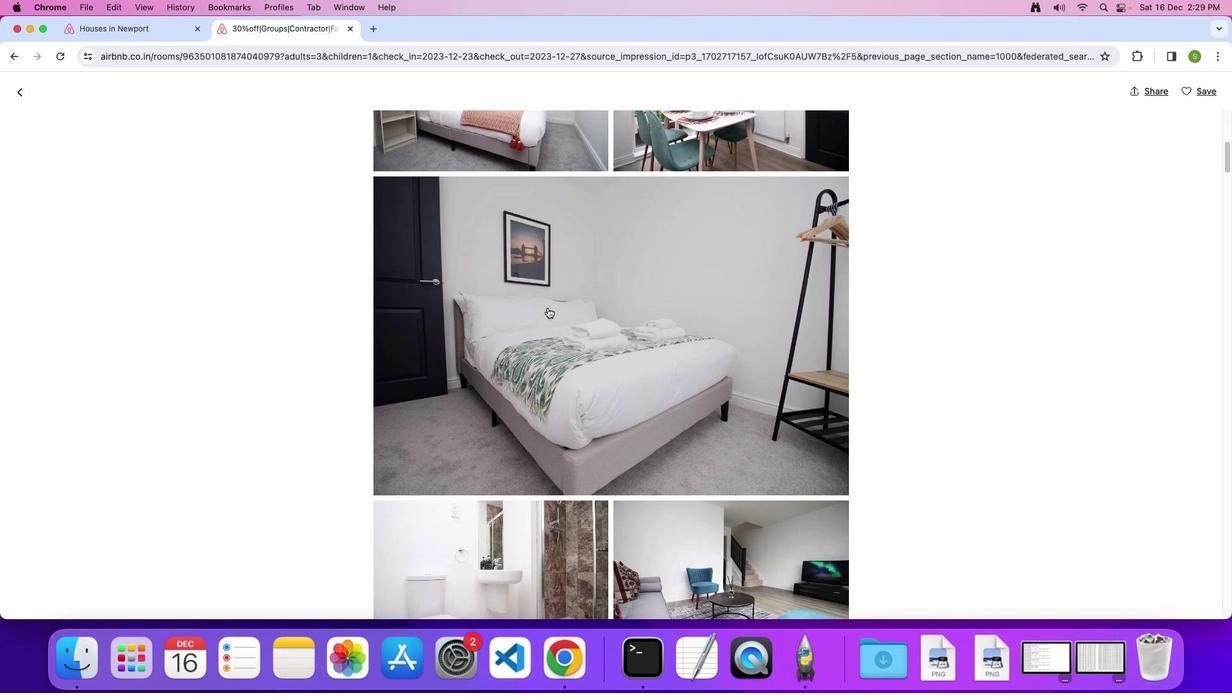 
Action: Mouse scrolled (548, 308) with delta (0, 0)
Screenshot: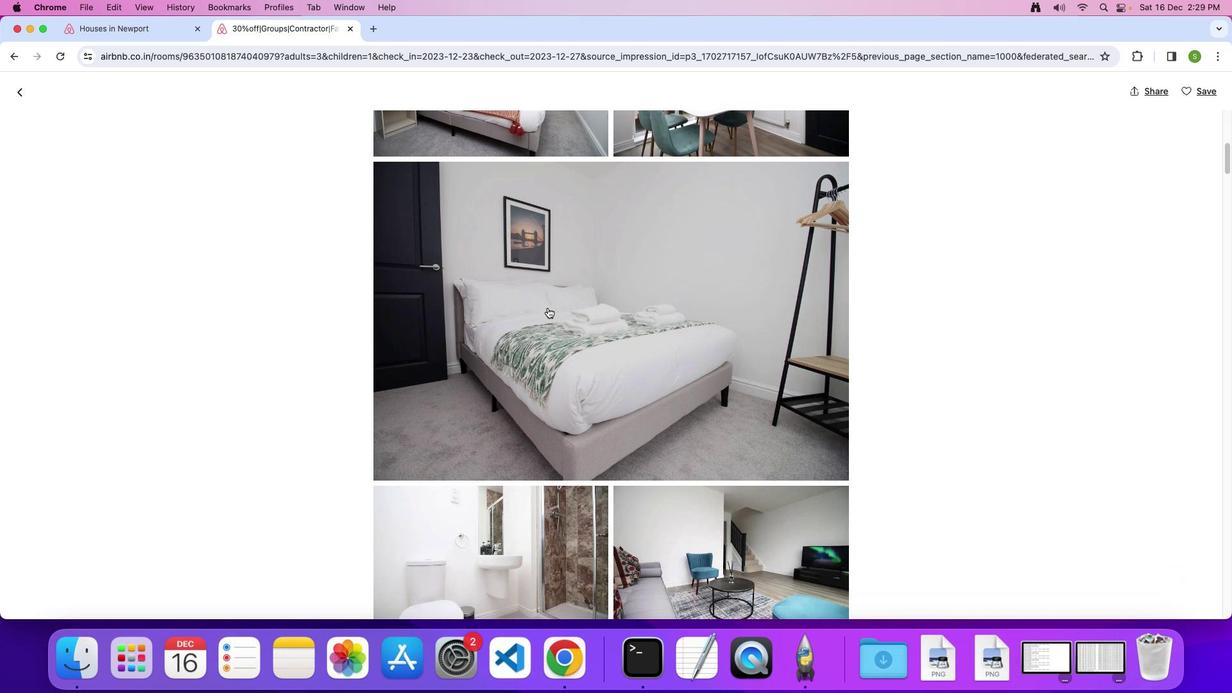 
Action: Mouse scrolled (548, 308) with delta (0, -1)
Screenshot: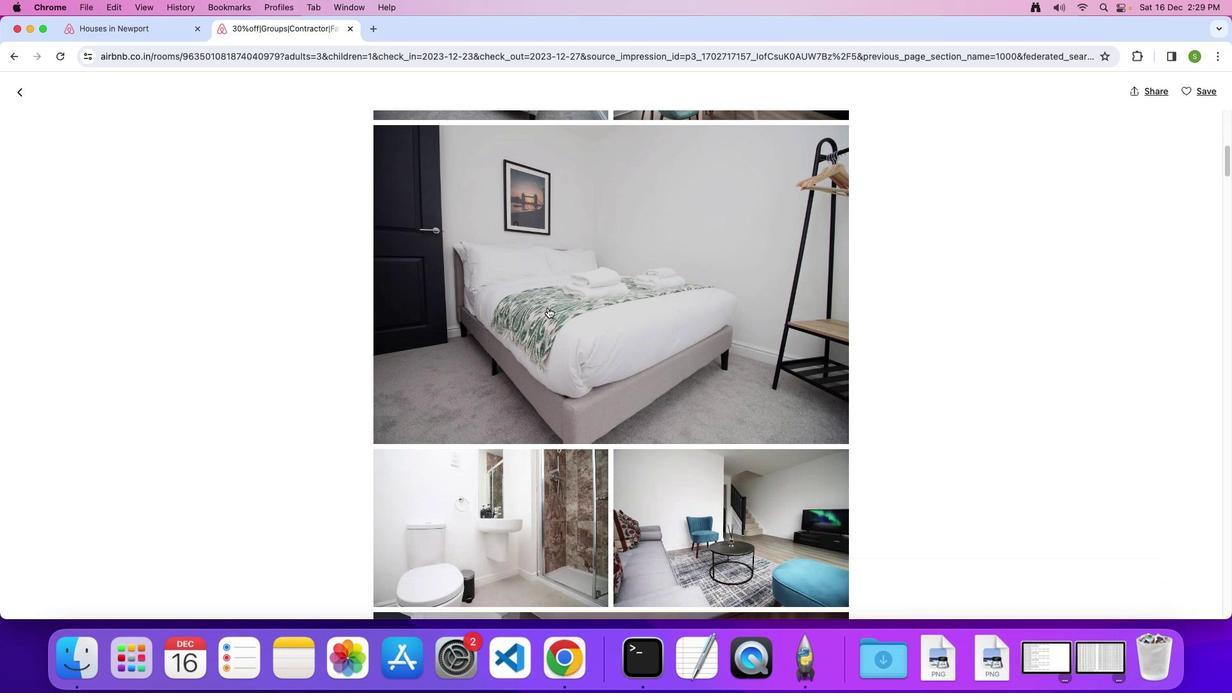 
Action: Mouse moved to (548, 304)
Screenshot: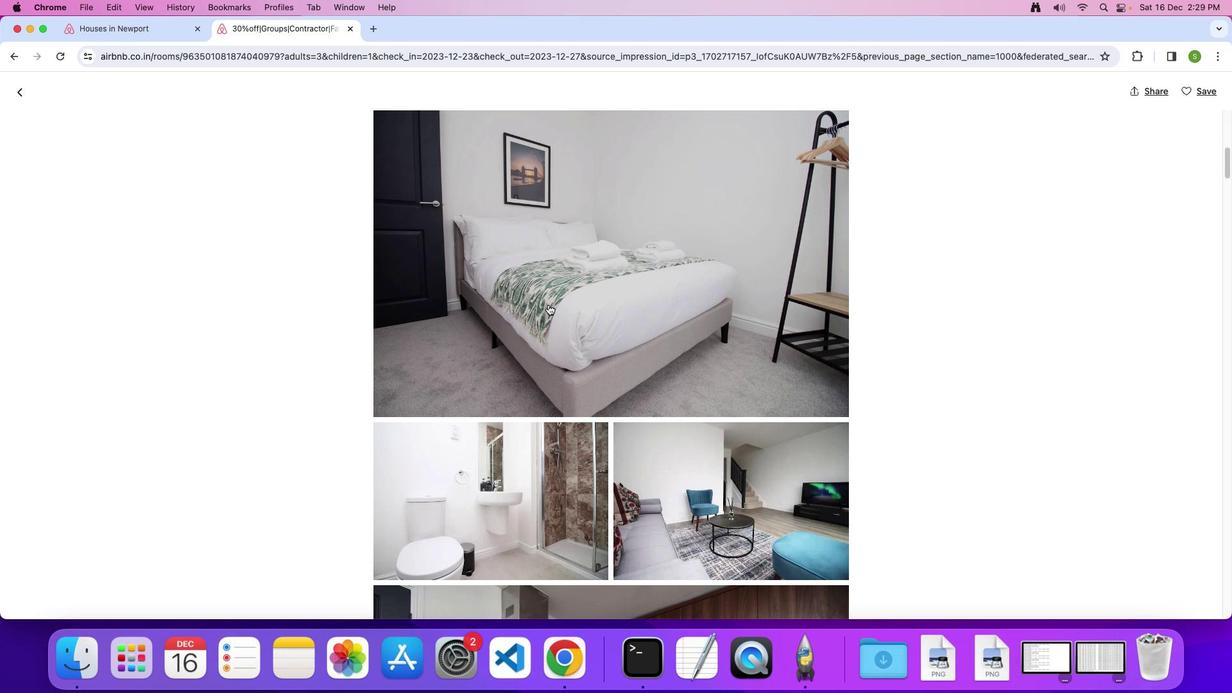 
Action: Mouse scrolled (548, 304) with delta (0, 0)
Screenshot: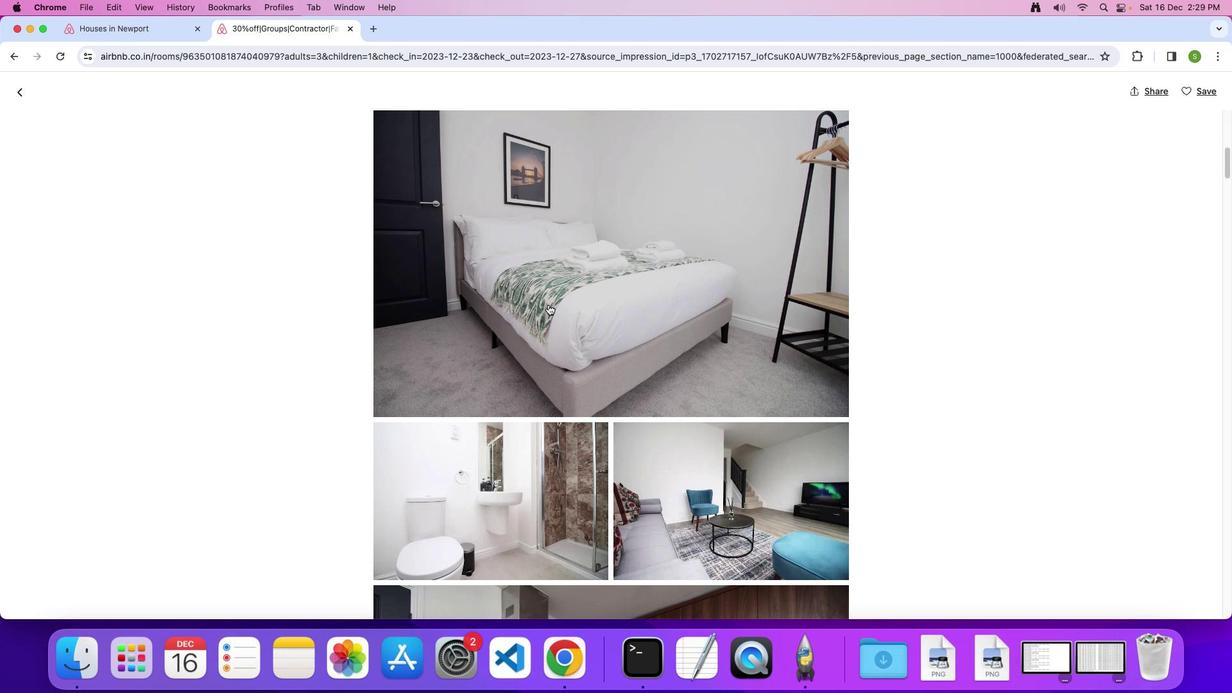 
Action: Mouse scrolled (548, 304) with delta (0, 0)
Screenshot: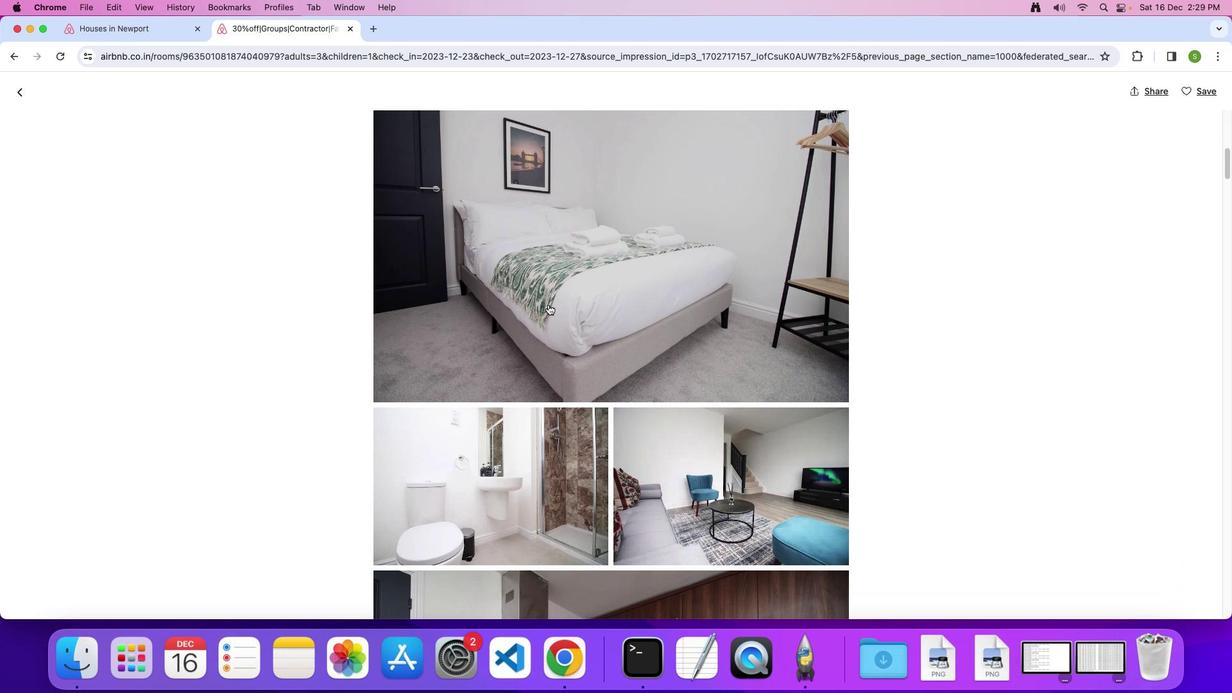 
Action: Mouse scrolled (548, 304) with delta (0, -1)
Screenshot: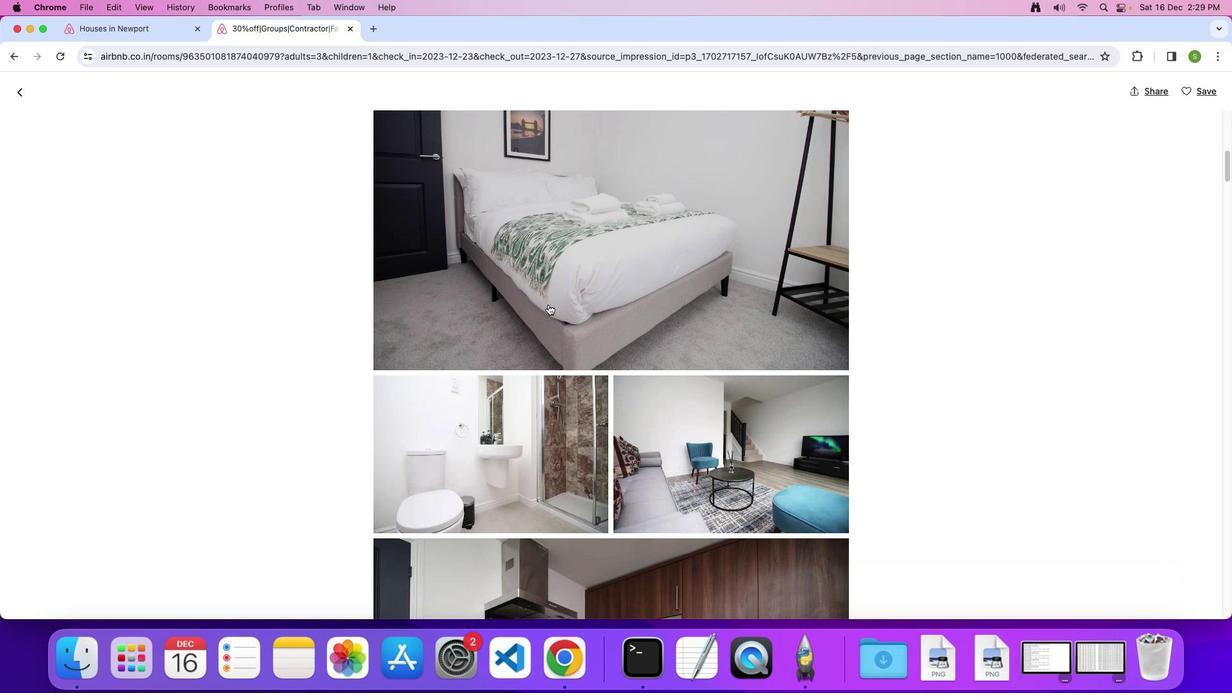 
Action: Mouse moved to (548, 305)
Screenshot: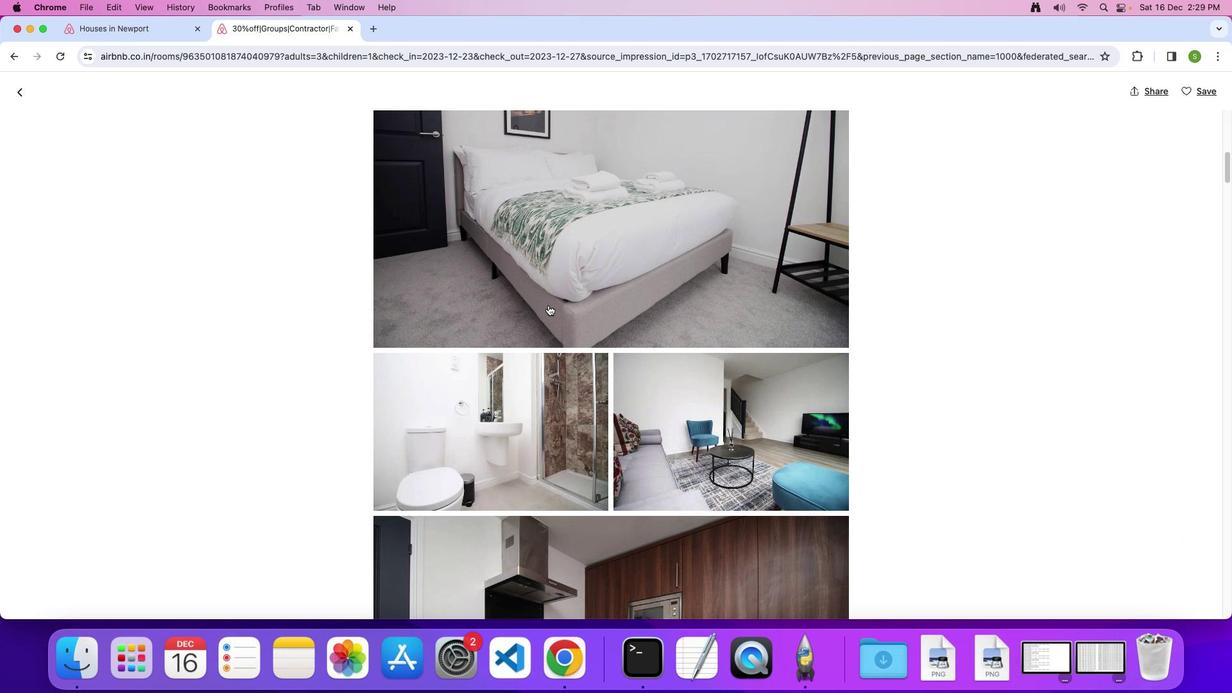 
Action: Mouse scrolled (548, 305) with delta (0, 0)
Screenshot: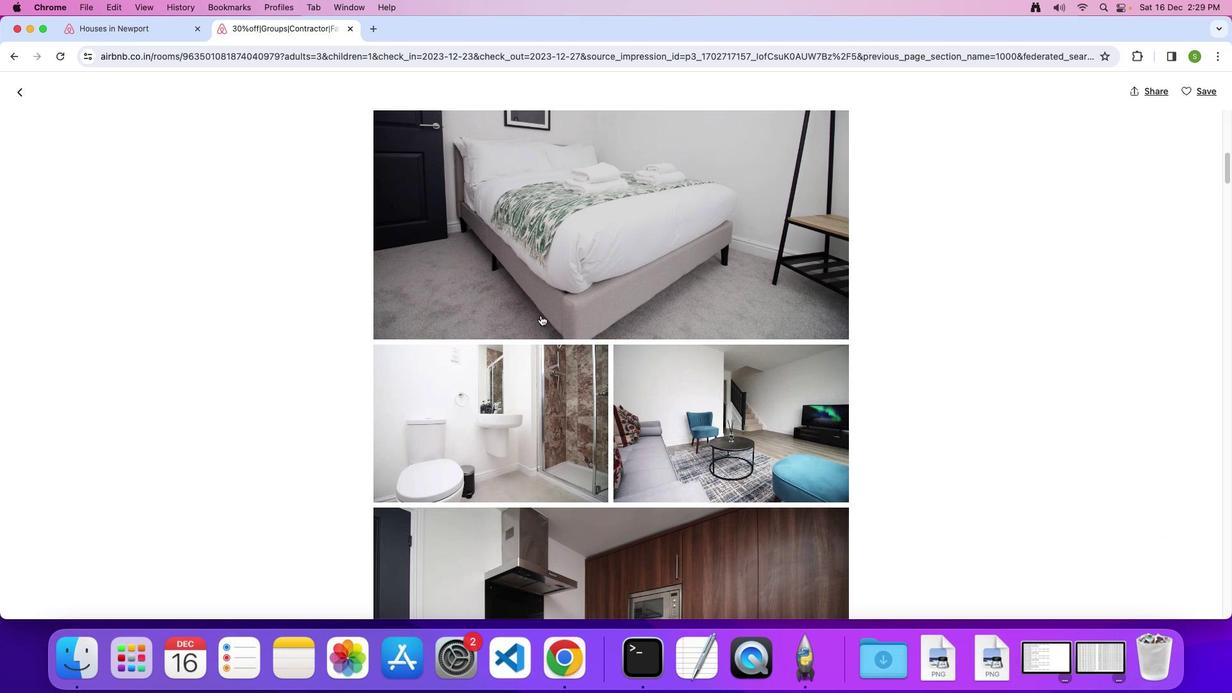 
Action: Mouse scrolled (548, 305) with delta (0, 0)
Screenshot: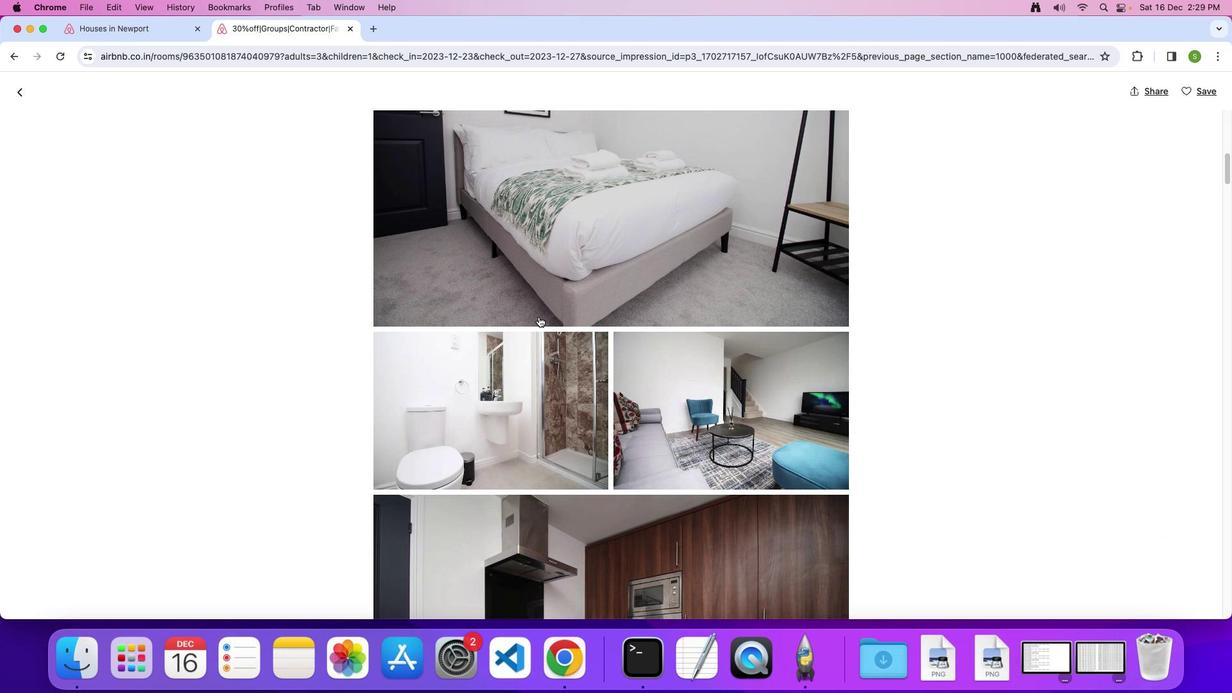 
Action: Mouse moved to (543, 313)
Screenshot: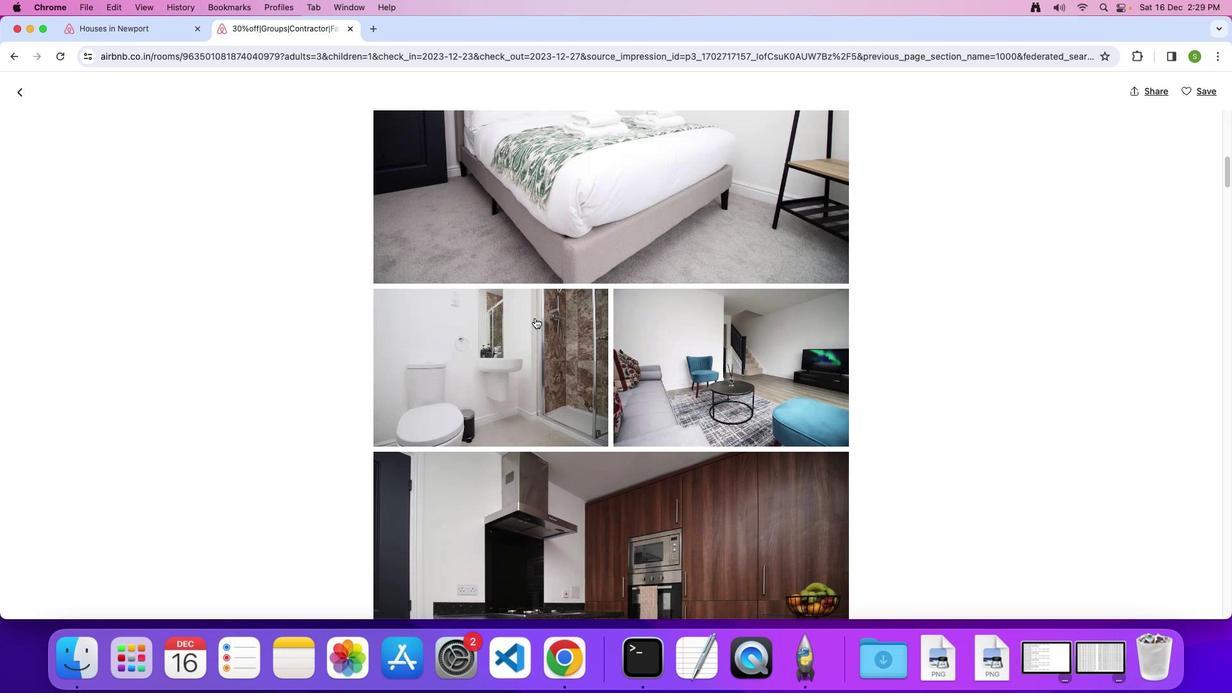 
Action: Mouse scrolled (543, 313) with delta (0, -1)
Screenshot: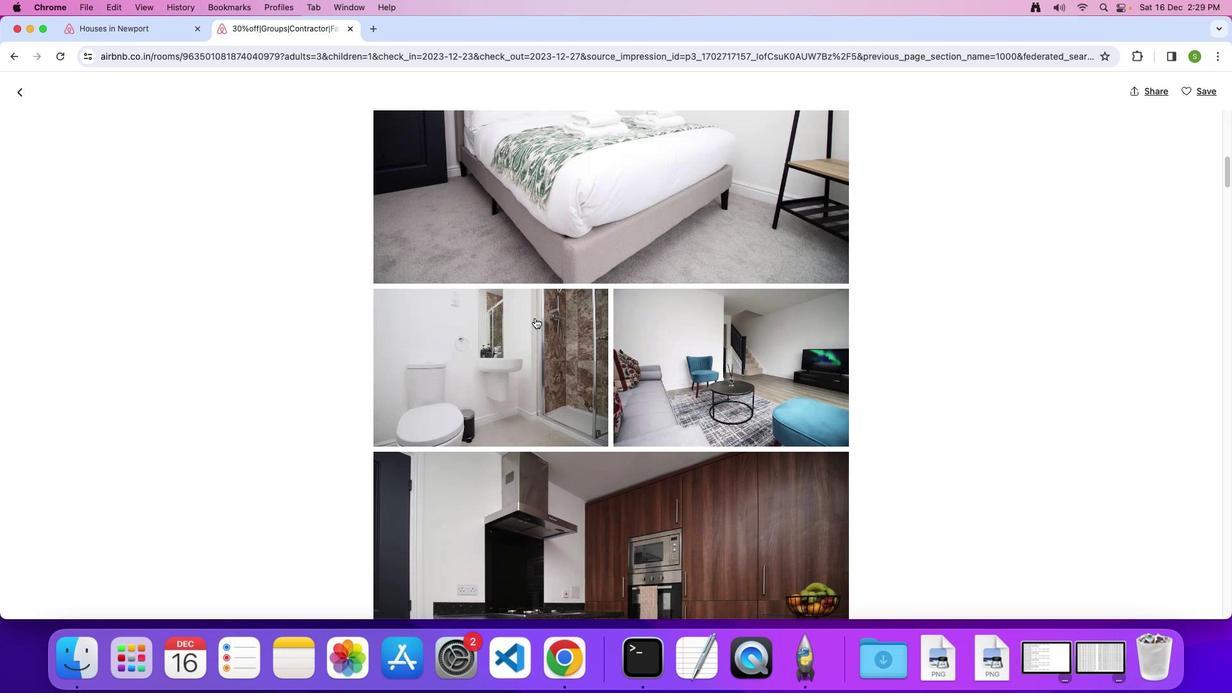 
Action: Mouse moved to (536, 330)
Screenshot: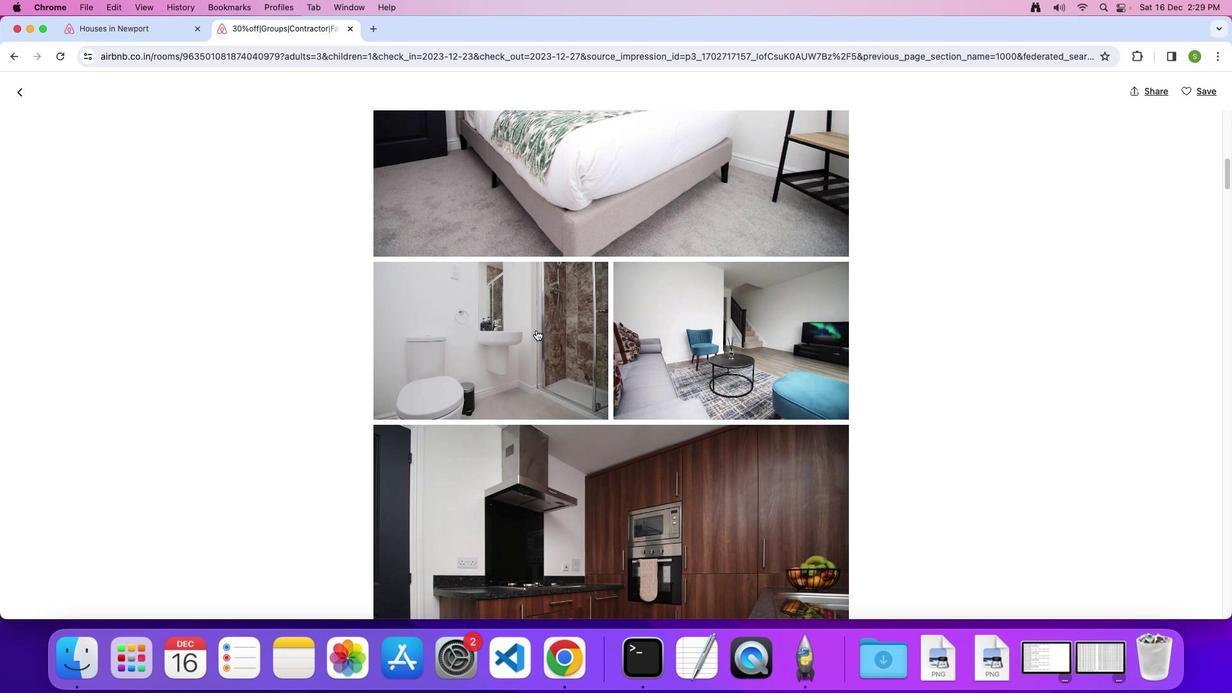 
Action: Mouse scrolled (536, 330) with delta (0, 0)
Screenshot: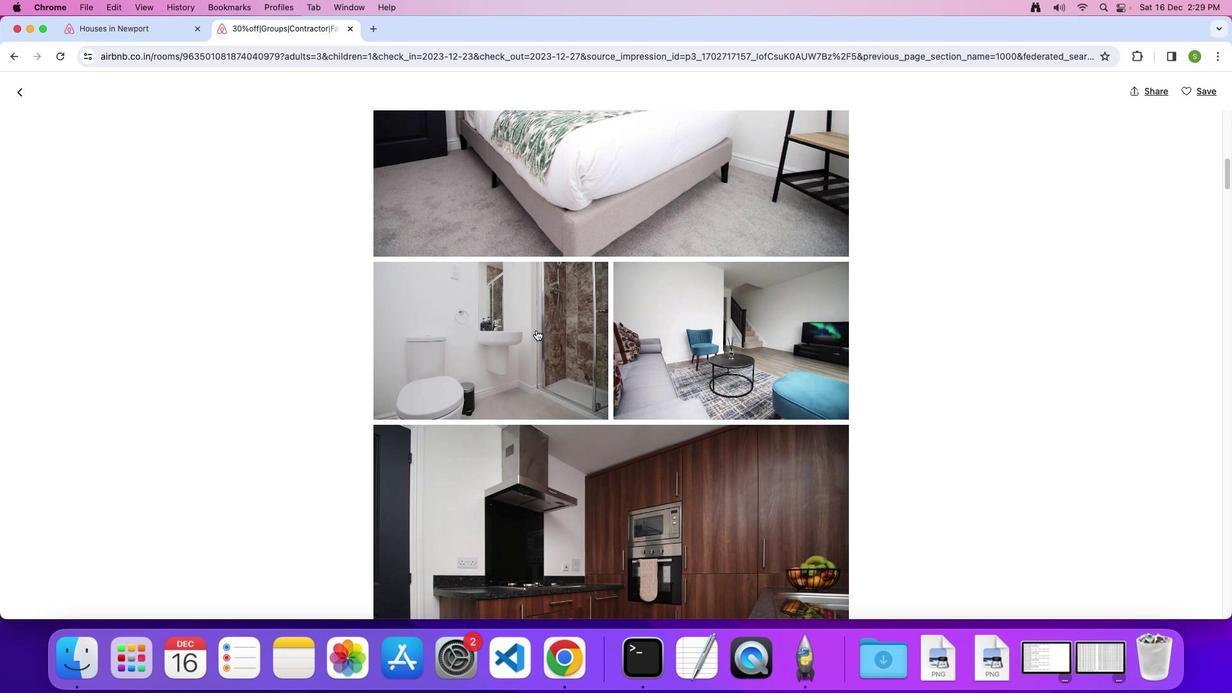 
Action: Mouse moved to (536, 330)
Screenshot: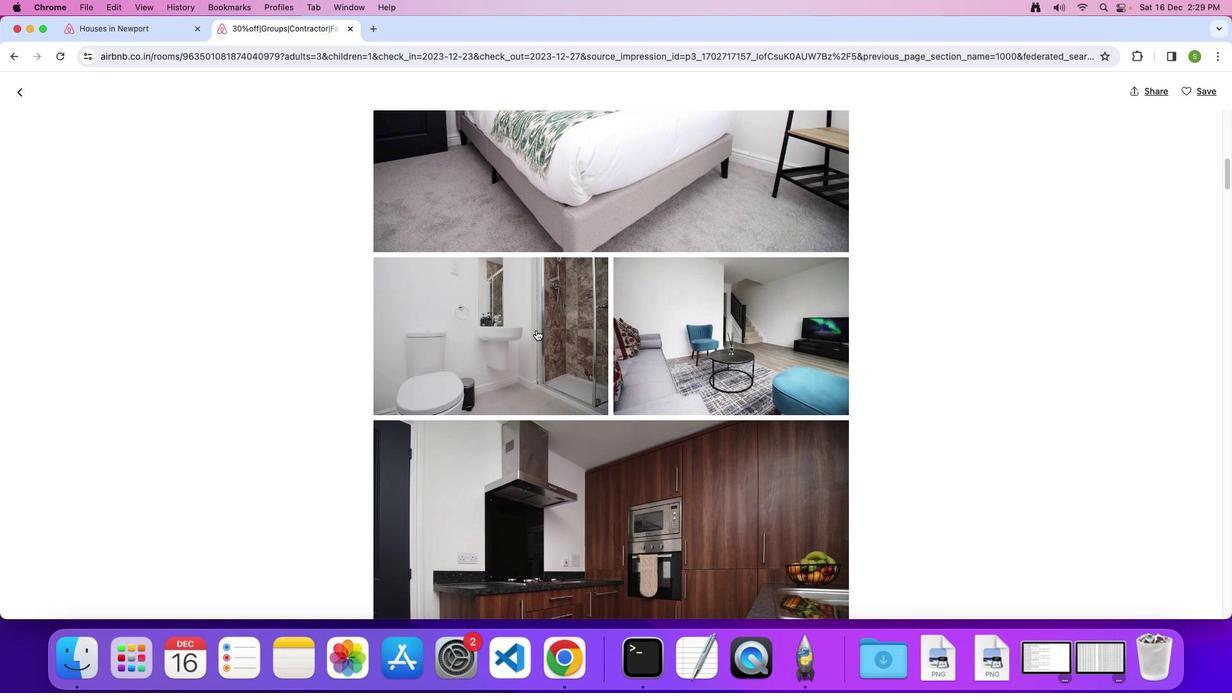
Action: Mouse scrolled (536, 330) with delta (0, 0)
Screenshot: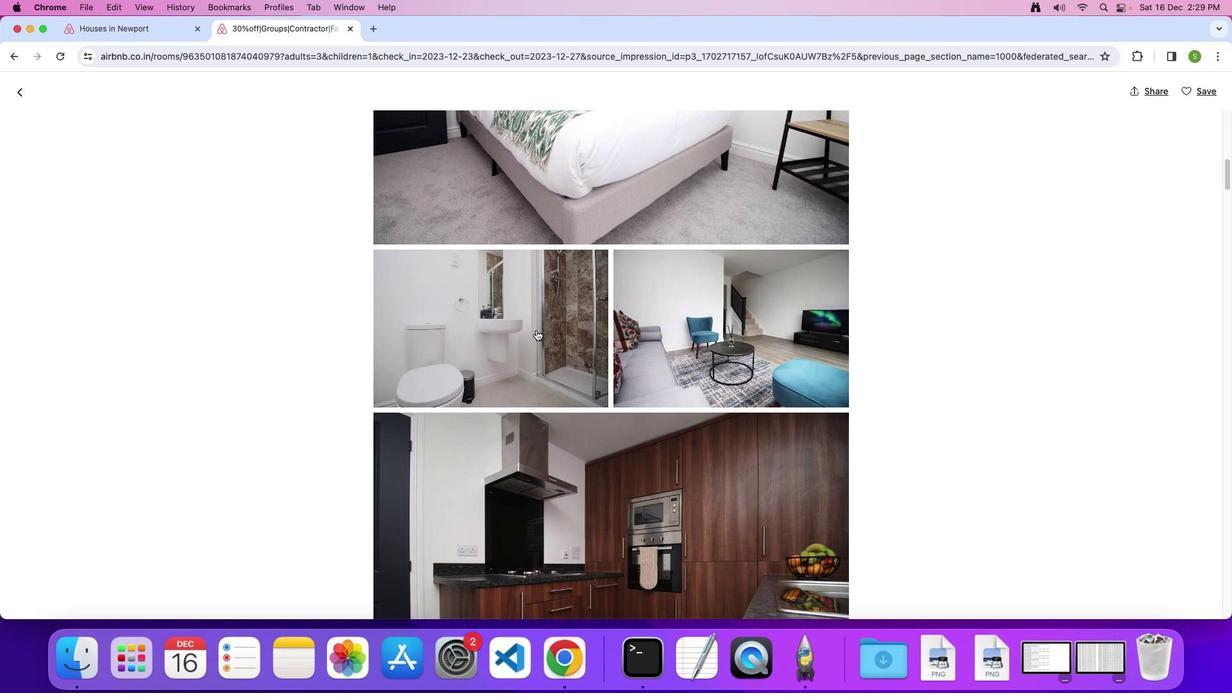 
Action: Mouse scrolled (536, 330) with delta (0, -1)
Screenshot: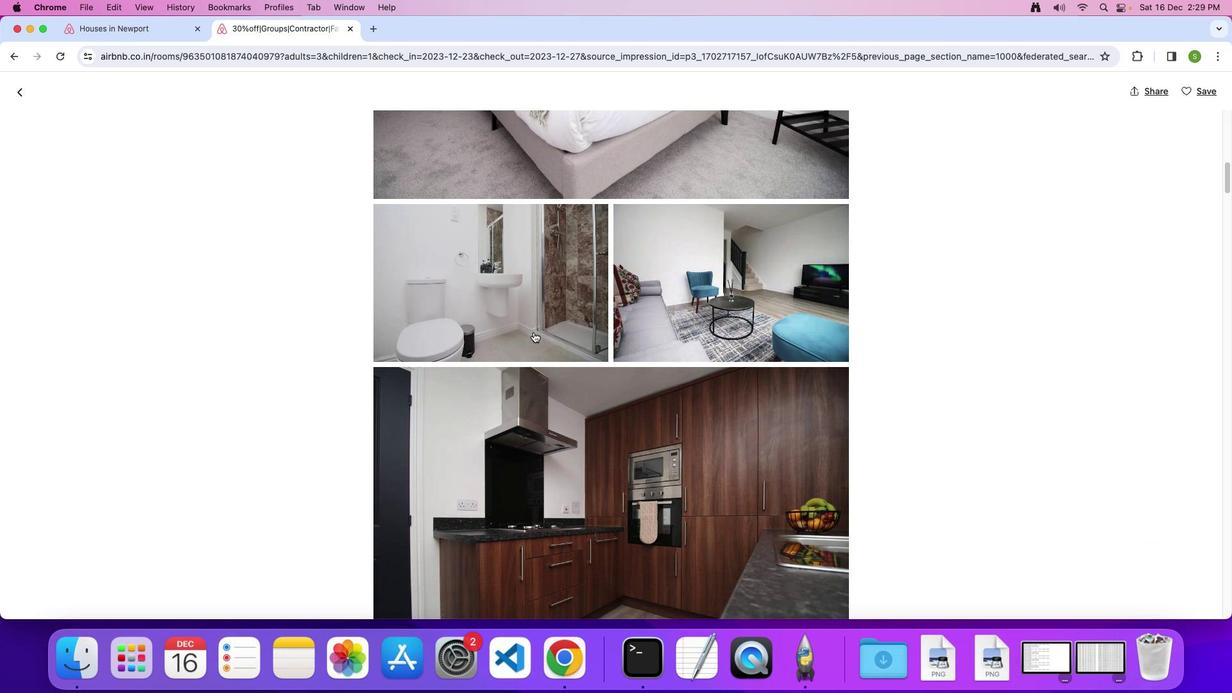 
Action: Mouse moved to (534, 326)
Screenshot: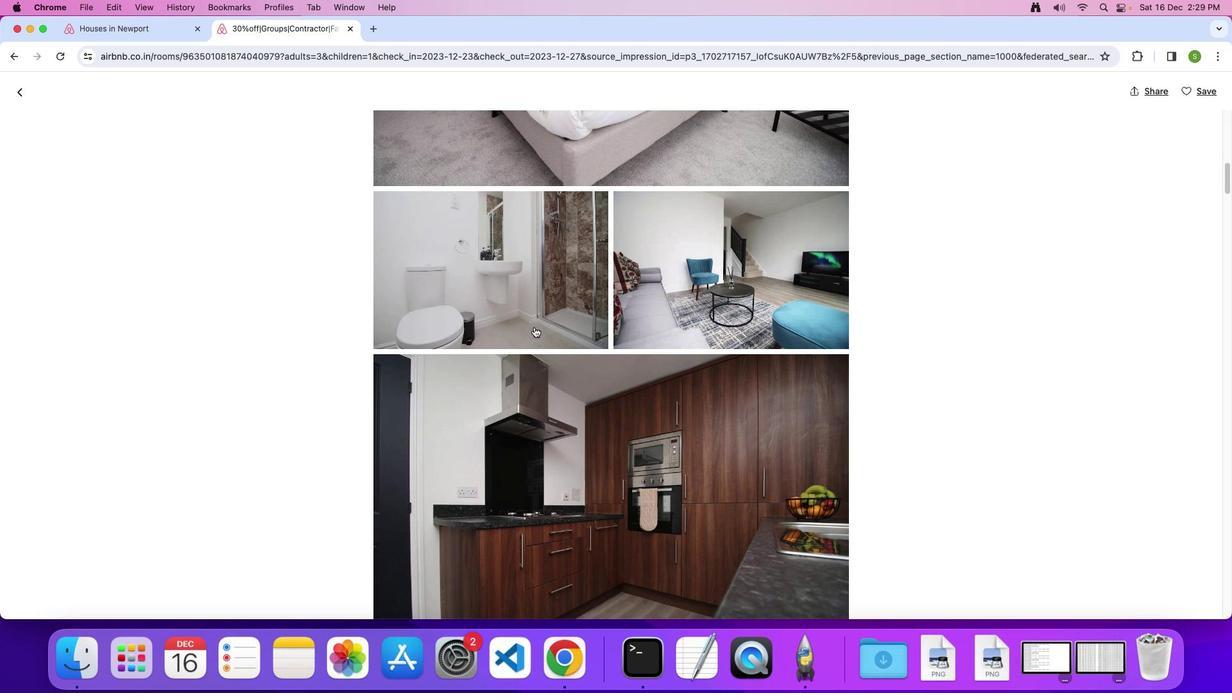 
Action: Mouse scrolled (534, 326) with delta (0, 0)
Screenshot: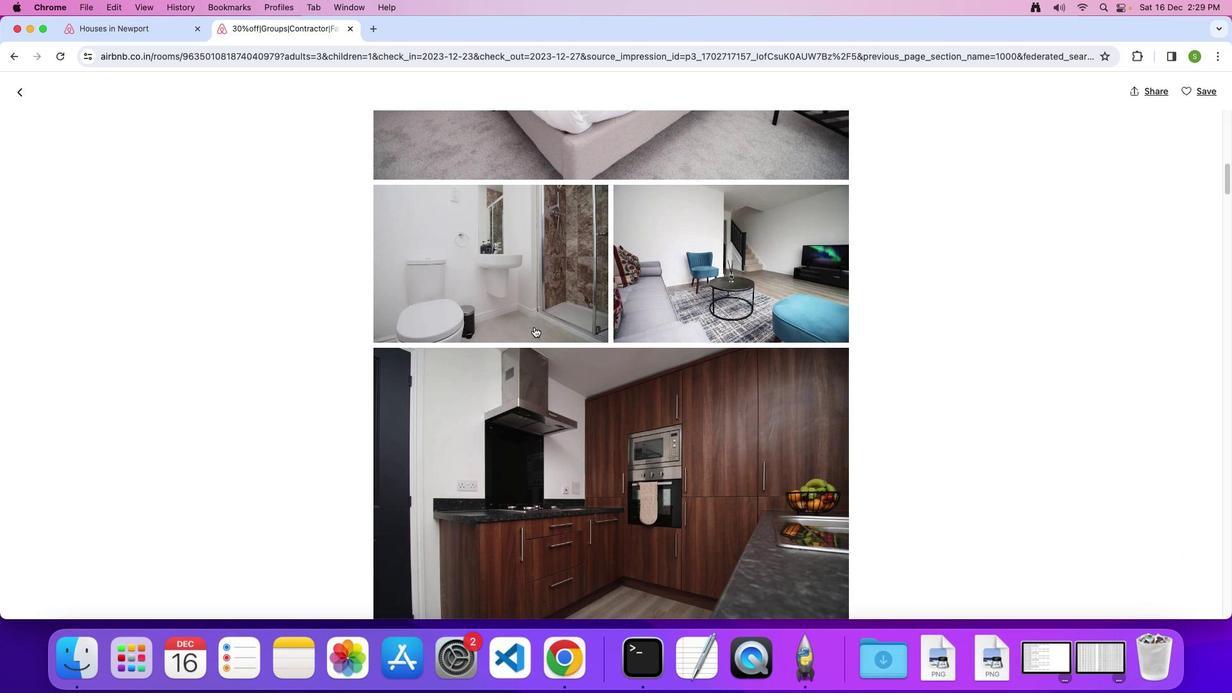
Action: Mouse scrolled (534, 326) with delta (0, 0)
Screenshot: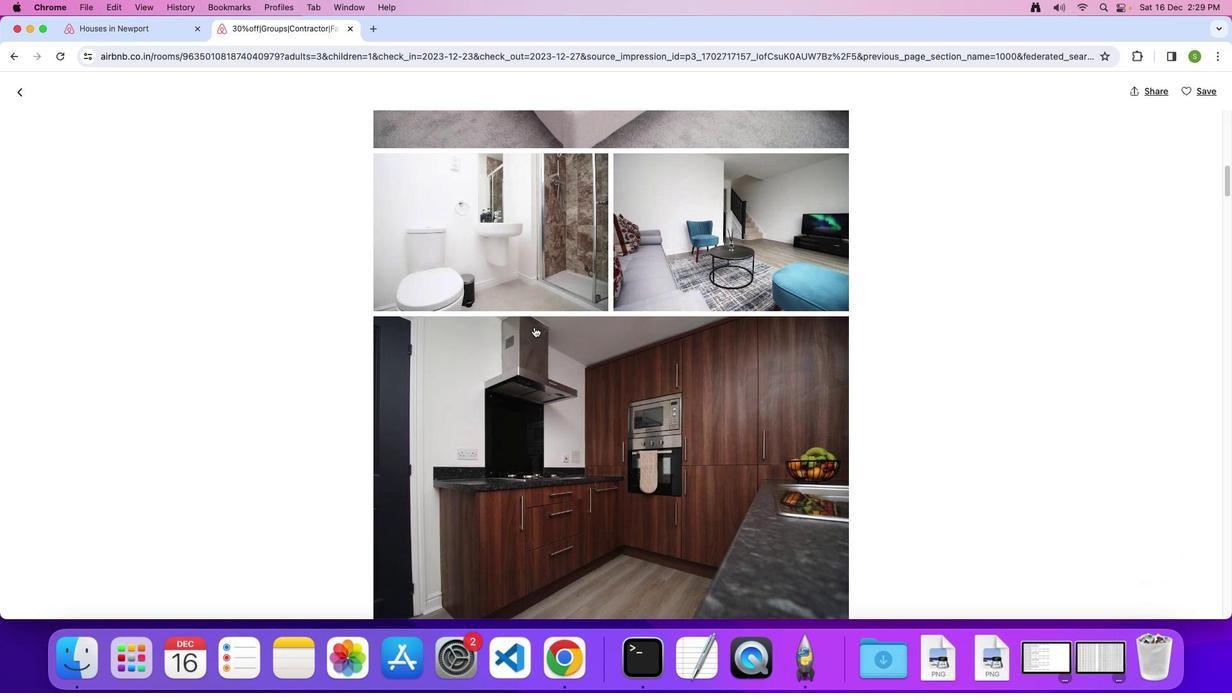 
Action: Mouse scrolled (534, 326) with delta (0, -1)
Screenshot: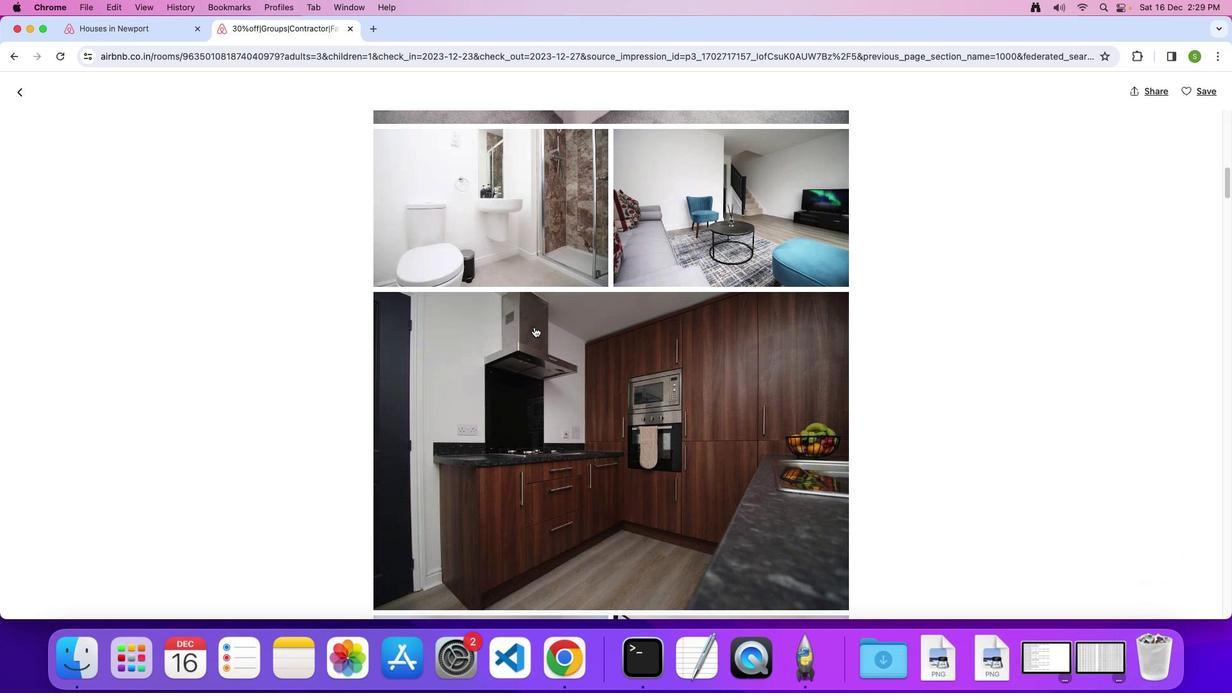 
Action: Mouse moved to (534, 327)
Screenshot: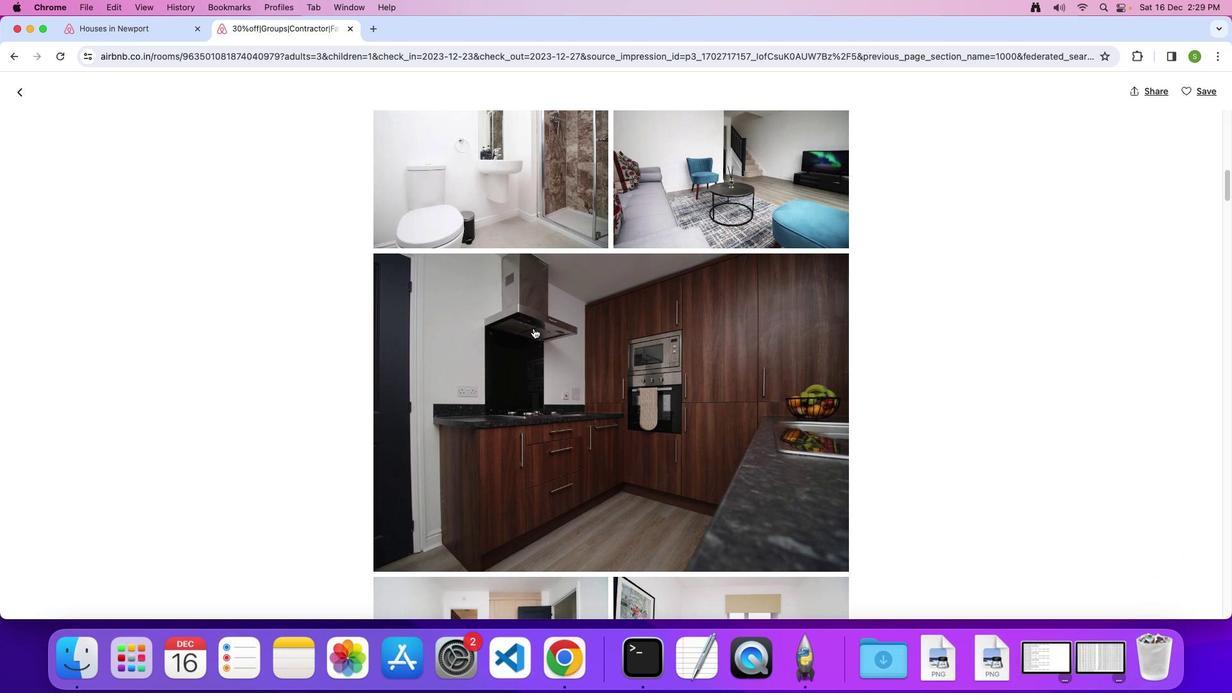 
Action: Mouse scrolled (534, 327) with delta (0, 0)
Screenshot: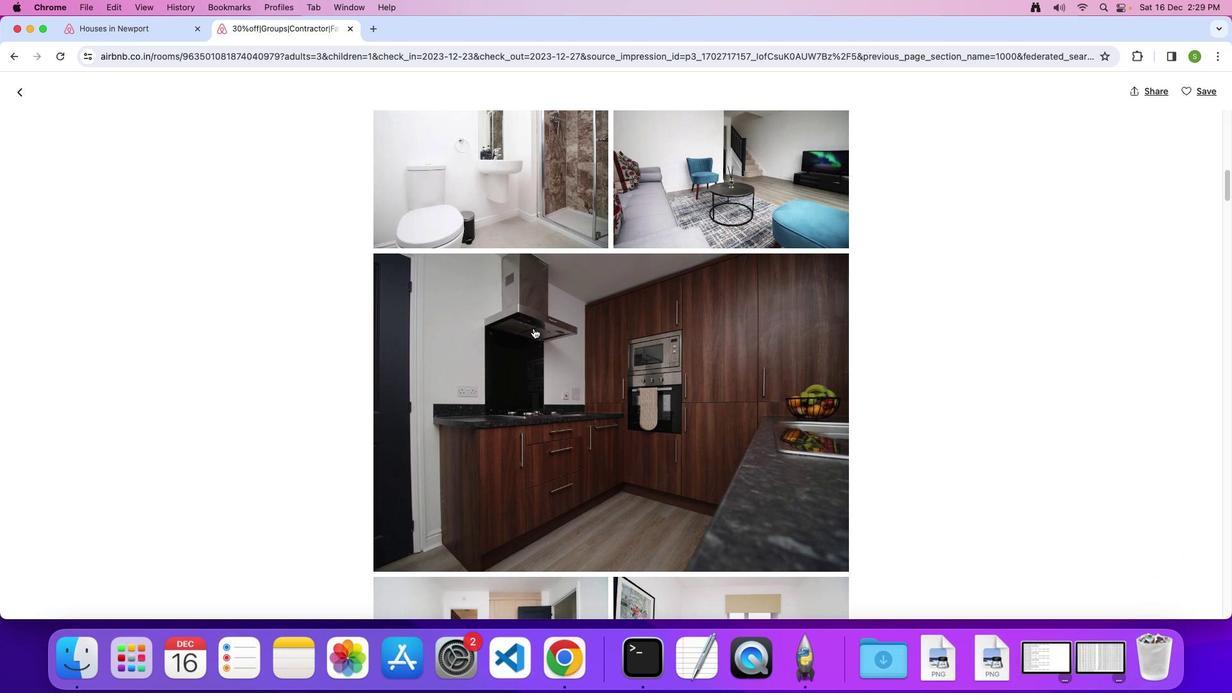 
Action: Mouse moved to (534, 328)
Screenshot: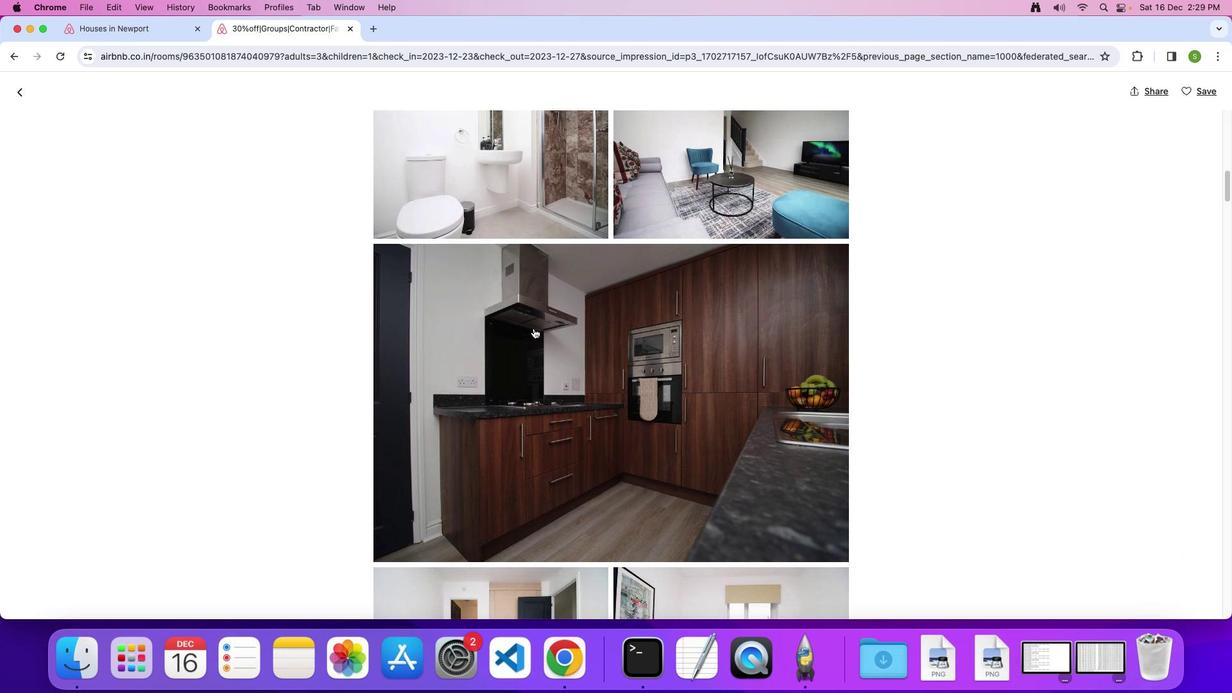 
Action: Mouse scrolled (534, 328) with delta (0, 0)
Screenshot: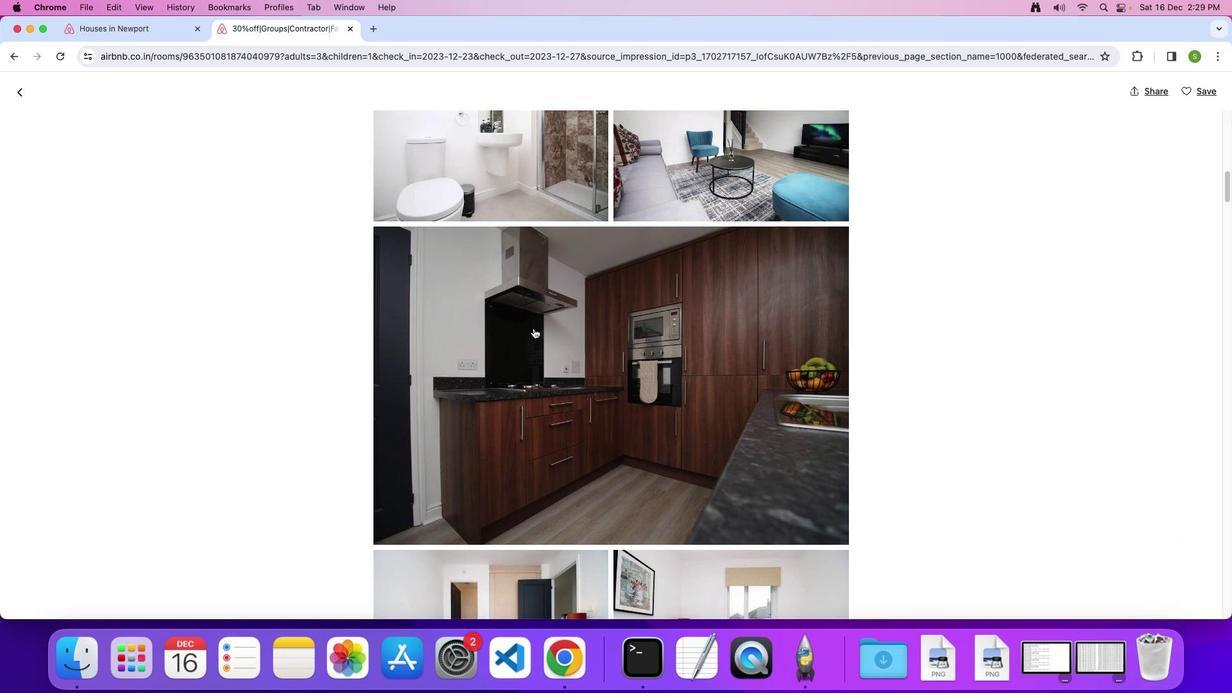 
Action: Mouse moved to (533, 328)
Screenshot: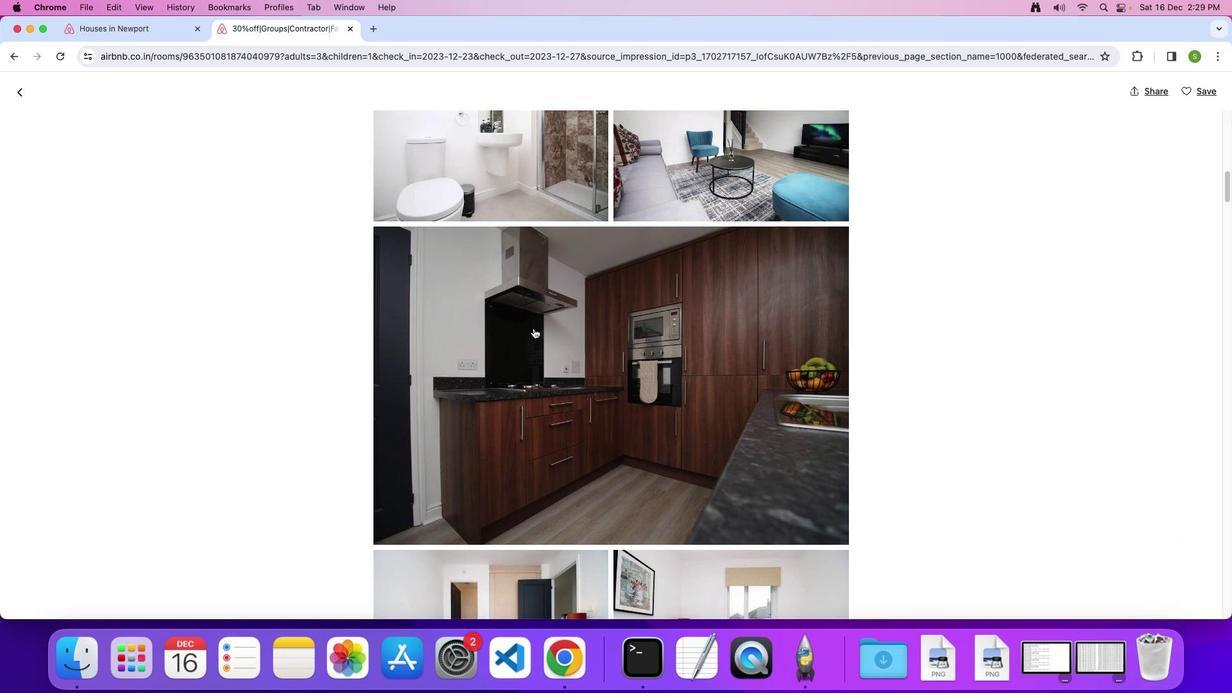 
Action: Mouse scrolled (533, 328) with delta (0, -1)
Screenshot: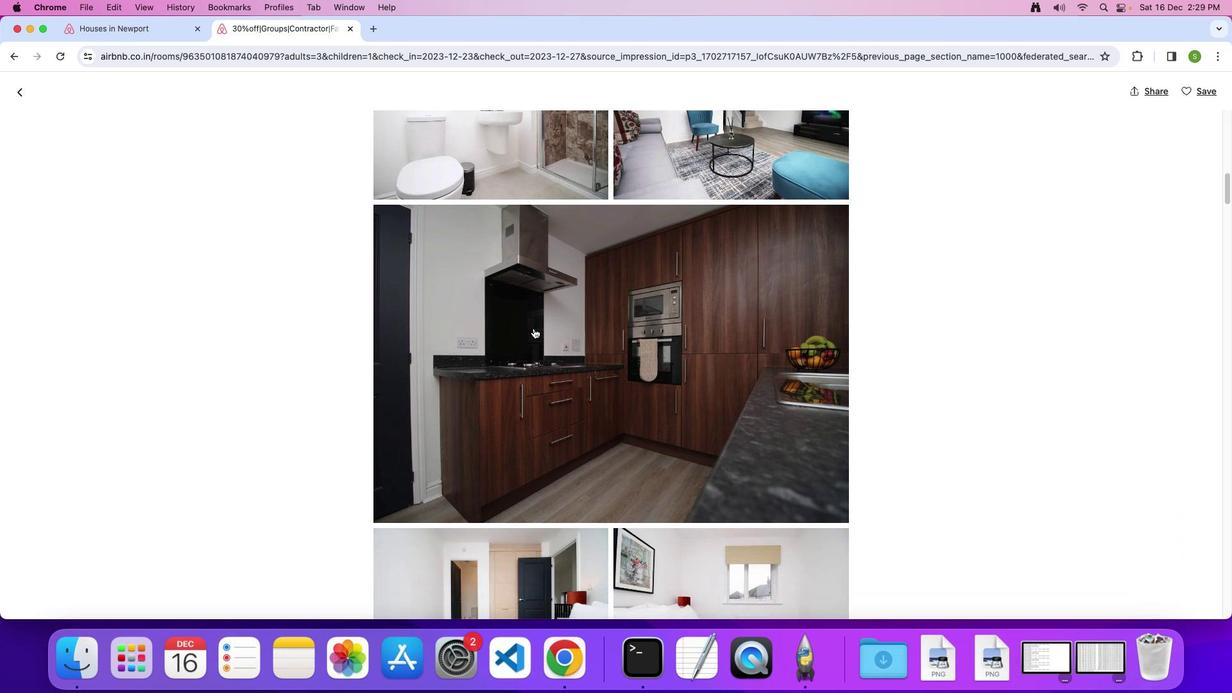 
Action: Mouse moved to (532, 328)
Screenshot: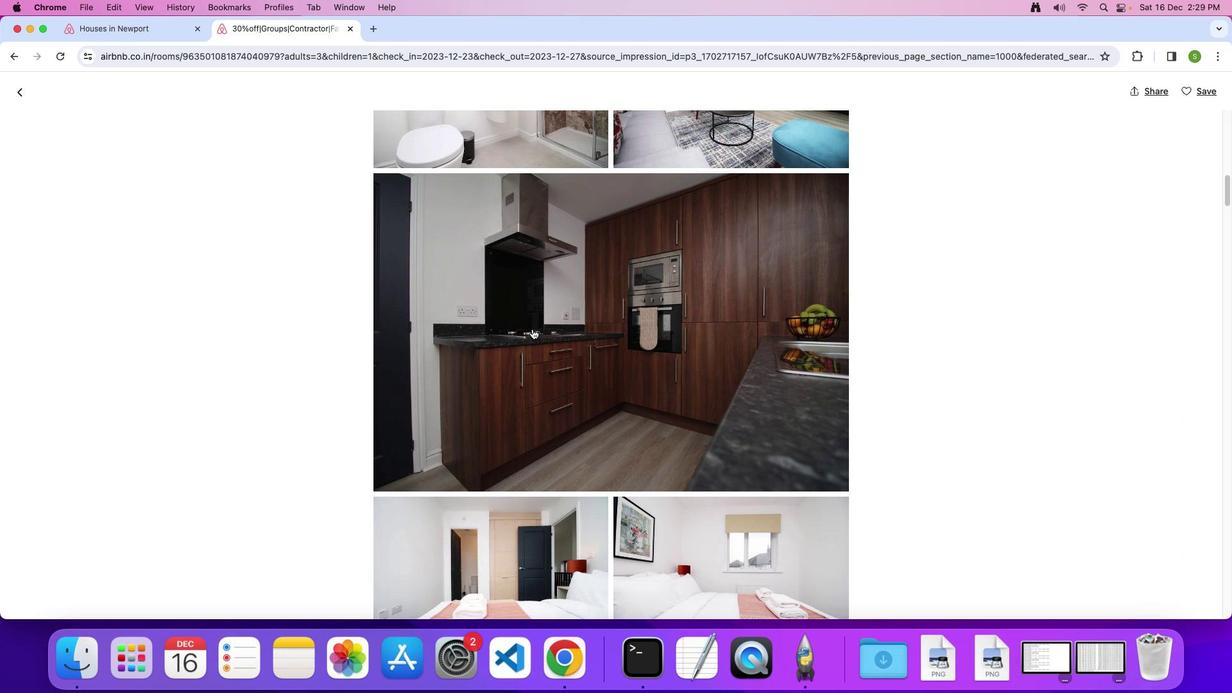 
Action: Mouse scrolled (532, 328) with delta (0, 0)
Screenshot: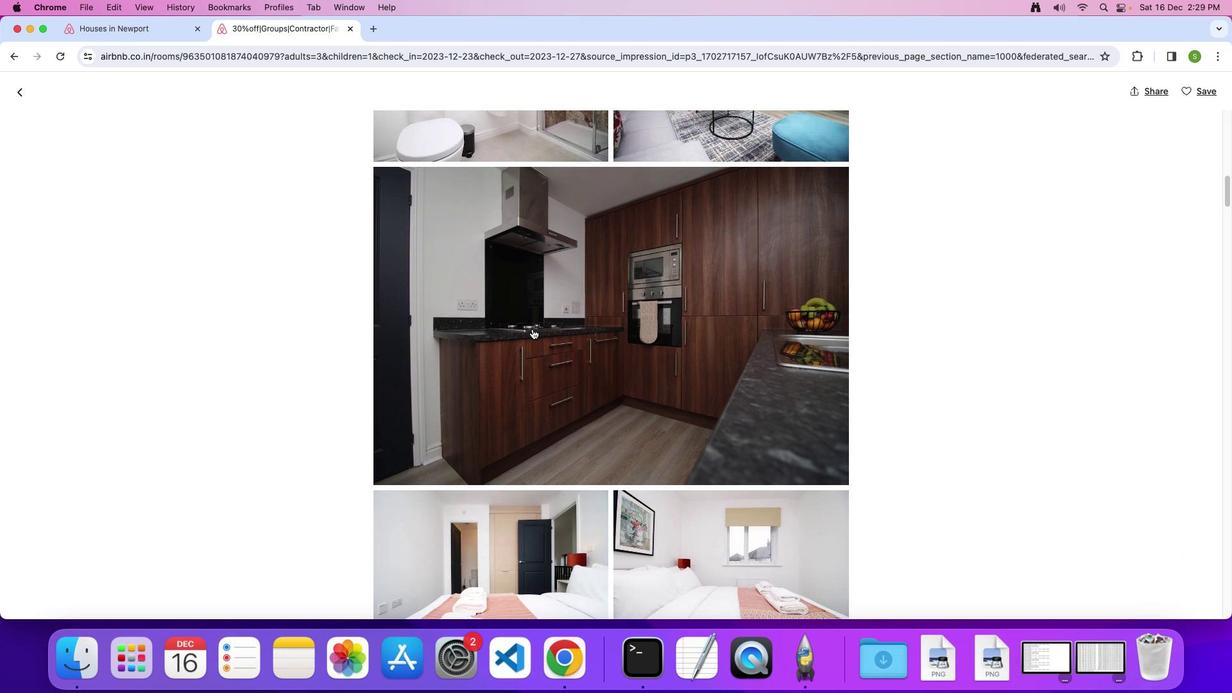 
Action: Mouse scrolled (532, 328) with delta (0, 0)
Screenshot: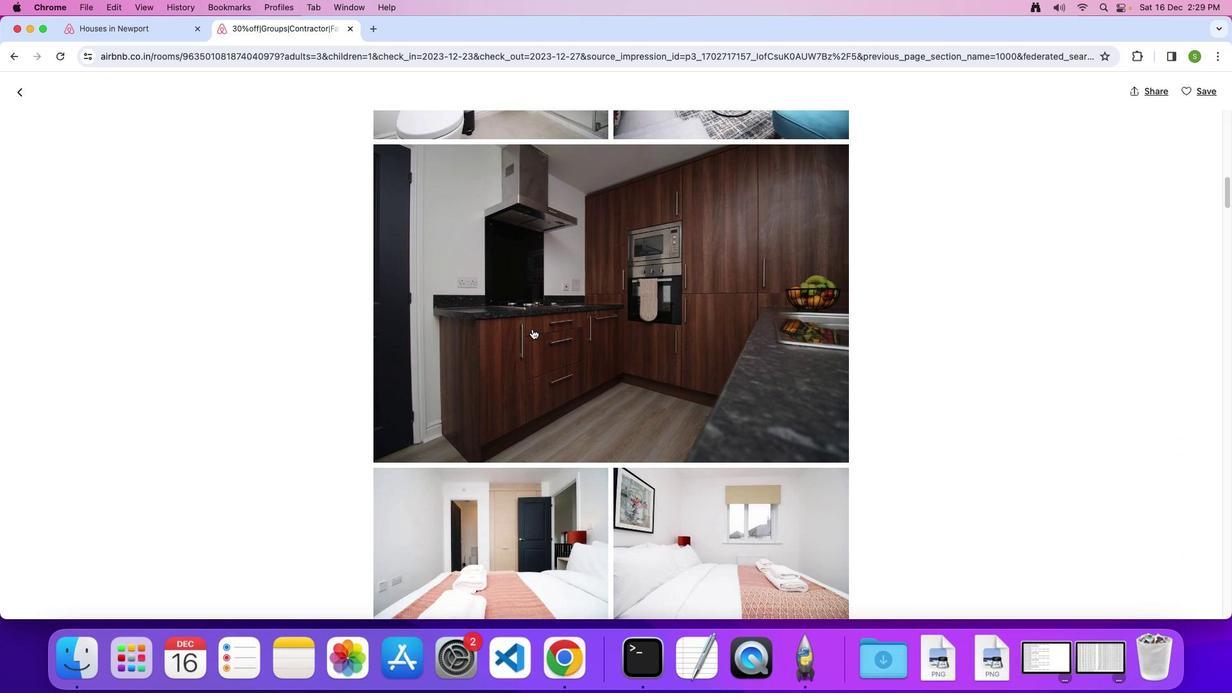 
Action: Mouse scrolled (532, 328) with delta (0, -1)
Screenshot: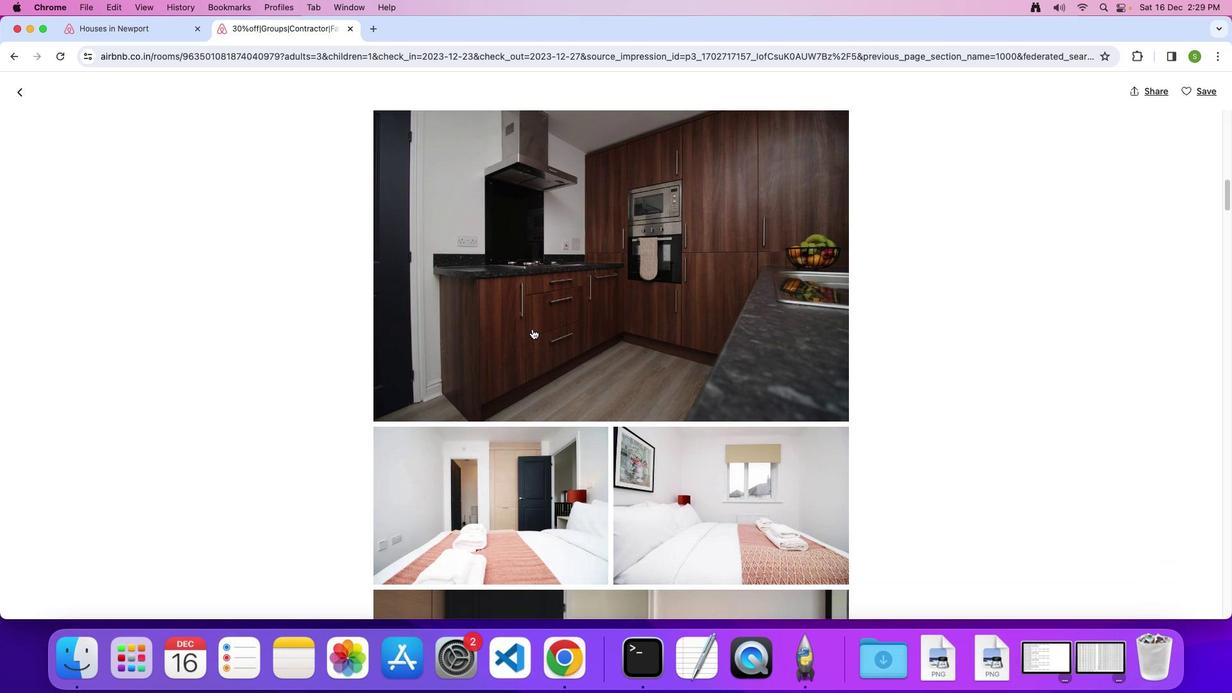 
Action: Mouse moved to (532, 329)
Screenshot: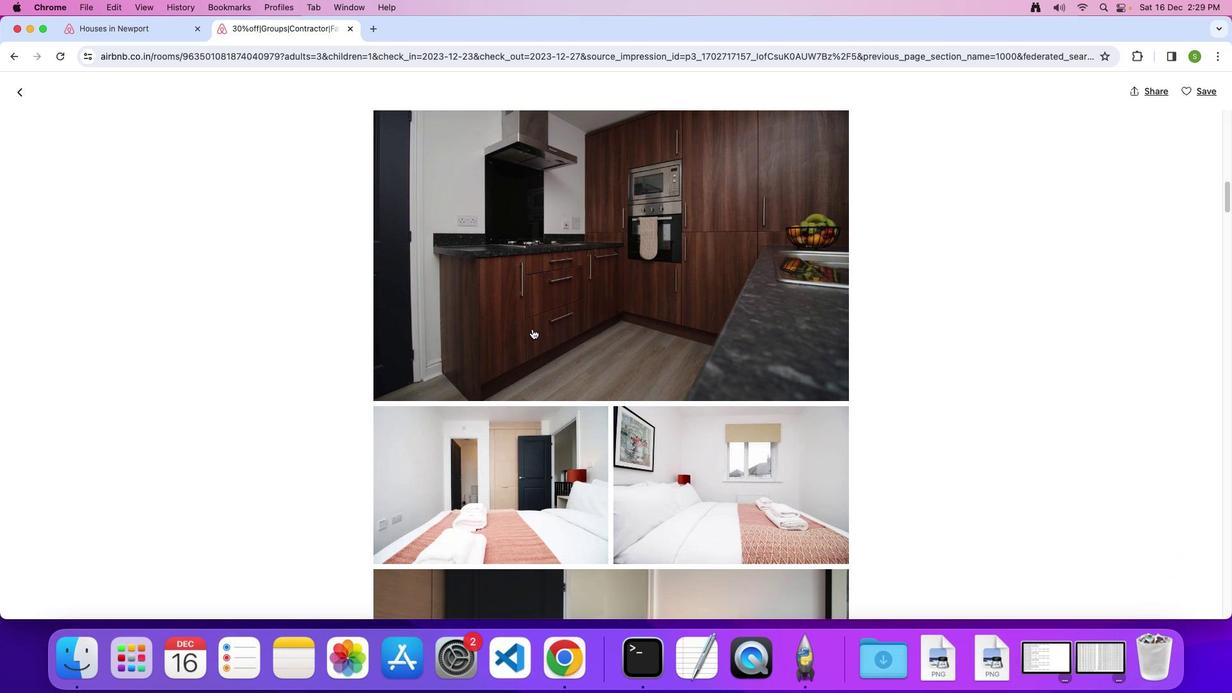 
Action: Mouse scrolled (532, 329) with delta (0, 0)
Screenshot: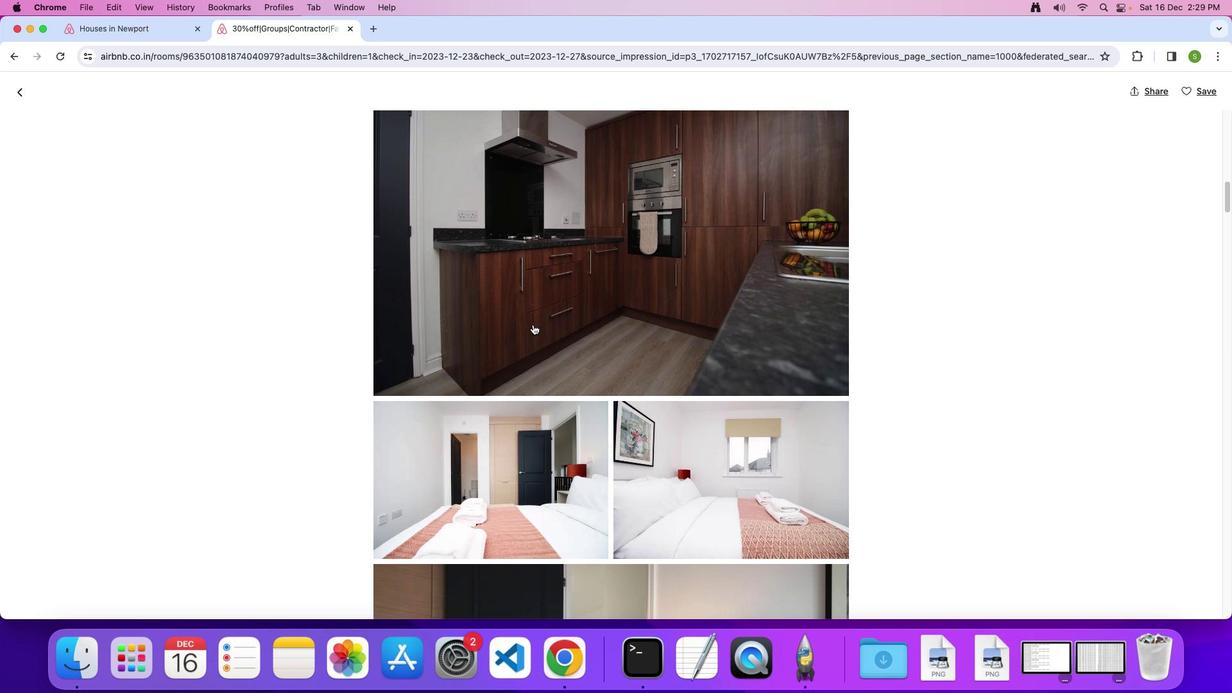 
Action: Mouse moved to (532, 326)
Screenshot: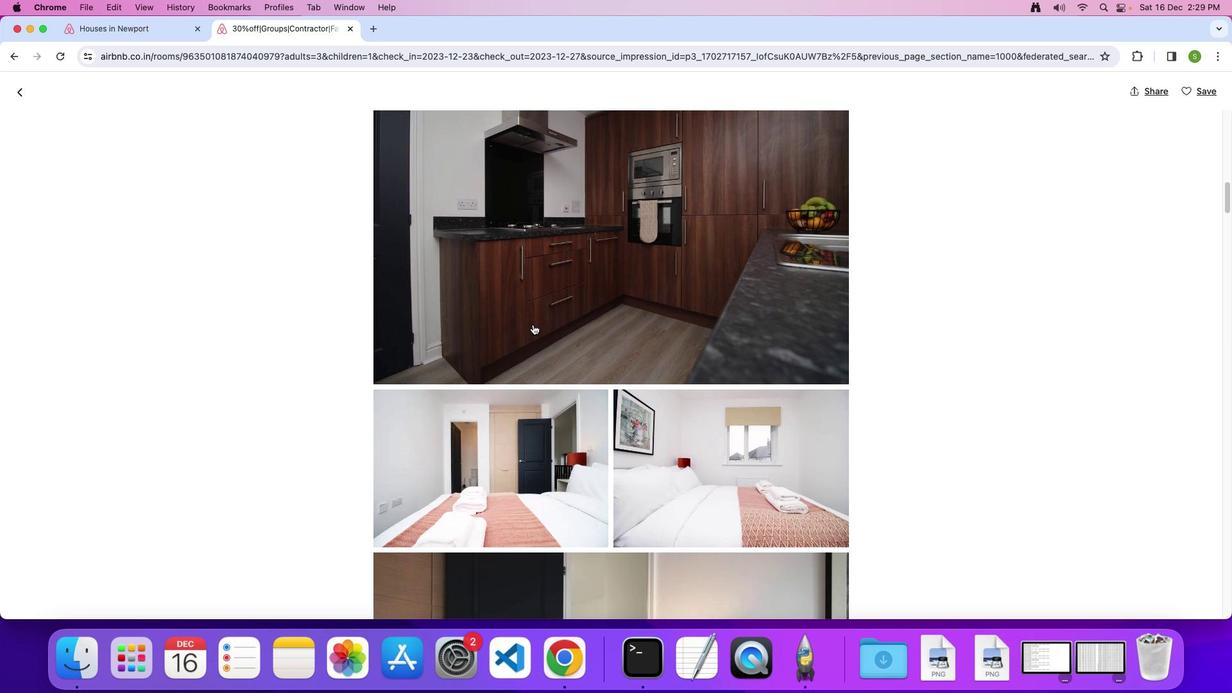 
Action: Mouse scrolled (532, 326) with delta (0, 0)
Screenshot: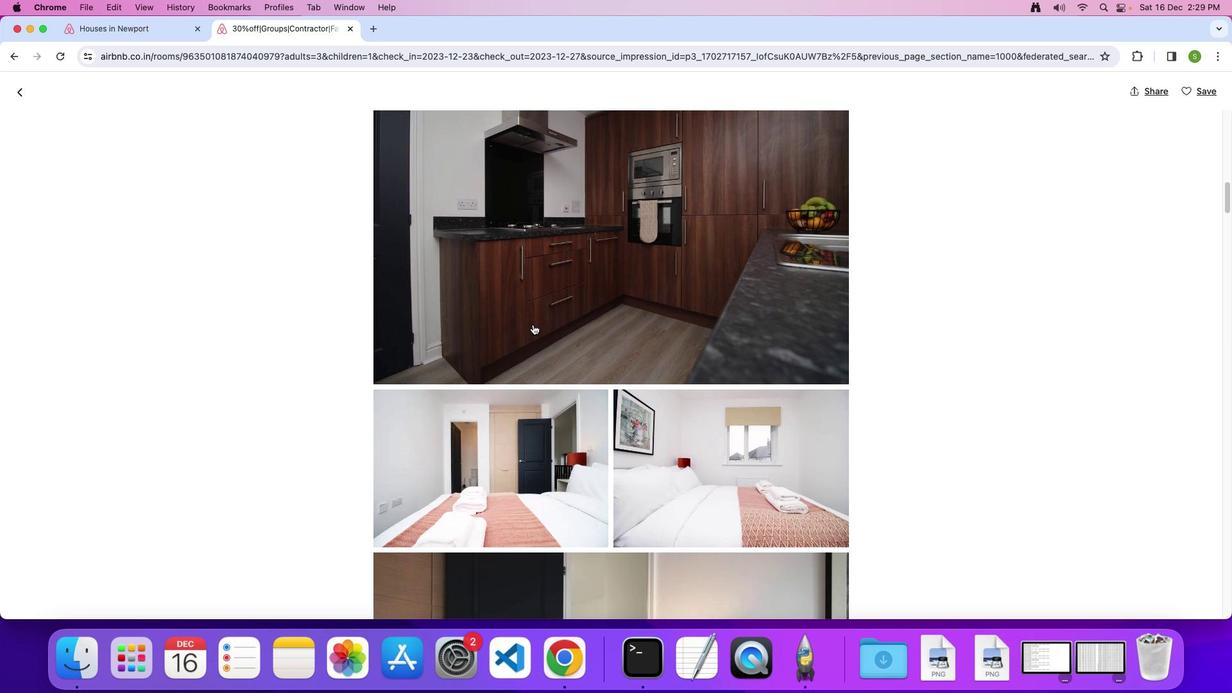 
Action: Mouse moved to (532, 324)
Screenshot: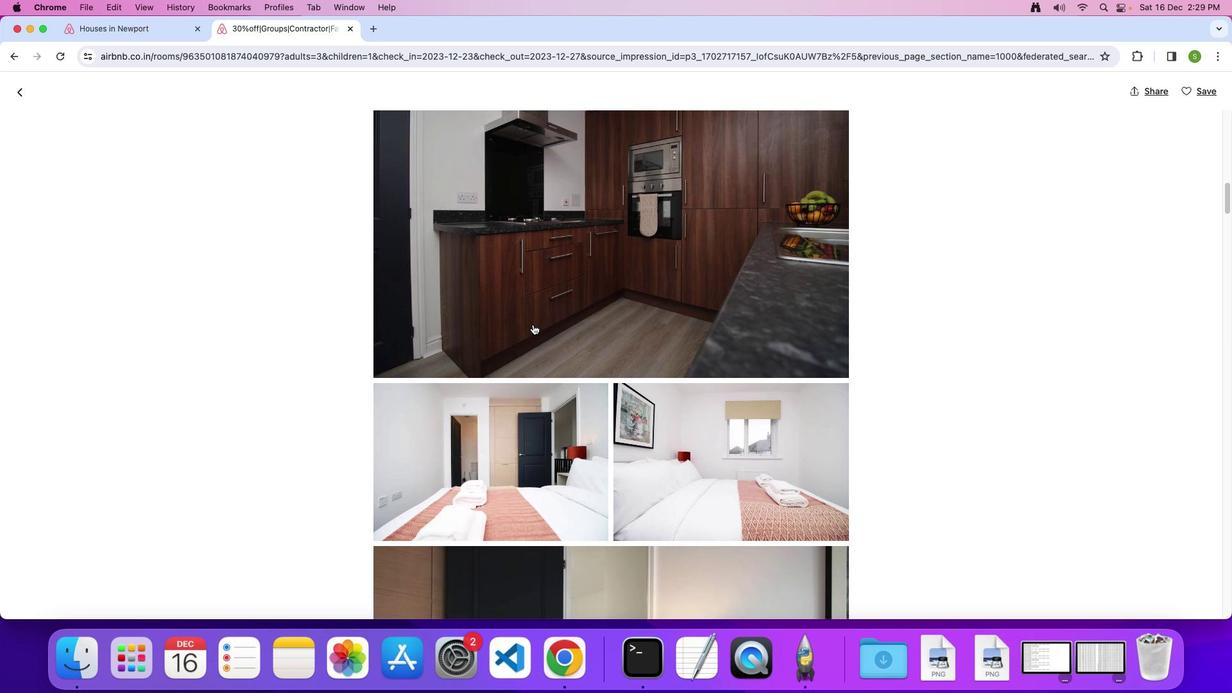 
Action: Mouse scrolled (532, 324) with delta (0, 0)
Screenshot: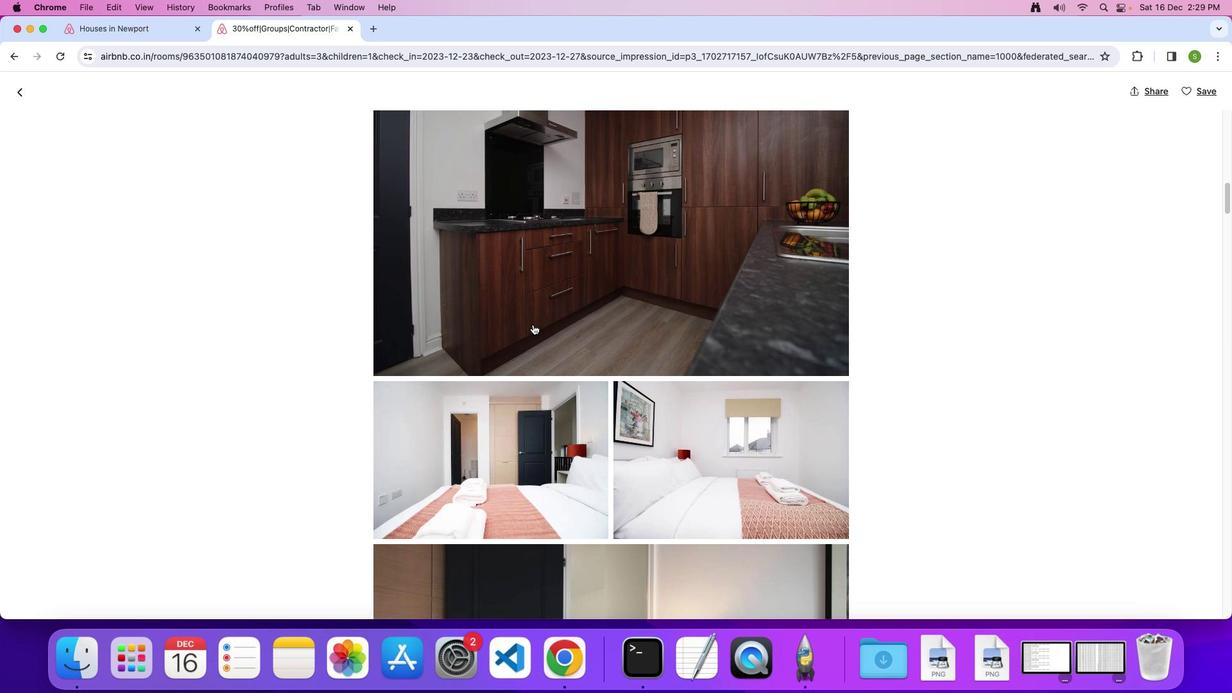 
Action: Mouse scrolled (532, 324) with delta (0, 0)
Screenshot: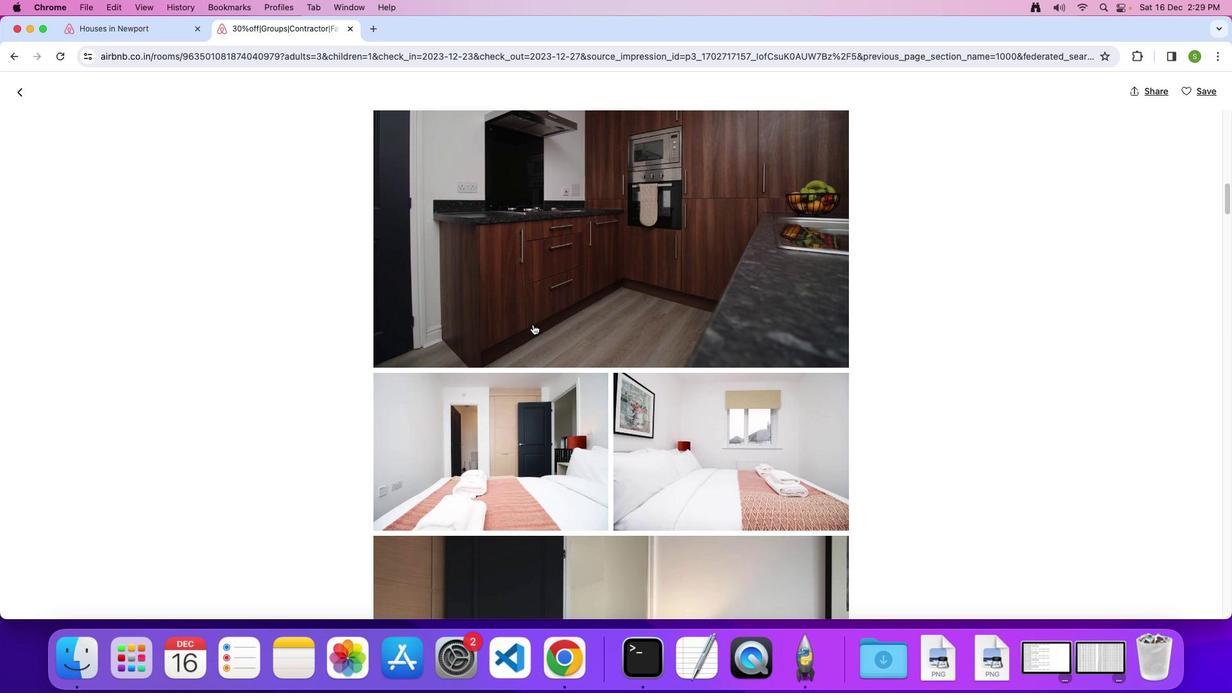 
Action: Mouse scrolled (532, 324) with delta (0, 0)
Screenshot: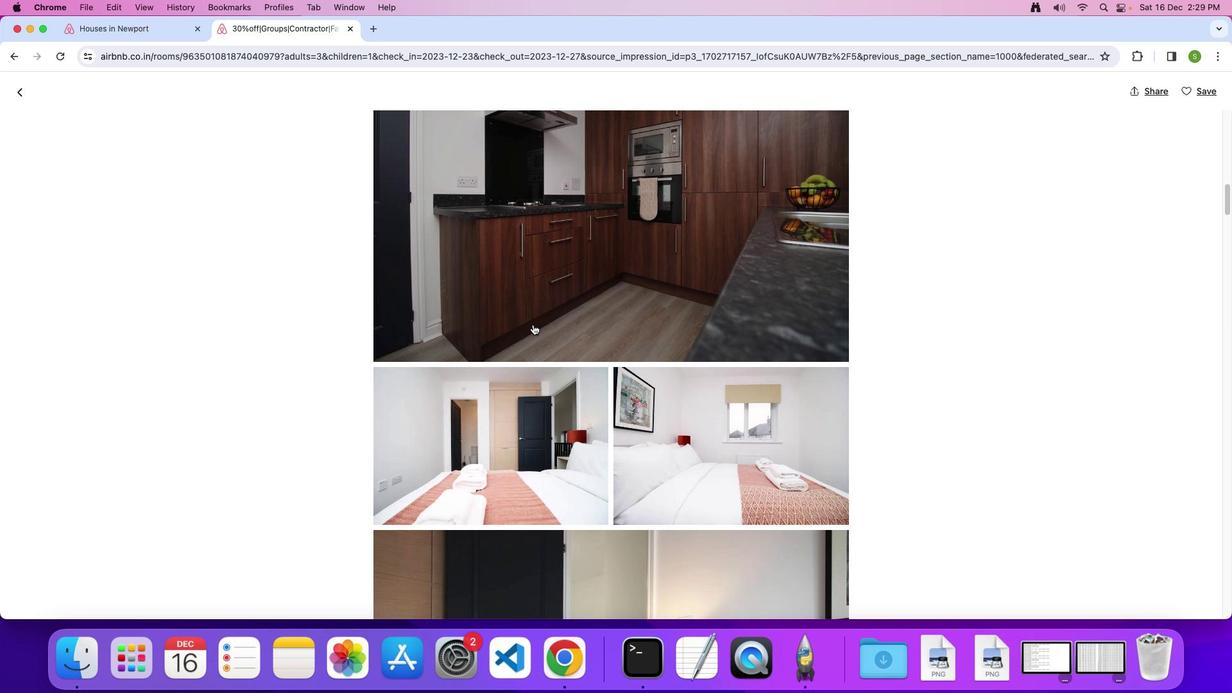 
Action: Mouse scrolled (532, 324) with delta (0, 0)
Screenshot: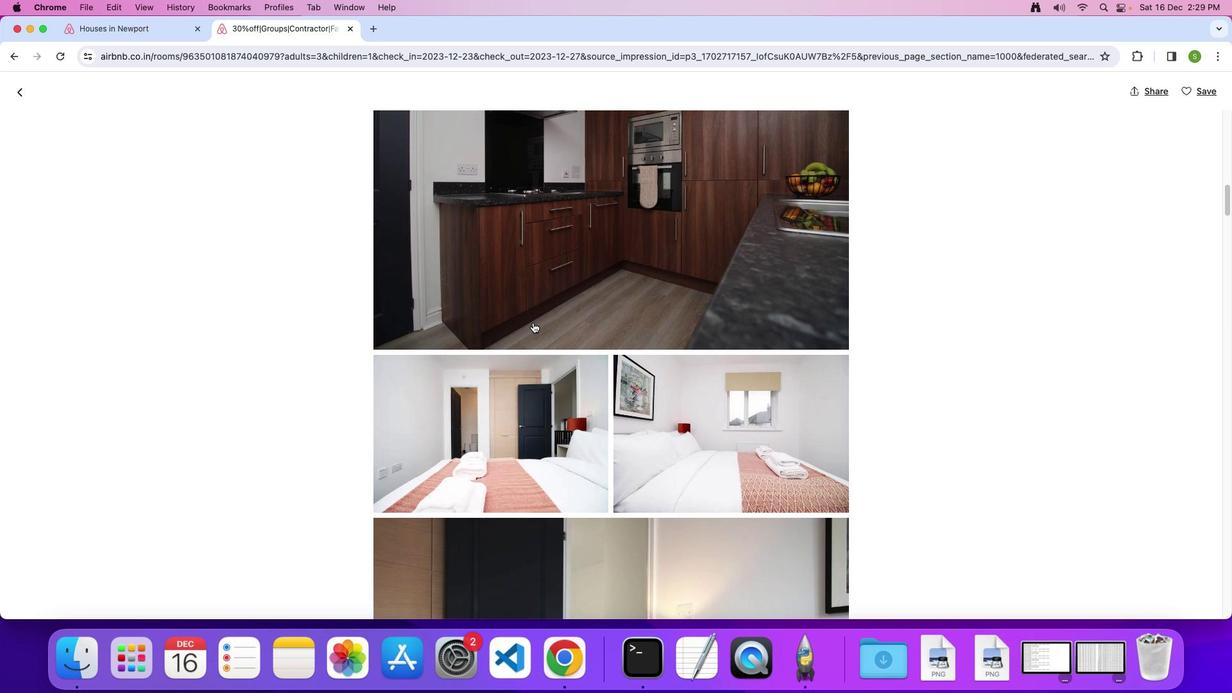 
Action: Mouse moved to (532, 323)
Screenshot: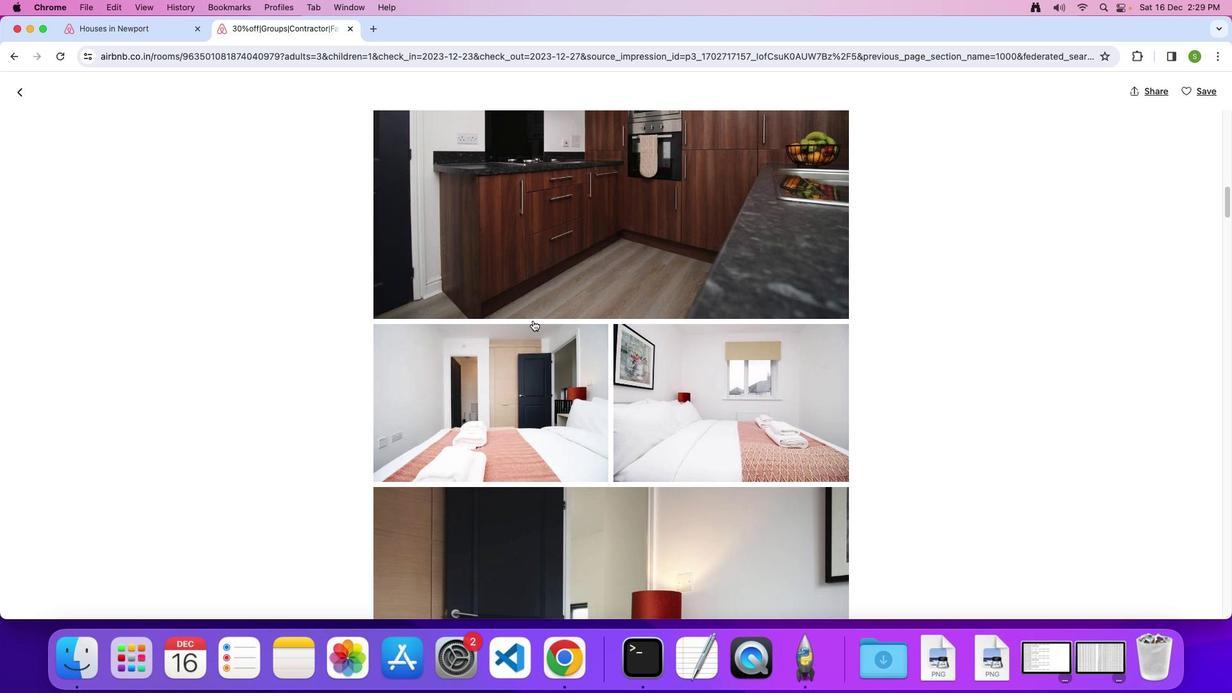 
Action: Mouse scrolled (532, 323) with delta (0, 0)
Screenshot: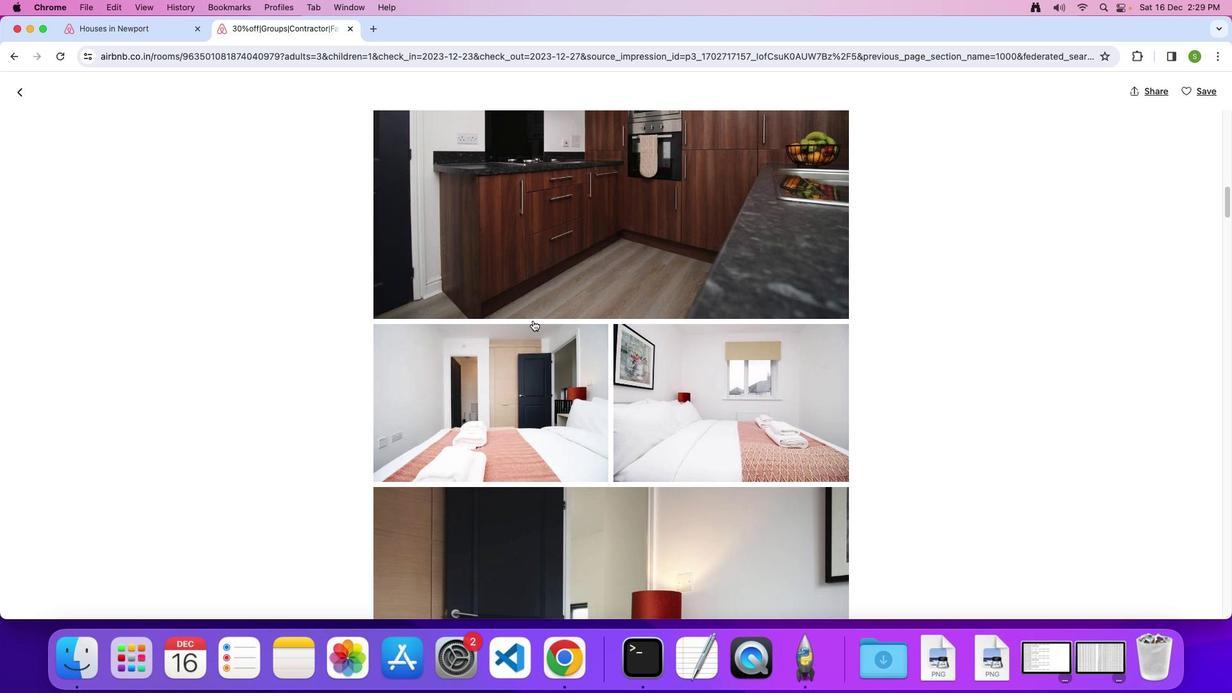 
Action: Mouse moved to (532, 322)
Screenshot: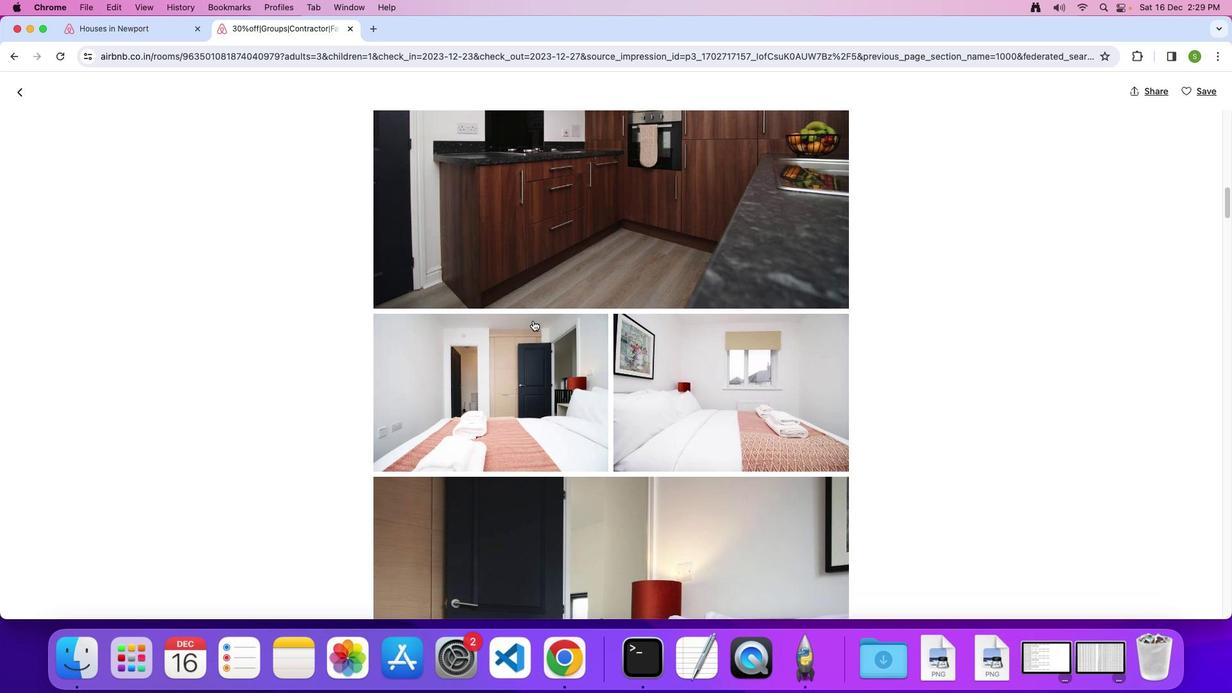 
Action: Mouse scrolled (532, 322) with delta (0, -1)
Screenshot: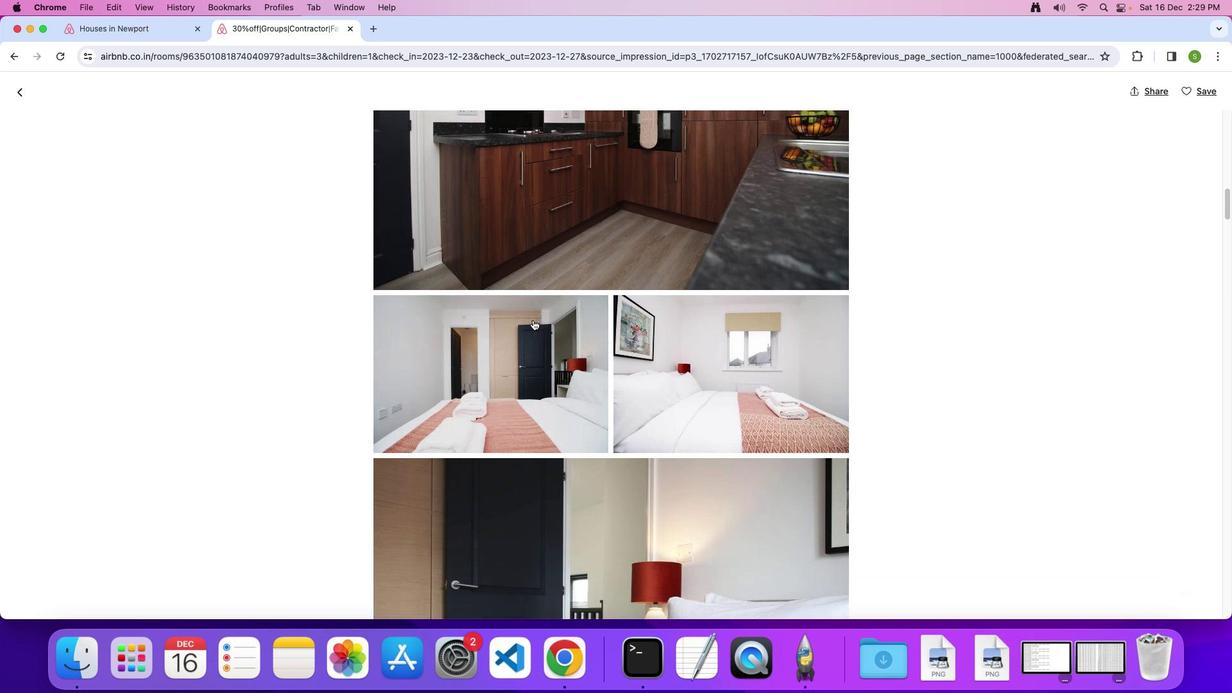 
Action: Mouse moved to (532, 317)
Screenshot: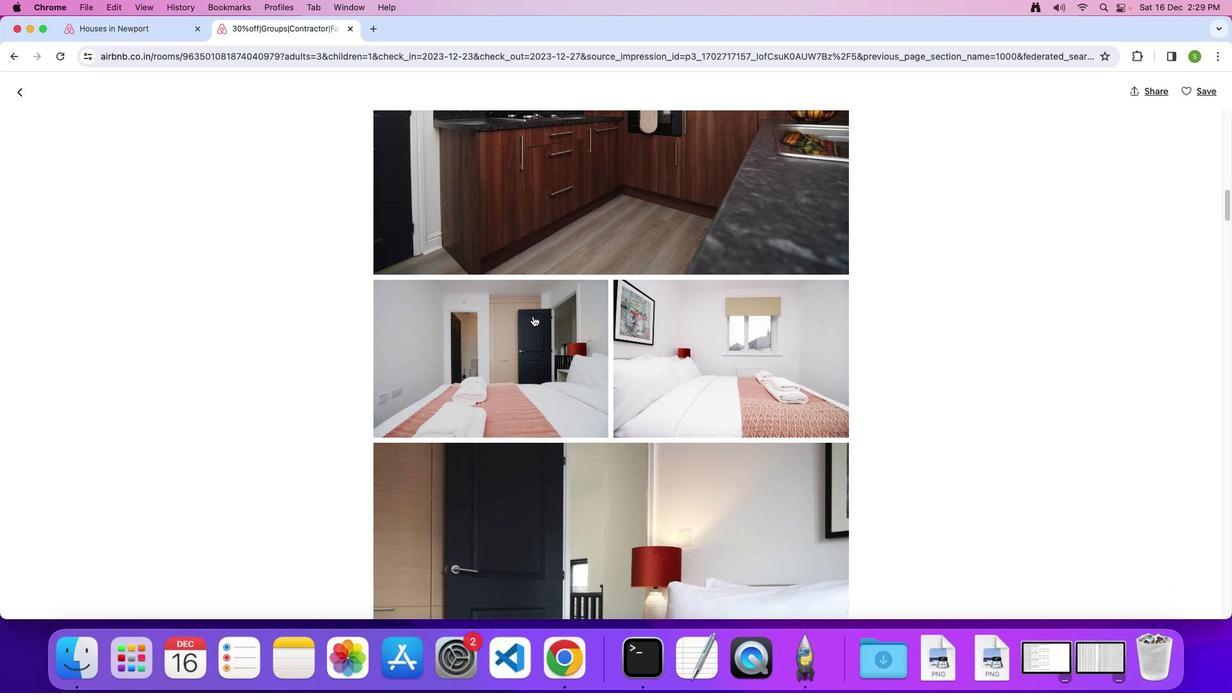 
Action: Mouse scrolled (532, 317) with delta (0, 0)
Screenshot: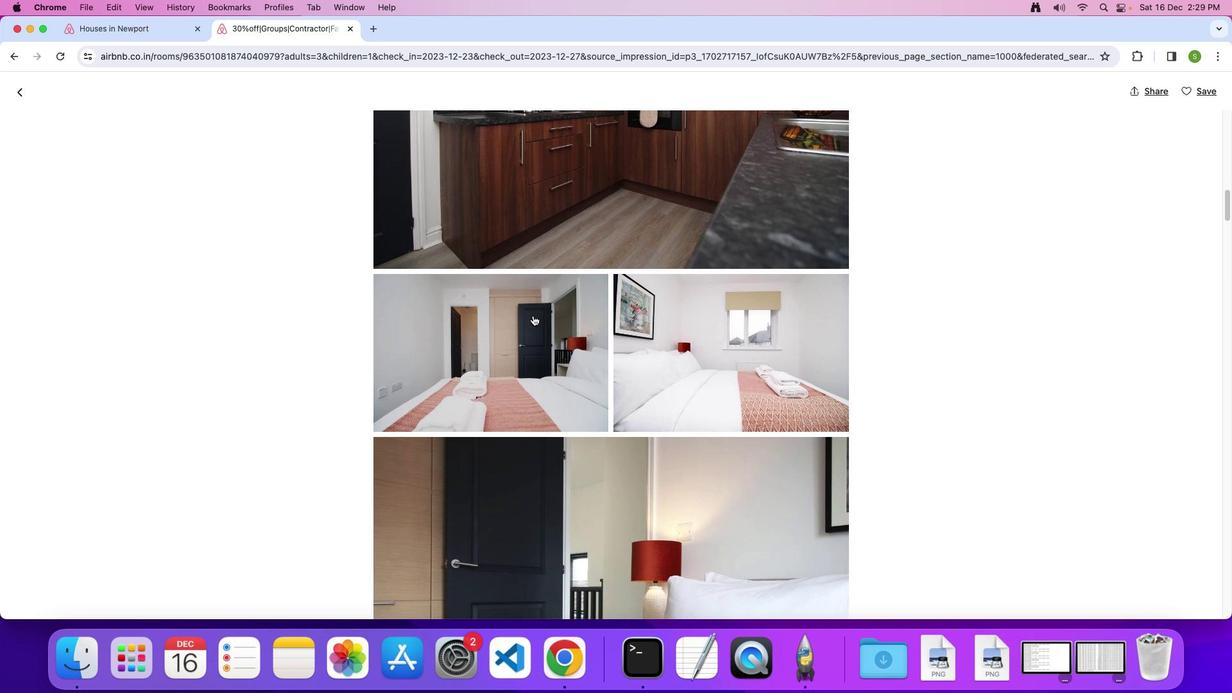 
Action: Mouse moved to (532, 316)
Screenshot: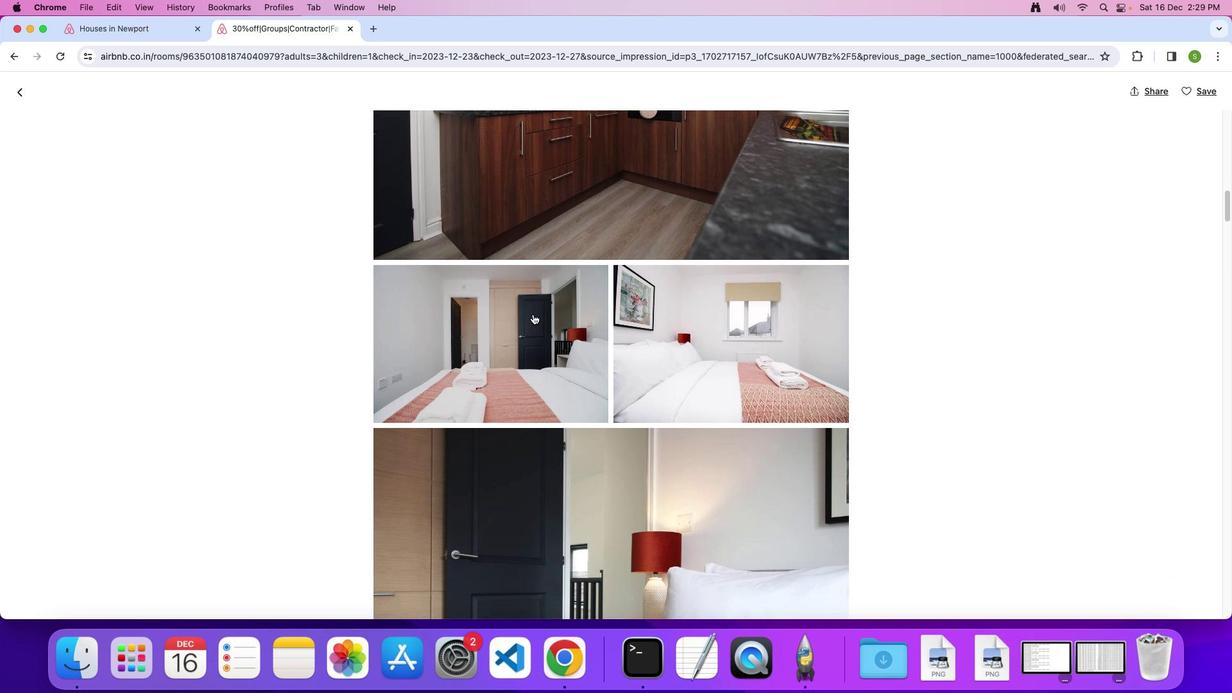 
Action: Mouse scrolled (532, 316) with delta (0, 0)
Screenshot: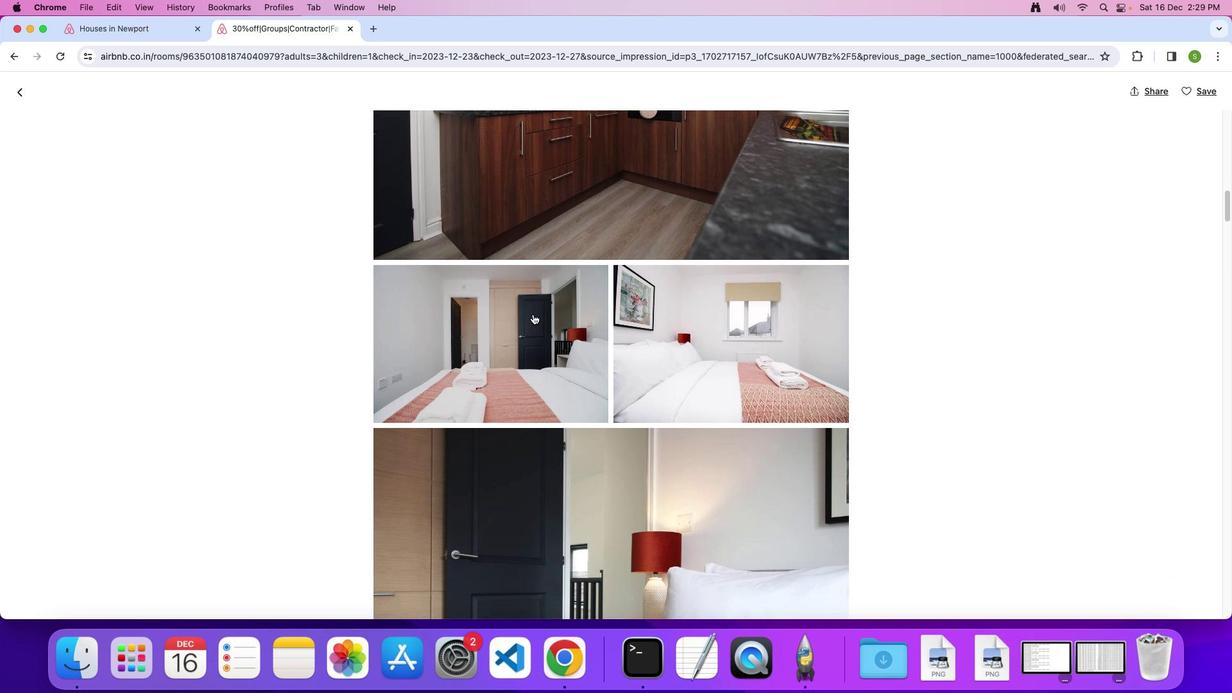 
Action: Mouse moved to (532, 315)
Screenshot: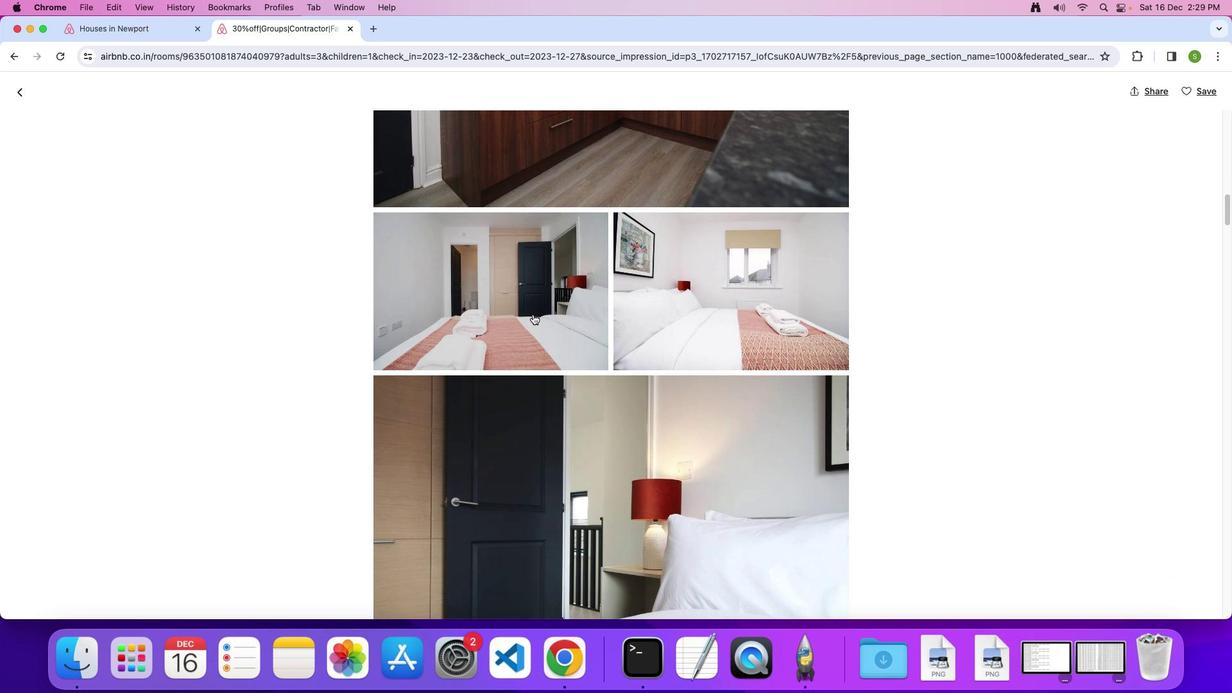 
Action: Mouse scrolled (532, 315) with delta (0, -1)
Screenshot: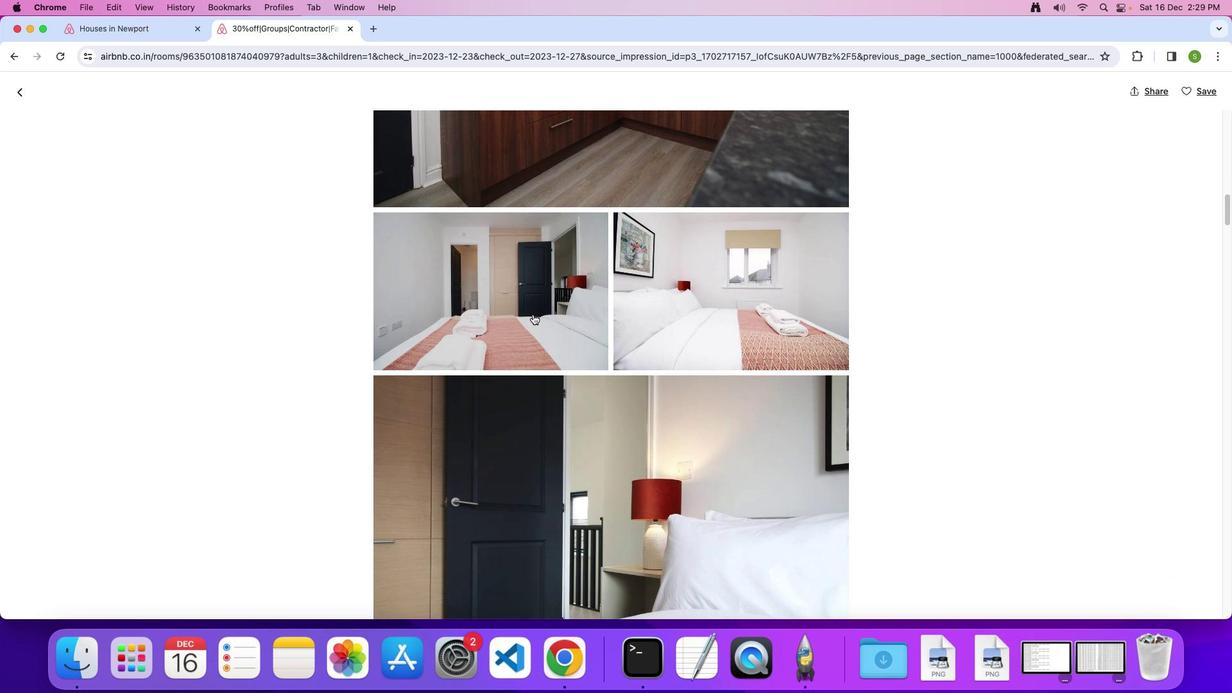 
Action: Mouse moved to (533, 314)
Screenshot: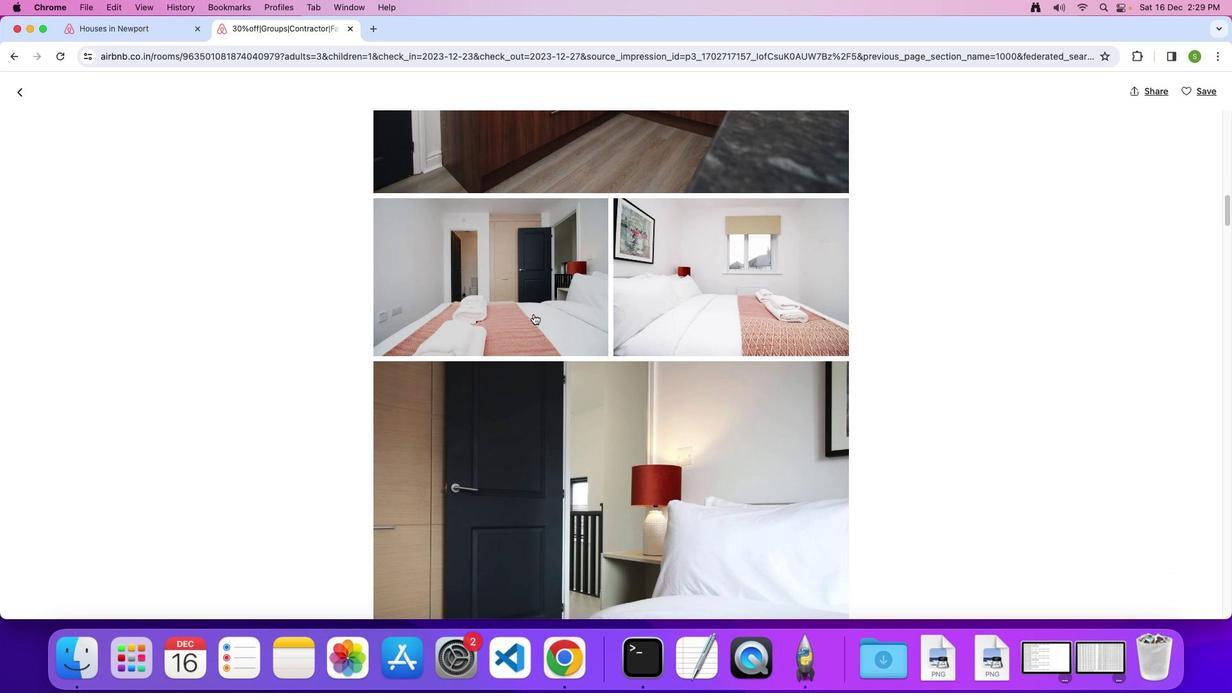 
Action: Mouse scrolled (533, 314) with delta (0, 0)
Screenshot: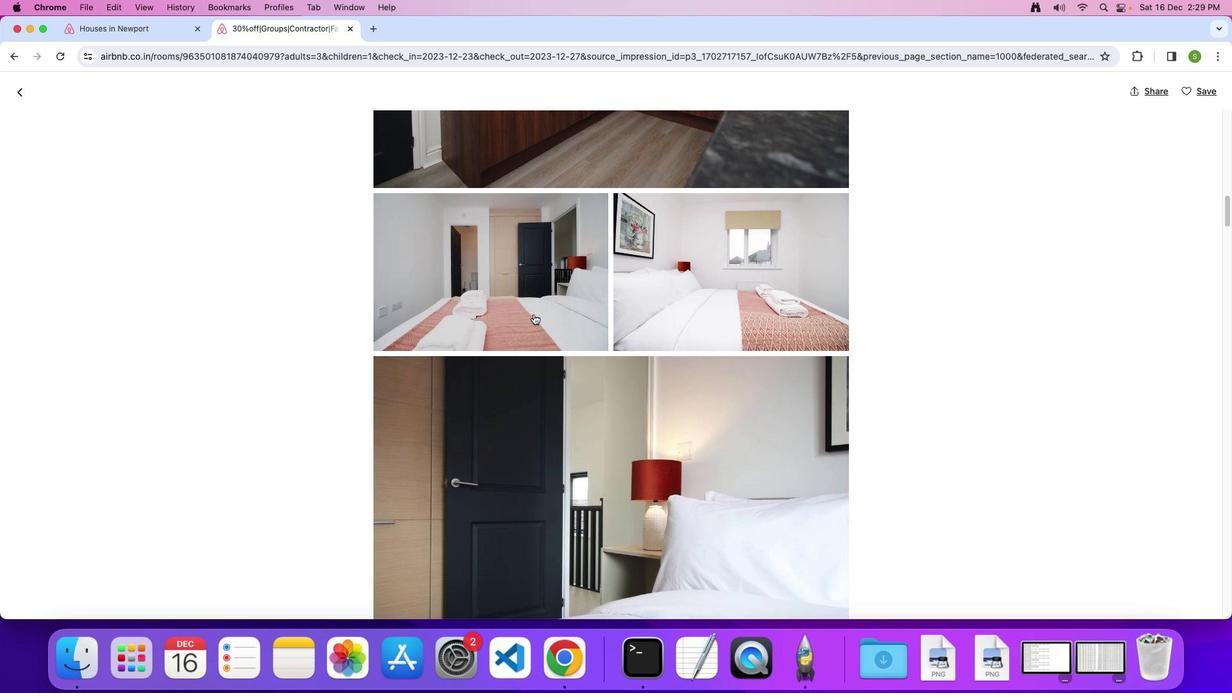 
Action: Mouse scrolled (533, 314) with delta (0, 0)
Screenshot: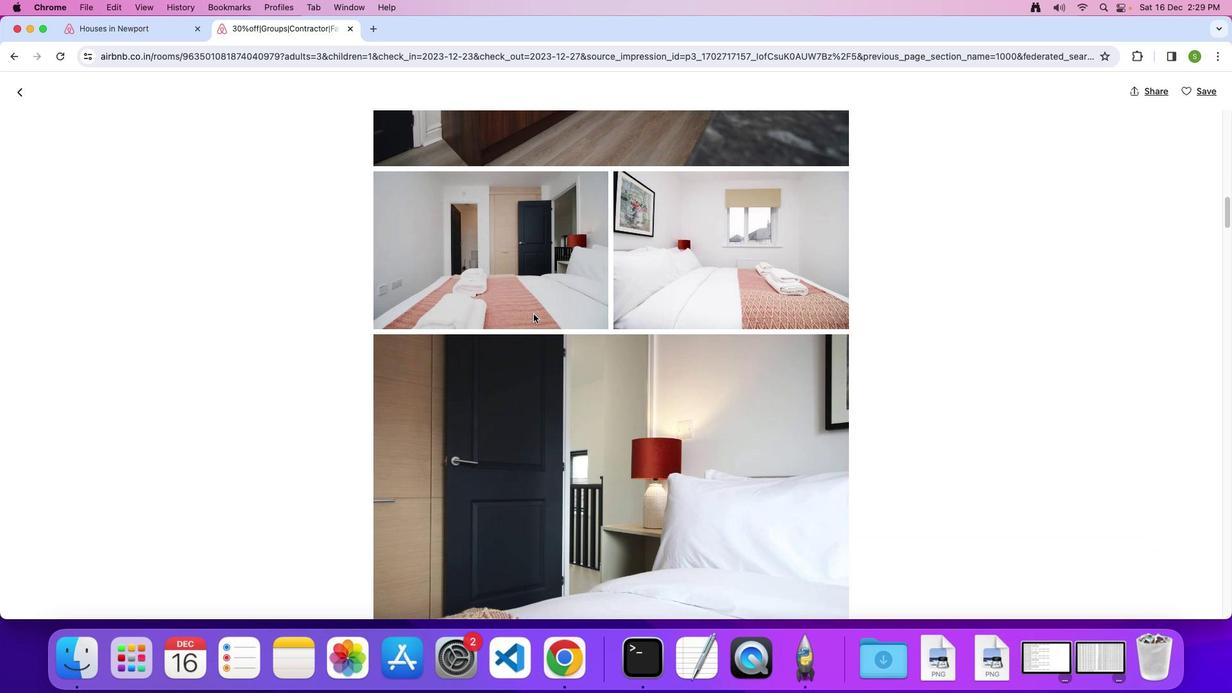 
Action: Mouse scrolled (533, 314) with delta (0, -1)
Screenshot: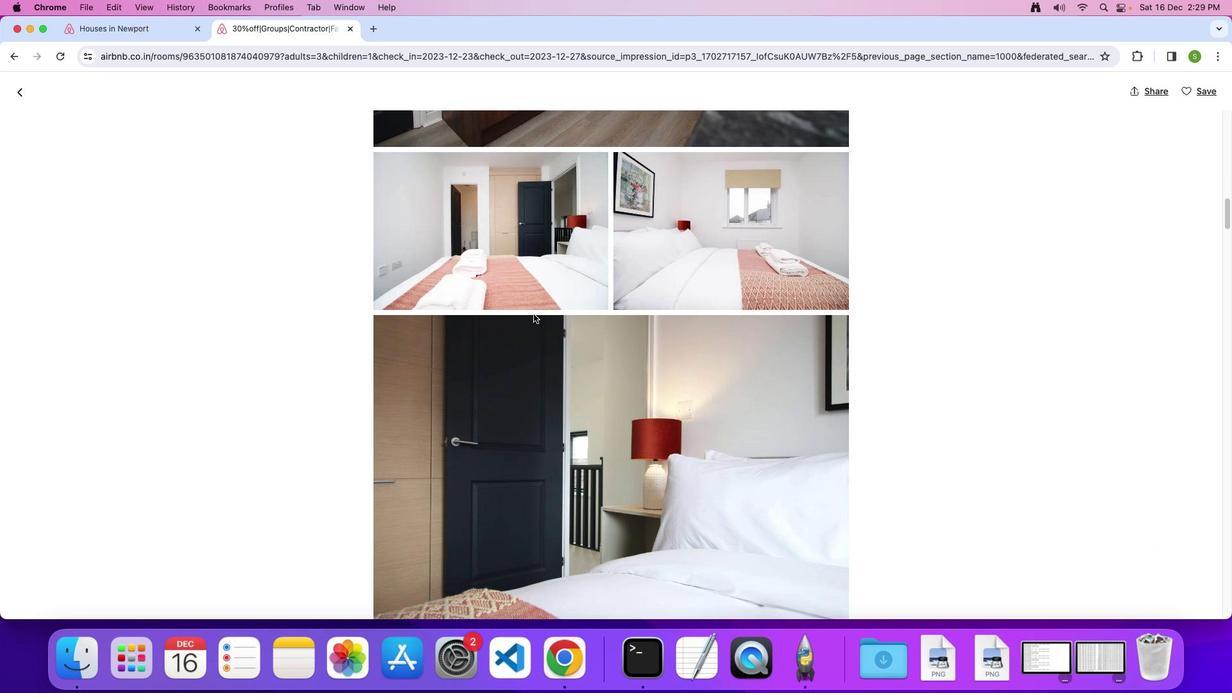 
Action: Mouse moved to (534, 314)
Screenshot: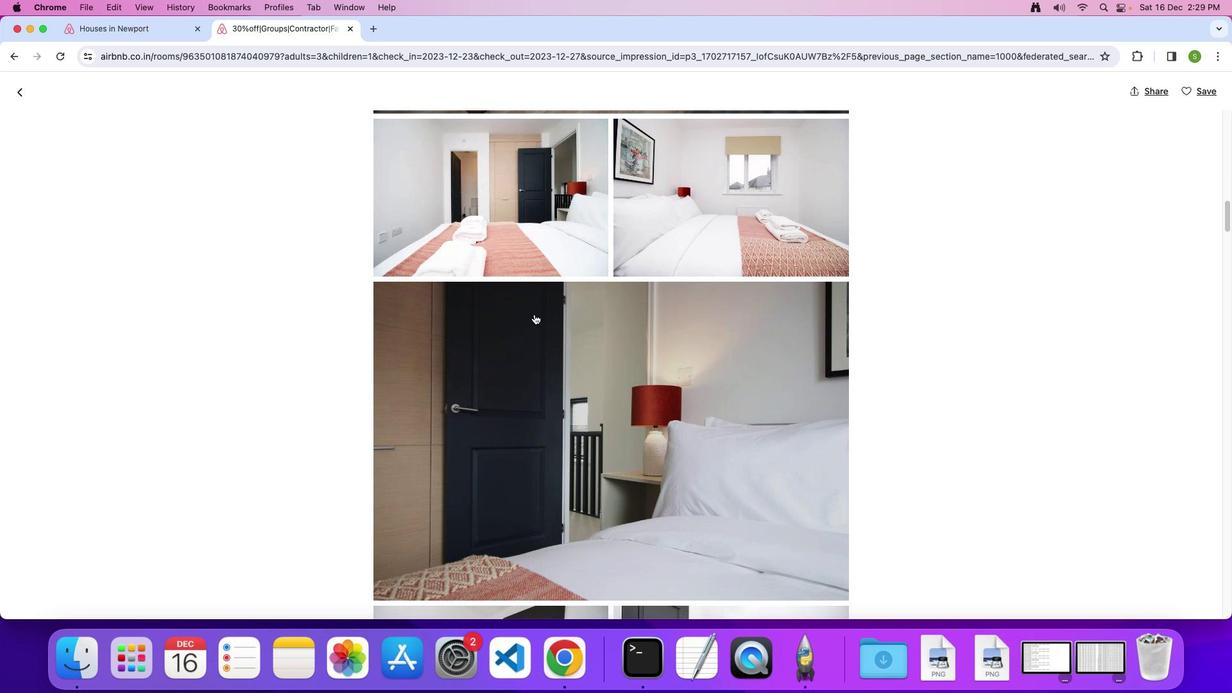 
Action: Mouse scrolled (534, 314) with delta (0, 0)
Screenshot: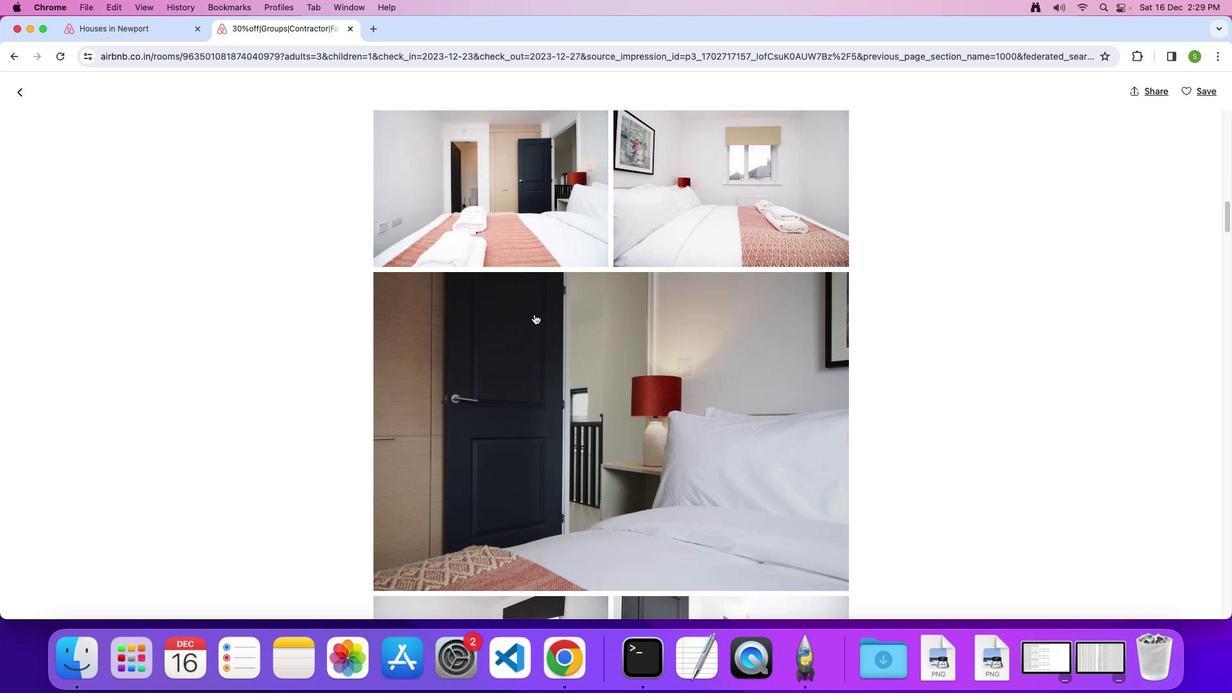 
Action: Mouse scrolled (534, 314) with delta (0, 0)
Screenshot: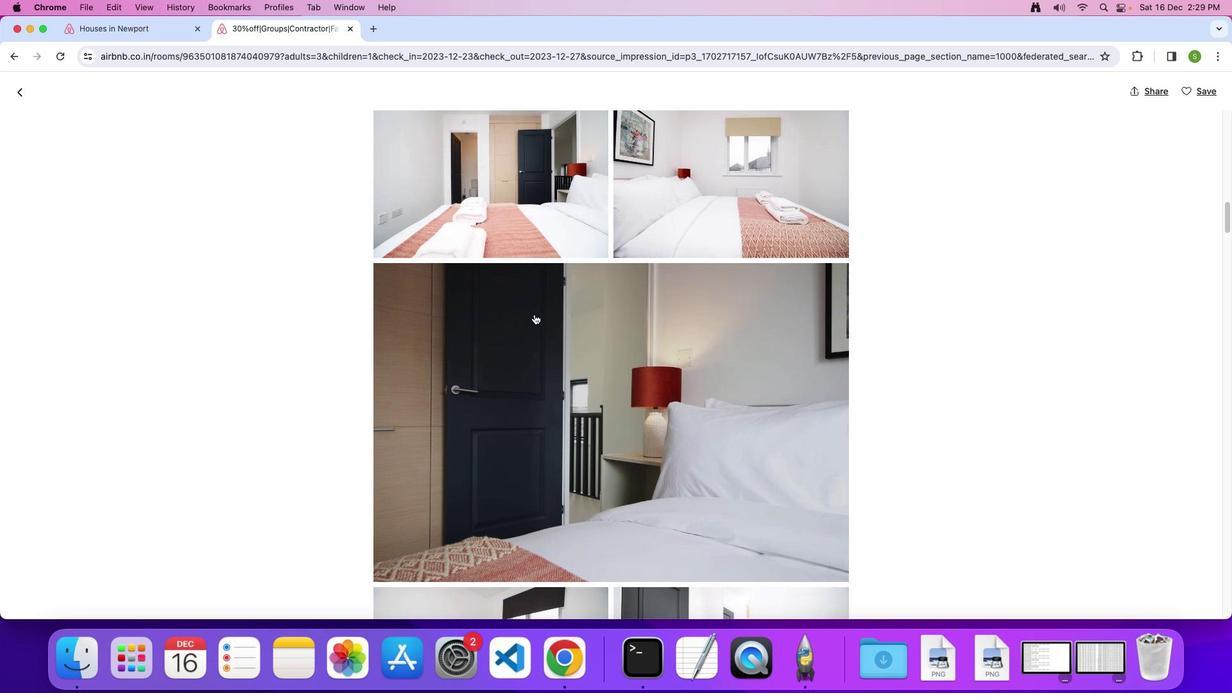 
Action: Mouse scrolled (534, 314) with delta (0, -1)
Screenshot: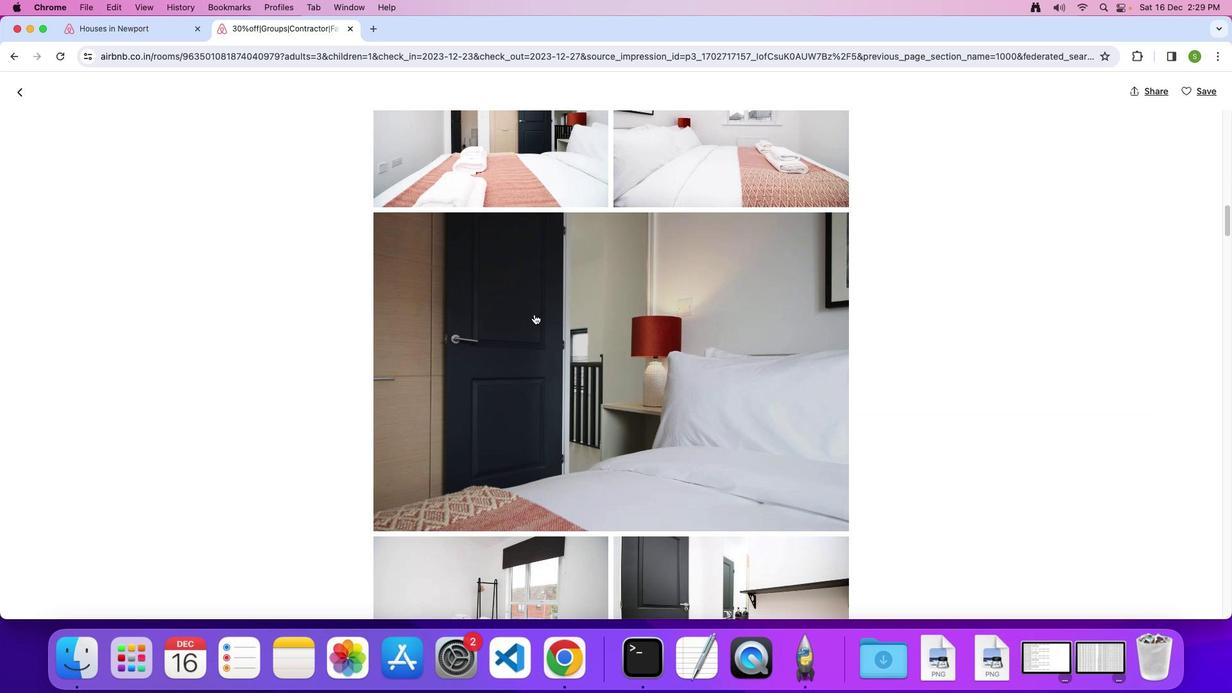 
Action: Mouse moved to (534, 313)
Screenshot: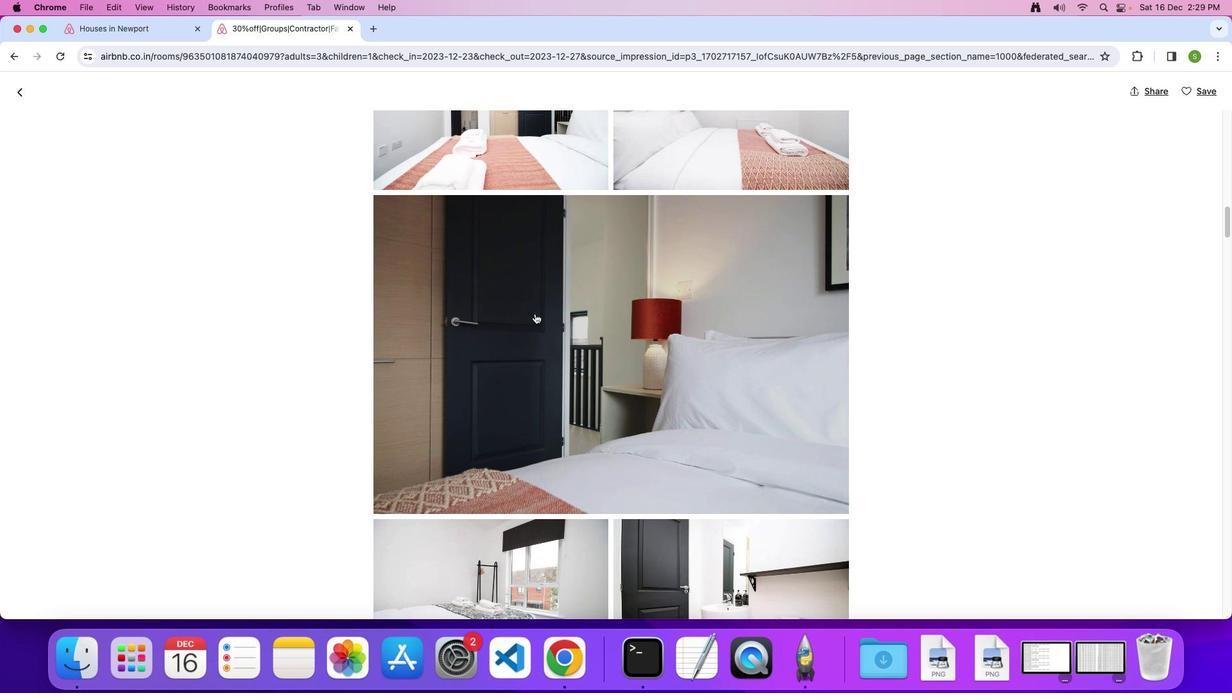 
Action: Mouse scrolled (534, 313) with delta (0, 0)
Screenshot: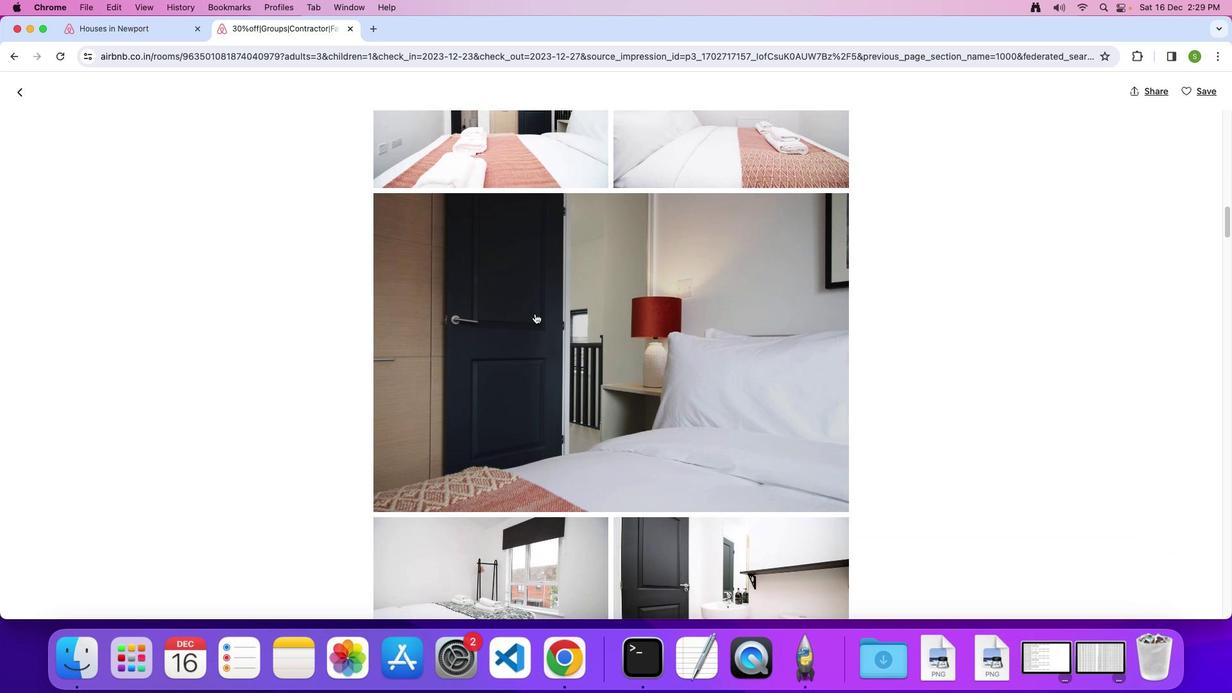 
Action: Mouse scrolled (534, 313) with delta (0, 0)
Screenshot: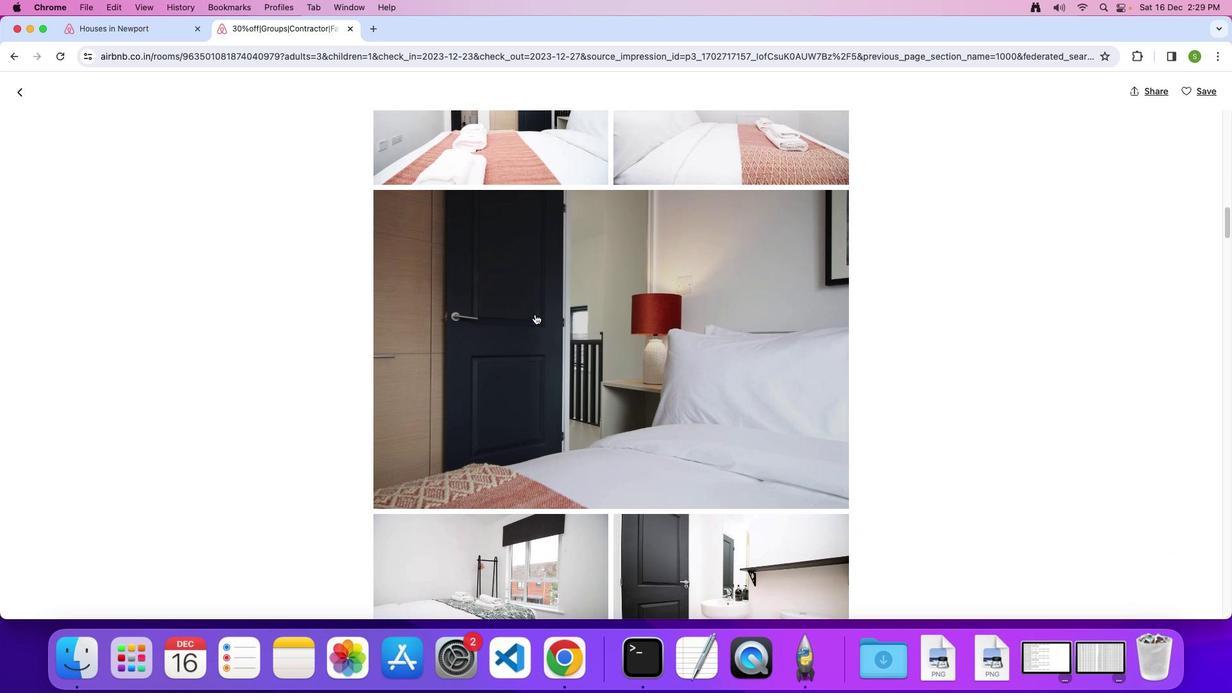
Action: Mouse moved to (534, 315)
Screenshot: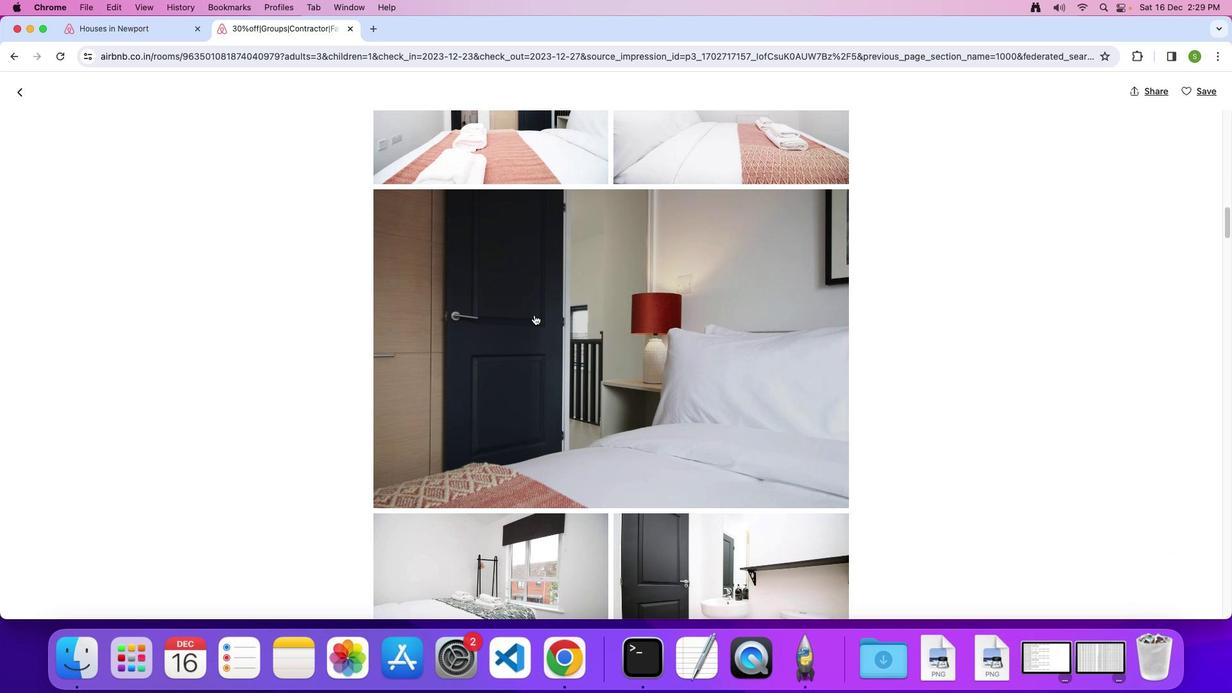 
Action: Mouse scrolled (534, 315) with delta (0, 0)
Screenshot: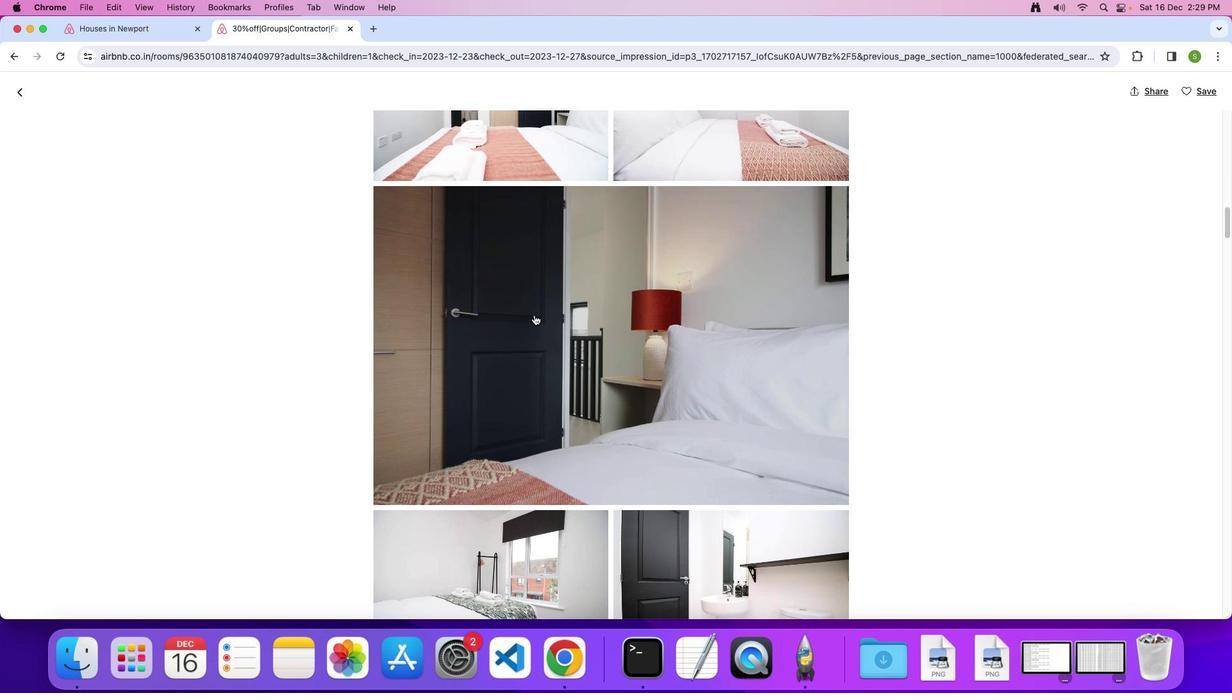 
Action: Mouse scrolled (534, 315) with delta (0, 0)
Screenshot: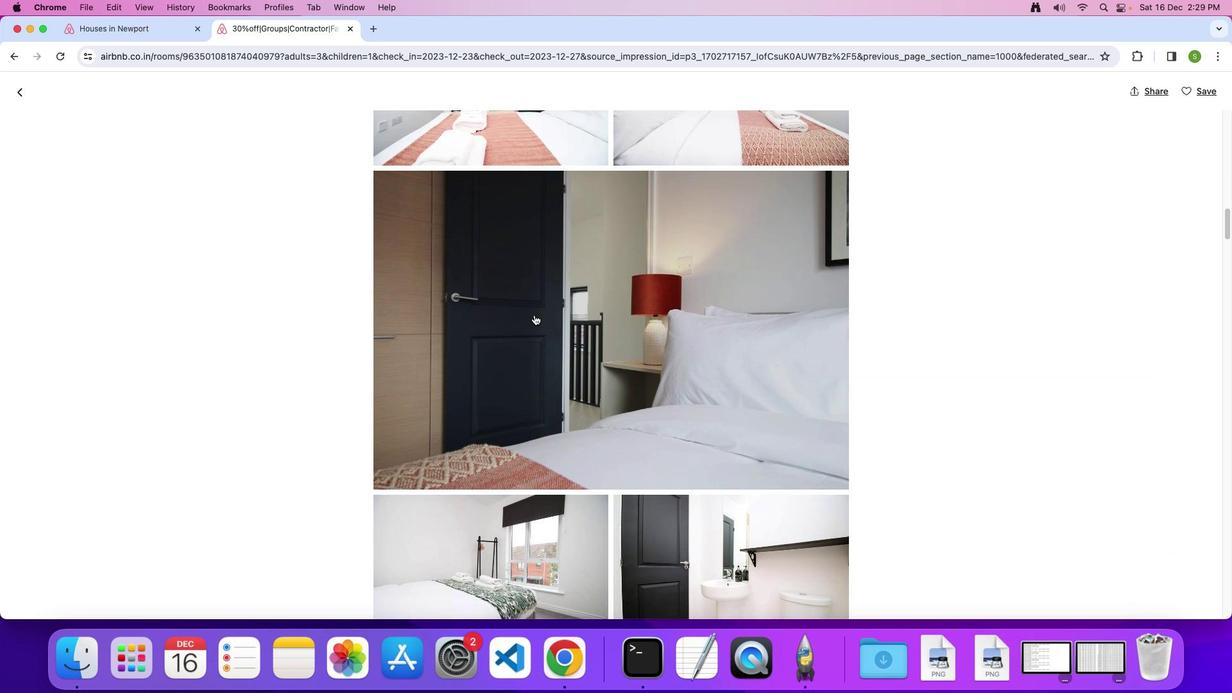 
Action: Mouse scrolled (534, 315) with delta (0, 0)
Screenshot: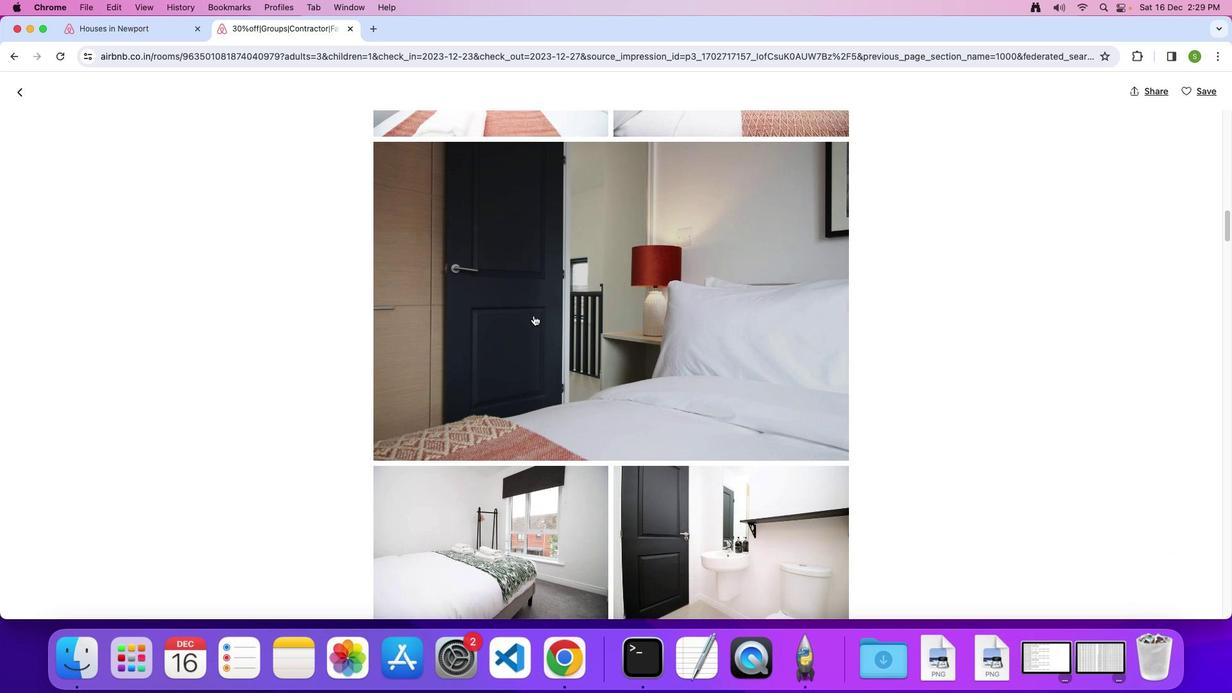 
Action: Mouse moved to (534, 315)
Screenshot: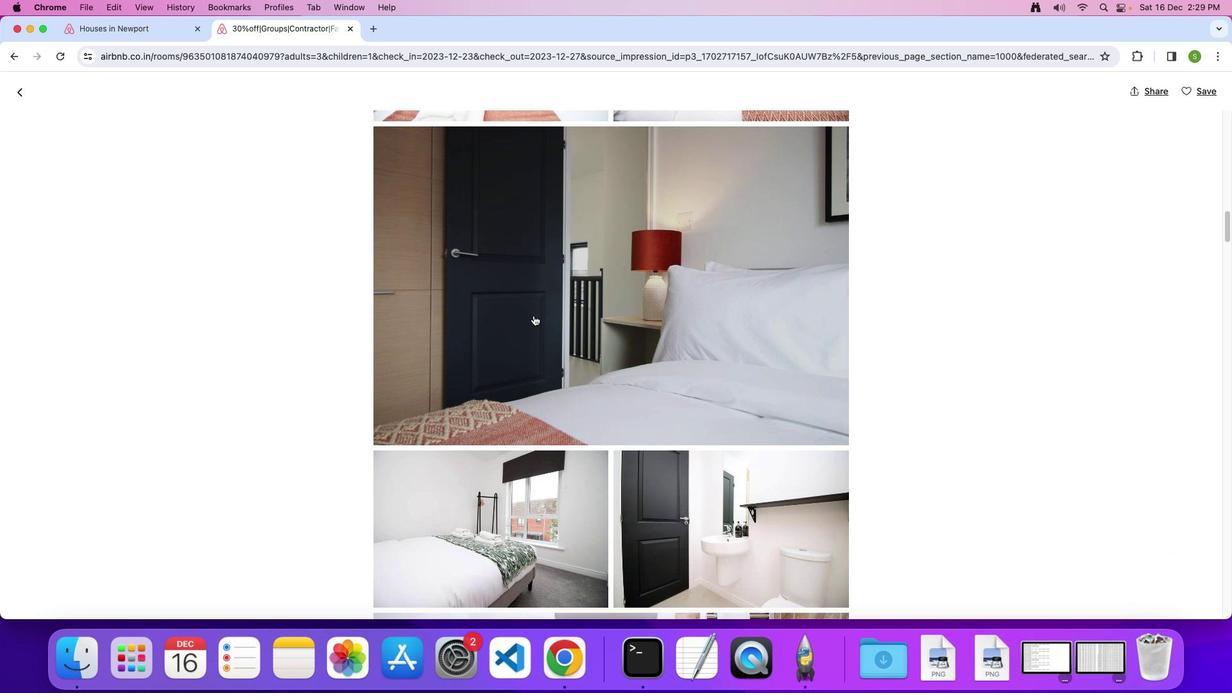 
Action: Mouse scrolled (534, 315) with delta (0, 0)
Screenshot: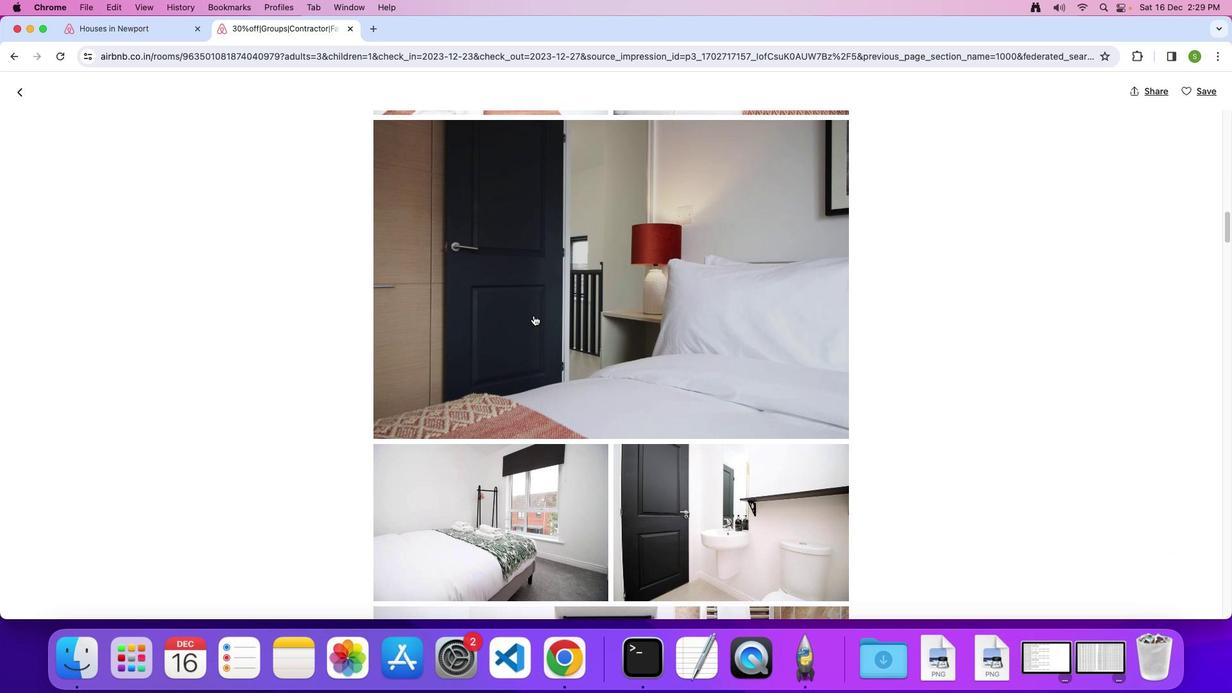 
Action: Mouse scrolled (534, 315) with delta (0, 0)
Screenshot: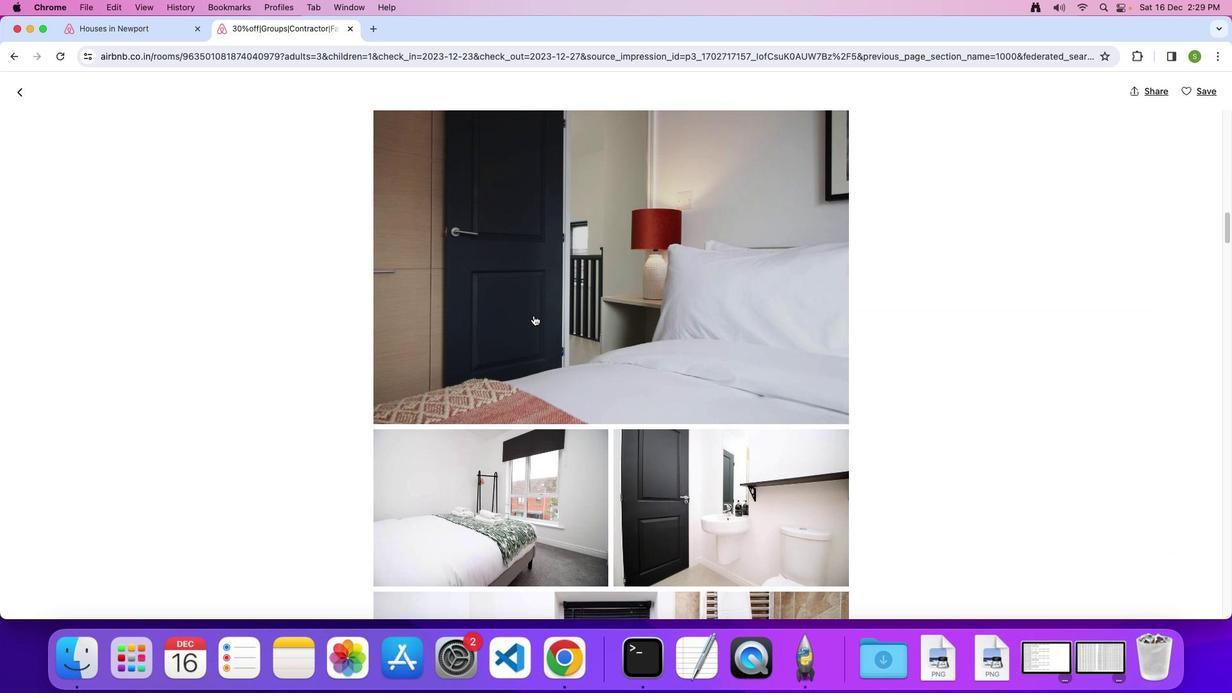 
Action: Mouse scrolled (534, 315) with delta (0, 0)
Screenshot: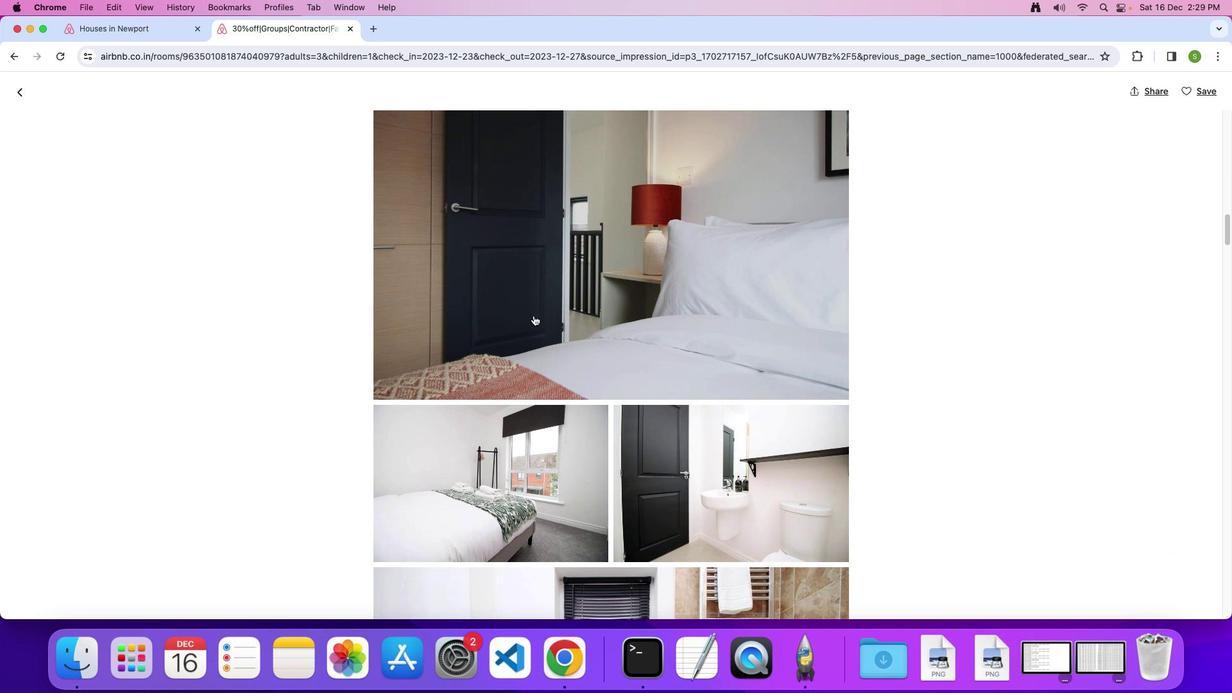 
Action: Mouse moved to (534, 315)
Screenshot: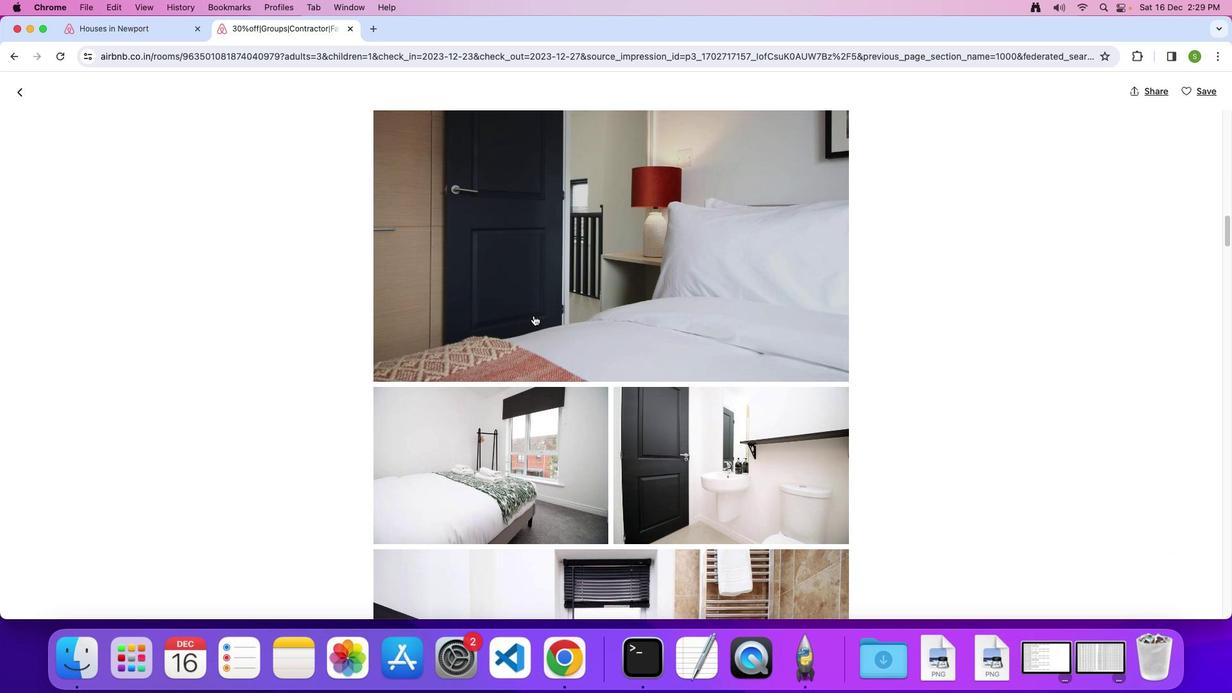 
Action: Mouse scrolled (534, 315) with delta (0, 0)
Screenshot: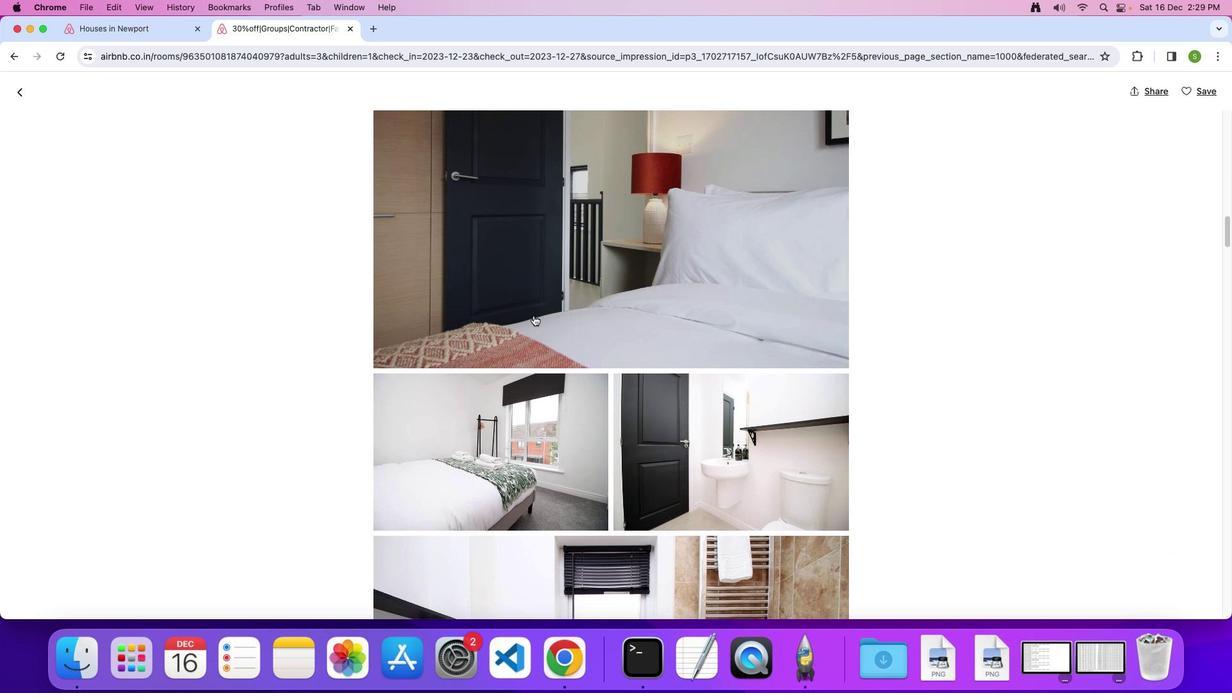 
Action: Mouse scrolled (534, 315) with delta (0, 0)
Screenshot: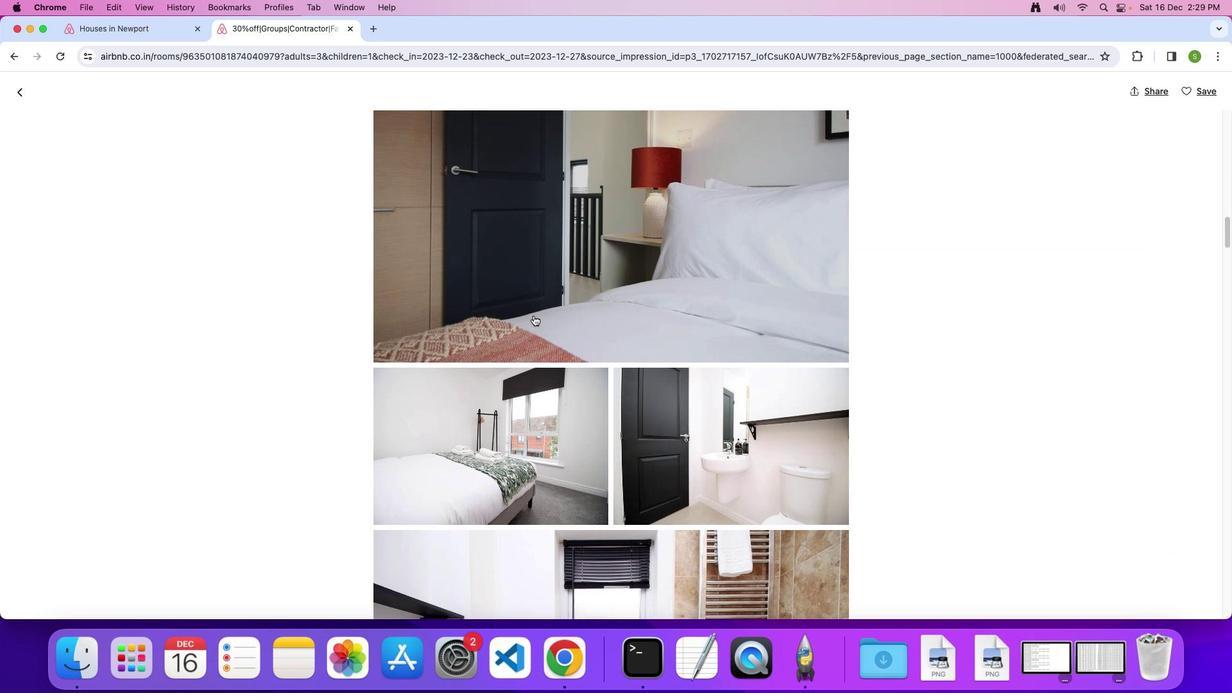 
Action: Mouse scrolled (534, 315) with delta (0, -1)
Screenshot: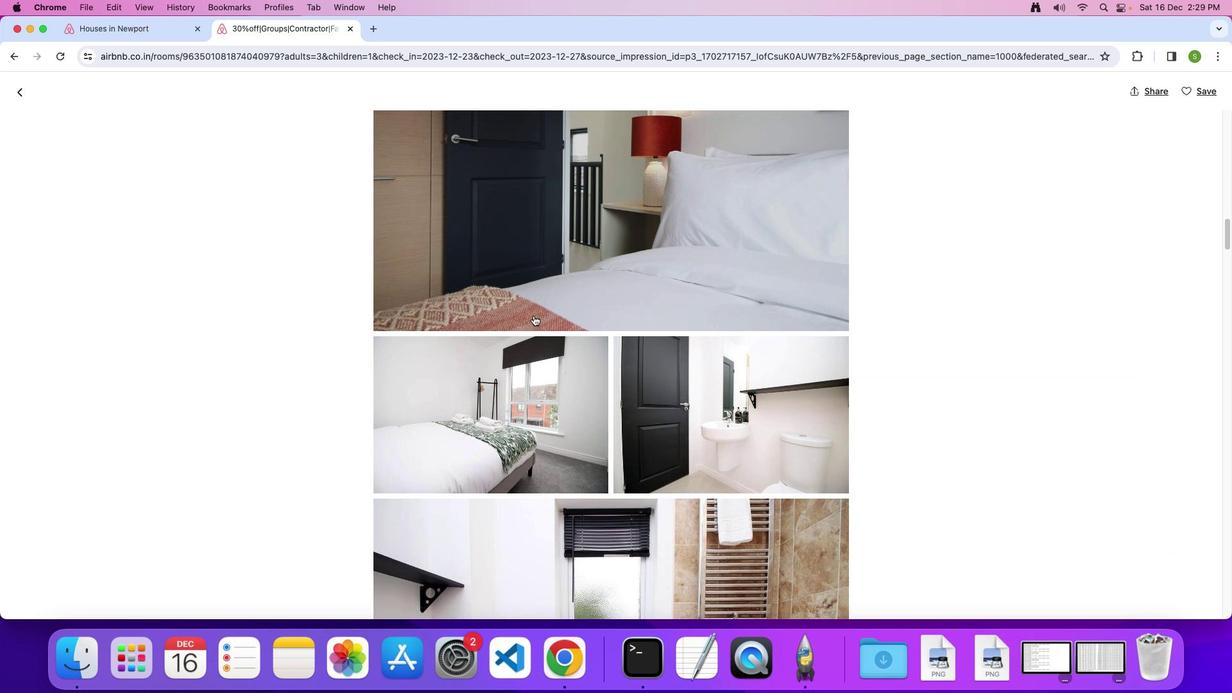 
Action: Mouse moved to (535, 312)
Screenshot: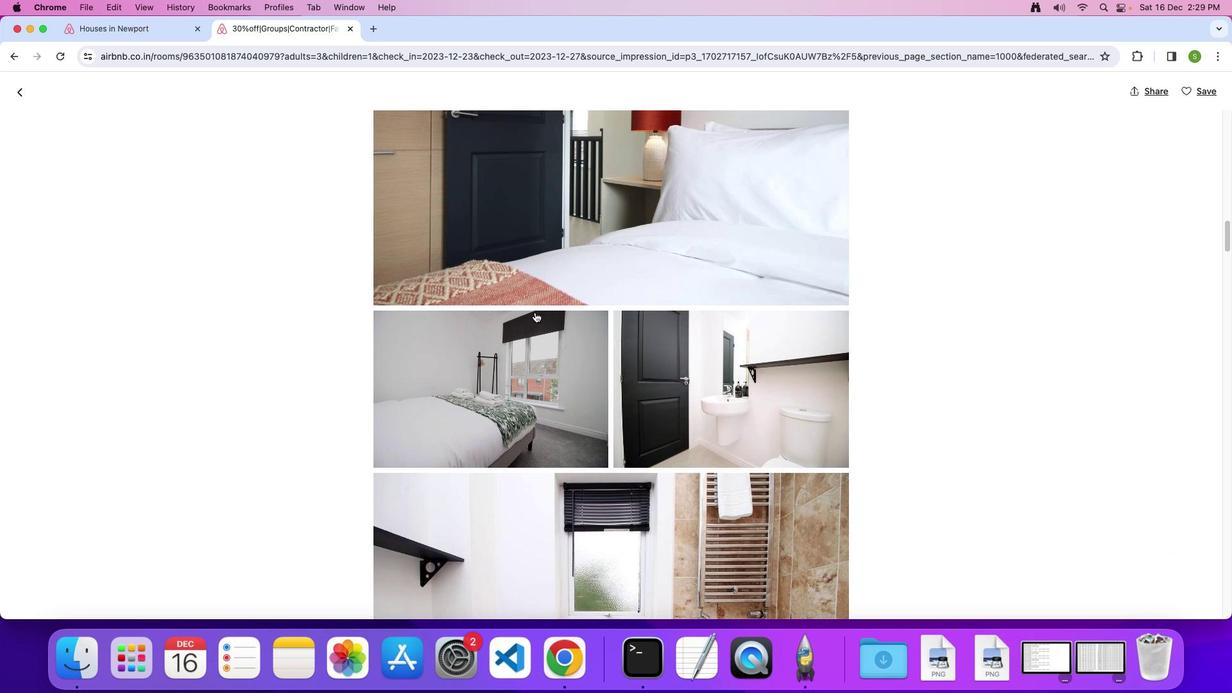 
Action: Mouse scrolled (535, 312) with delta (0, 0)
Screenshot: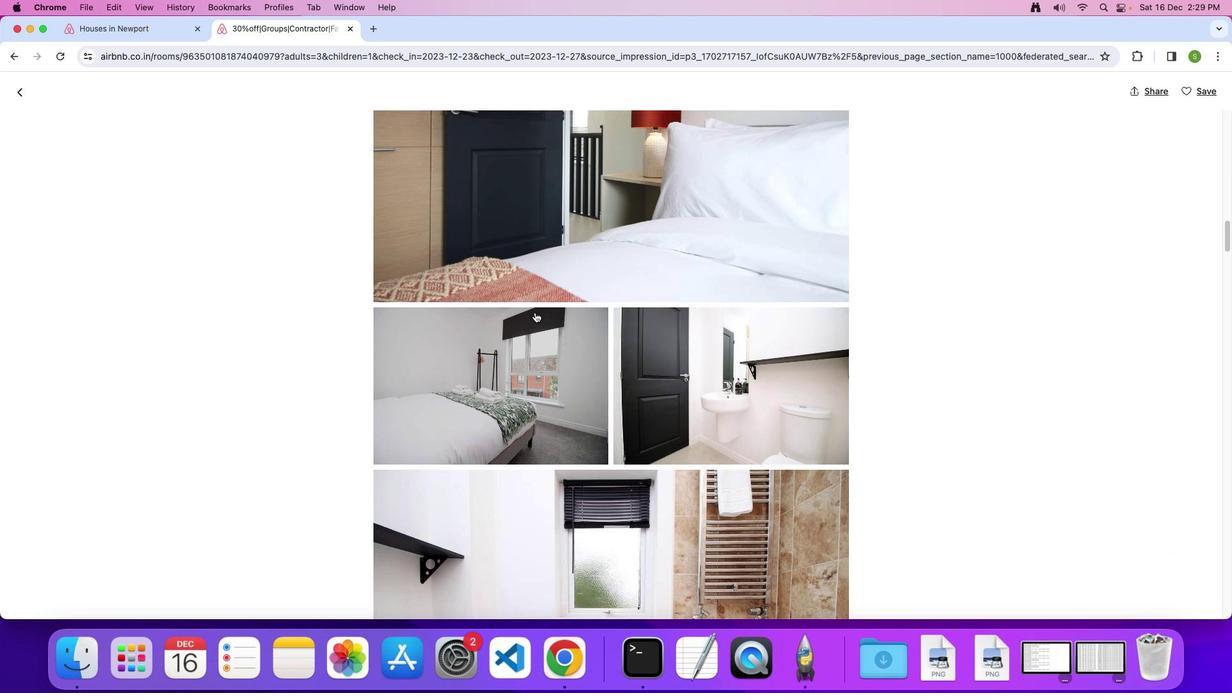 
Action: Mouse scrolled (535, 312) with delta (0, 0)
Screenshot: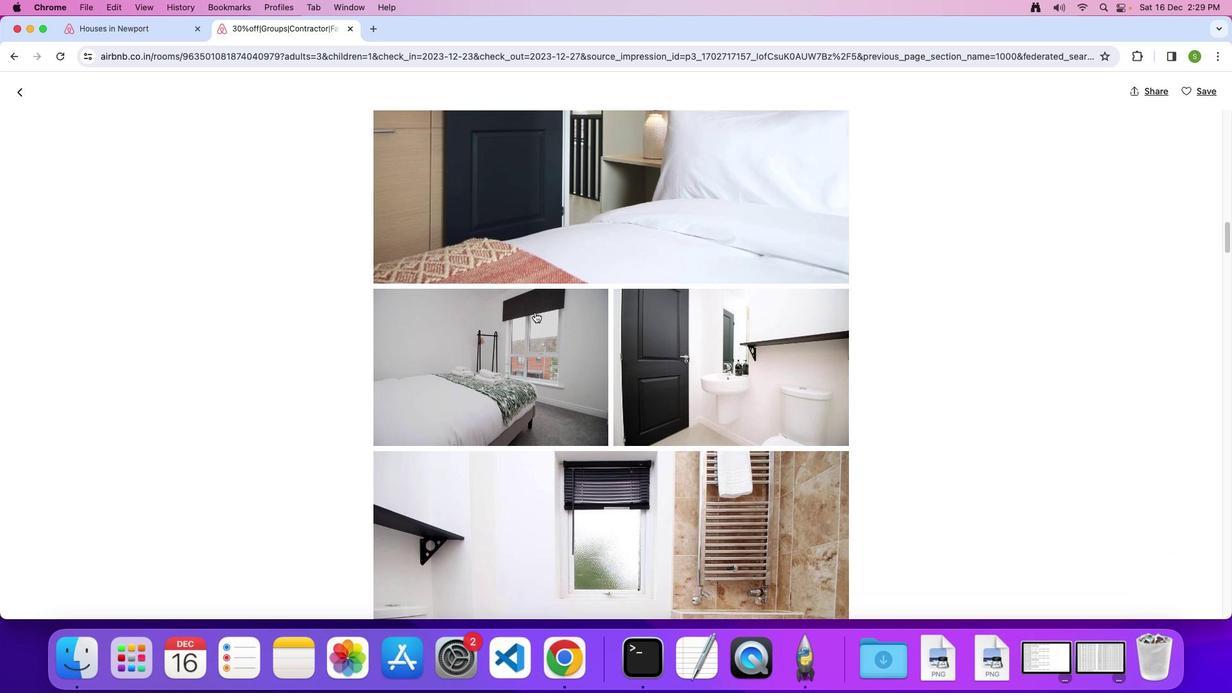 
Action: Mouse scrolled (535, 312) with delta (0, 0)
Screenshot: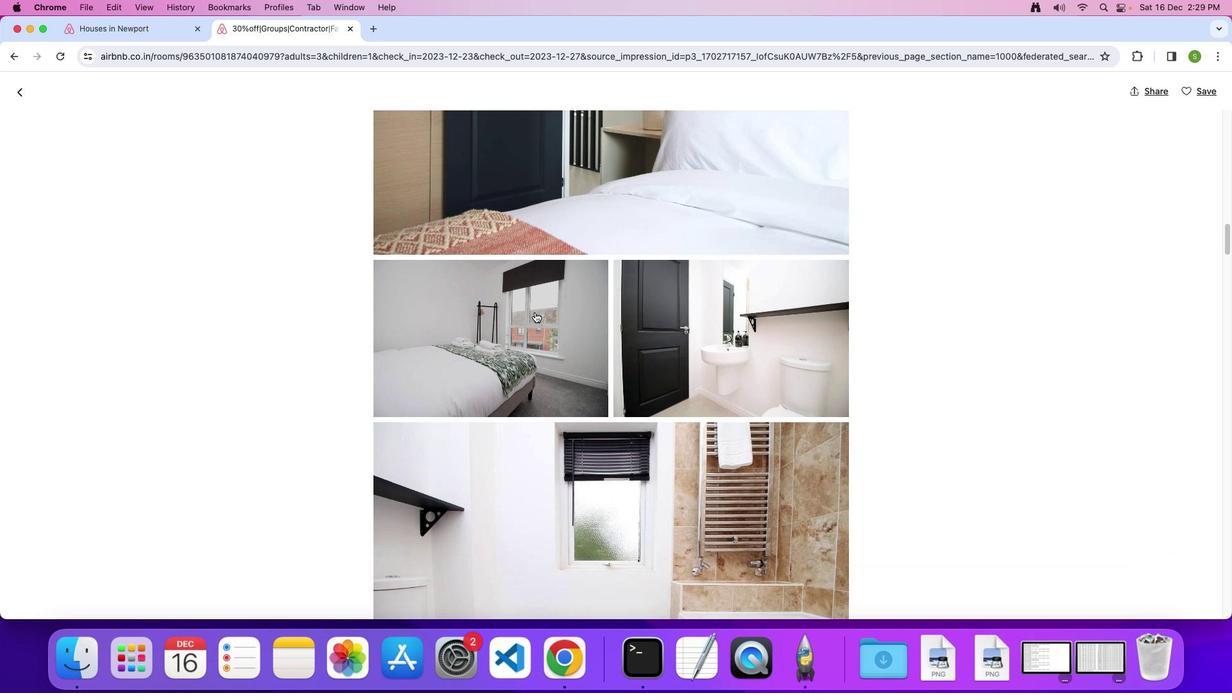 
Action: Mouse scrolled (535, 312) with delta (0, 0)
Screenshot: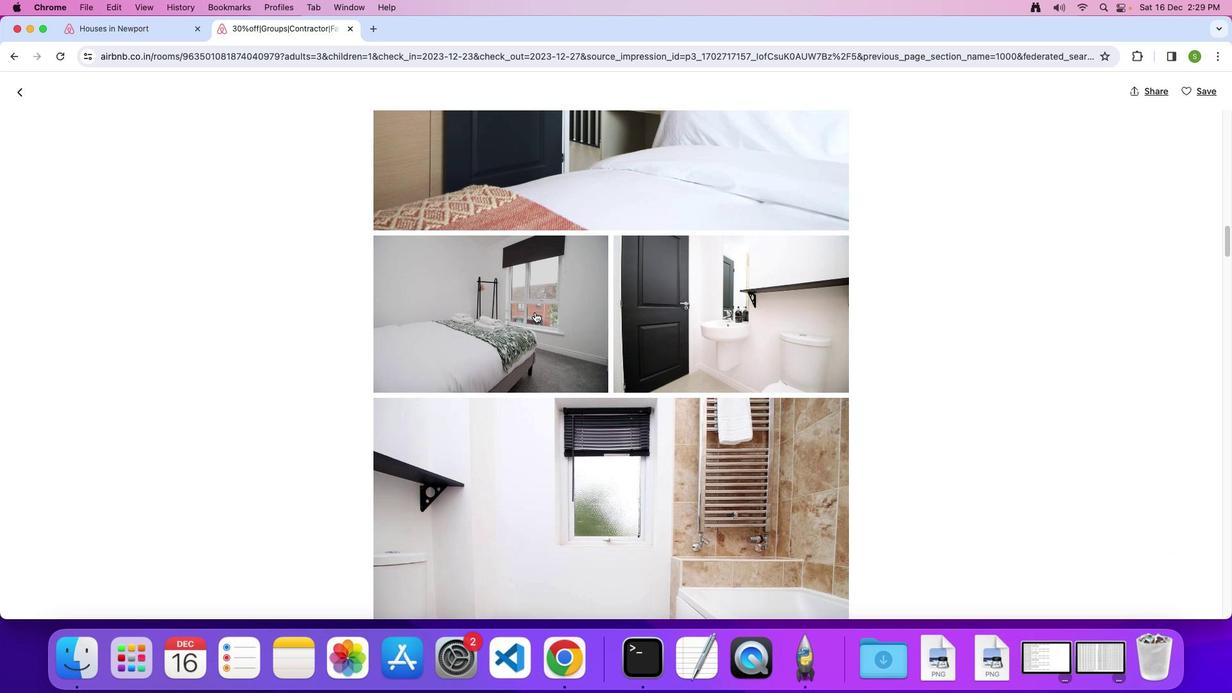 
Action: Mouse scrolled (535, 312) with delta (0, 0)
Screenshot: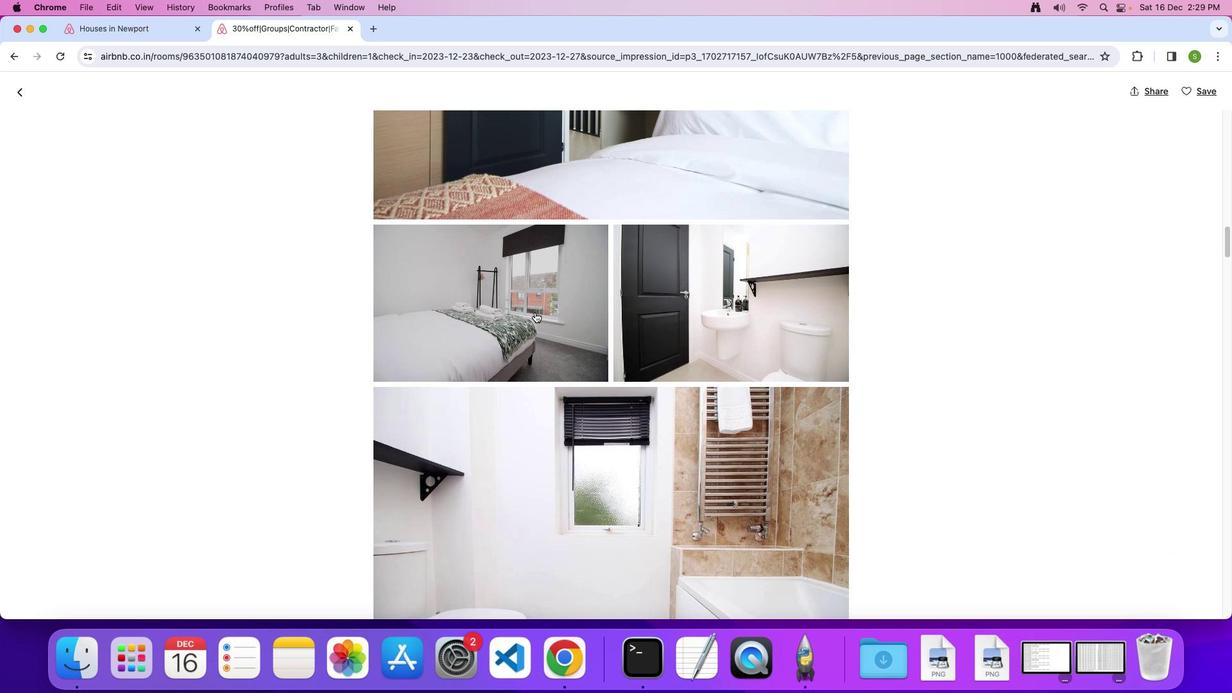 
Action: Mouse scrolled (535, 312) with delta (0, 0)
Screenshot: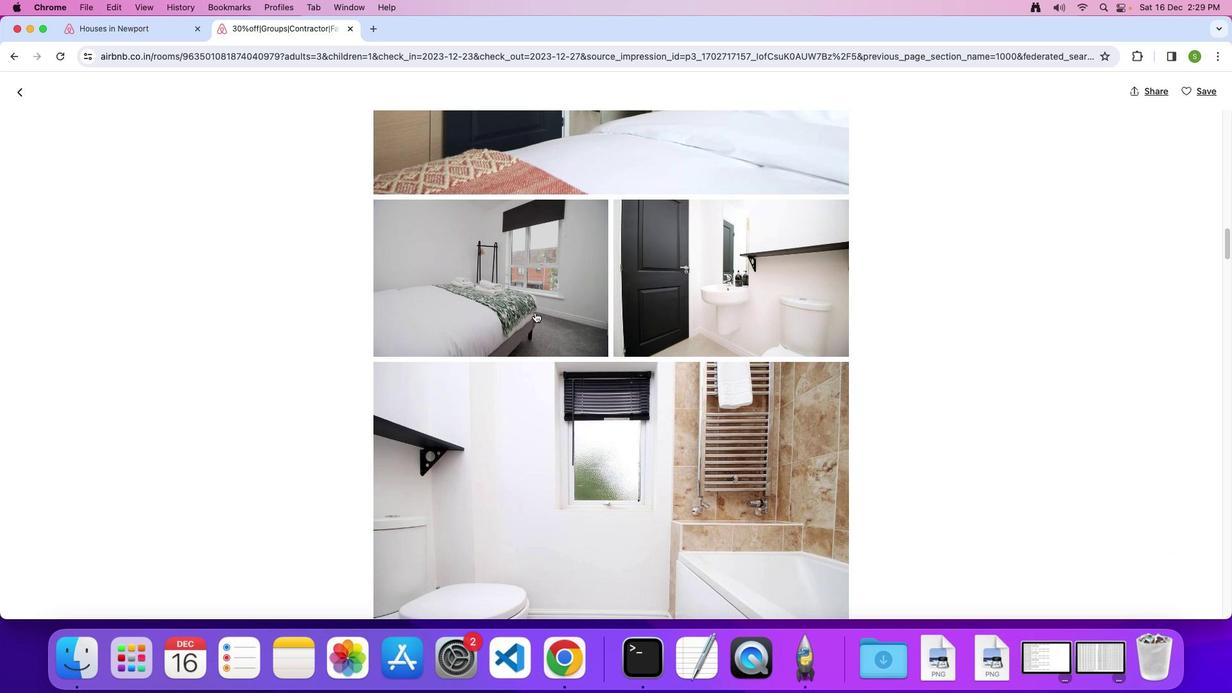 
Action: Mouse scrolled (535, 312) with delta (0, 0)
Screenshot: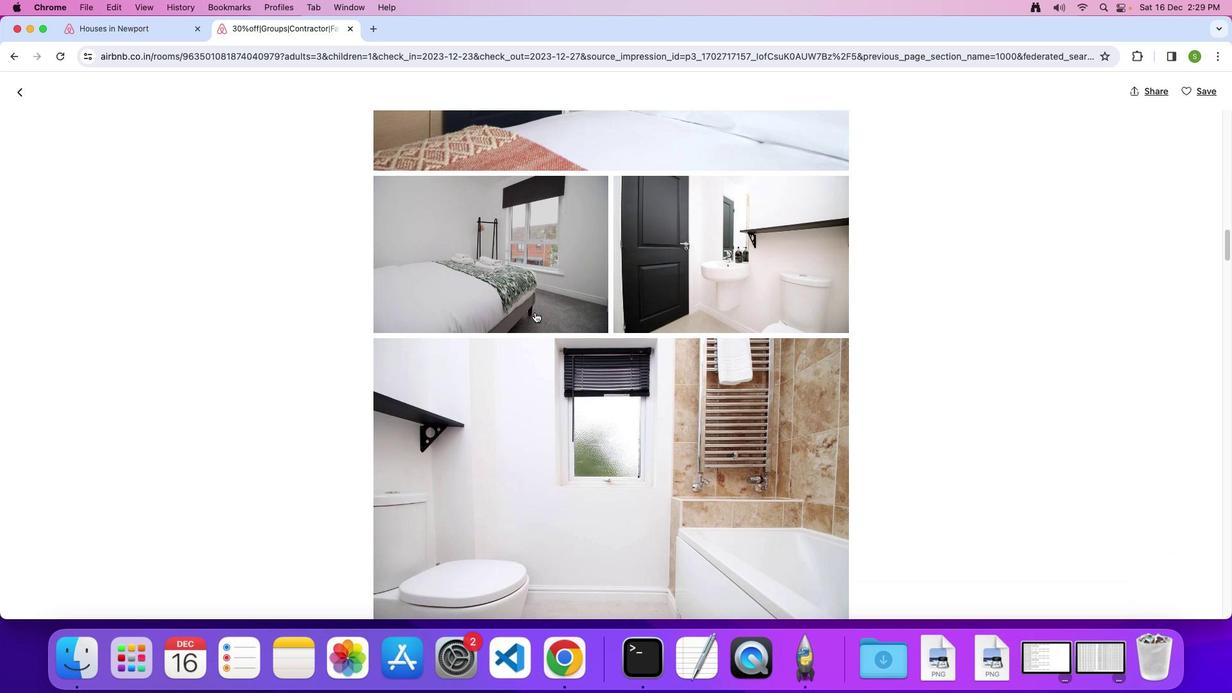 
Action: Mouse scrolled (535, 312) with delta (0, 0)
Screenshot: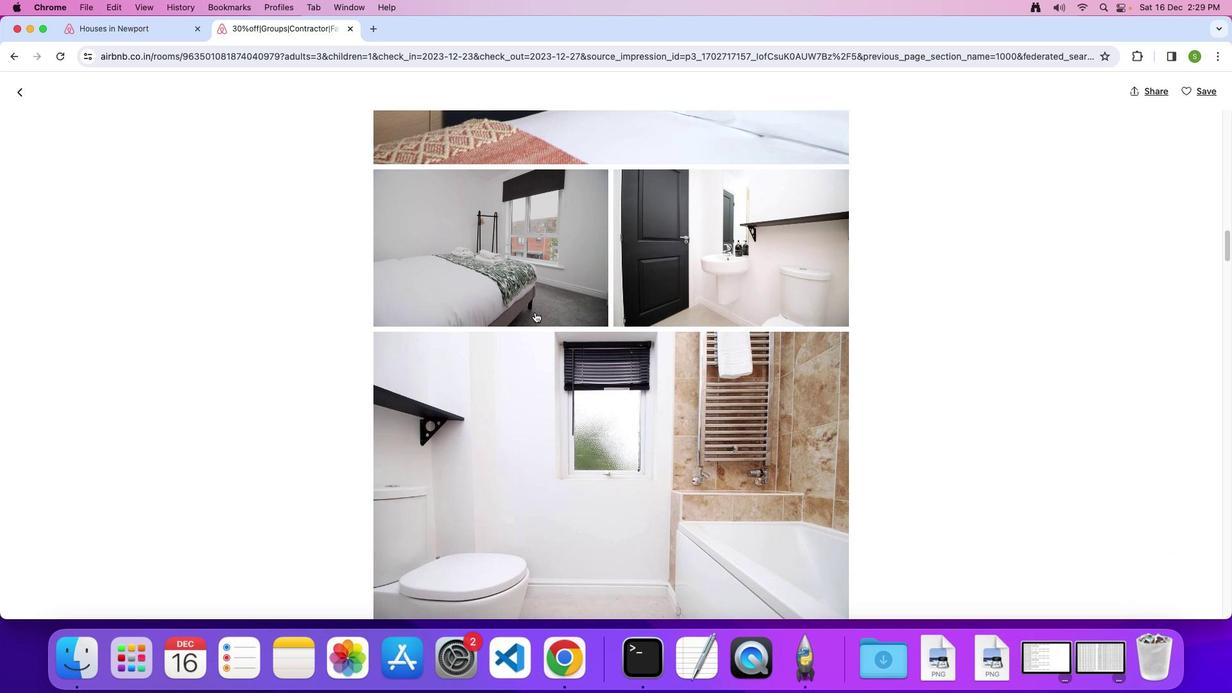 
Action: Mouse scrolled (535, 312) with delta (0, 0)
Screenshot: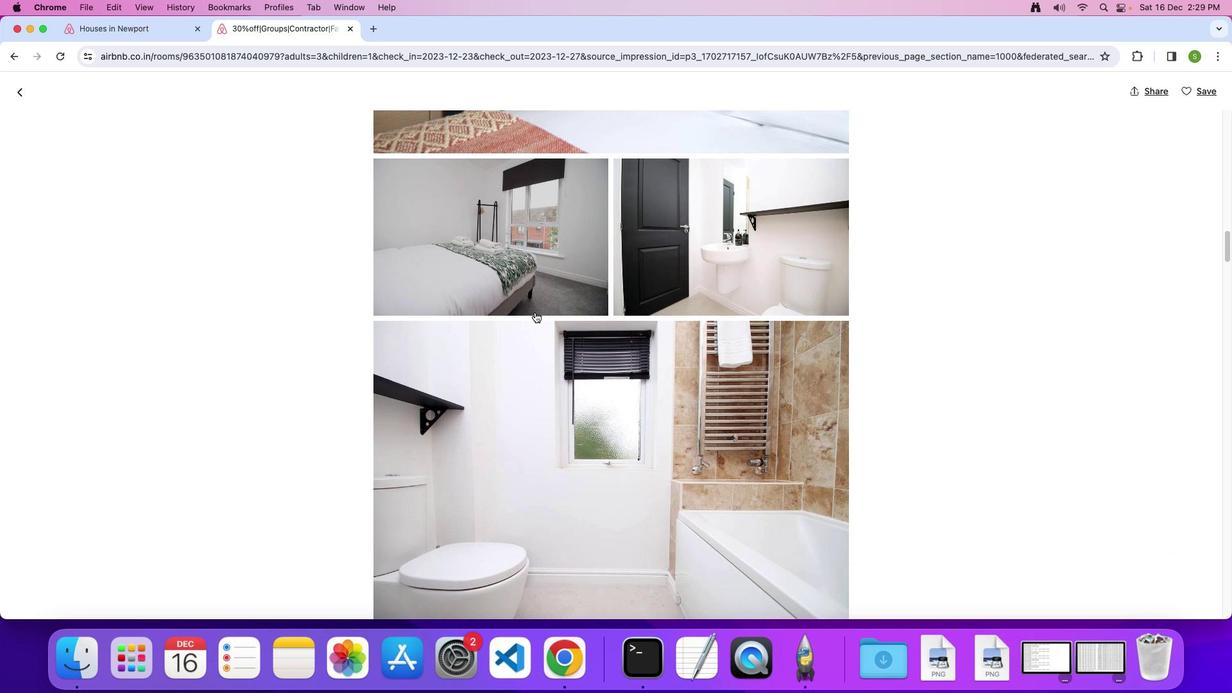 
Action: Mouse scrolled (535, 312) with delta (0, 0)
Screenshot: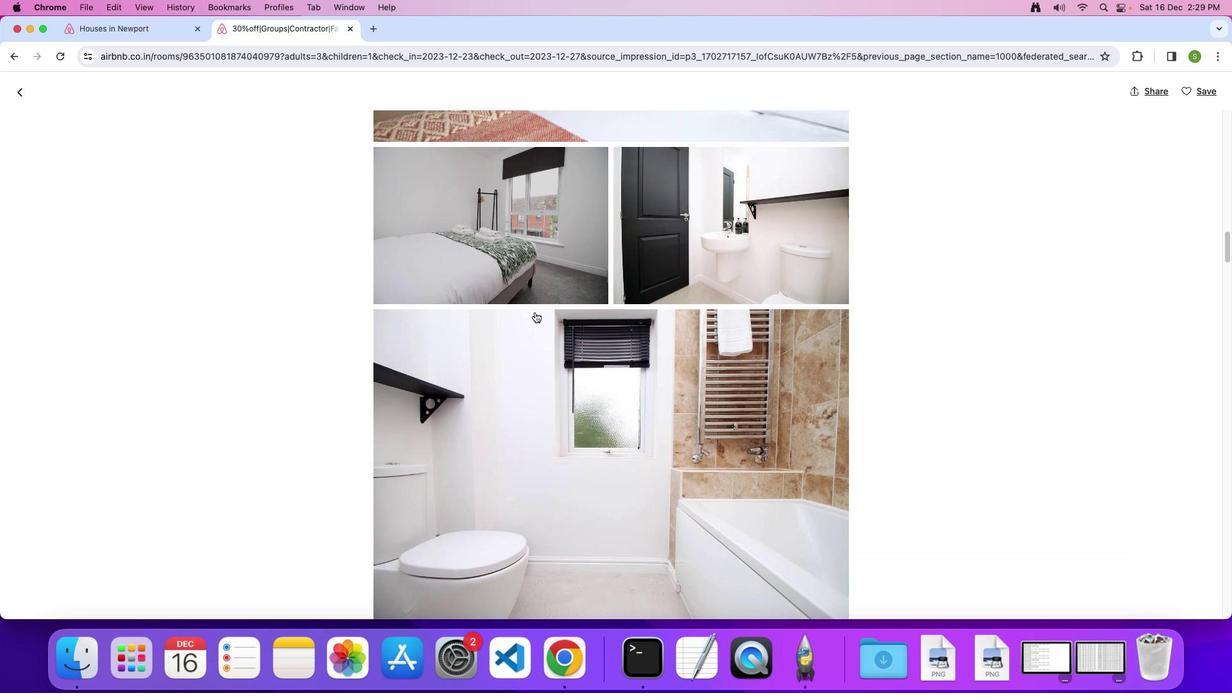 
Action: Mouse scrolled (535, 312) with delta (0, 0)
Screenshot: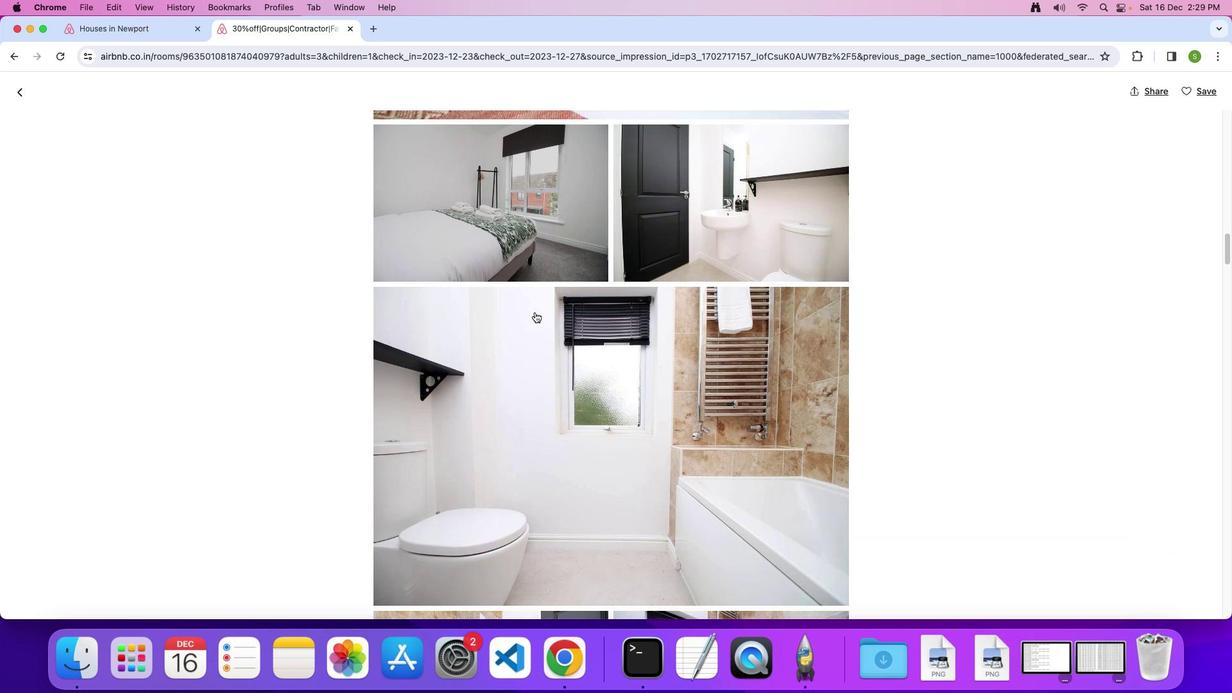 
Action: Mouse scrolled (535, 312) with delta (0, 0)
Screenshot: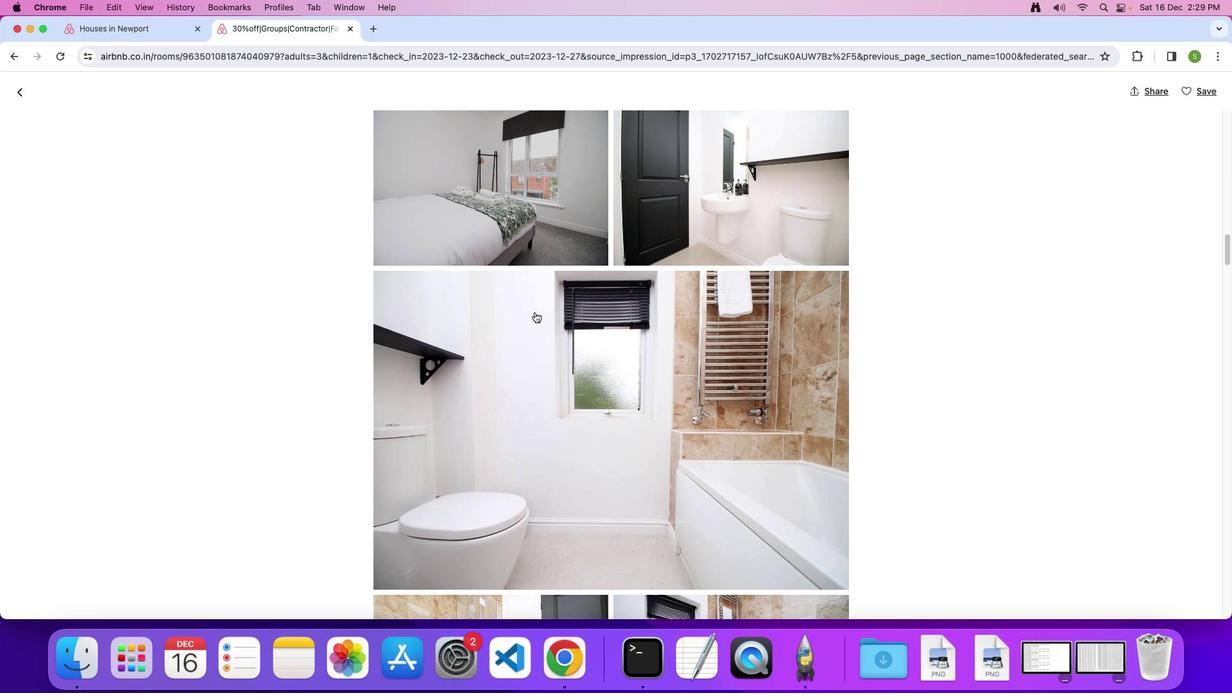 
Action: Mouse scrolled (535, 312) with delta (0, 0)
Screenshot: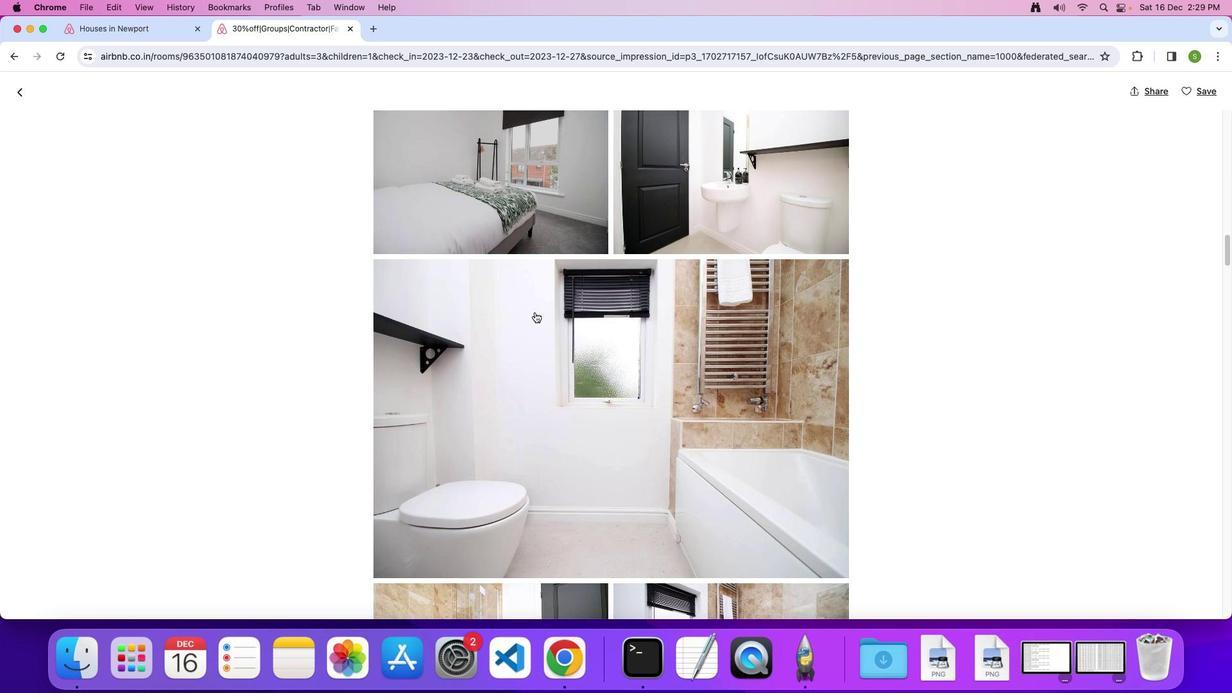 
Action: Mouse moved to (534, 312)
Screenshot: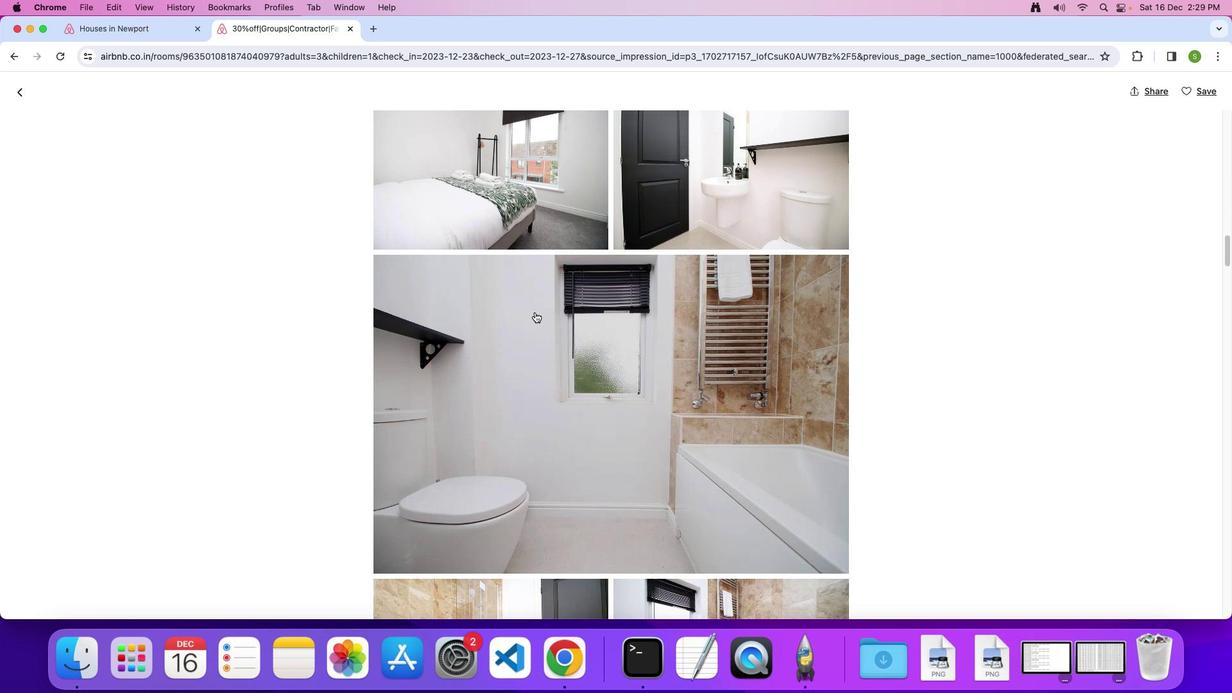
Action: Mouse scrolled (534, 312) with delta (0, 0)
Screenshot: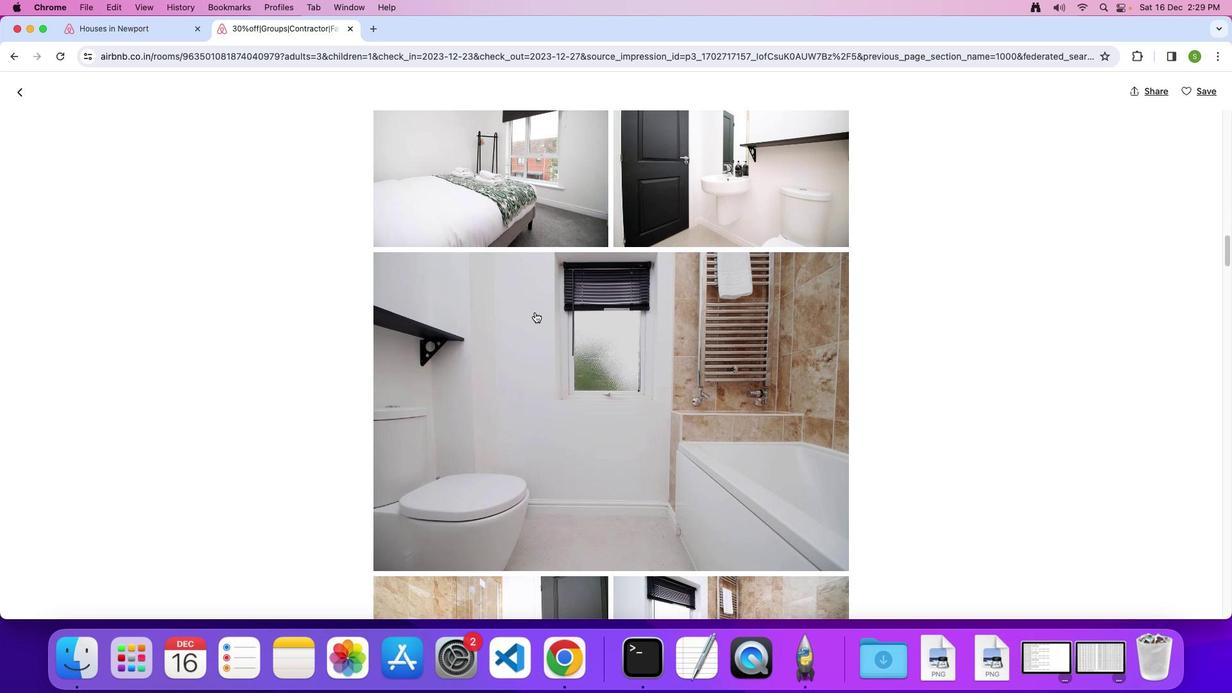 
Action: Mouse scrolled (534, 312) with delta (0, 0)
Screenshot: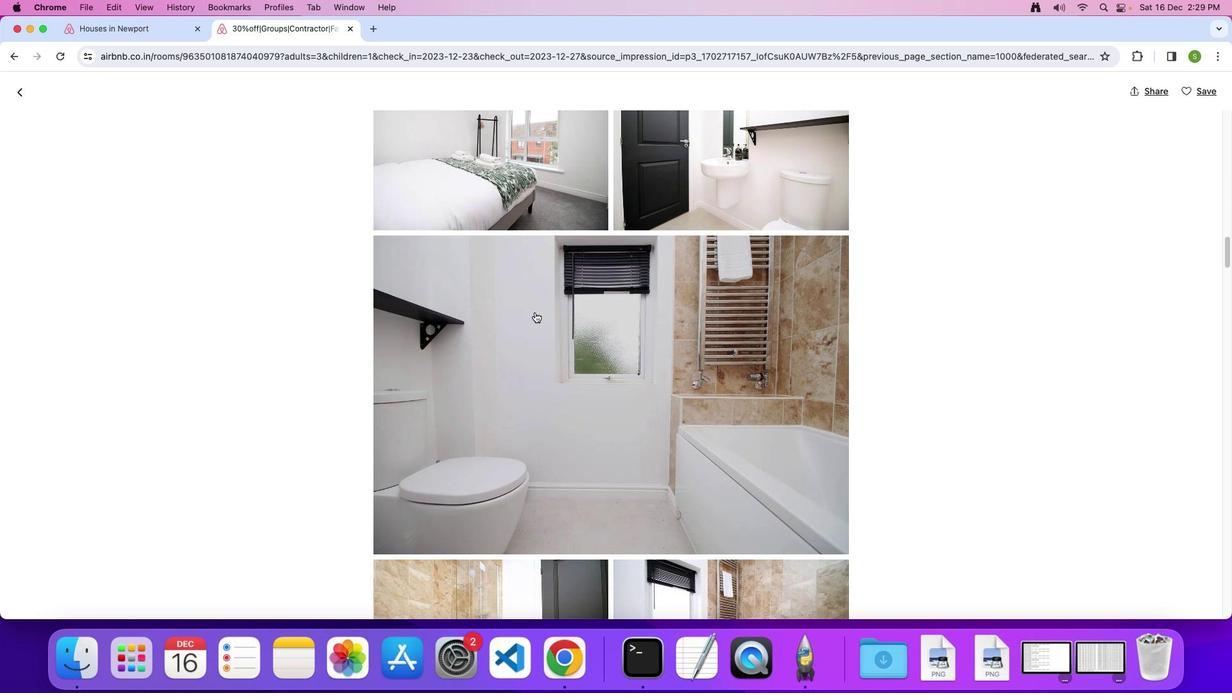 
Action: Mouse scrolled (534, 312) with delta (0, -1)
Screenshot: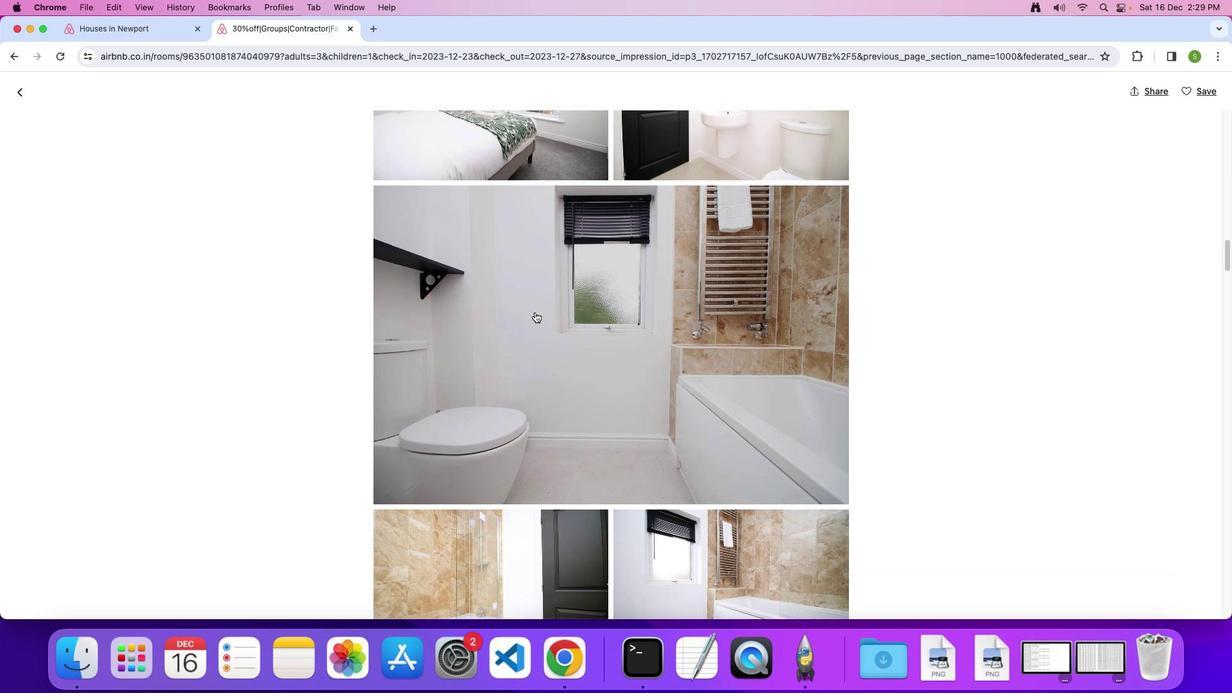 
Action: Mouse scrolled (534, 312) with delta (0, 0)
Screenshot: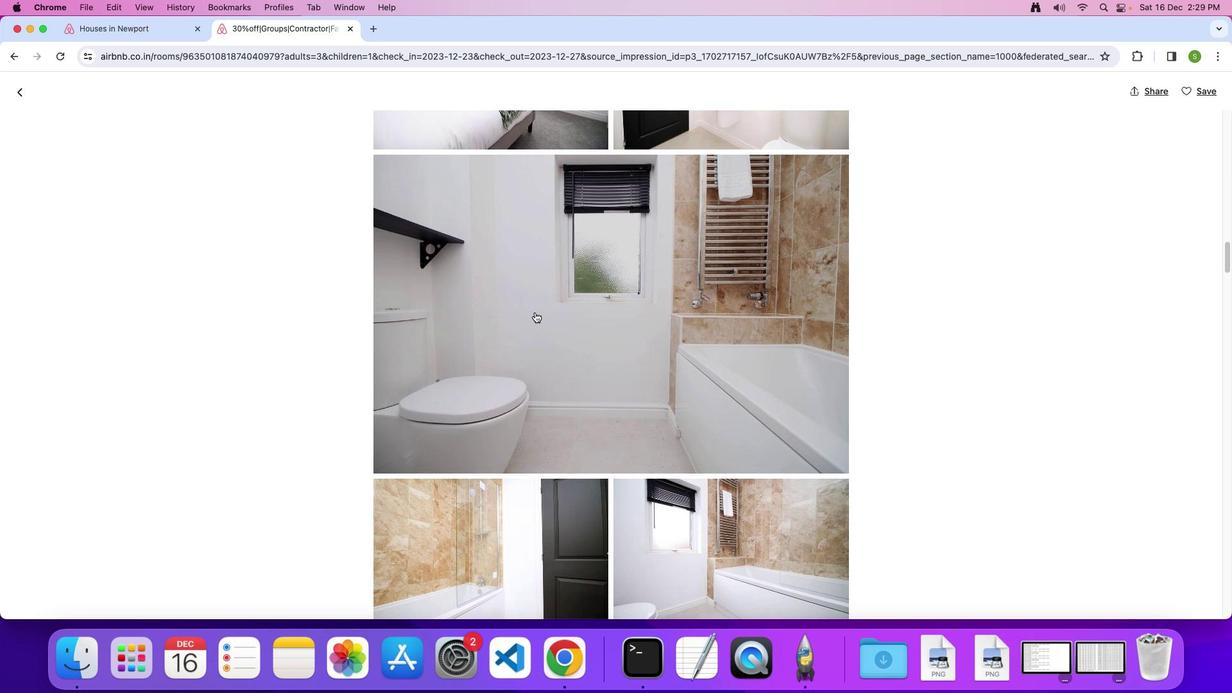 
Action: Mouse scrolled (534, 312) with delta (0, 0)
Screenshot: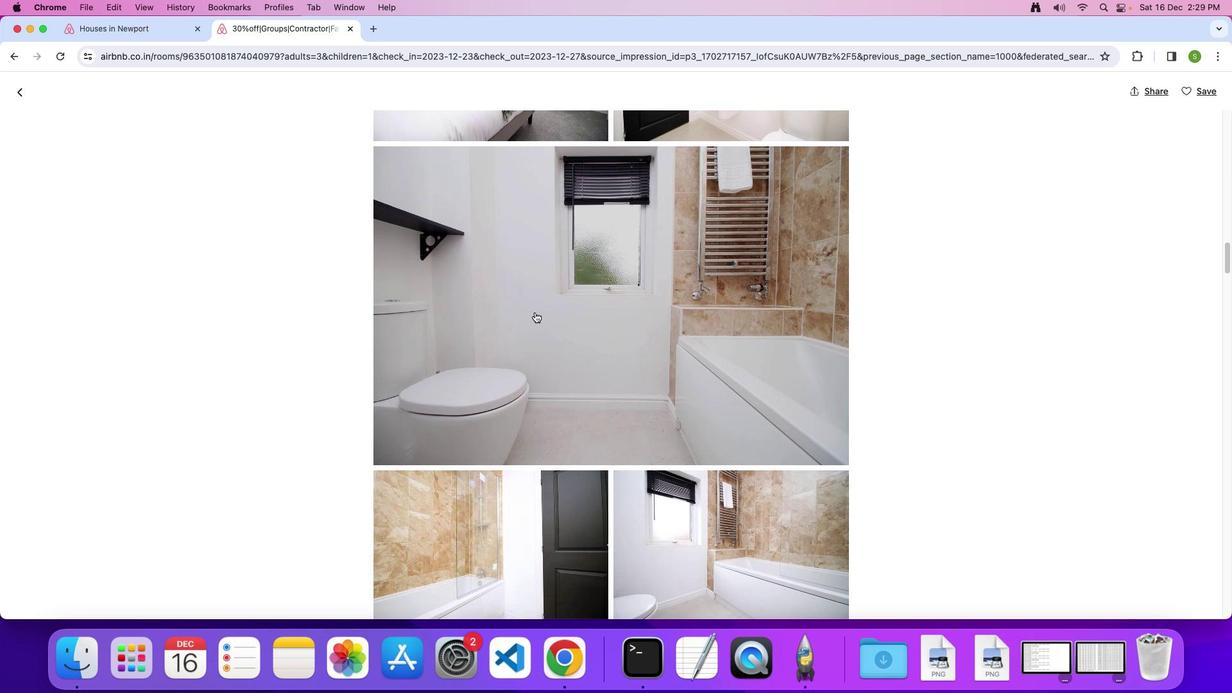 
Action: Mouse scrolled (534, 312) with delta (0, 0)
